 Task: Open a blank google sheet and write heading  Drive Sales. Add 10 people name  'Alexander Cooper, Victoria Hayes, Daniel Carter, Chloe Murphy, Christopher Ross, Natalie Price, Jack Peterson, Harper Foster, Joseph Gray, Lily Reed'Item code in between  1009-1200. Product range in between  1000-5000. Add Products   Keen Shoe, Lacoste Shoe, Merrell Shoe, Mizuno  Shoe, Onitsuka Tiger Shoe, Salomon Shoe, Sanuk Shoe, Saucony Shoe, Sperry Shoe, Superga Shoe.Choose quantity  3 to 10 commission 2 percent Total Add Amount. Save page  Drive Sales templetes   book
Action: Mouse moved to (299, 499)
Screenshot: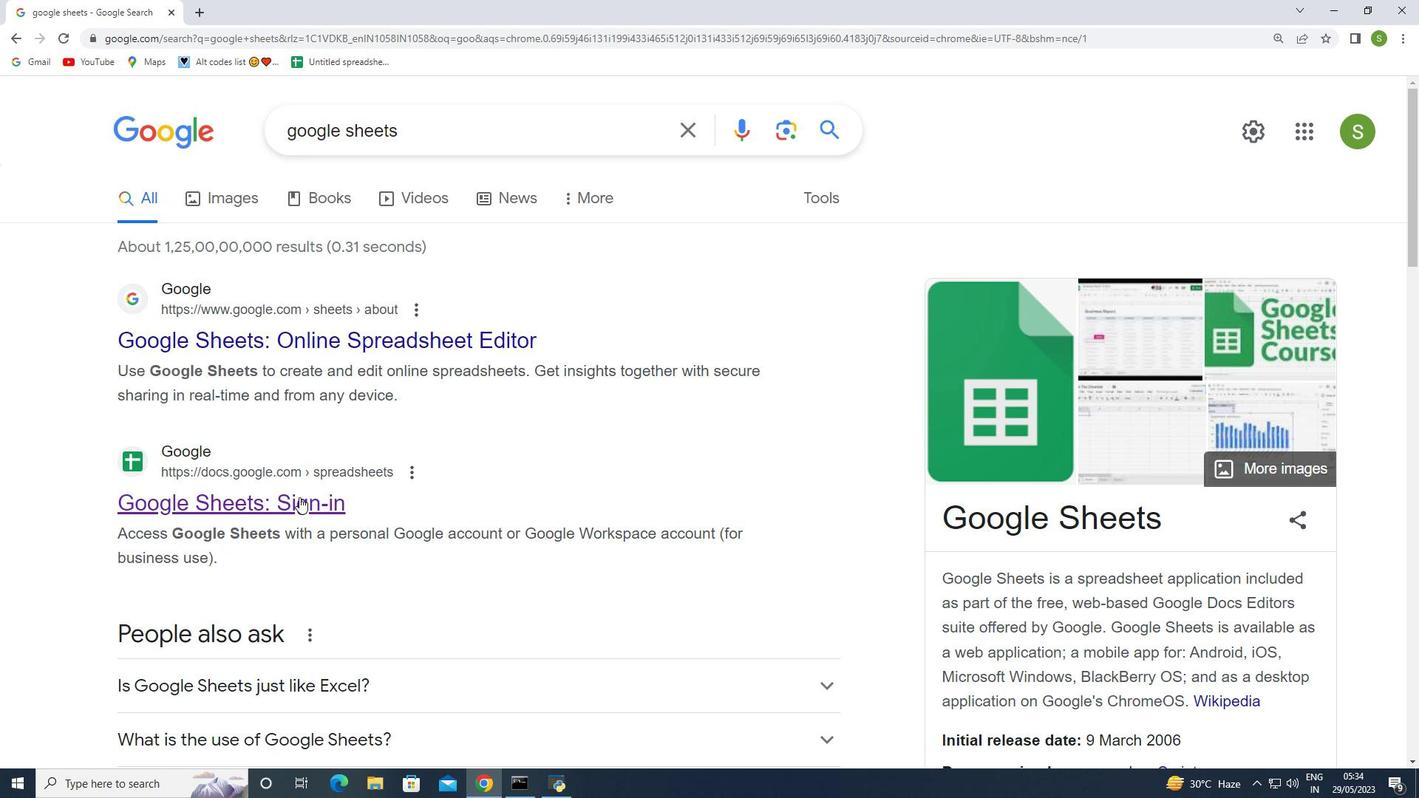 
Action: Mouse pressed left at (299, 499)
Screenshot: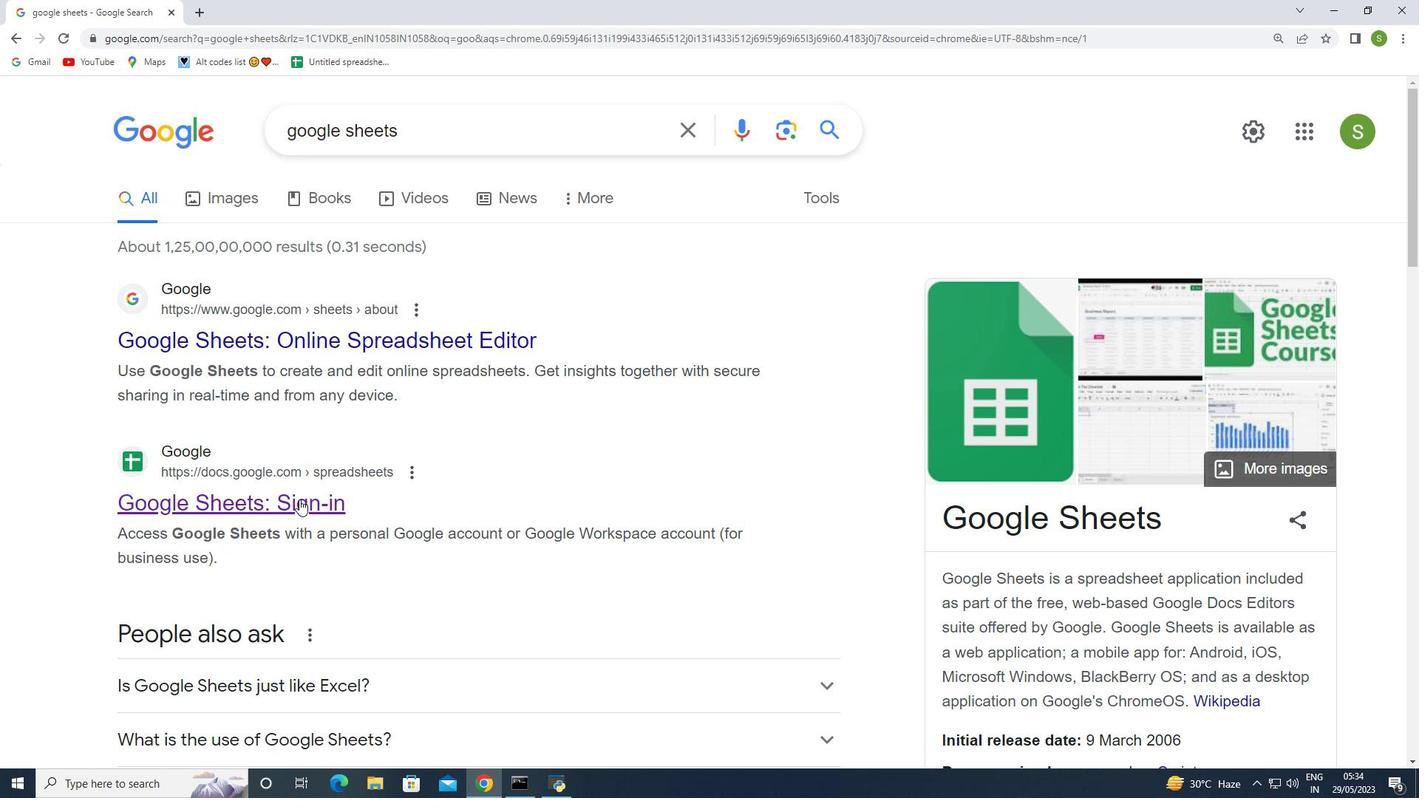 
Action: Mouse moved to (401, 147)
Screenshot: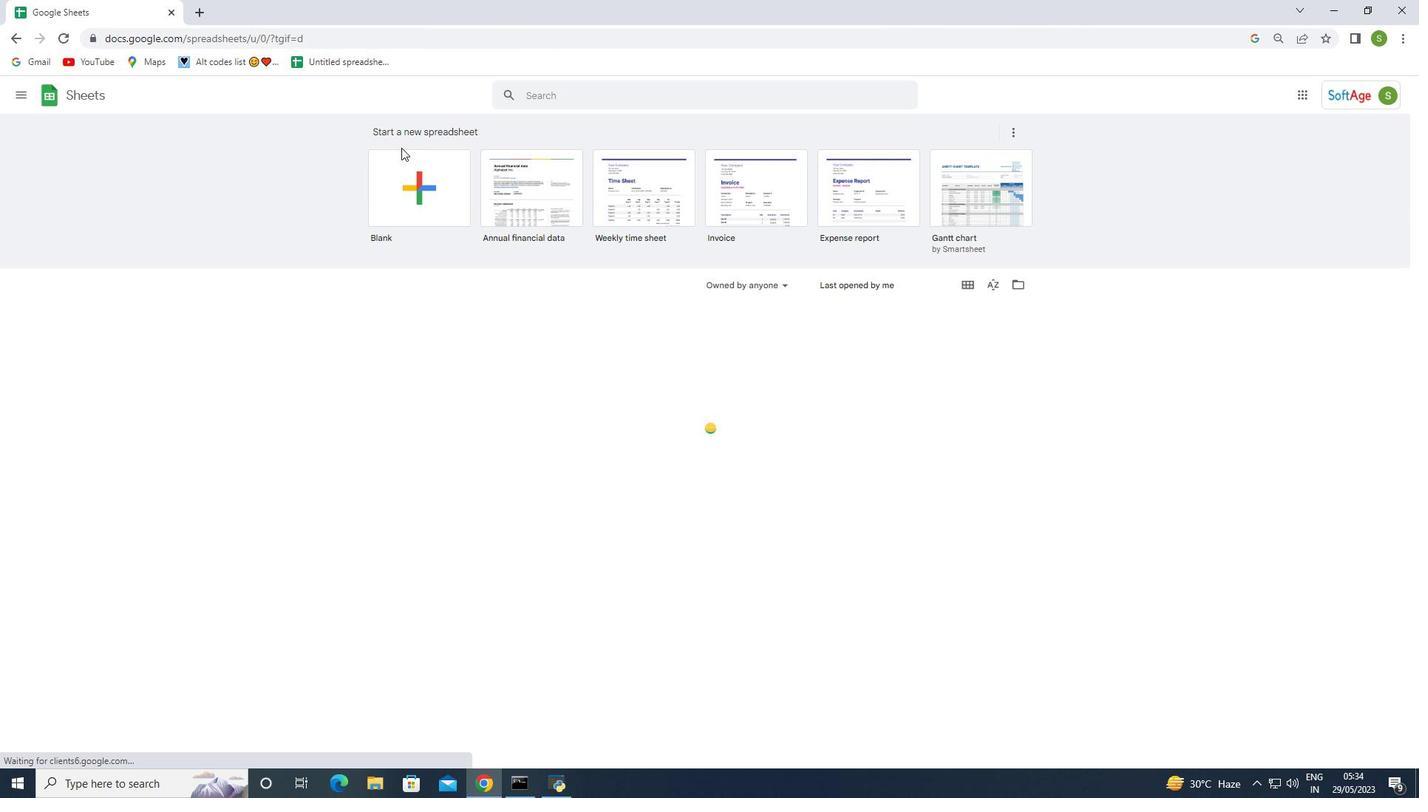 
Action: Mouse pressed left at (401, 147)
Screenshot: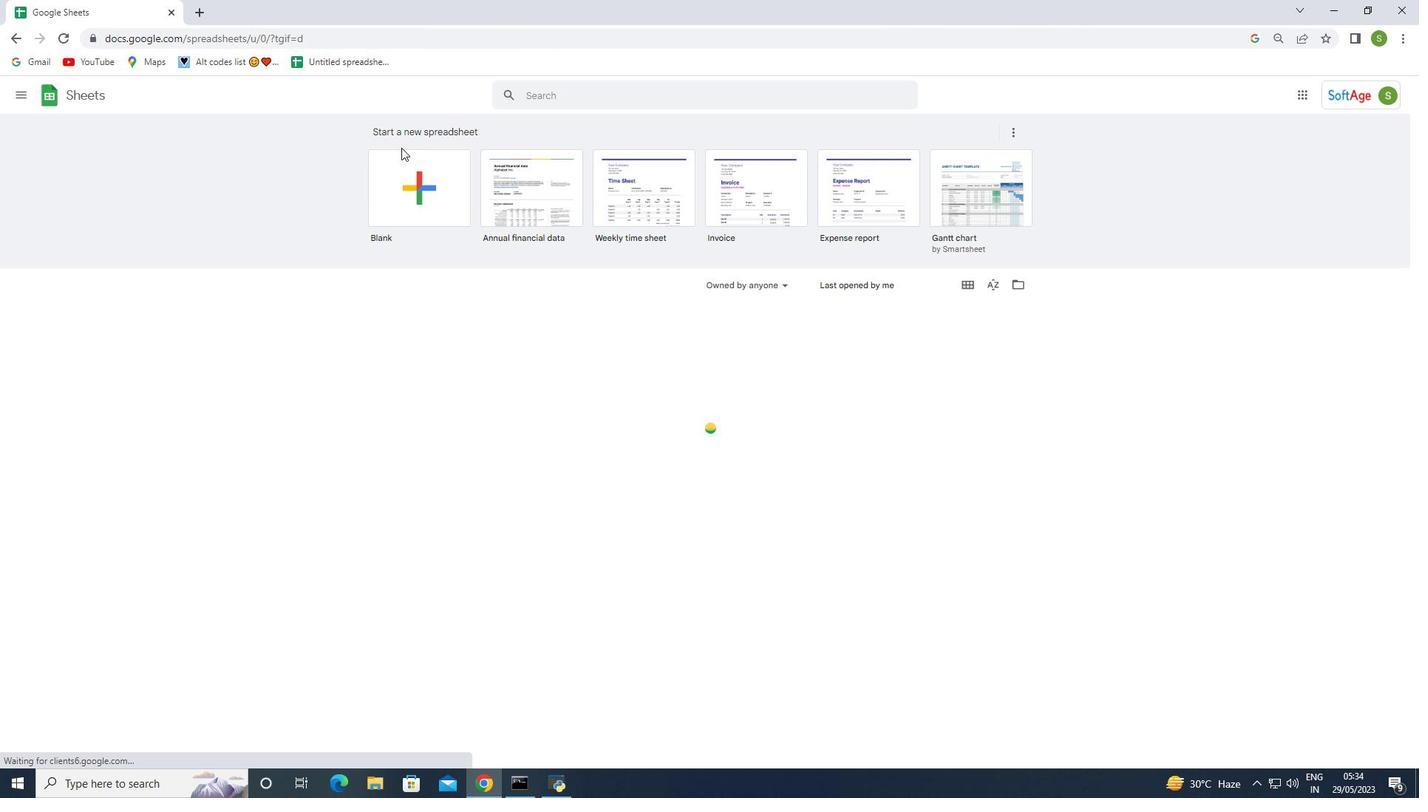 
Action: Mouse moved to (413, 198)
Screenshot: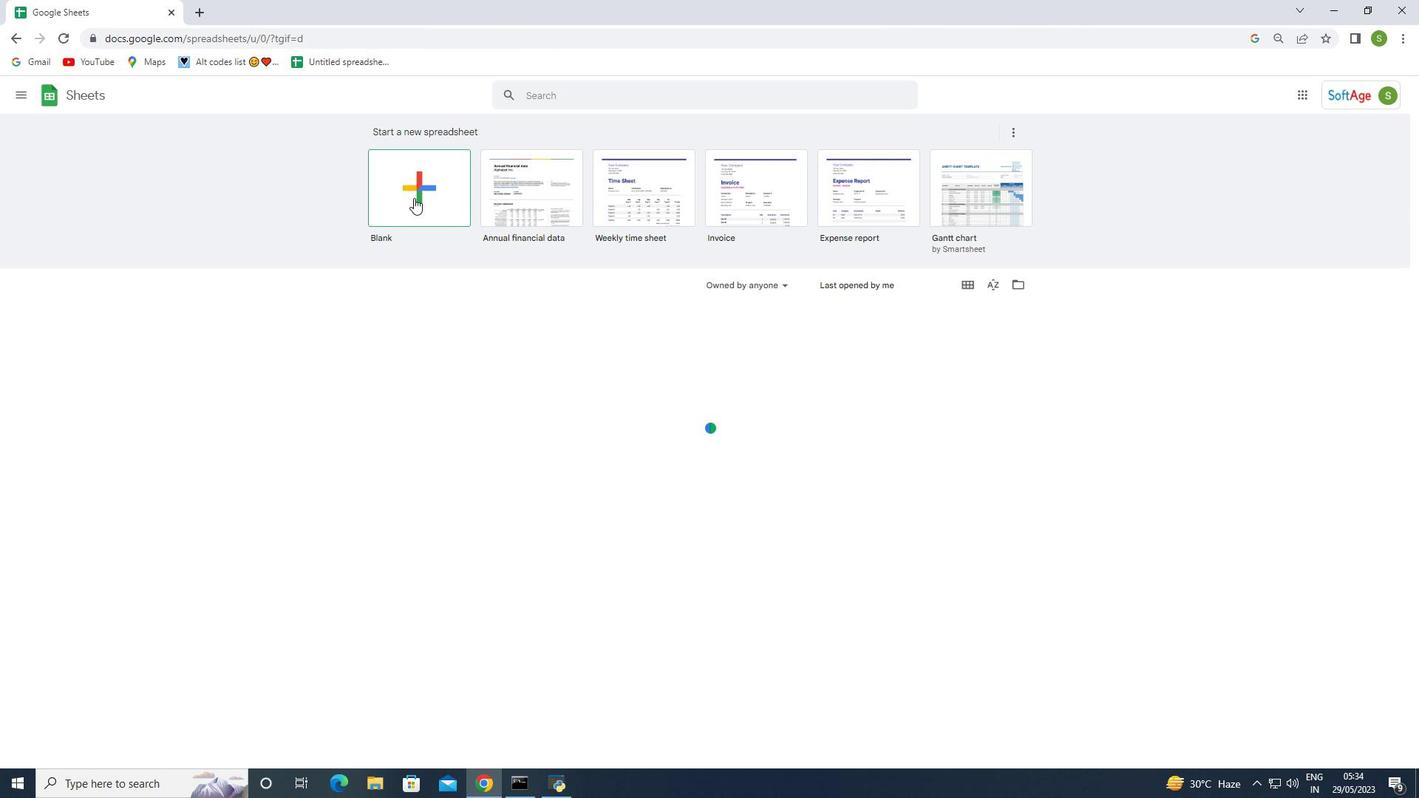 
Action: Mouse pressed left at (413, 198)
Screenshot: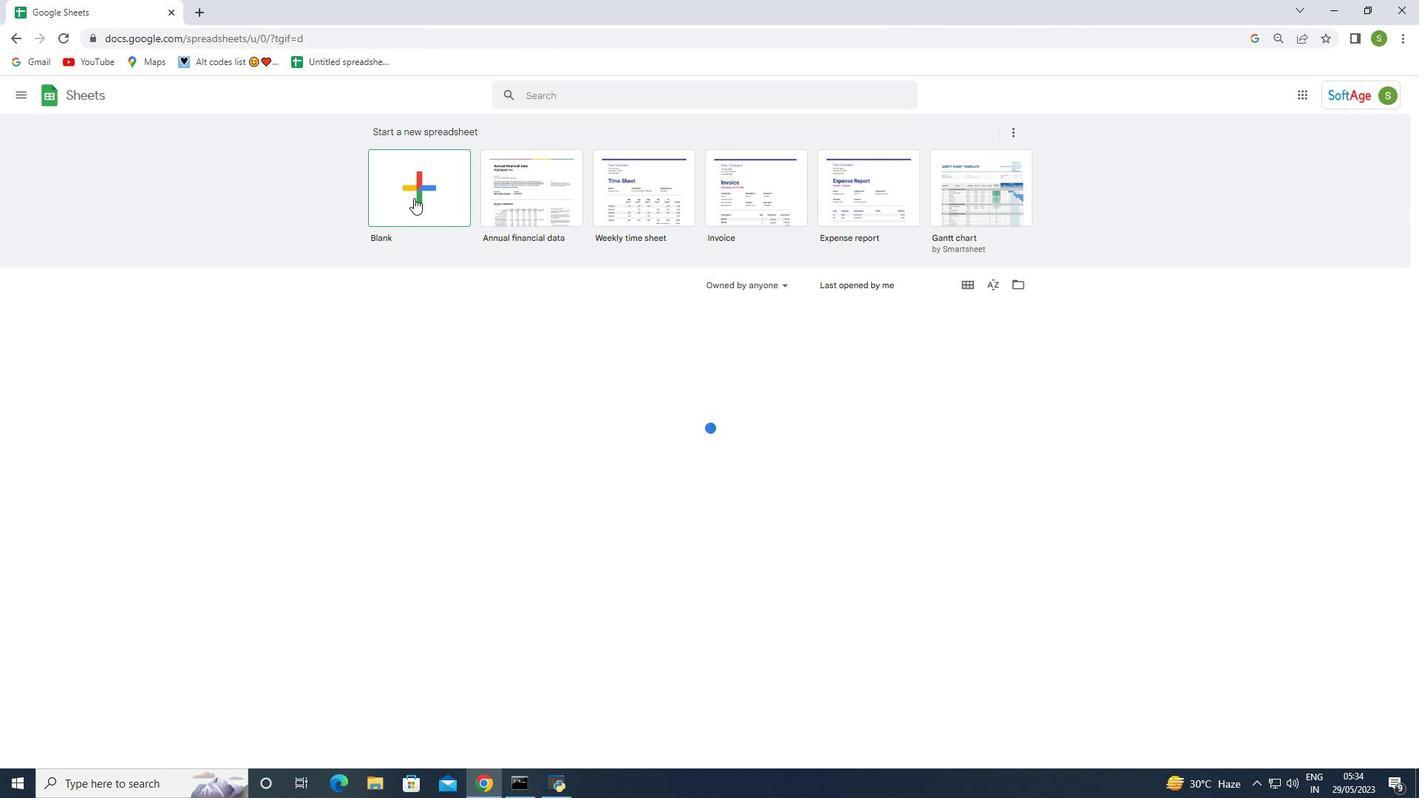 
Action: Mouse moved to (77, 168)
Screenshot: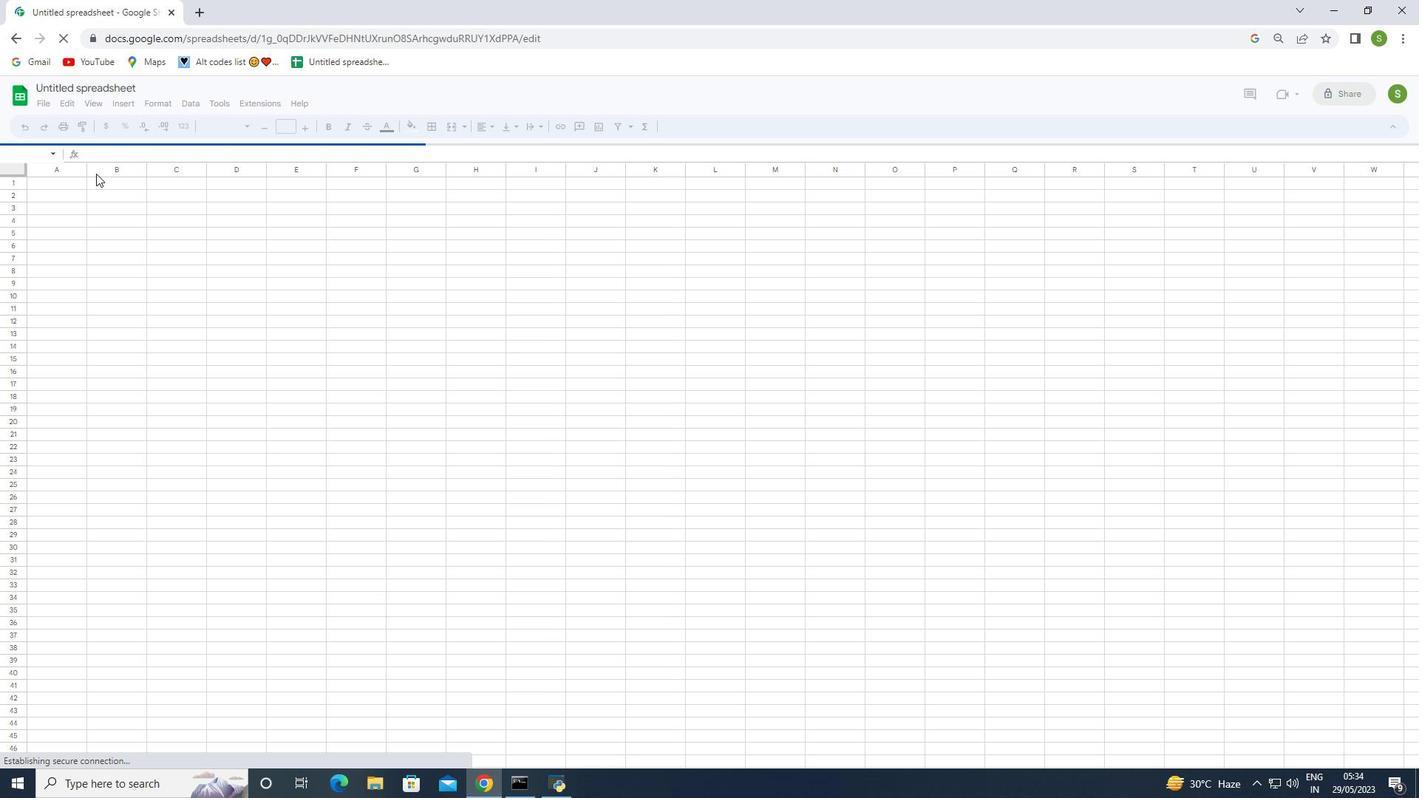 
Action: Mouse pressed left at (77, 168)
Screenshot: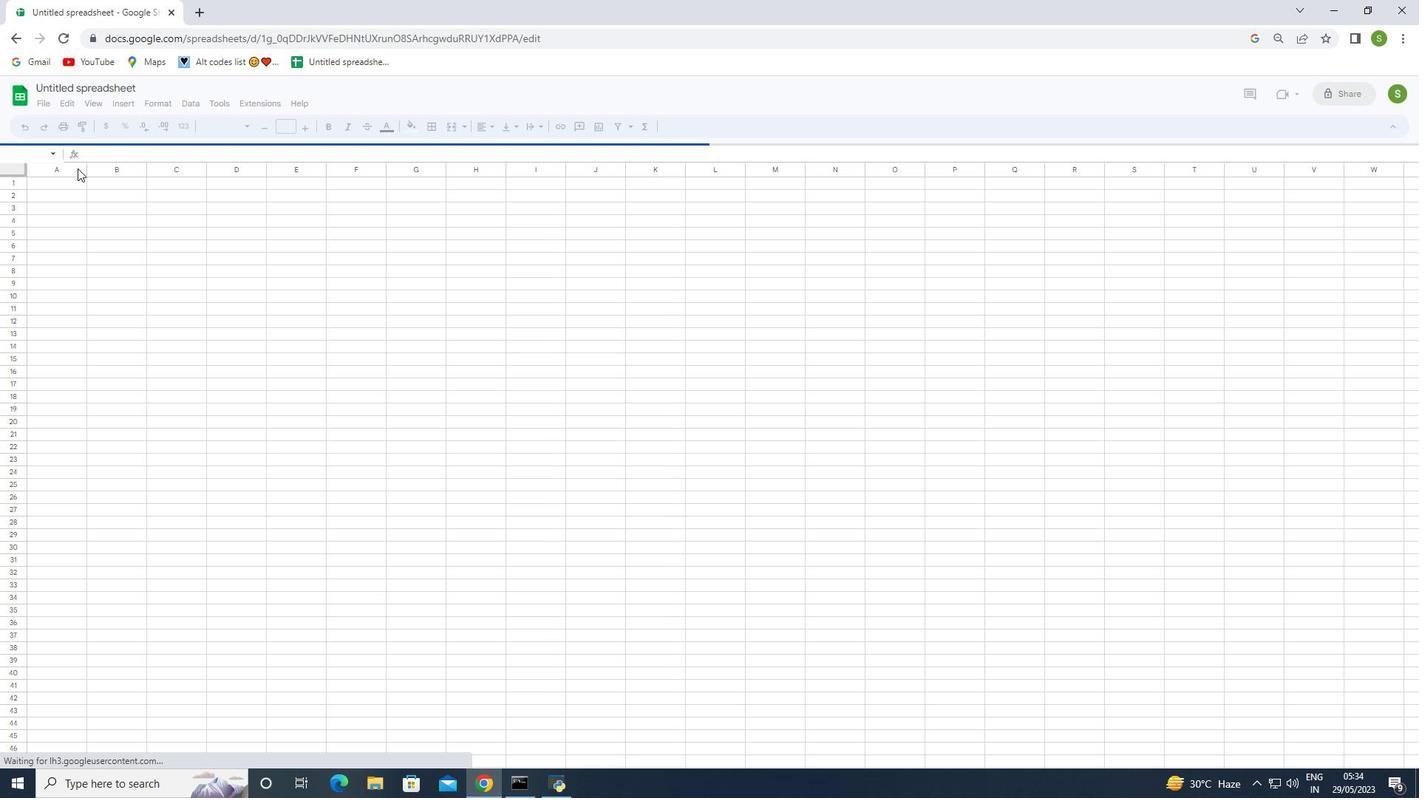 
Action: Mouse moved to (134, 229)
Screenshot: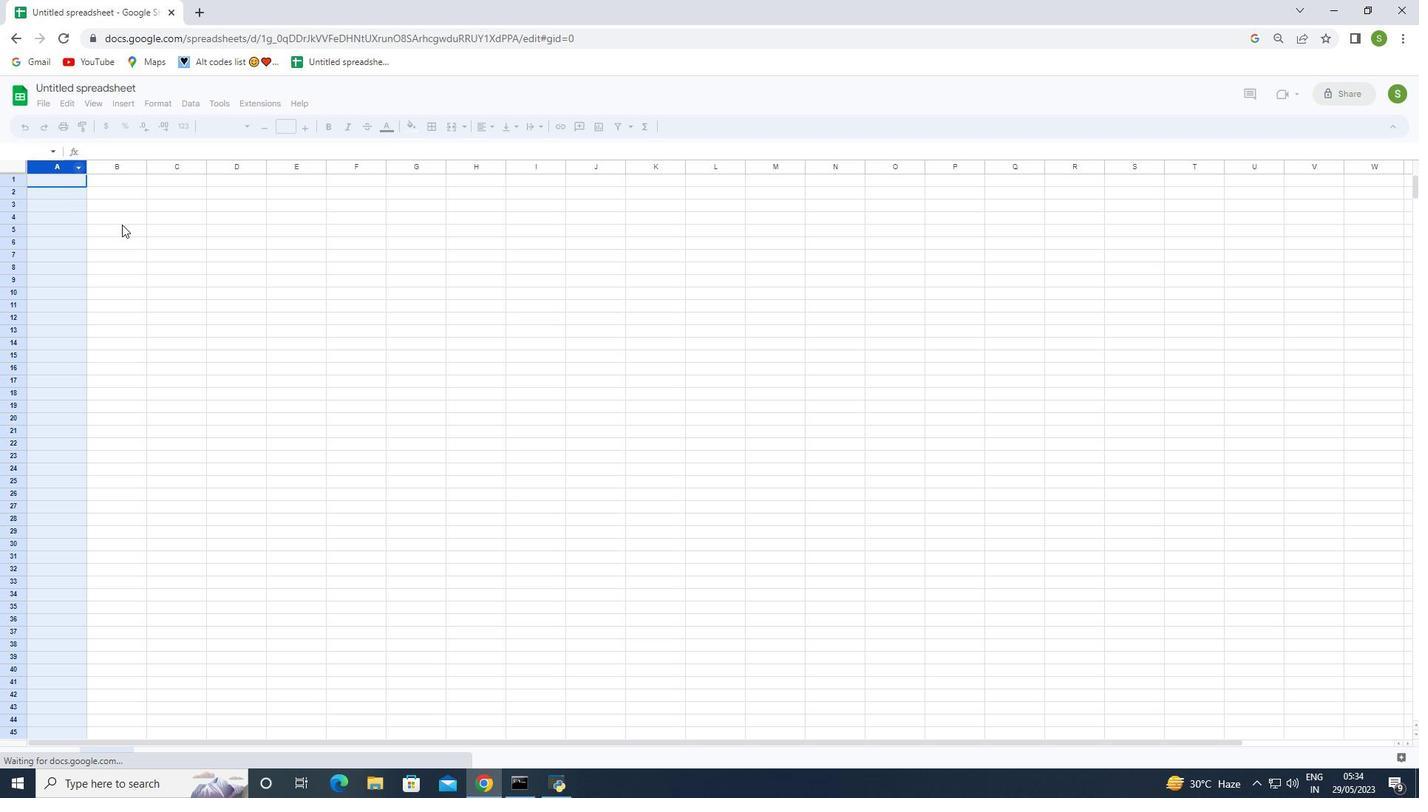 
Action: Mouse pressed left at (134, 229)
Screenshot: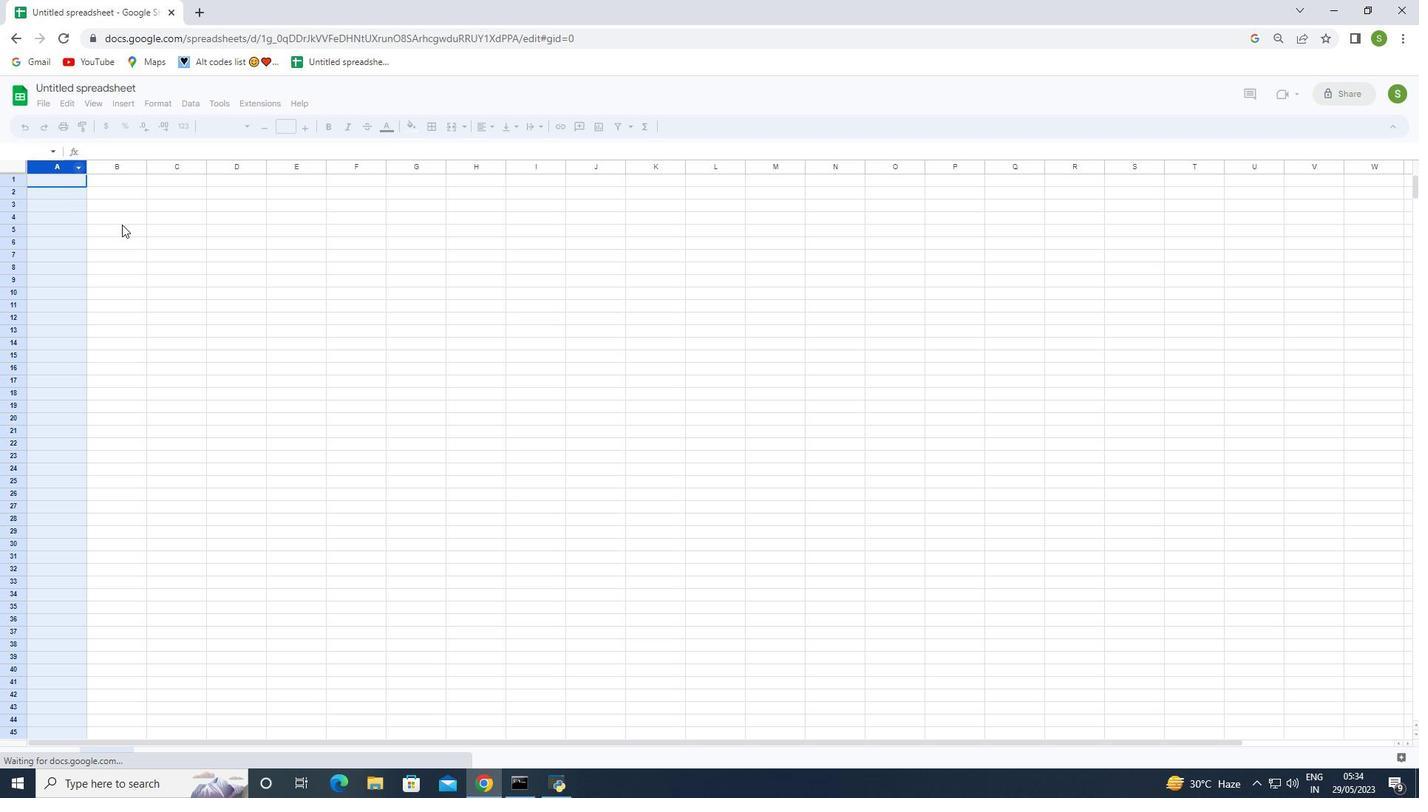 
Action: Mouse moved to (65, 182)
Screenshot: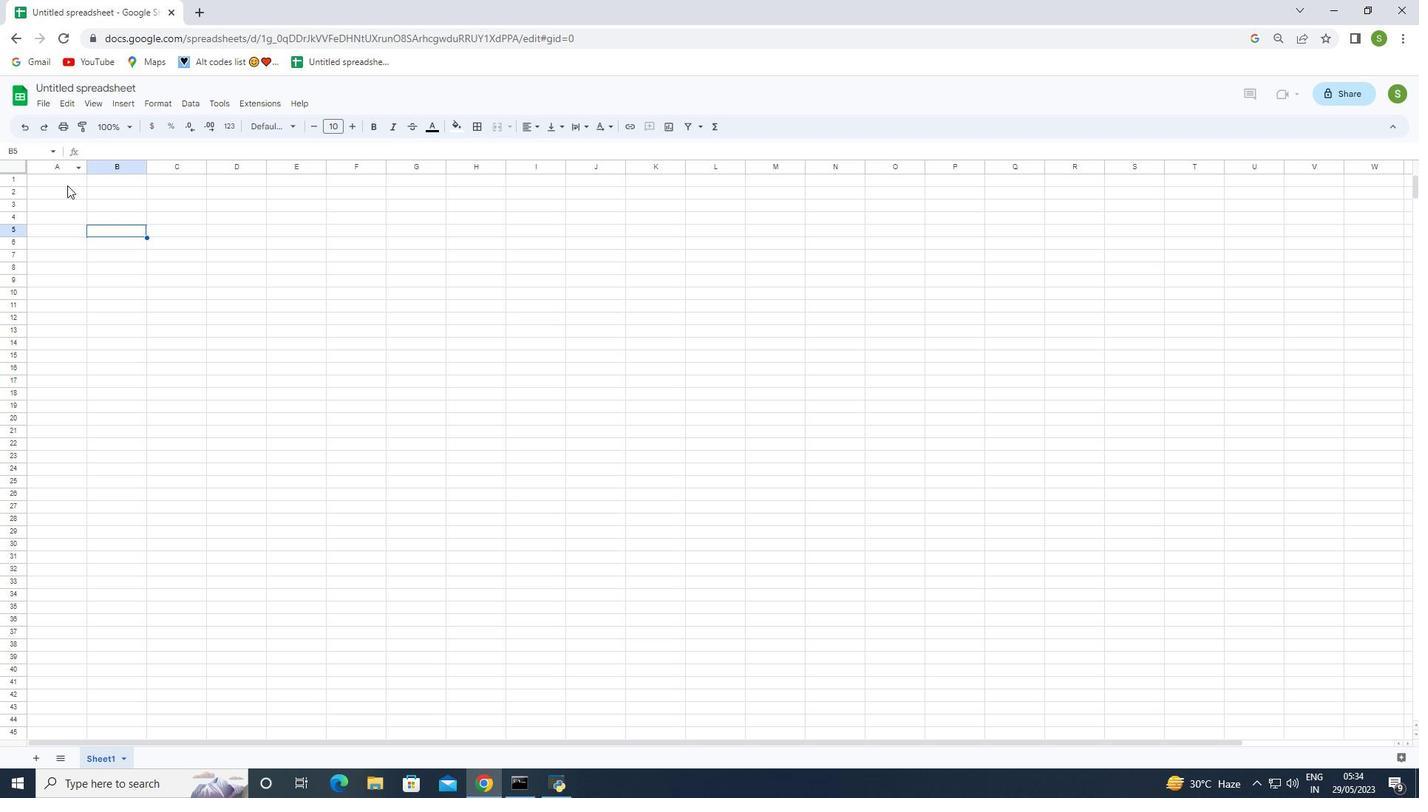 
Action: Mouse pressed left at (65, 182)
Screenshot: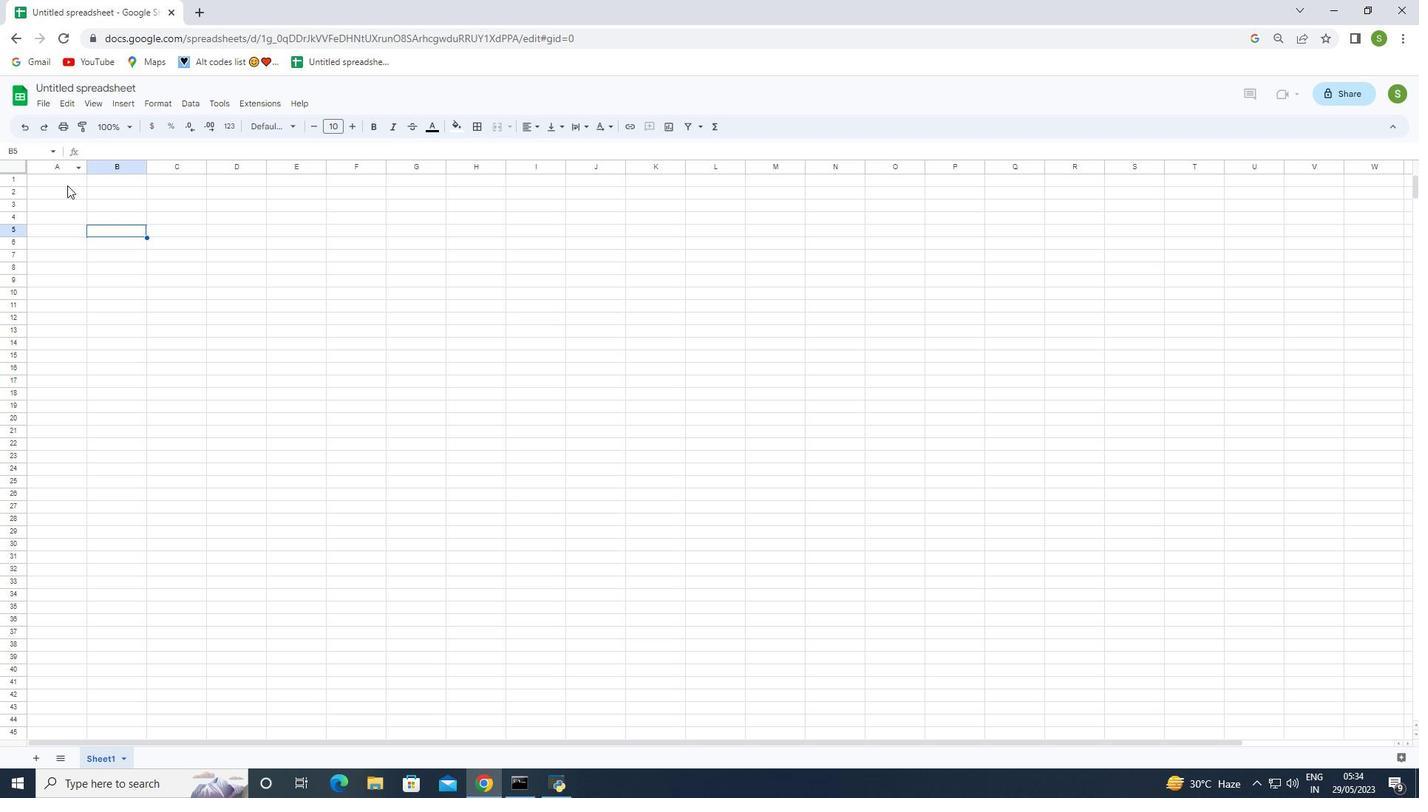 
Action: Mouse moved to (174, 311)
Screenshot: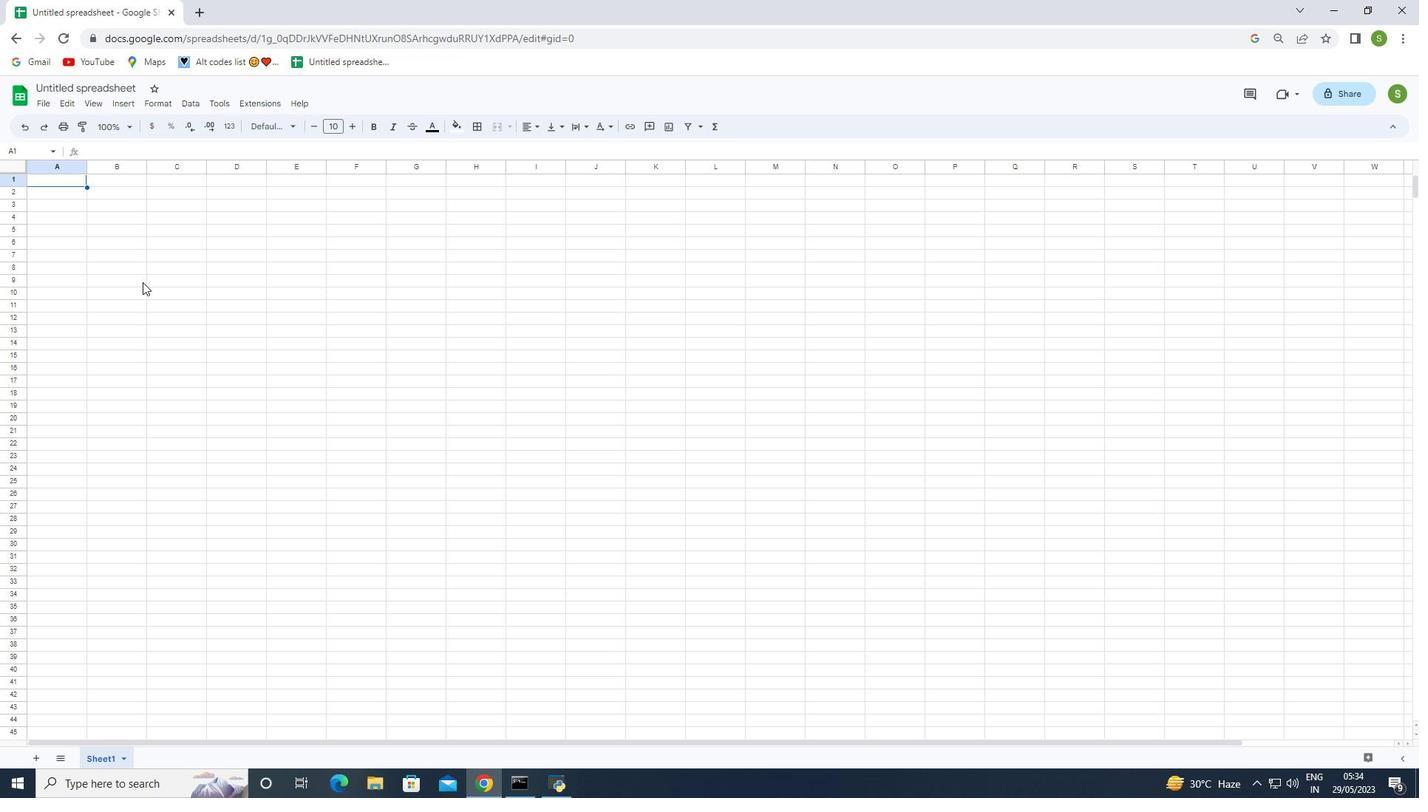 
Action: Mouse pressed left at (174, 311)
Screenshot: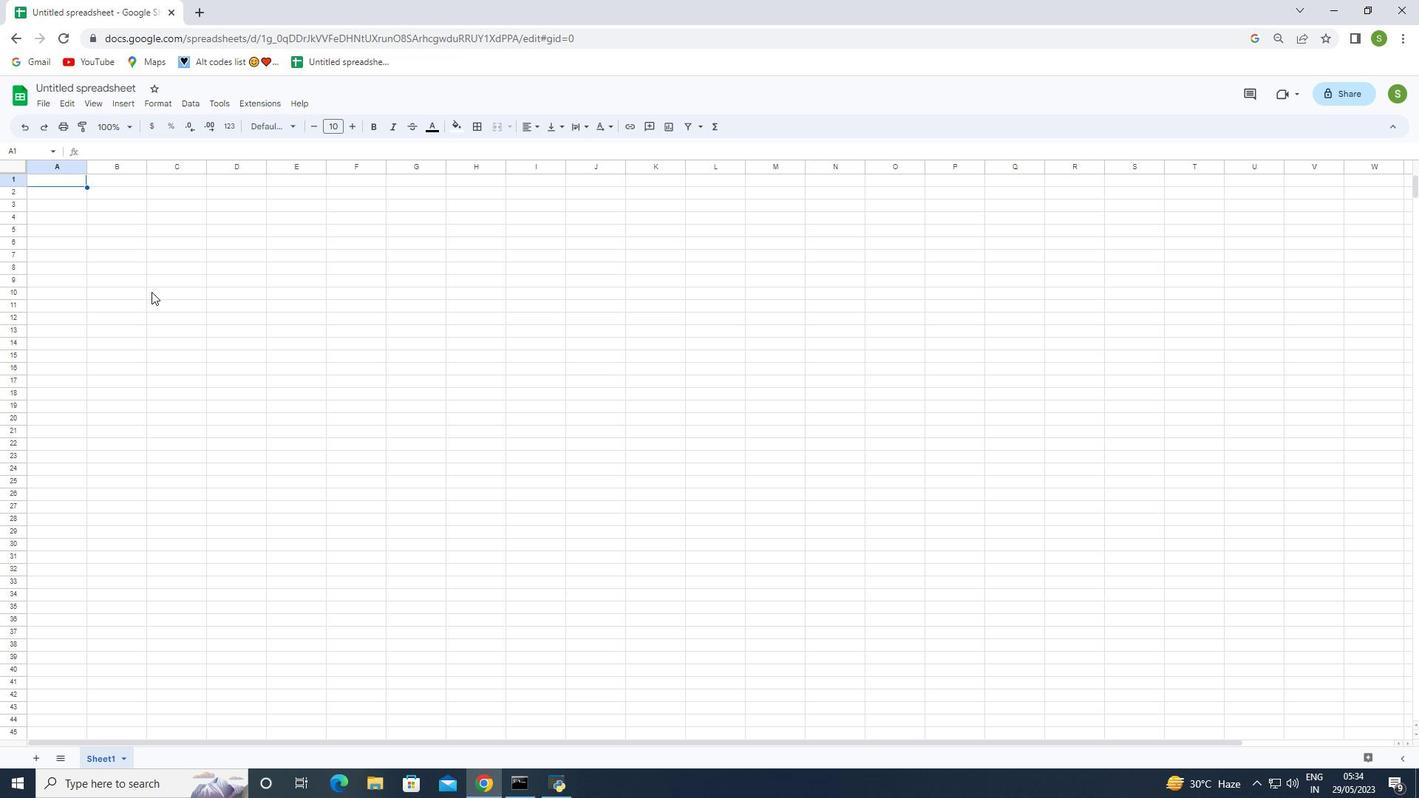 
Action: Mouse moved to (41, 179)
Screenshot: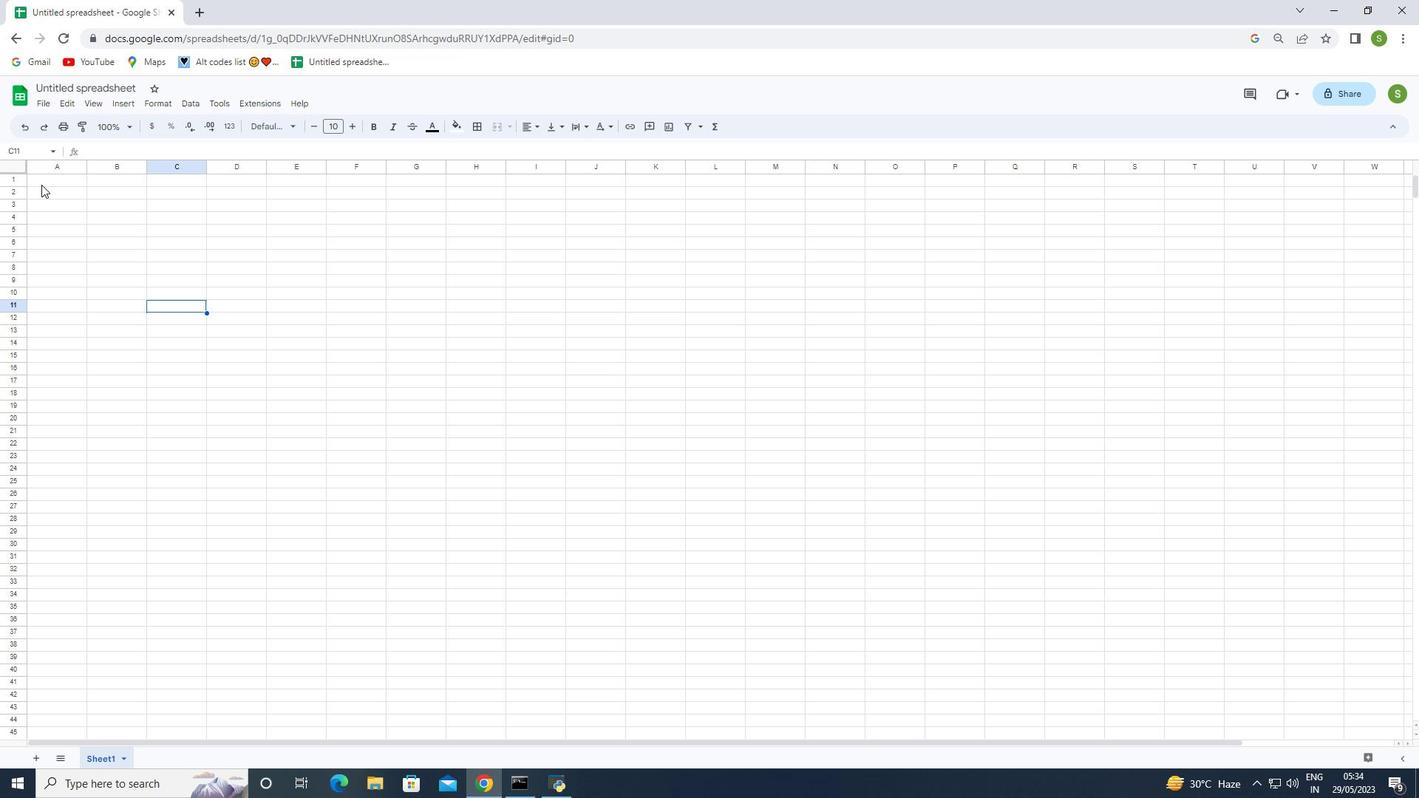 
Action: Mouse pressed left at (41, 179)
Screenshot: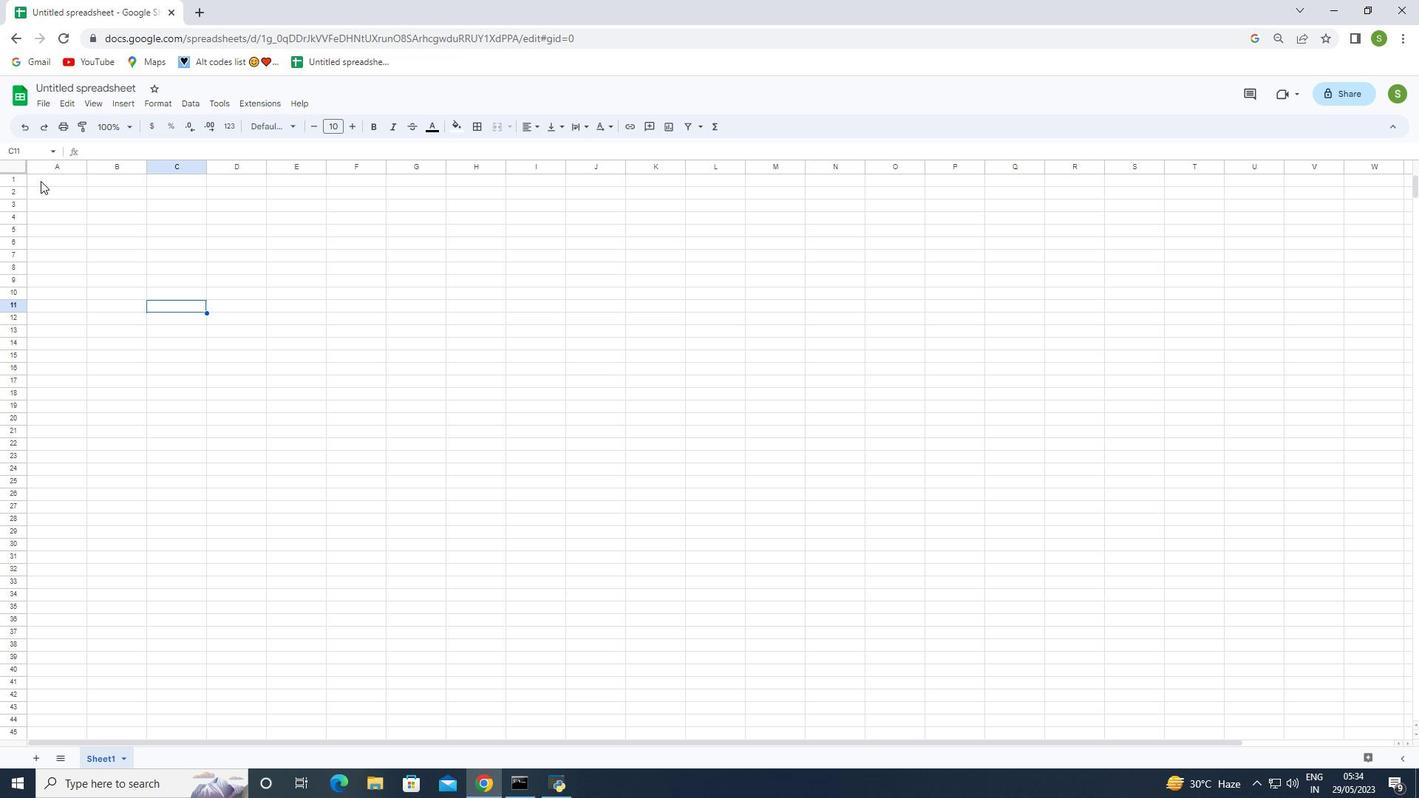 
Action: Key pressed <Key.shift><Key.shift><Key.shift>Drive<Key.space><Key.shift>Sales
Screenshot: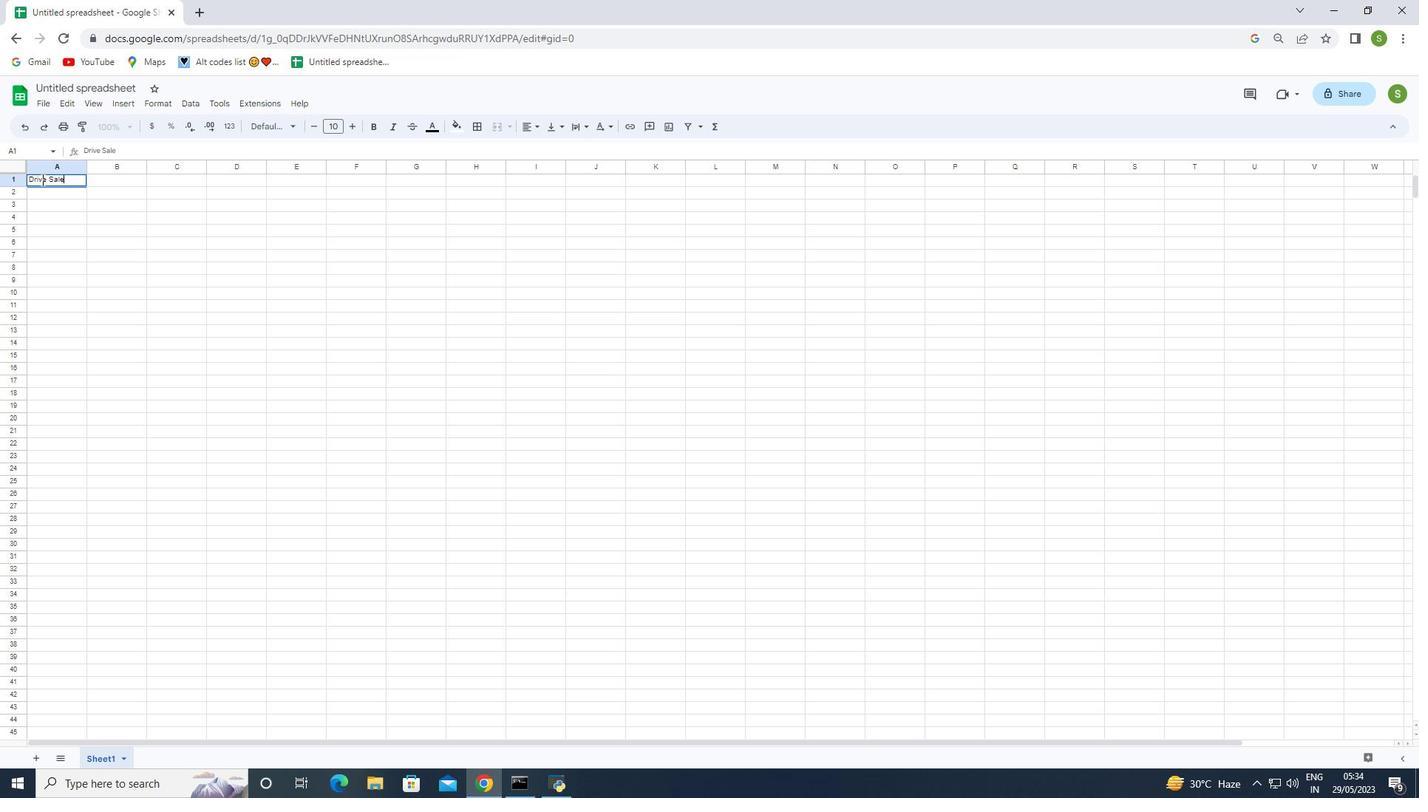 
Action: Mouse moved to (138, 231)
Screenshot: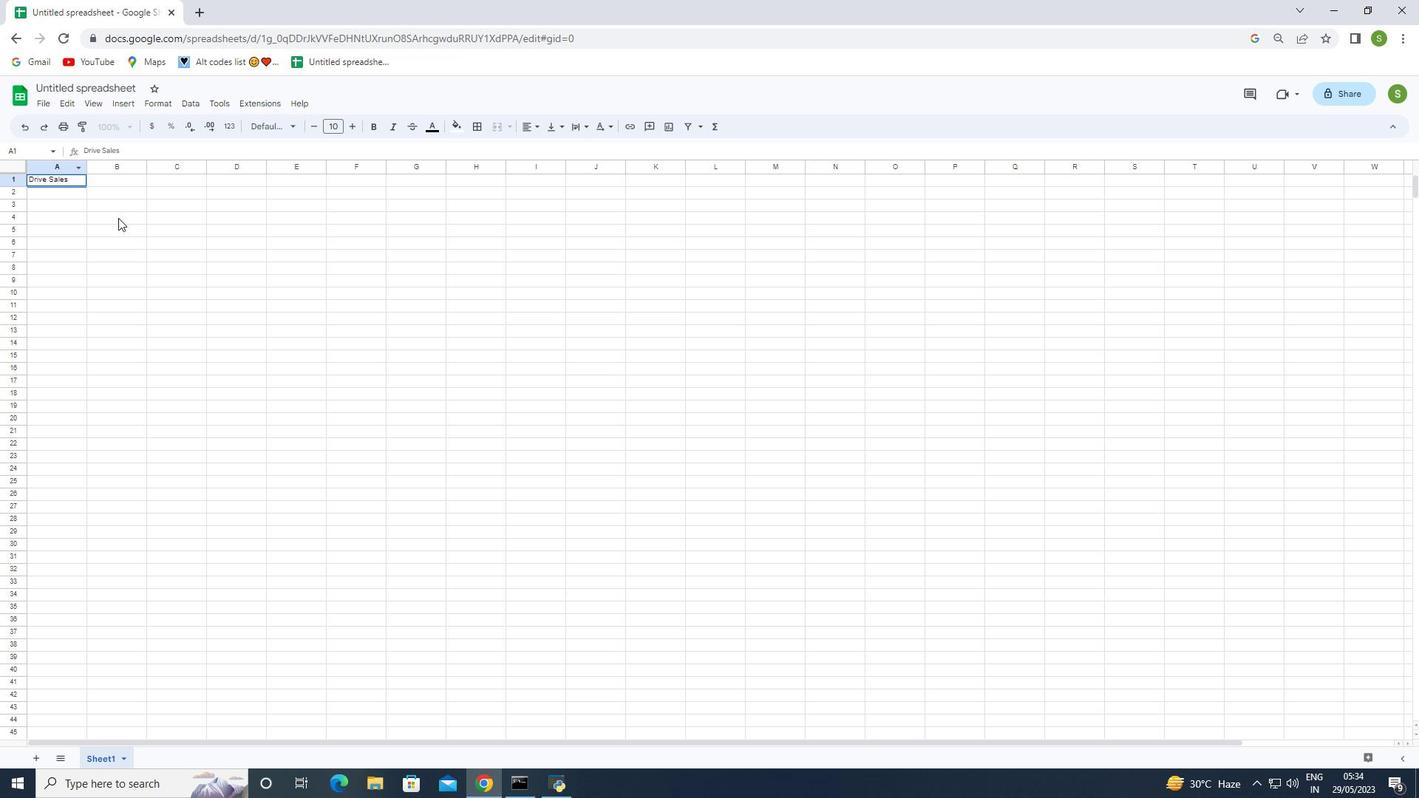 
Action: Mouse pressed left at (138, 231)
Screenshot: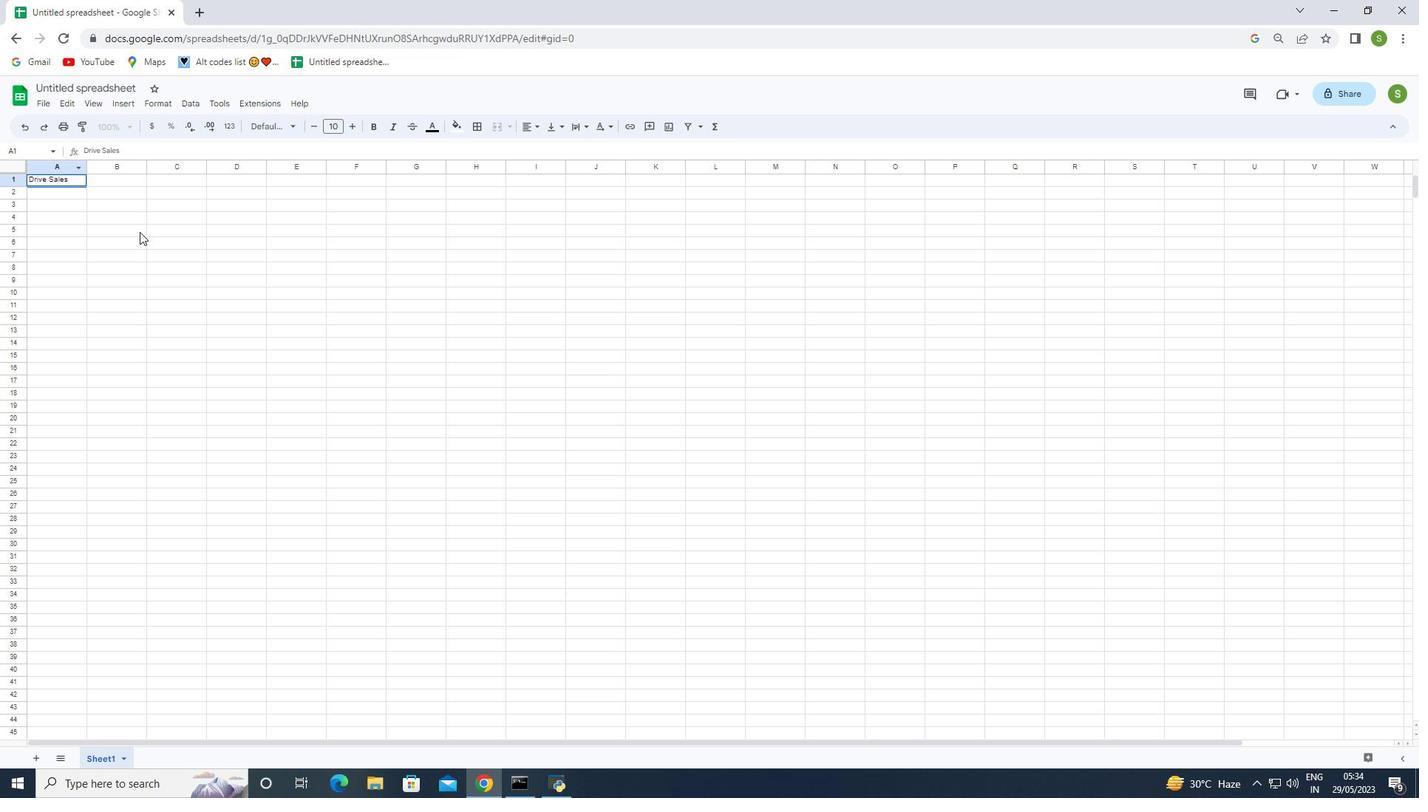 
Action: Mouse moved to (49, 196)
Screenshot: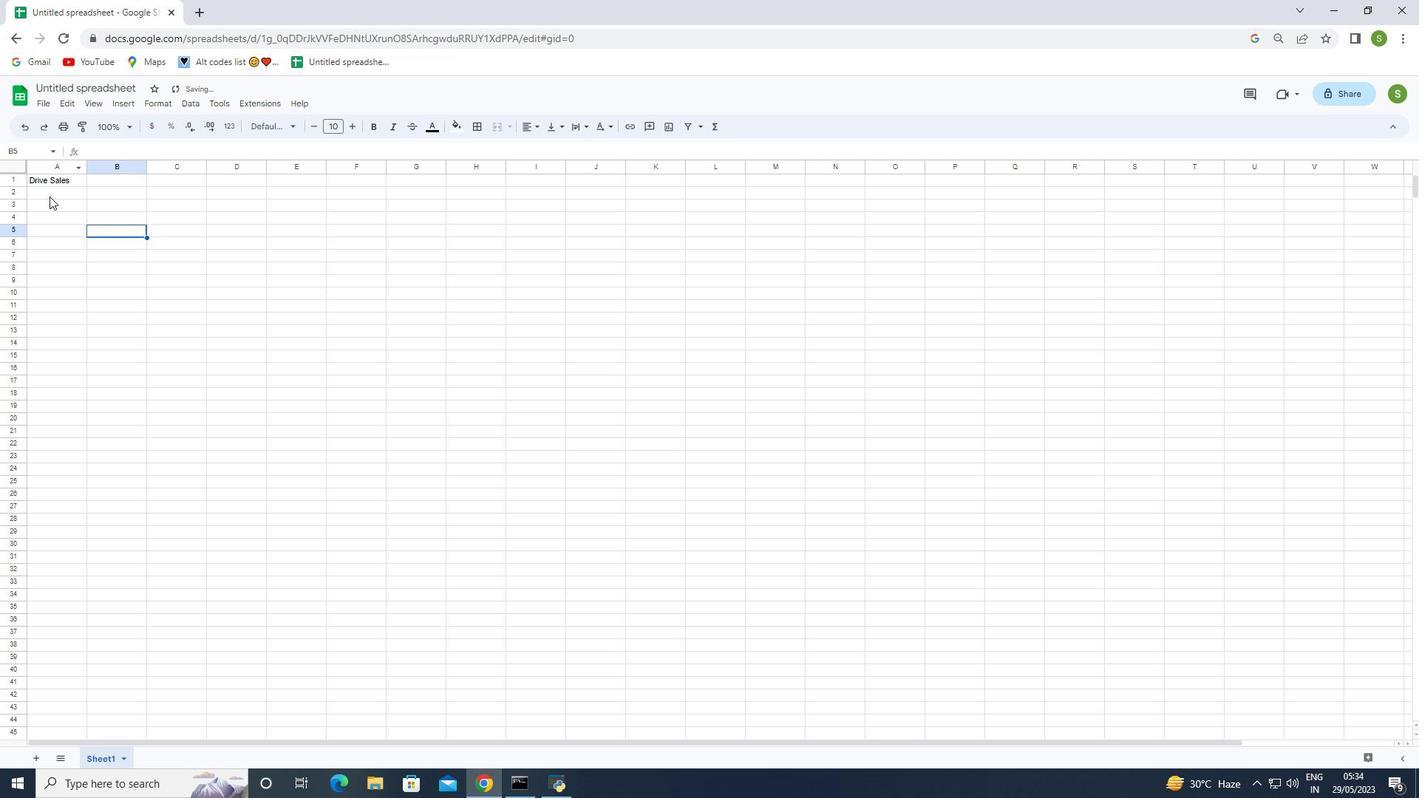 
Action: Mouse pressed left at (49, 196)
Screenshot: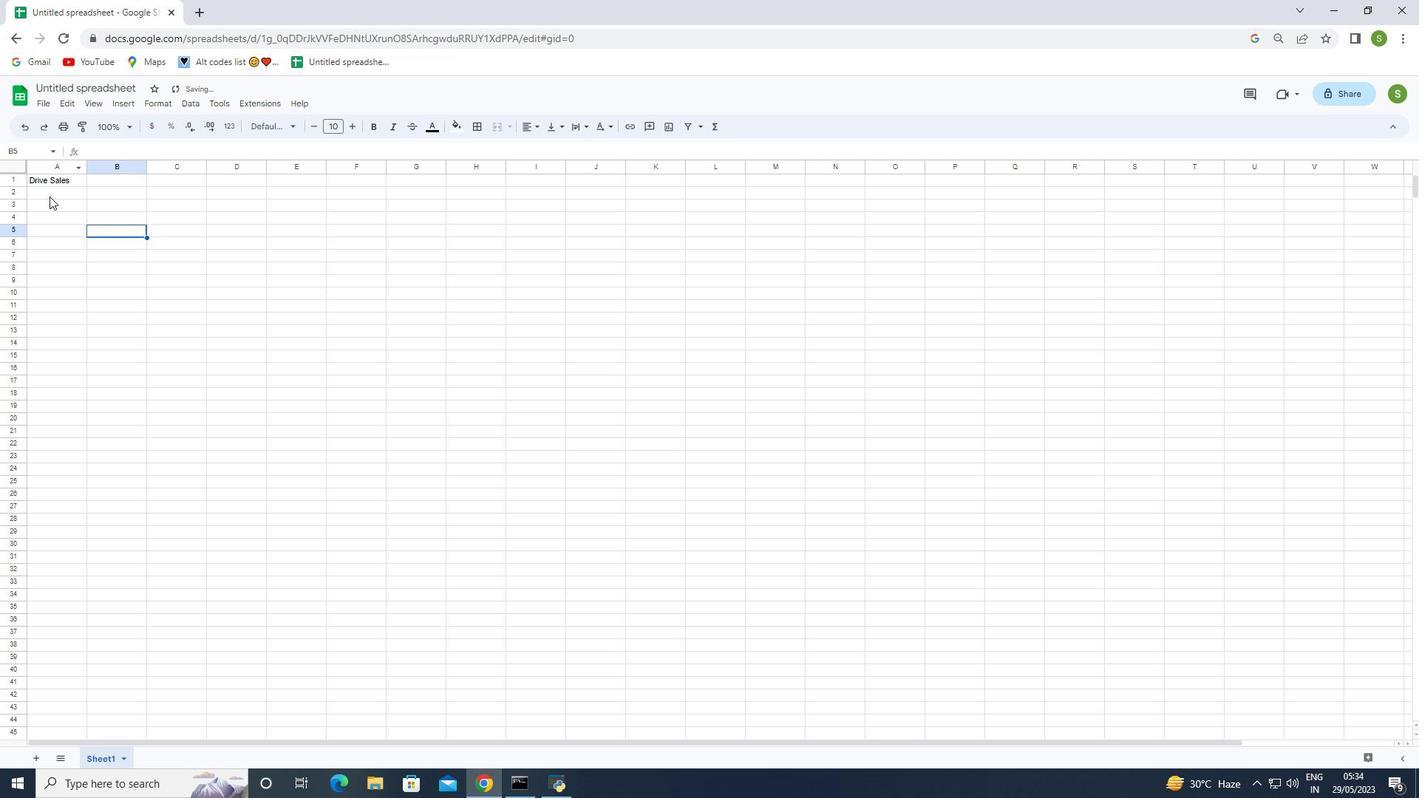 
Action: Mouse moved to (49, 195)
Screenshot: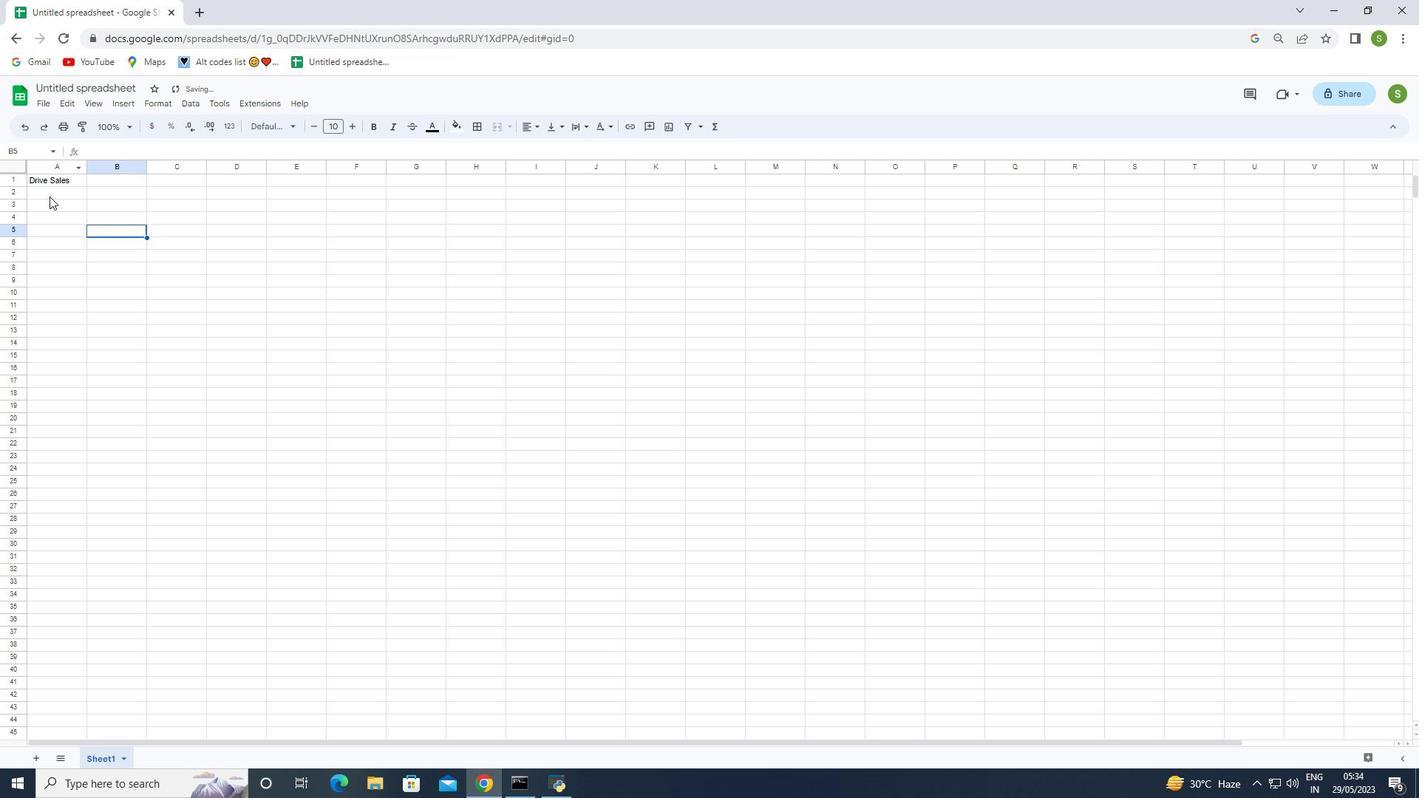 
Action: Key pressed <Key.shift>Name<Key.enter><Key.shift><Key.shift><Key.shift><Key.shift><Key.shift><Key.shift><Key.shift><Key.shift><Key.shift>Alexander<Key.space><Key.shift>Cooper<Key.enter><Key.shift>Victoria<Key.space><Key.shift><Key.shift><Key.shift><Key.shift><Key.shift><Key.shift><Key.shift><Key.shift><Key.shift><Key.shift><Key.shift><Key.shift><Key.shift><Key.shift><Key.shift><Key.shift><Key.shift><Key.shift><Key.shift><Key.shift><Key.shift><Key.shift><Key.shift><Key.shift><Key.shift><Key.shift><Key.shift><Key.shift><Key.shift><Key.shift><Key.shift><Key.shift><Key.shift>Hayes<Key.space><Key.enter><Key.shift><Key.shift><Key.shift><Key.shift><Key.shift><Key.shift><Key.shift><Key.shift><Key.shift><Key.shift><Key.shift><Key.shift><Key.shift><Key.shift><Key.shift><Key.shift><Key.shift><Key.shift><Key.shift><Key.shift><Key.shift>Daniel<Key.space><Key.shift>Carter<Key.enter><Key.shift><Key.shift><Key.shift><Key.shift><Key.shift><Key.shift><Key.shift>Chloe<Key.space><Key.shift>Muro<Key.backspace>phy<Key.enter><Key.shift><Key.shift><Key.shift><Key.shift><Key.shift><Key.shift><Key.shift><Key.shift><Key.shift><Key.shift>Cristopher<Key.space><Key.shift>Ross<Key.space><Key.shift><Key.shift><Key.shift><Key.shift><Key.shift><Key.shift><Key.shift><Key.enter><Key.shift>Natalie<Key.space><Key.shift>Price<Key.space><Key.enter><Key.shift>Jack<Key.space><Key.shift>Pete<Key.backspace>erson<Key.enter><Key.shift>Harper<Key.space><Key.shift>Foster<Key.enter><Key.space><Key.backspace><Key.shift>Joseph<Key.space><Key.shift>Gray<Key.enter><Key.shift>Liy<Key.backspace>ly<Key.space><Key.shift><Key.shift><Key.shift><Key.shift><Key.shift><Key.shift><Key.shift><Key.shift><Key.shift><Key.shift><Key.shift><Key.shift><Key.shift><Key.shift><Key.shift><Key.shift><Key.shift><Key.shift><Key.shift>Reed<Key.enter>
Screenshot: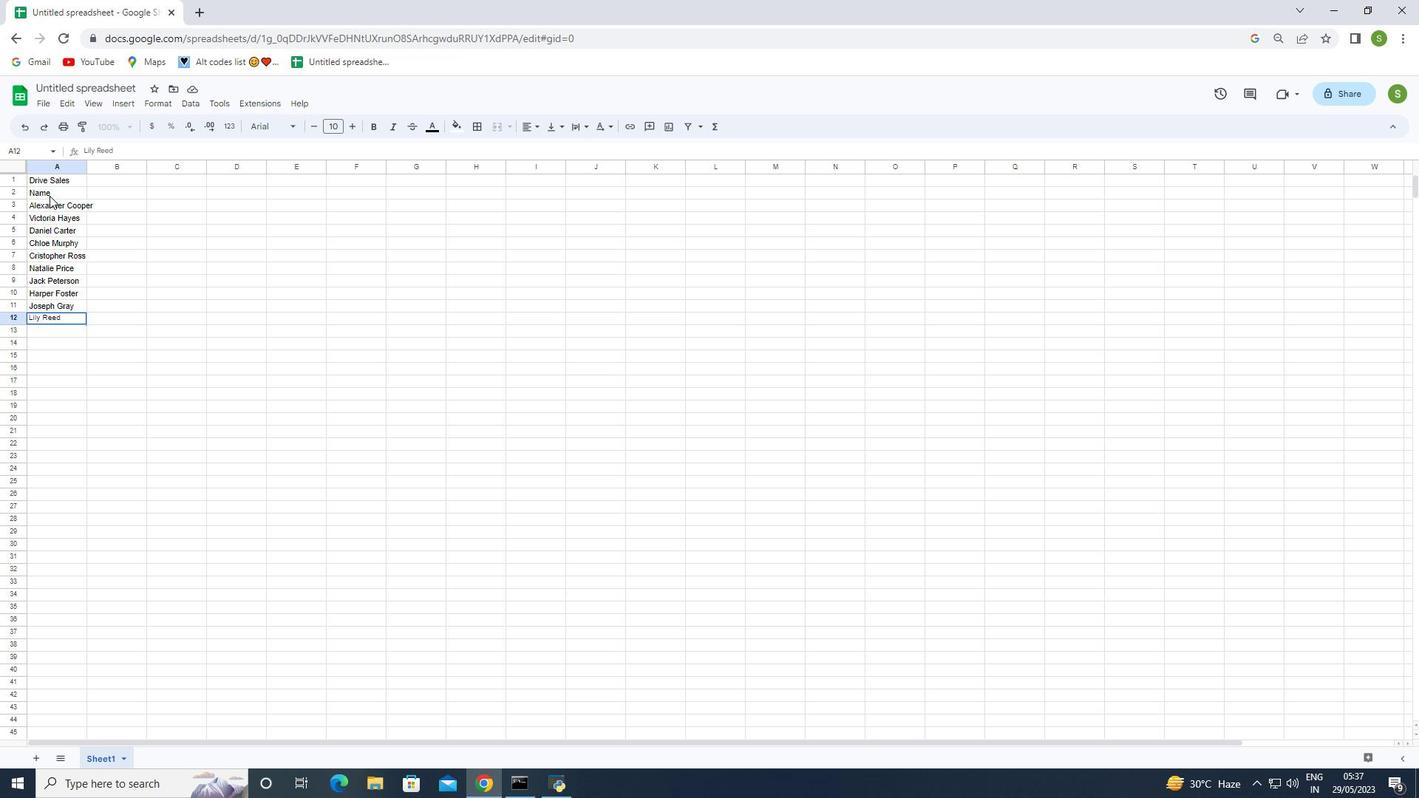 
Action: Mouse moved to (111, 189)
Screenshot: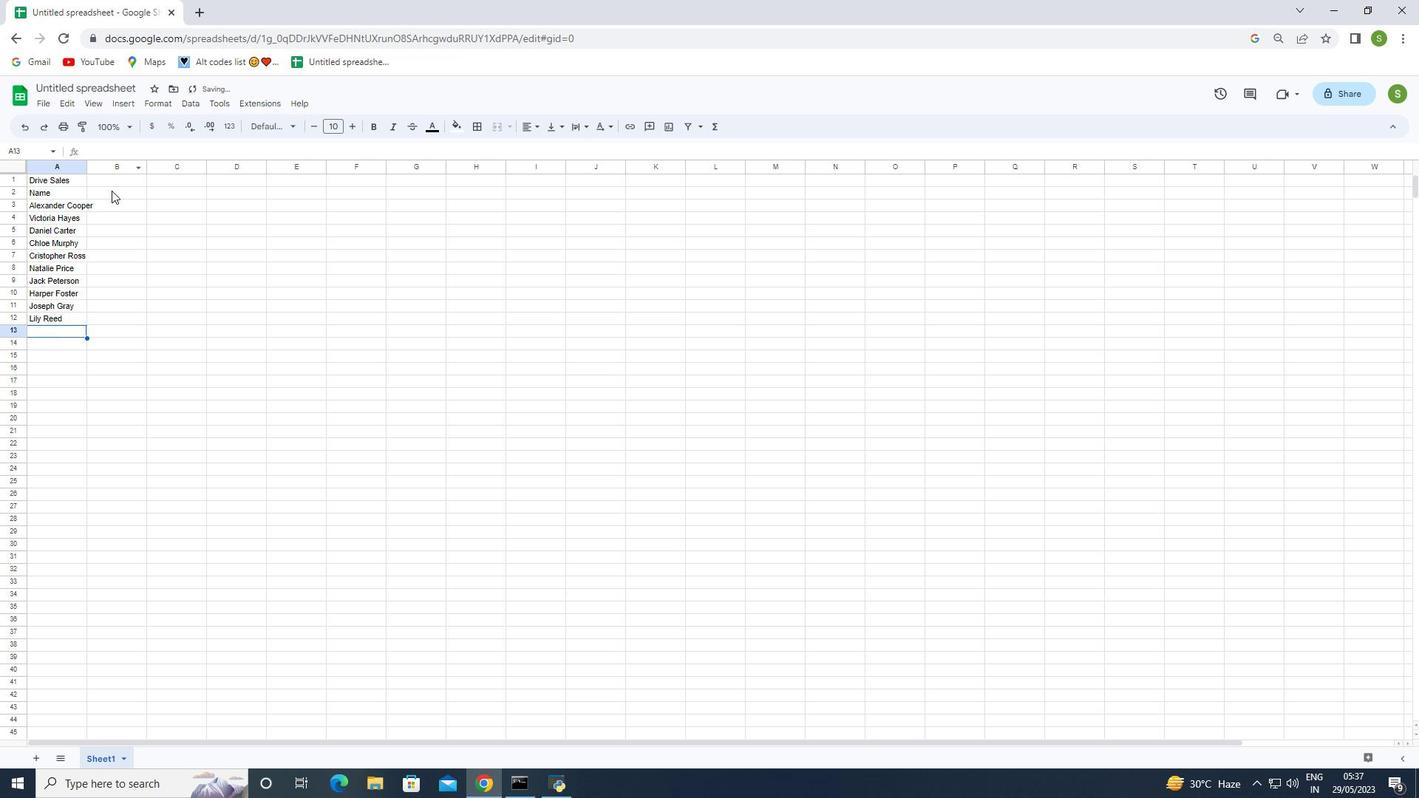 
Action: Mouse pressed left at (111, 189)
Screenshot: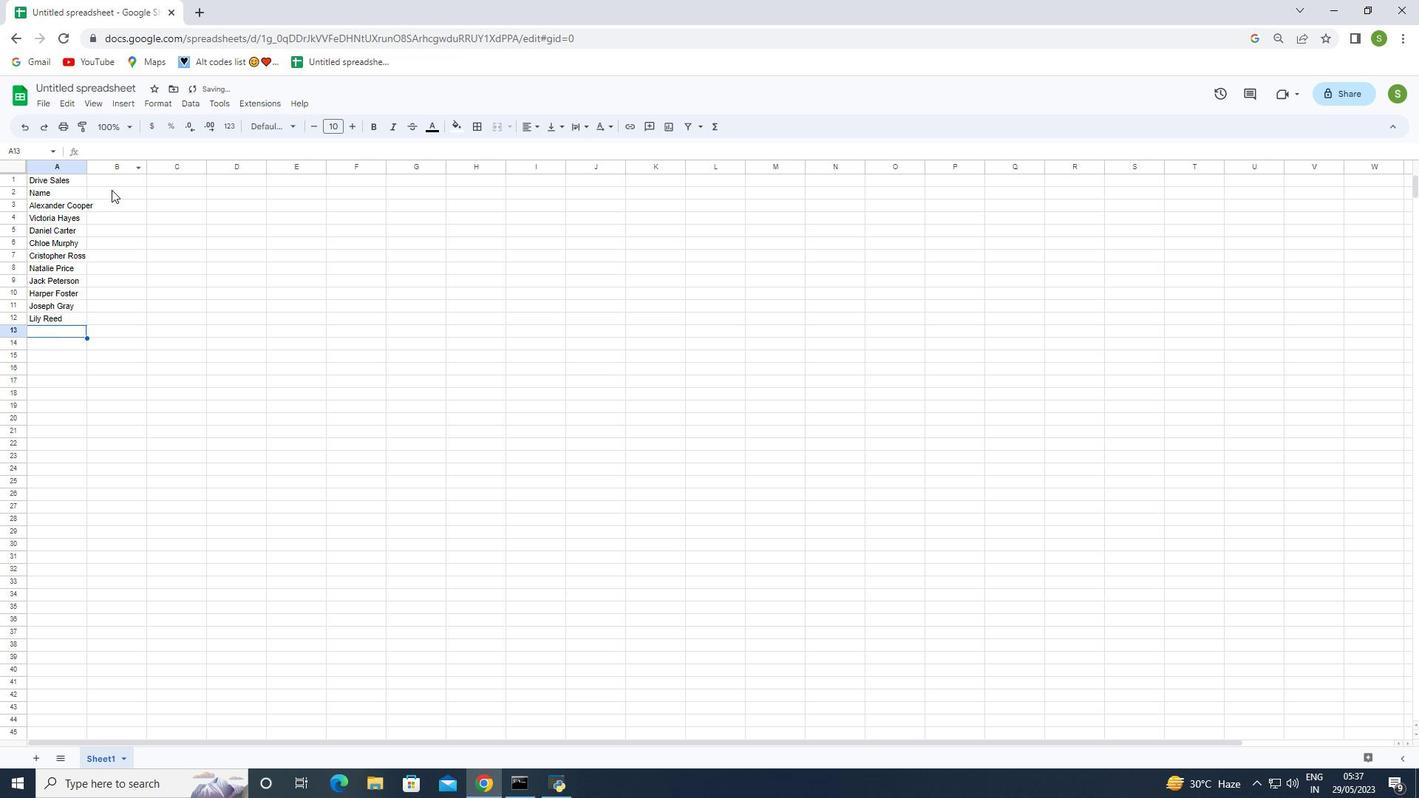 
Action: Key pressed <Key.shift><Key.shift>Item<Key.space><Key.shift><Key.shift><Key.shift>Code<Key.backspace><Key.backspace><Key.backspace><Key.backspace>code<Key.enter>1009<Key.enter>100<Key.backspace>20<Key.enter>11000<Key.enter>1101<Key.enter>1150<Key.enter>1050<Key.backspace><Key.backspace>500<Key.backspace>0
Screenshot: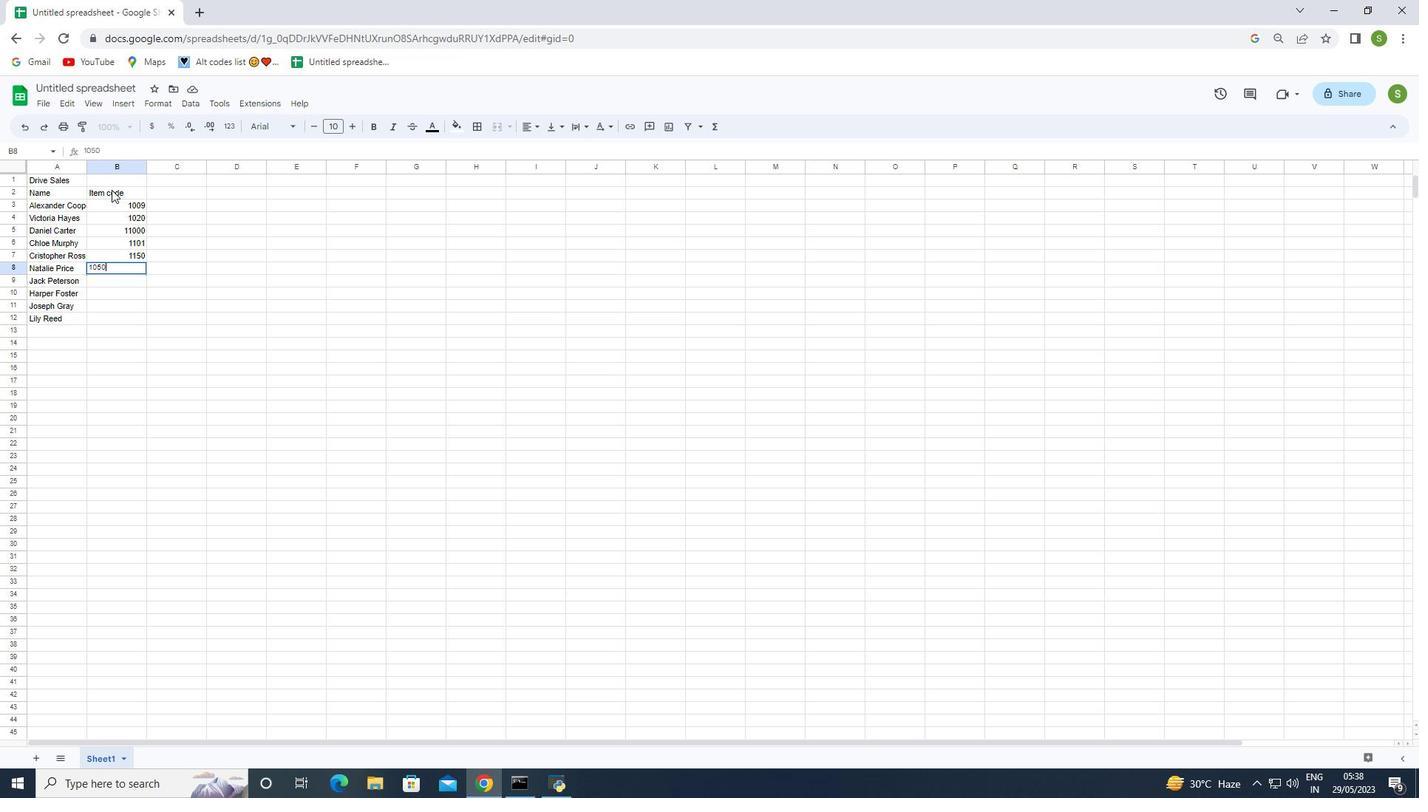 
Action: Mouse moved to (135, 259)
Screenshot: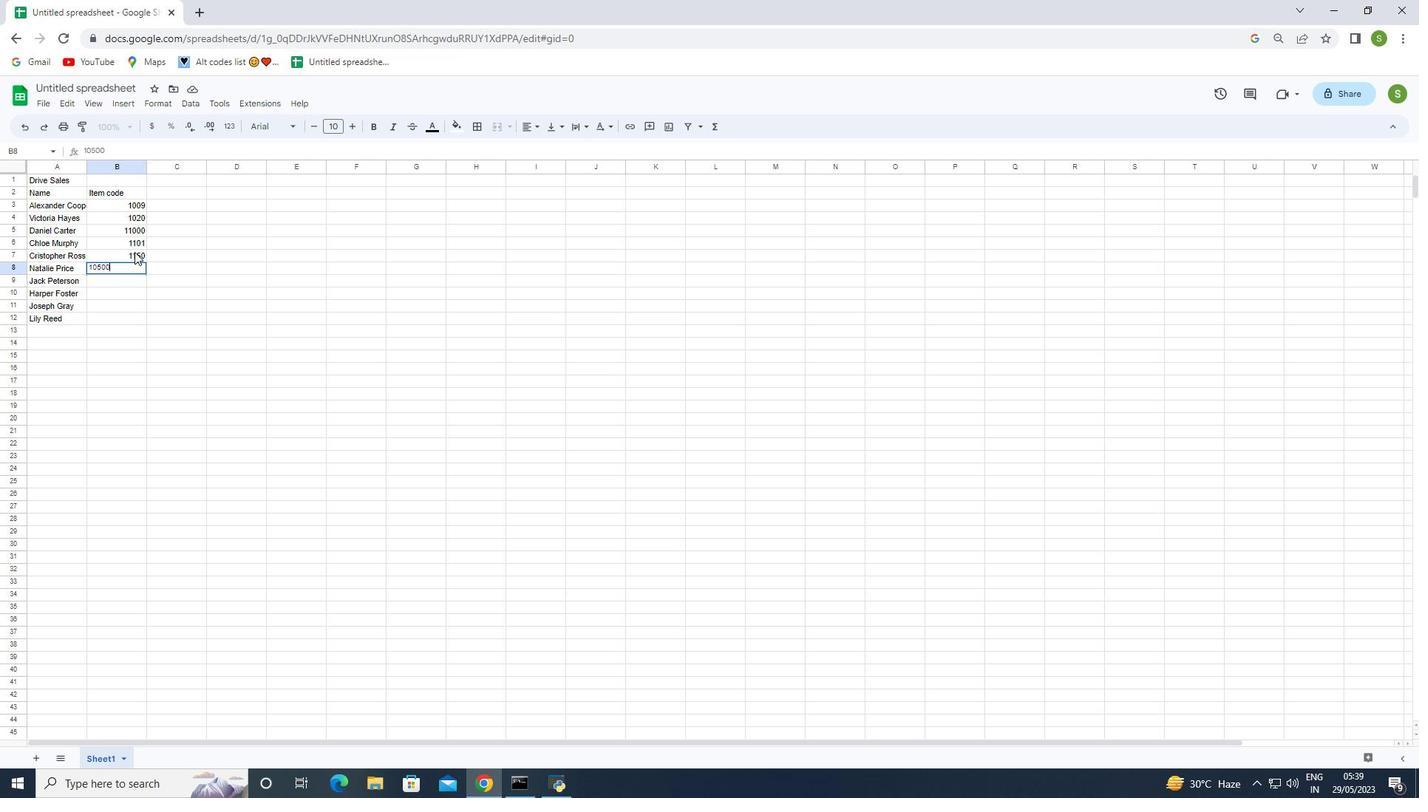 
Action: Mouse pressed left at (135, 259)
Screenshot: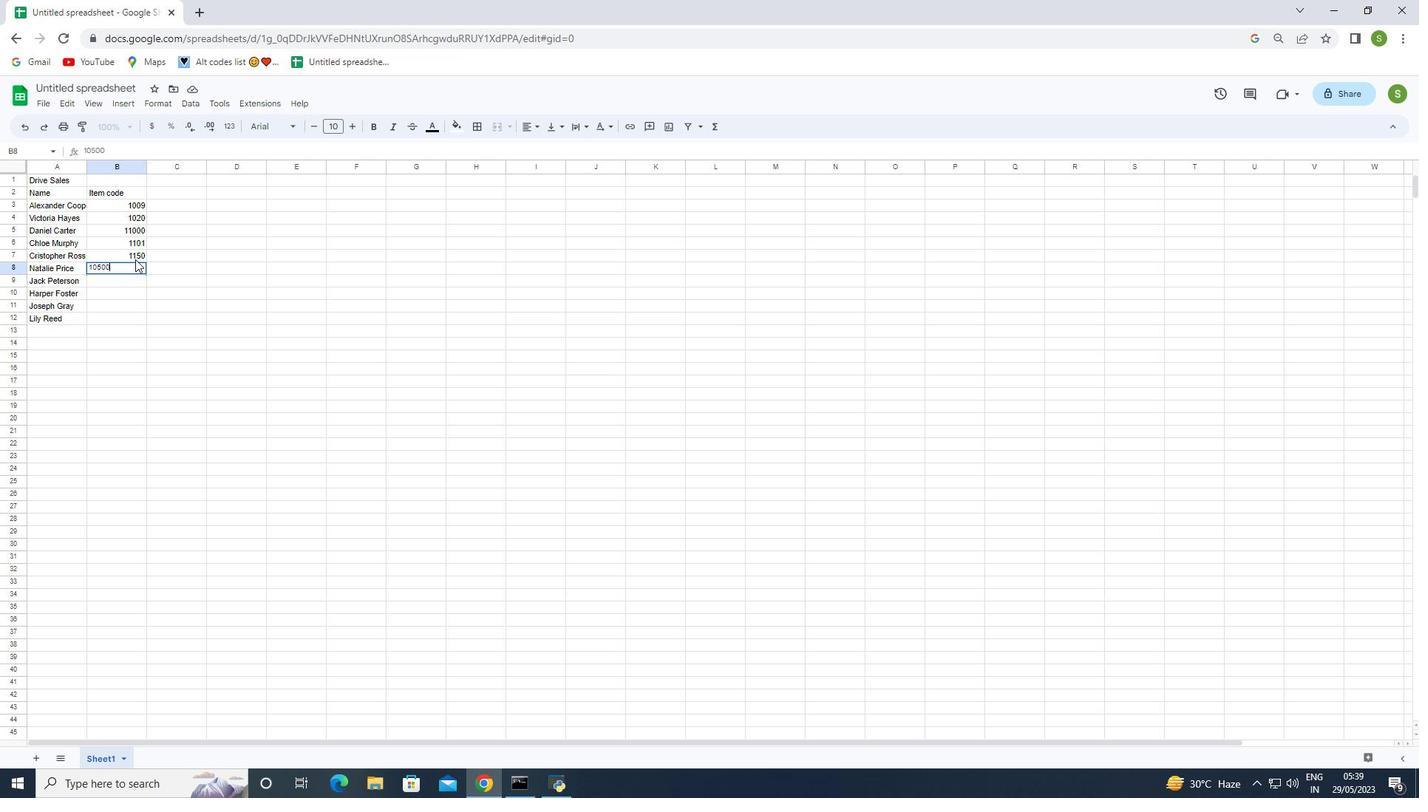 
Action: Mouse moved to (135, 255)
Screenshot: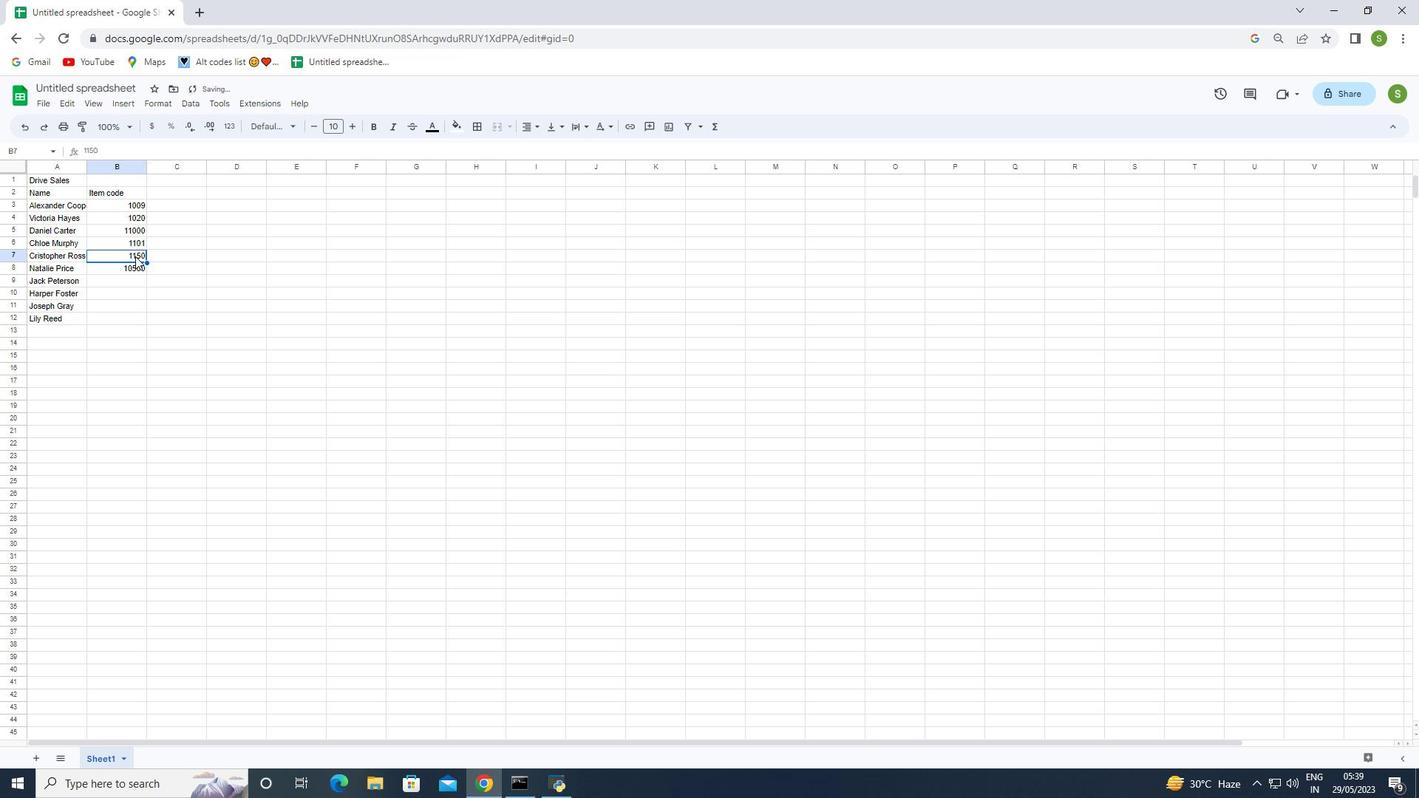 
Action: Mouse pressed left at (135, 255)
Screenshot: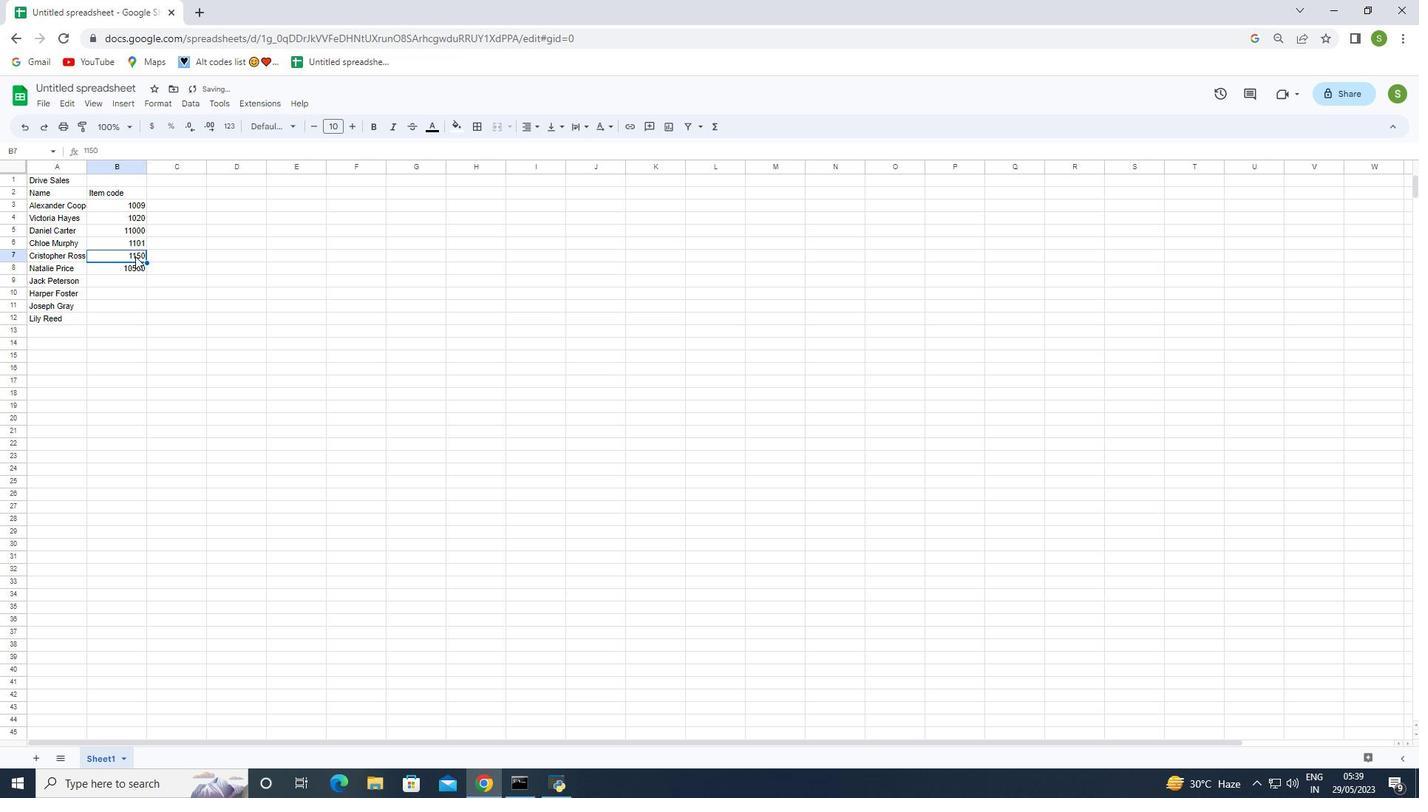 
Action: Mouse pressed left at (135, 255)
Screenshot: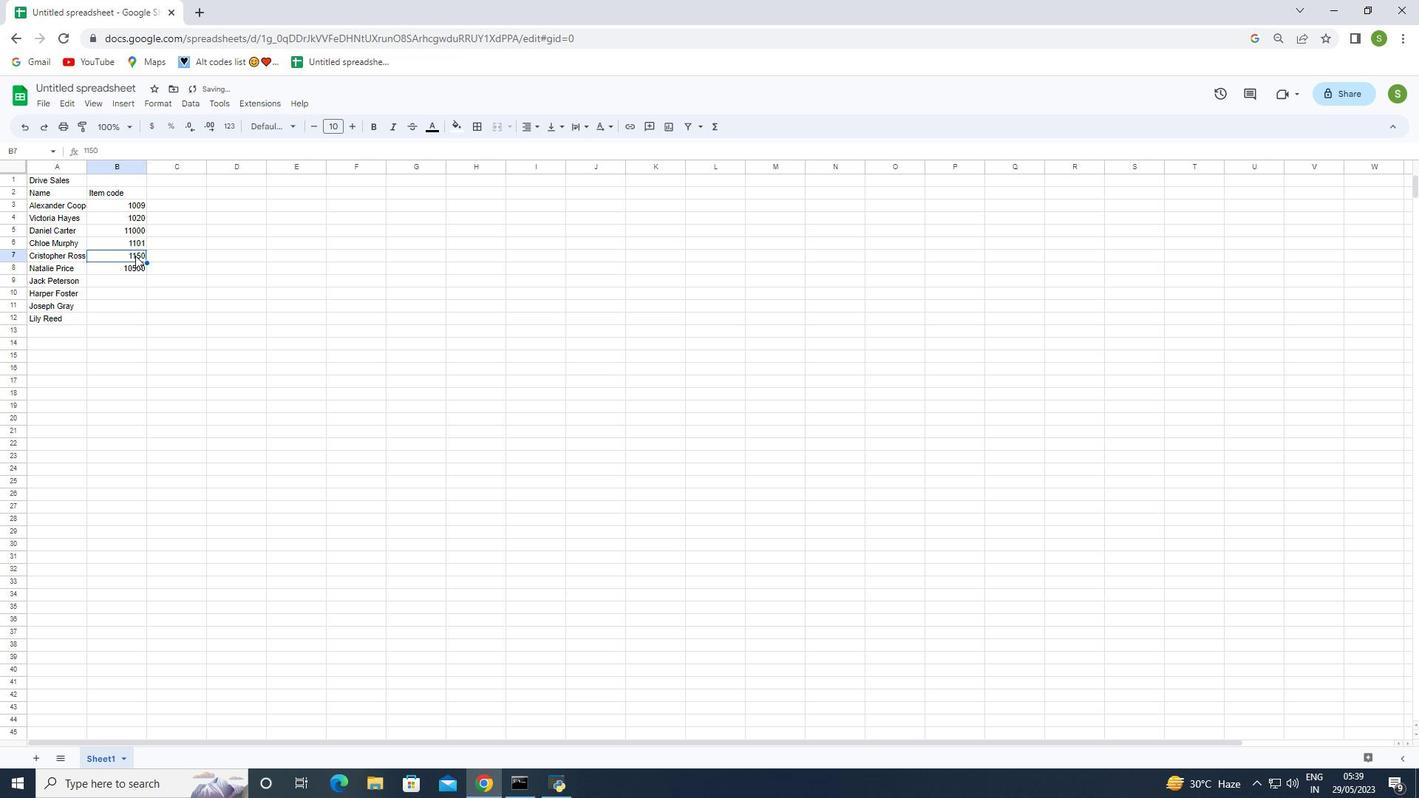 
Action: Mouse moved to (136, 254)
Screenshot: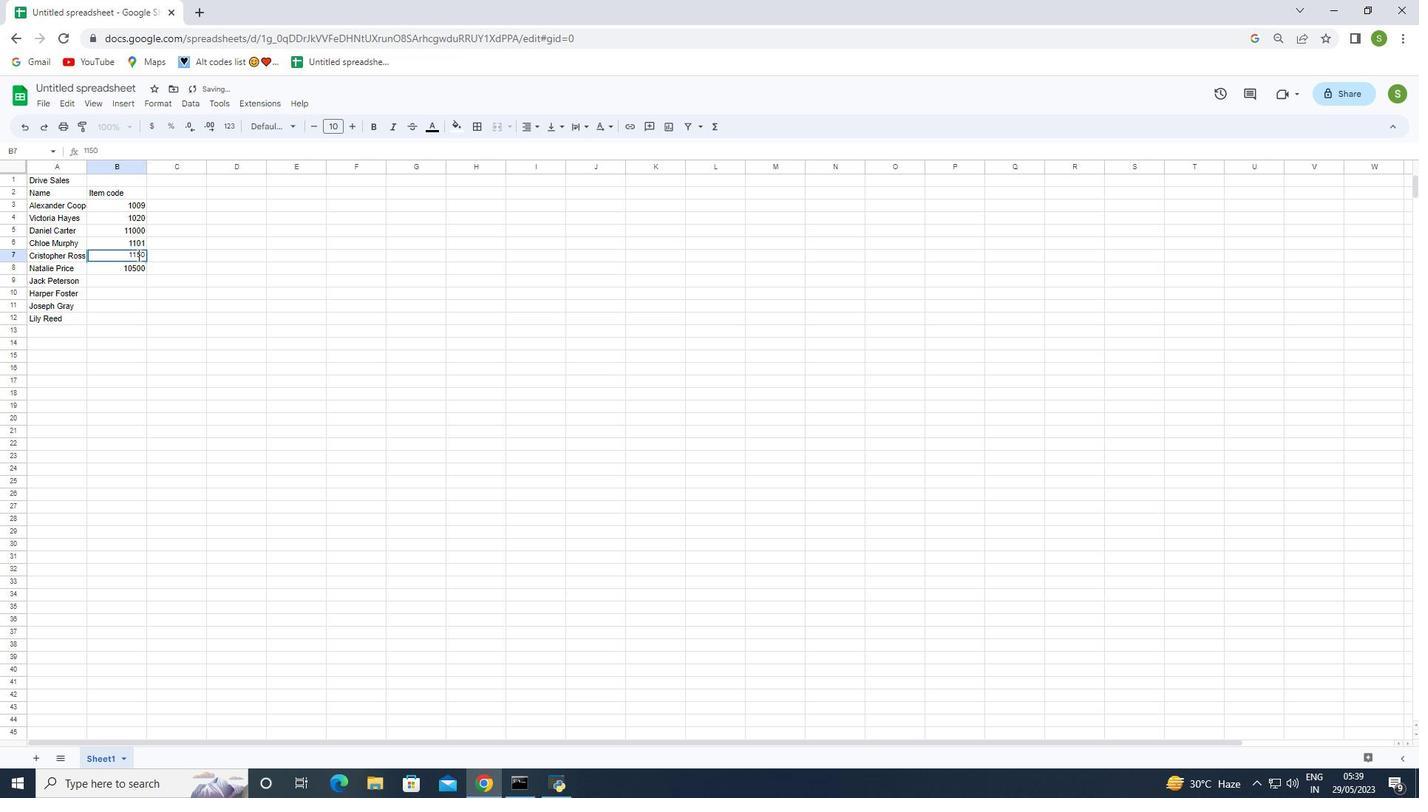 
Action: Mouse pressed left at (136, 254)
Screenshot: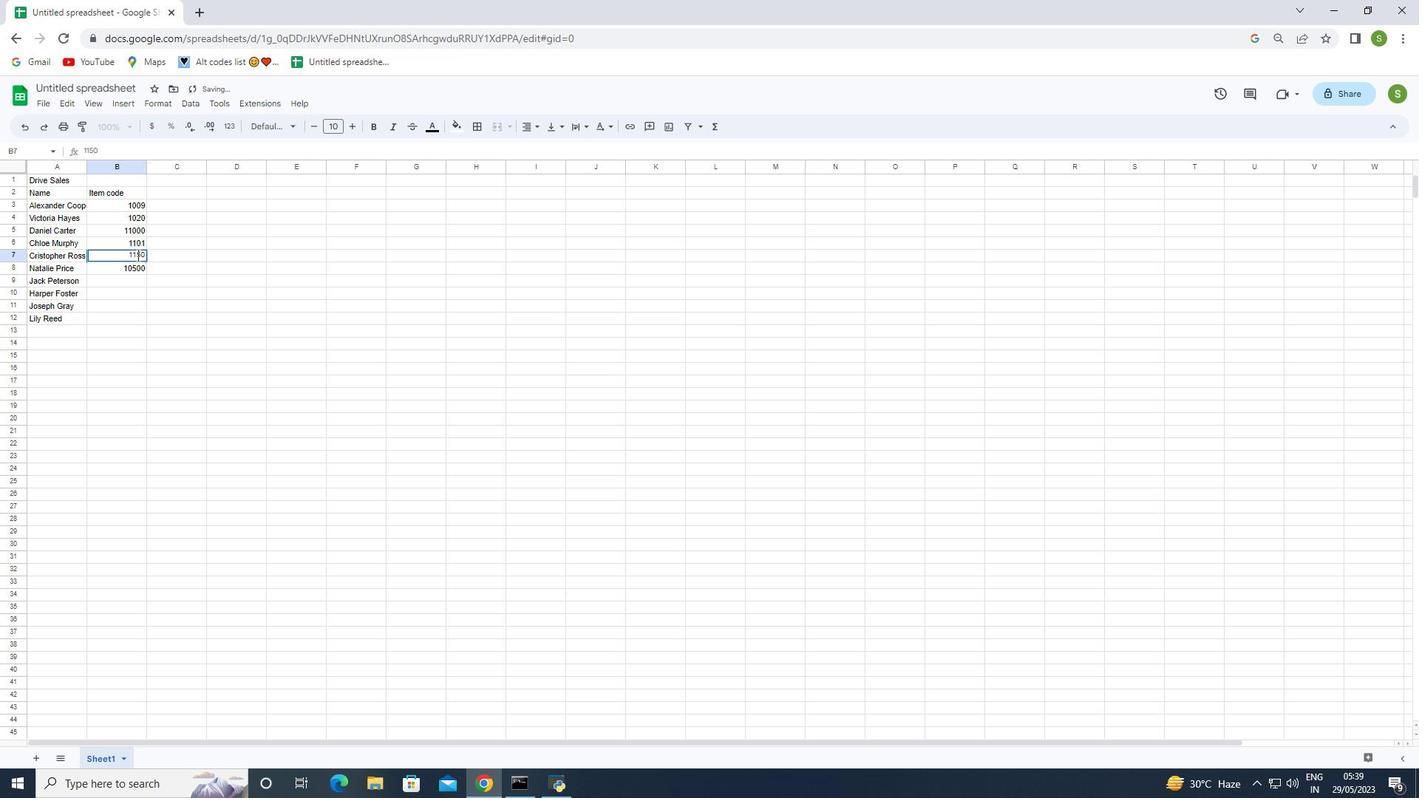 
Action: Mouse moved to (136, 307)
Screenshot: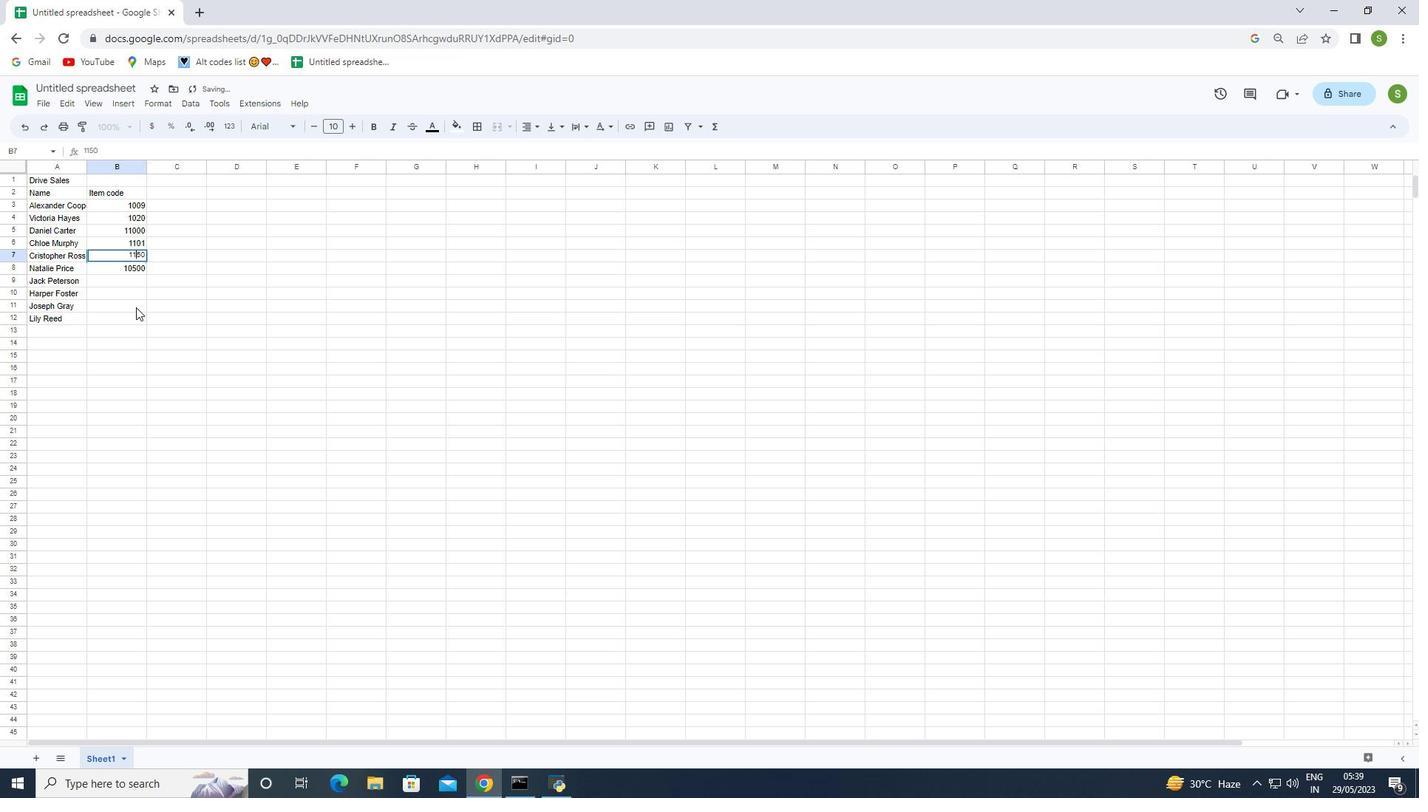 
Action: Key pressed 0
Screenshot: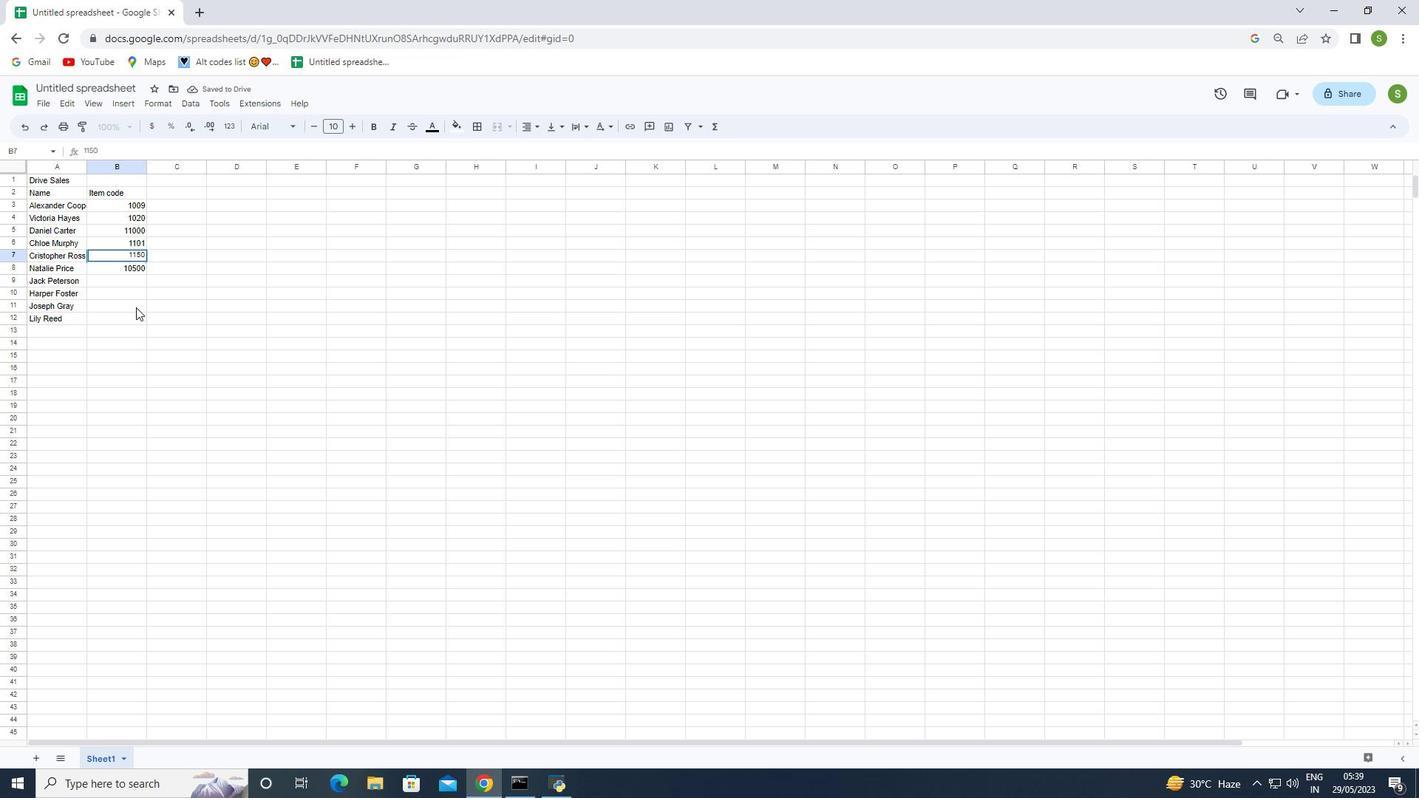 
Action: Mouse moved to (150, 317)
Screenshot: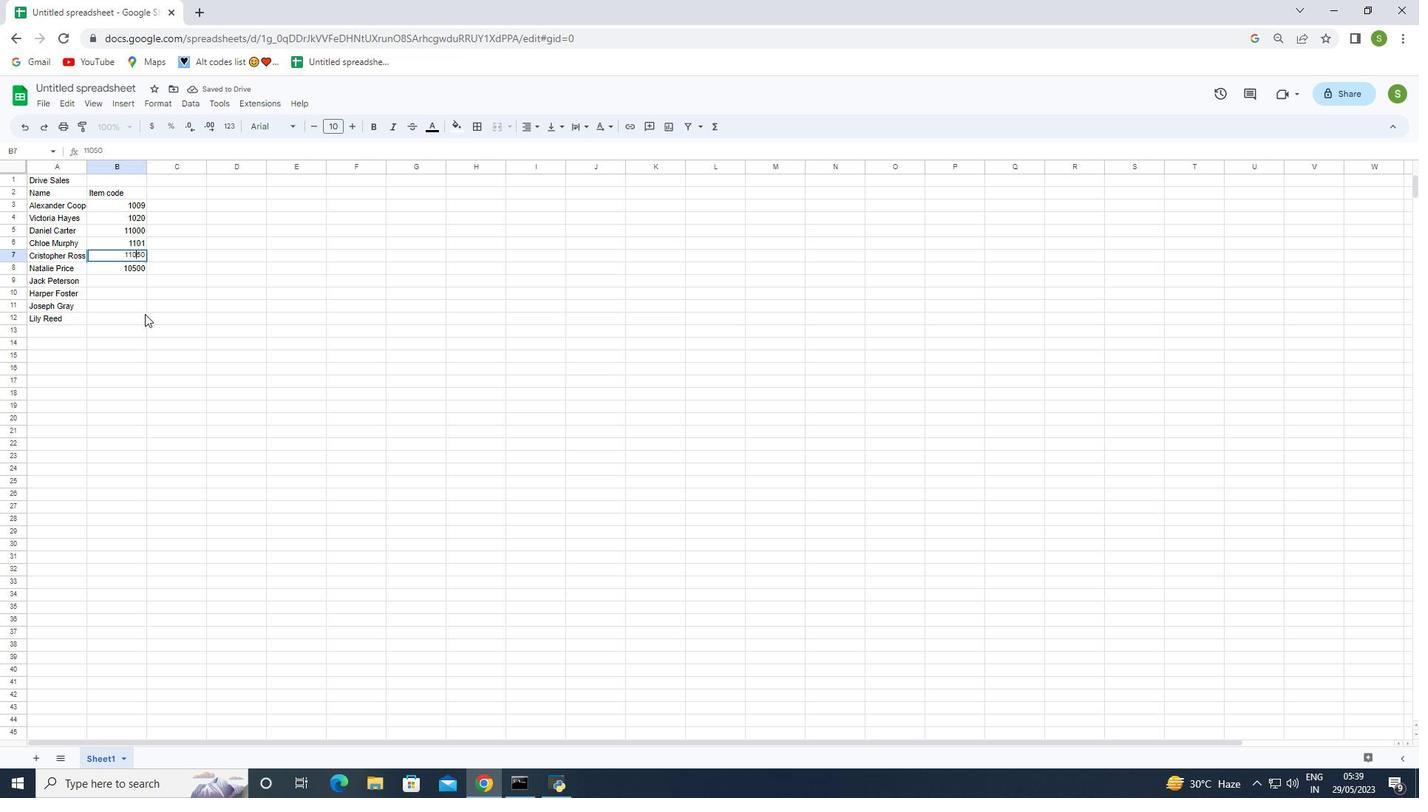 
Action: Mouse pressed left at (150, 317)
Screenshot: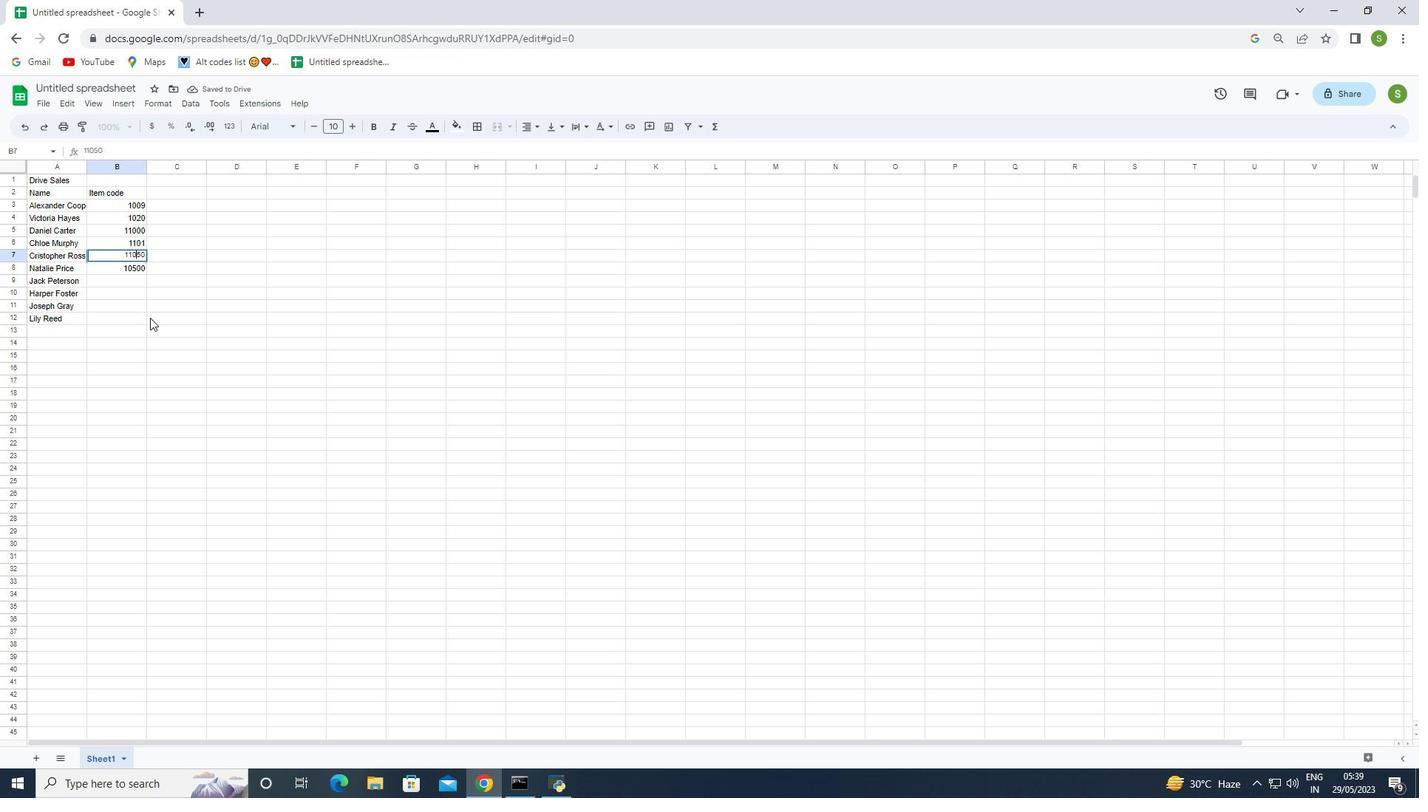 
Action: Mouse moved to (135, 243)
Screenshot: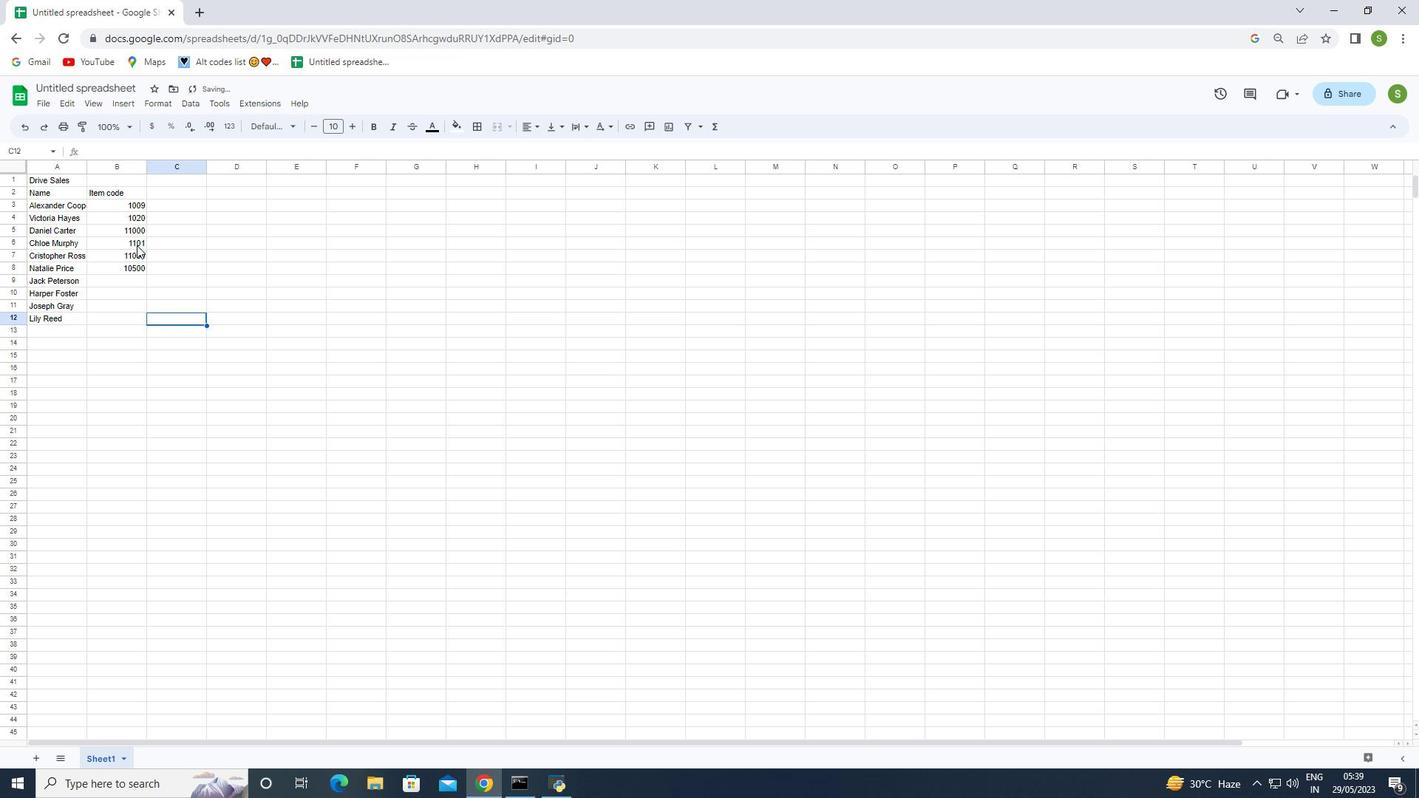 
Action: Mouse pressed left at (135, 243)
Screenshot: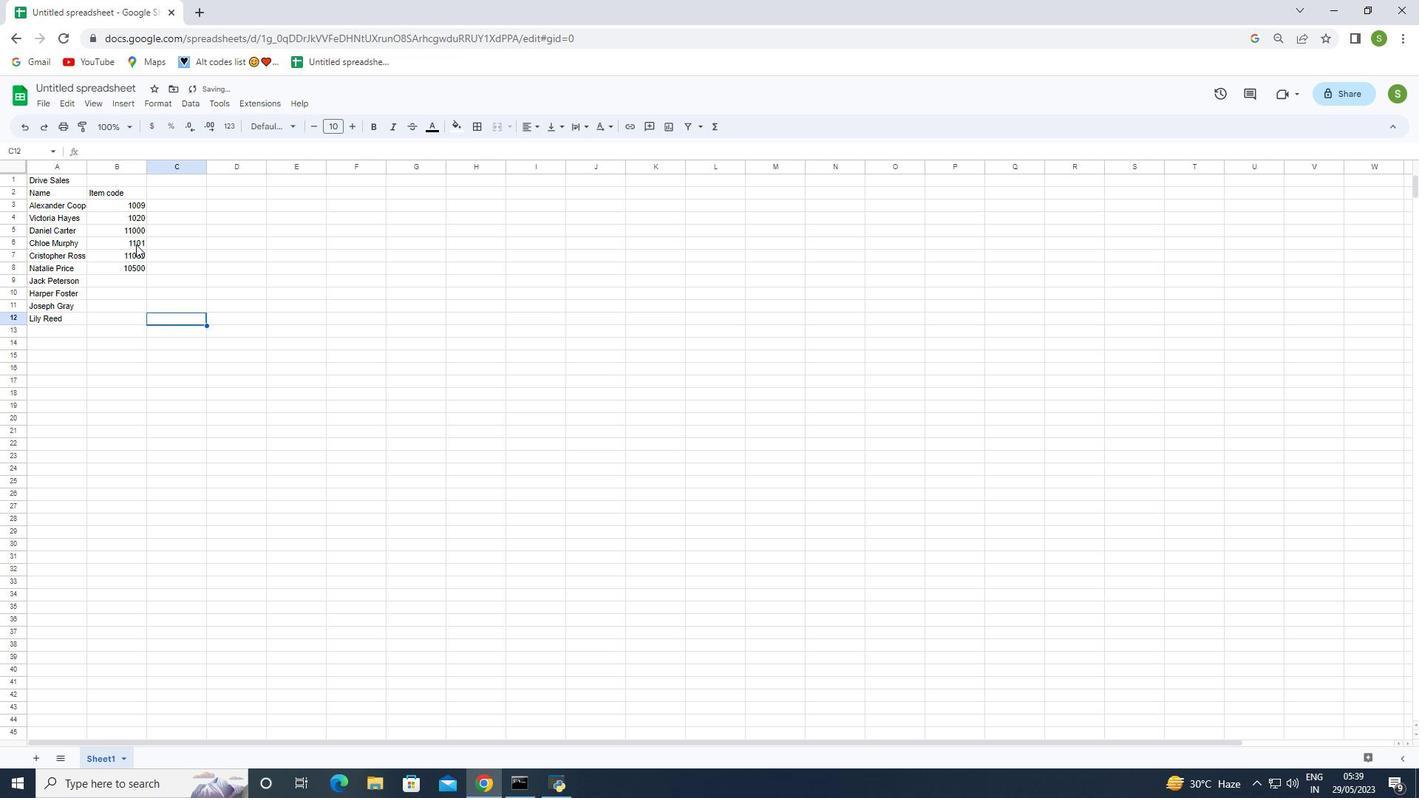 
Action: Mouse moved to (138, 250)
Screenshot: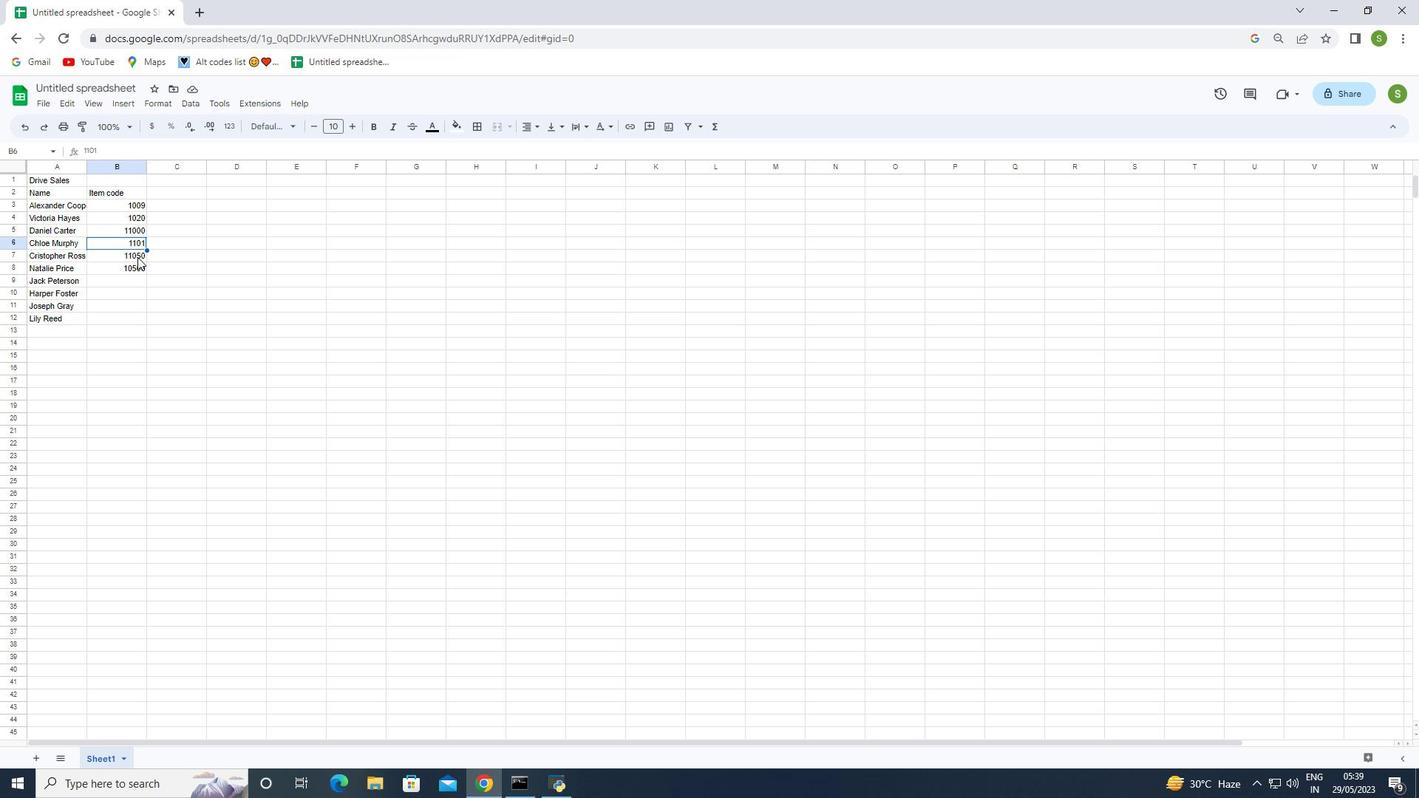 
Action: Mouse pressed left at (138, 250)
Screenshot: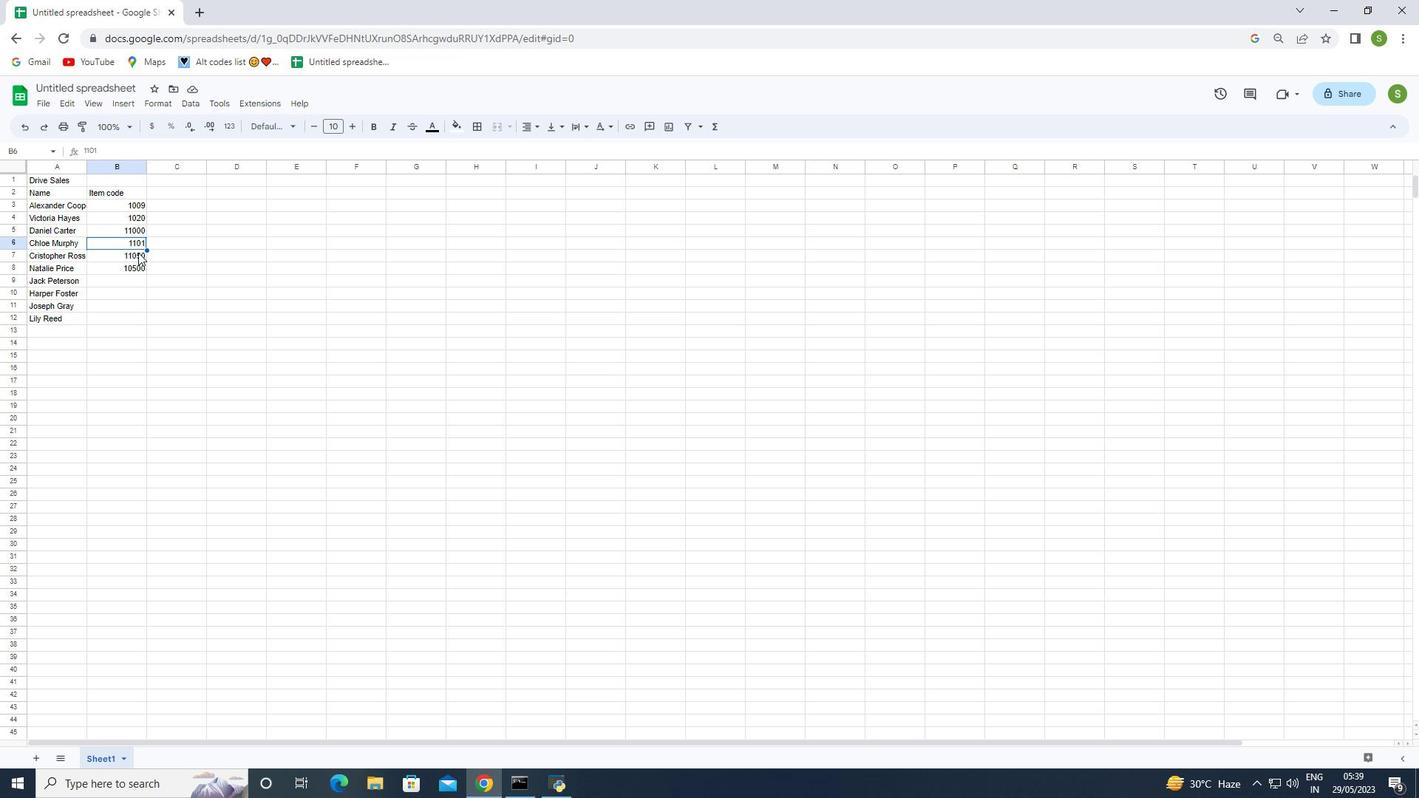 
Action: Mouse moved to (136, 257)
Screenshot: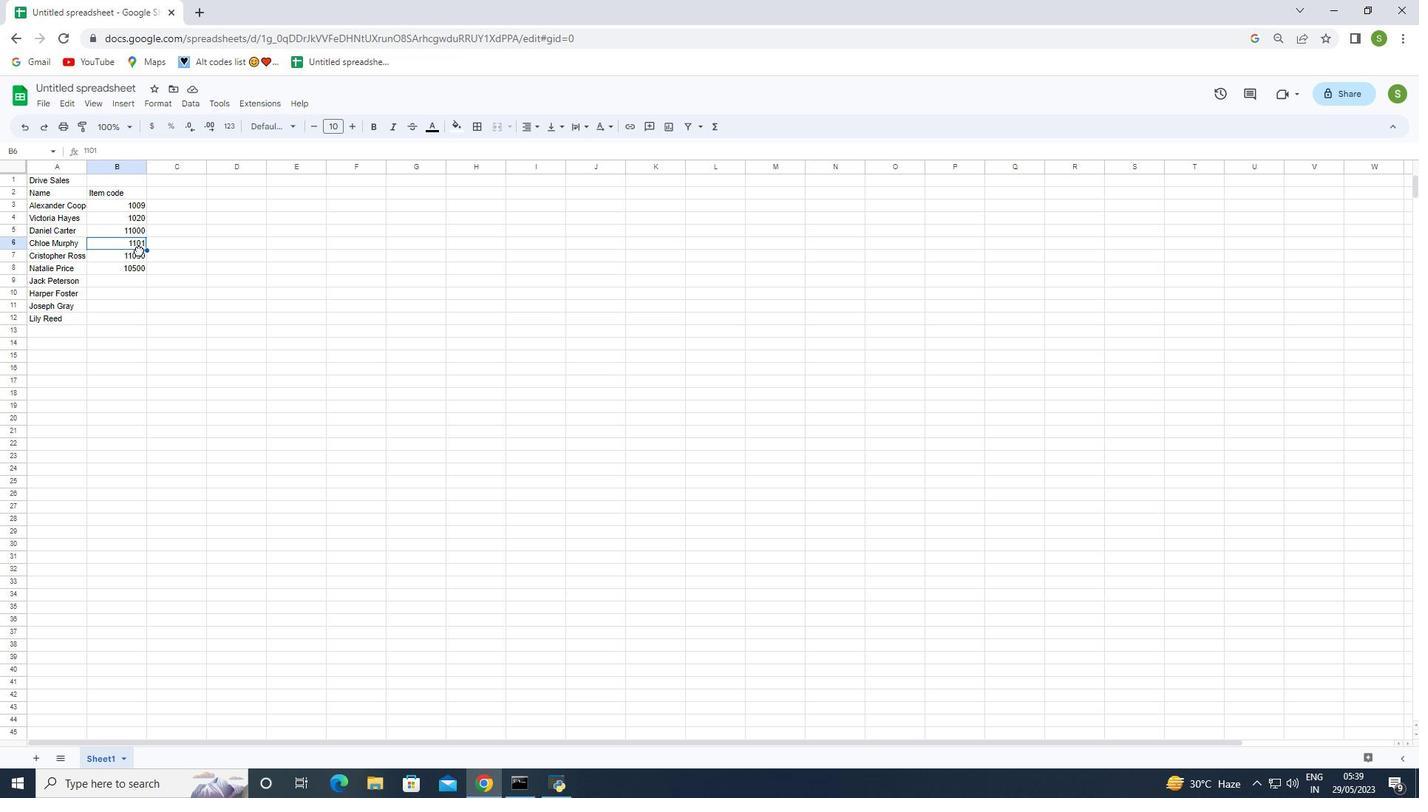 
Action: Mouse pressed left at (136, 257)
Screenshot: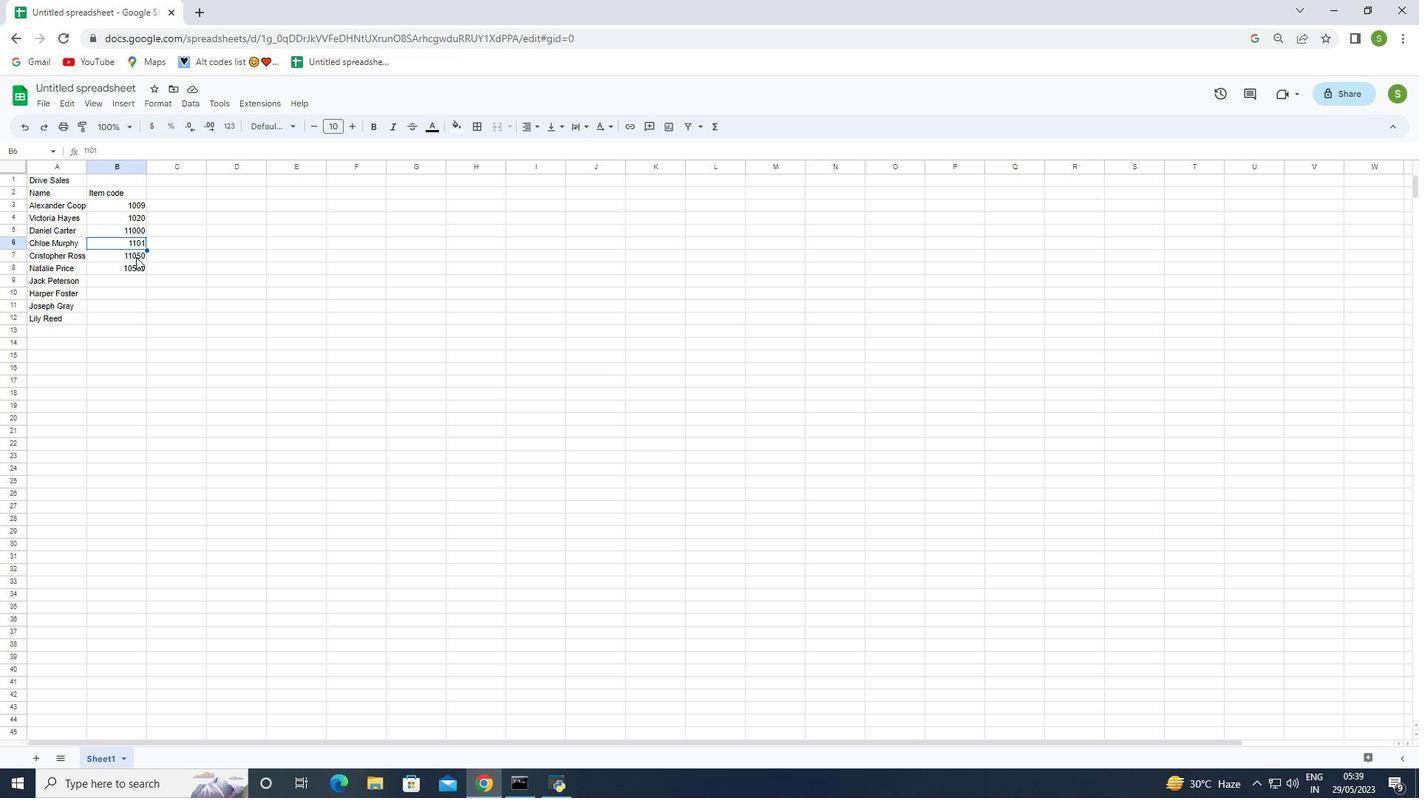 
Action: Mouse pressed left at (136, 257)
Screenshot: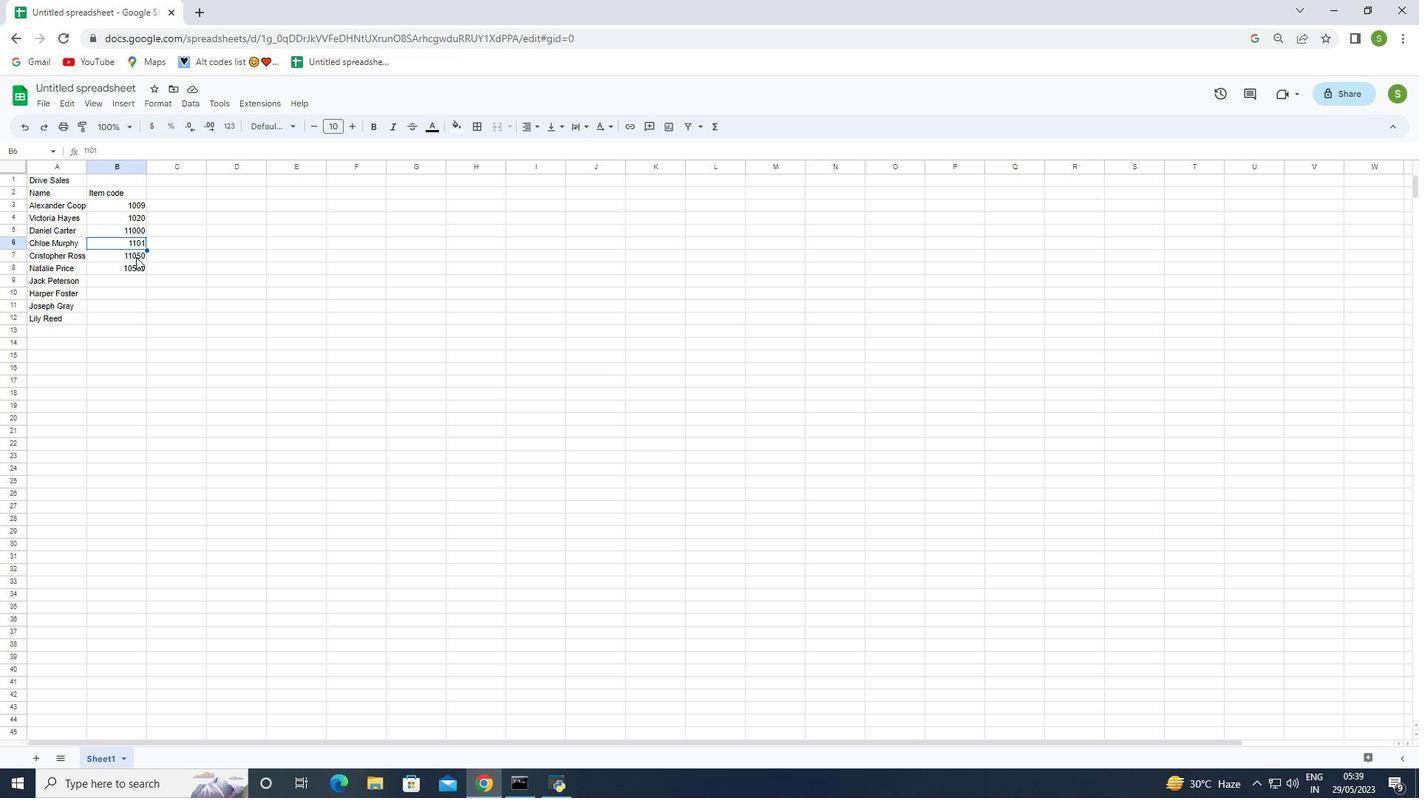 
Action: Mouse moved to (134, 257)
Screenshot: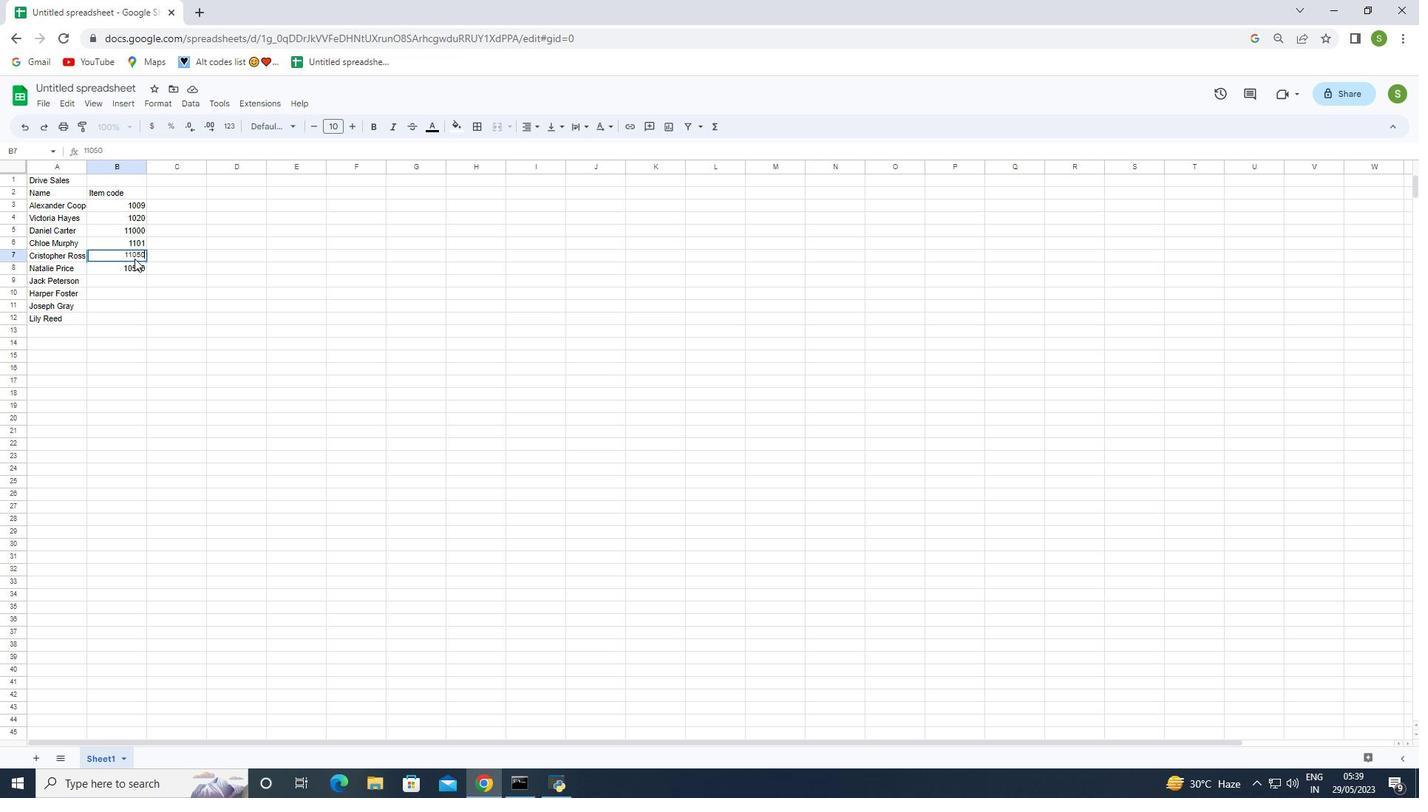 
Action: Mouse pressed left at (134, 257)
Screenshot: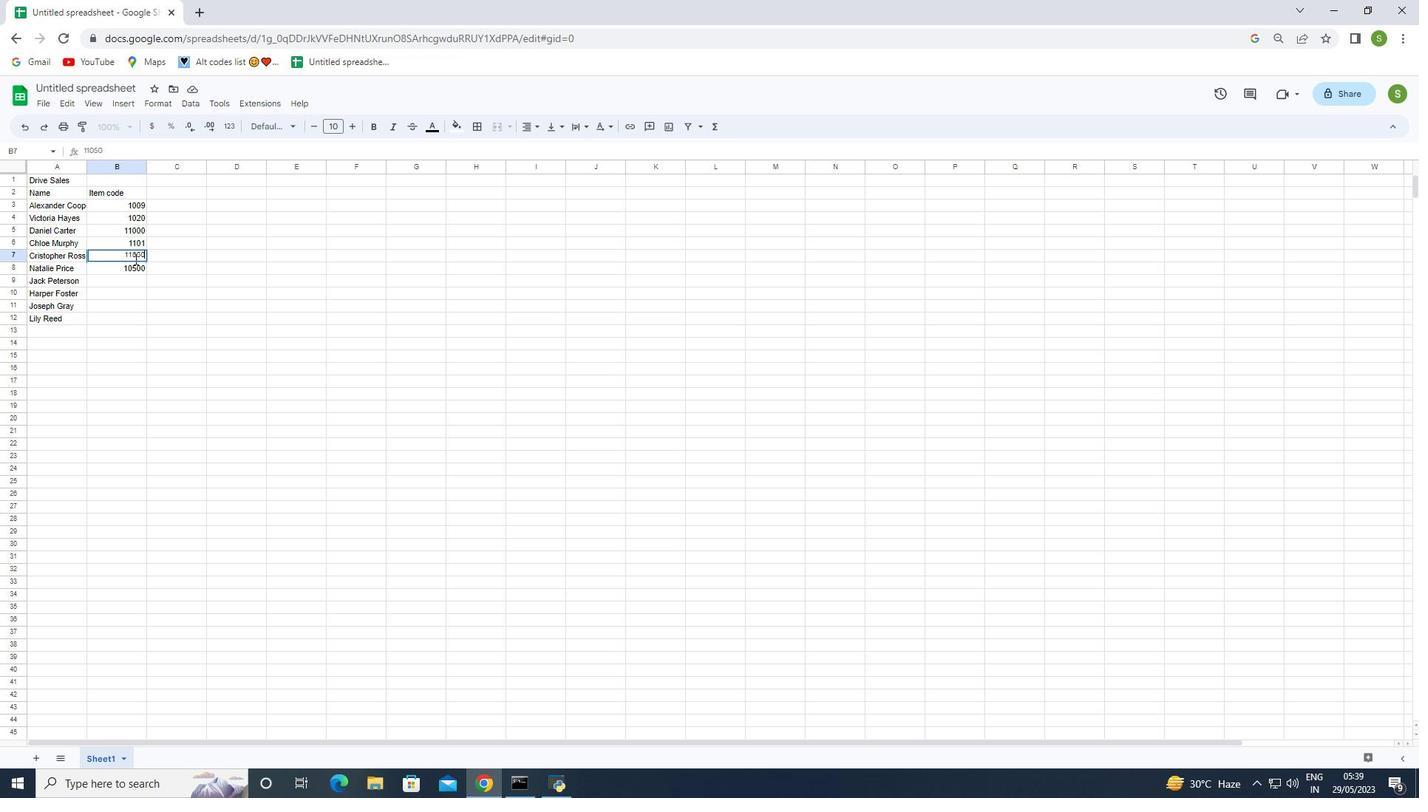 
Action: Mouse pressed left at (134, 257)
Screenshot: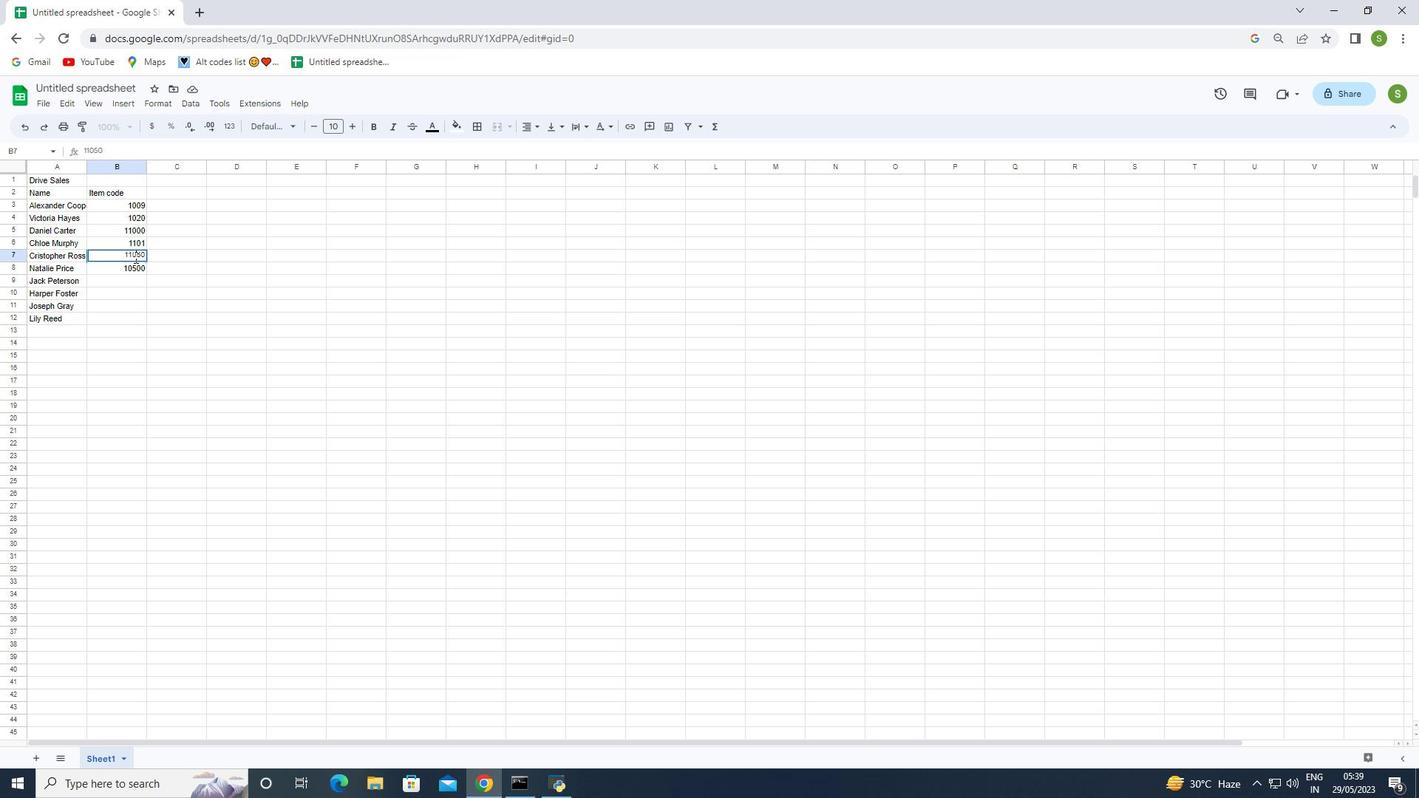 
Action: Mouse moved to (138, 260)
Screenshot: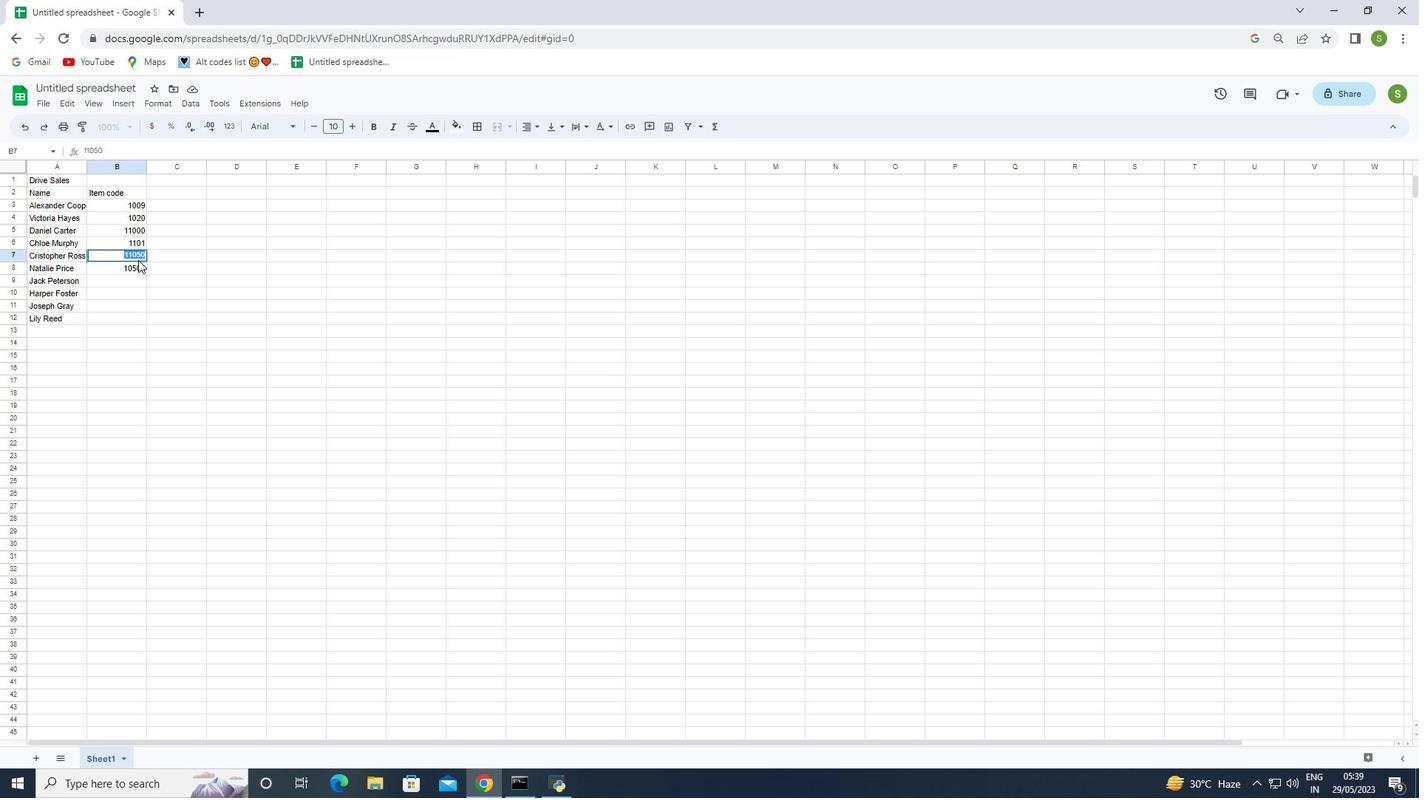 
Action: Key pressed <Key.backspace>11050
Screenshot: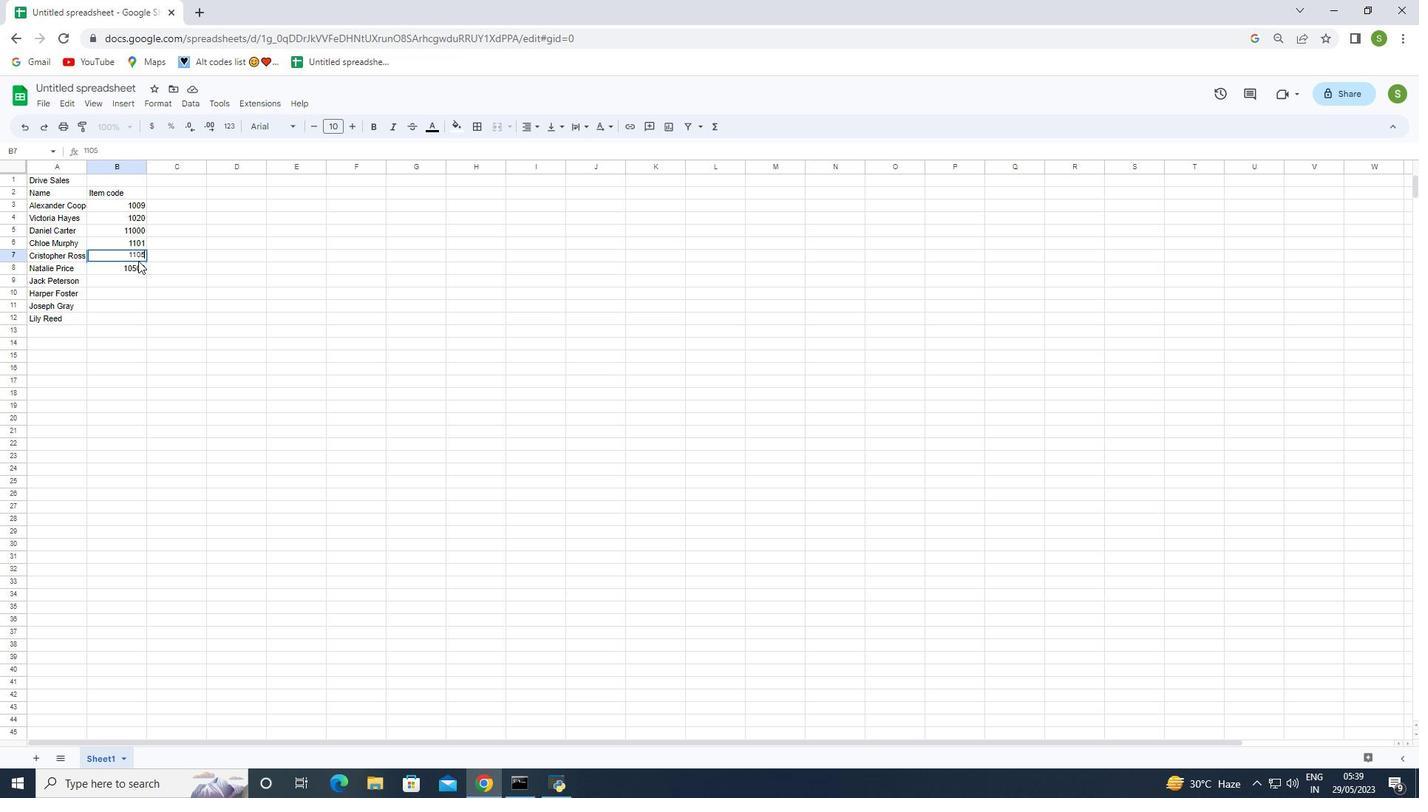 
Action: Mouse moved to (127, 254)
Screenshot: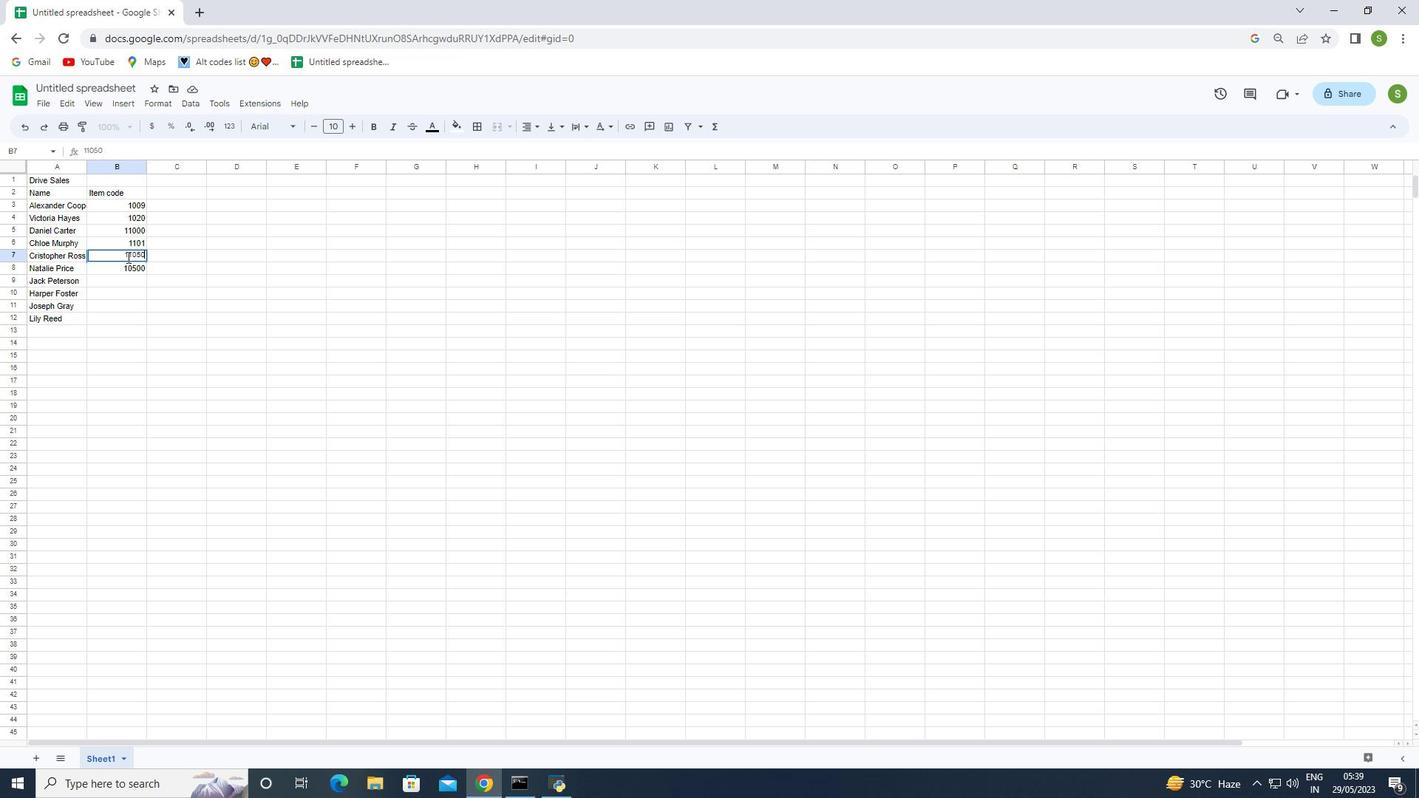 
Action: Mouse pressed left at (127, 254)
Screenshot: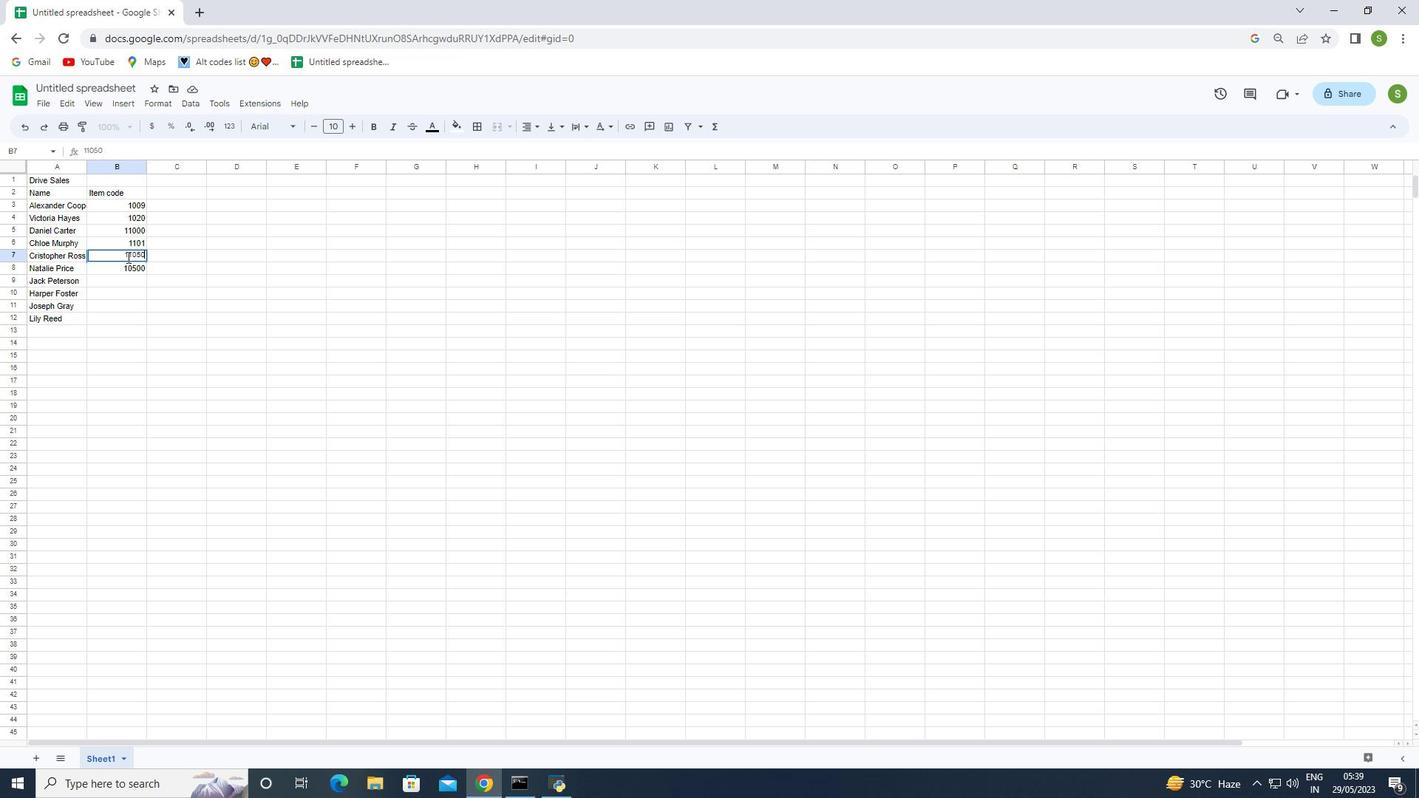 
Action: Mouse moved to (145, 285)
Screenshot: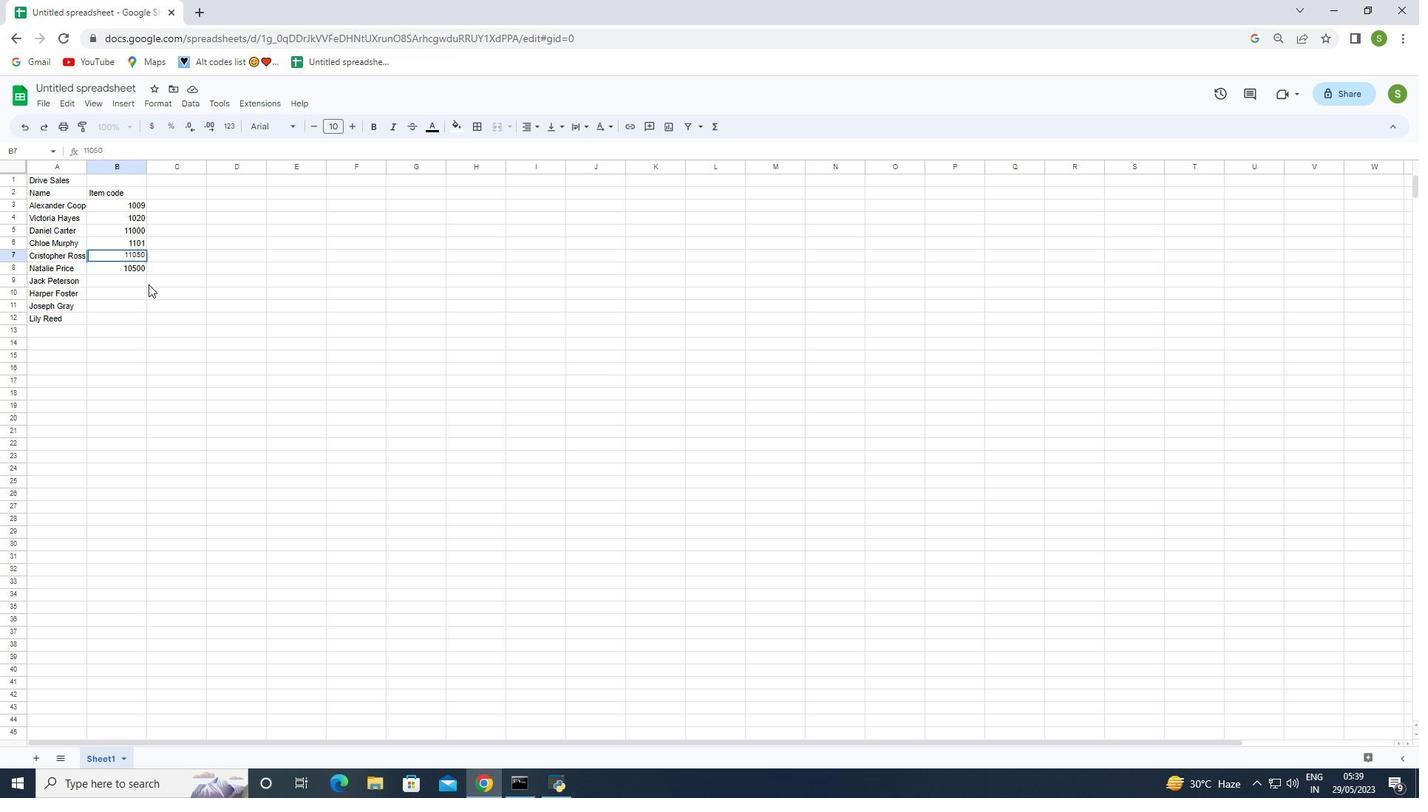 
Action: Key pressed <Key.backspace>
Screenshot: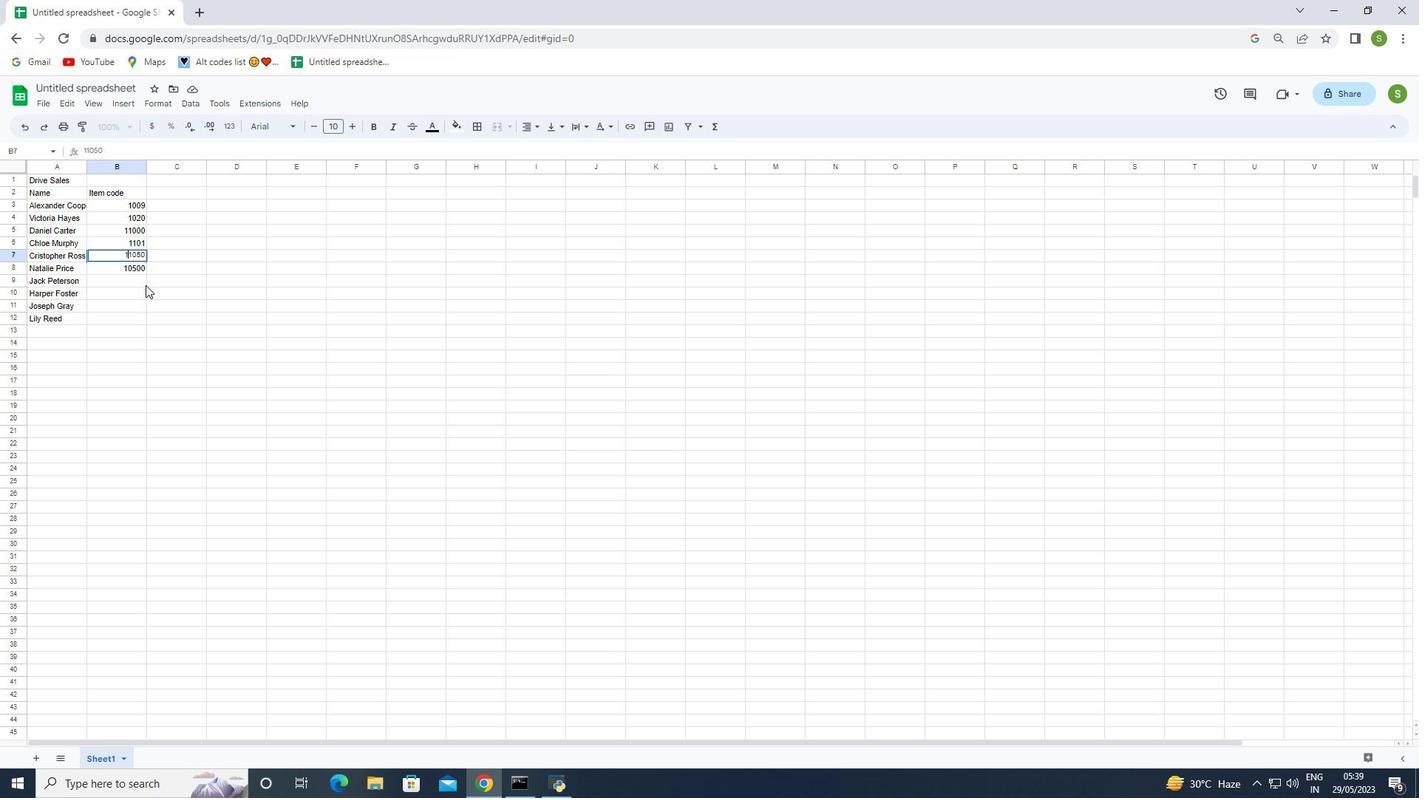 
Action: Mouse moved to (196, 357)
Screenshot: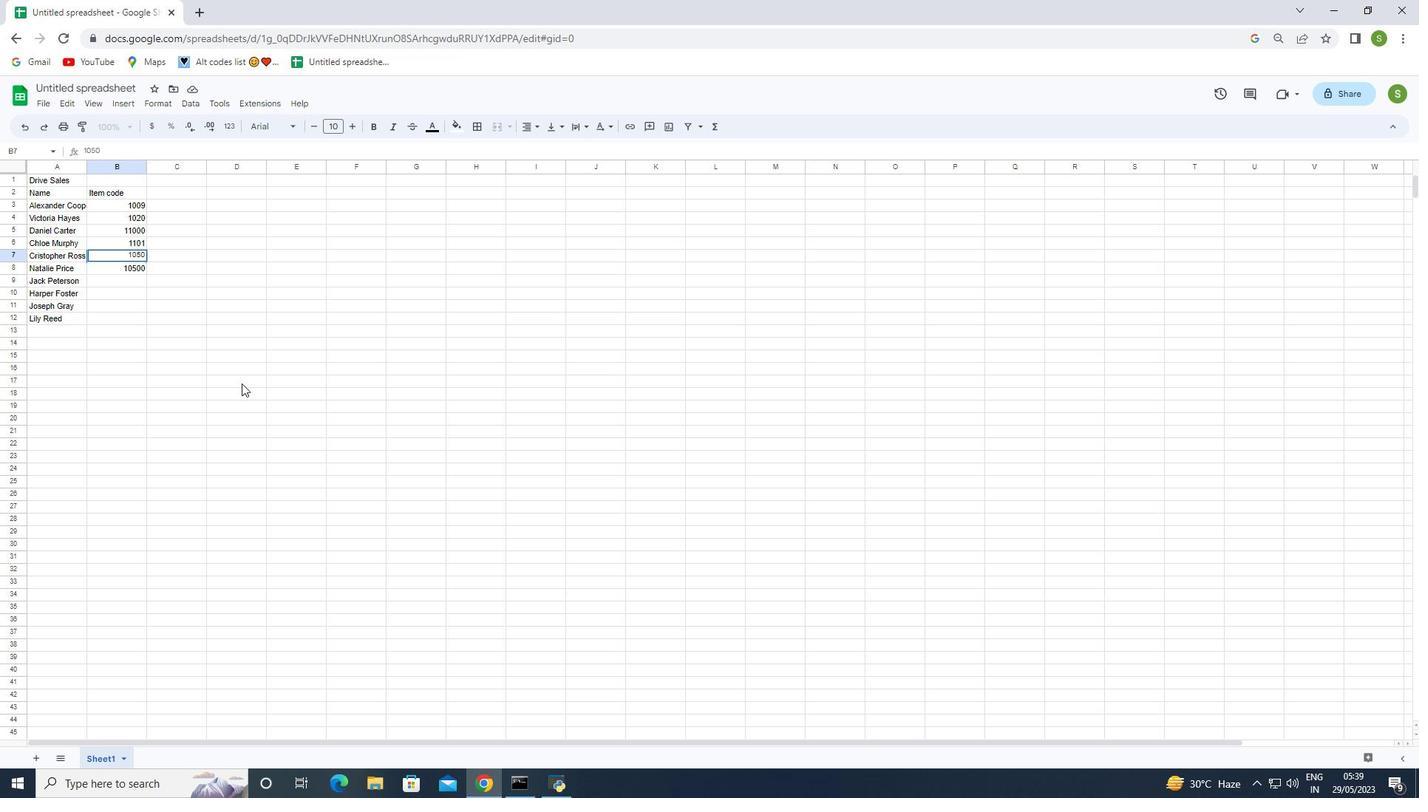 
Action: Mouse pressed left at (196, 357)
Screenshot: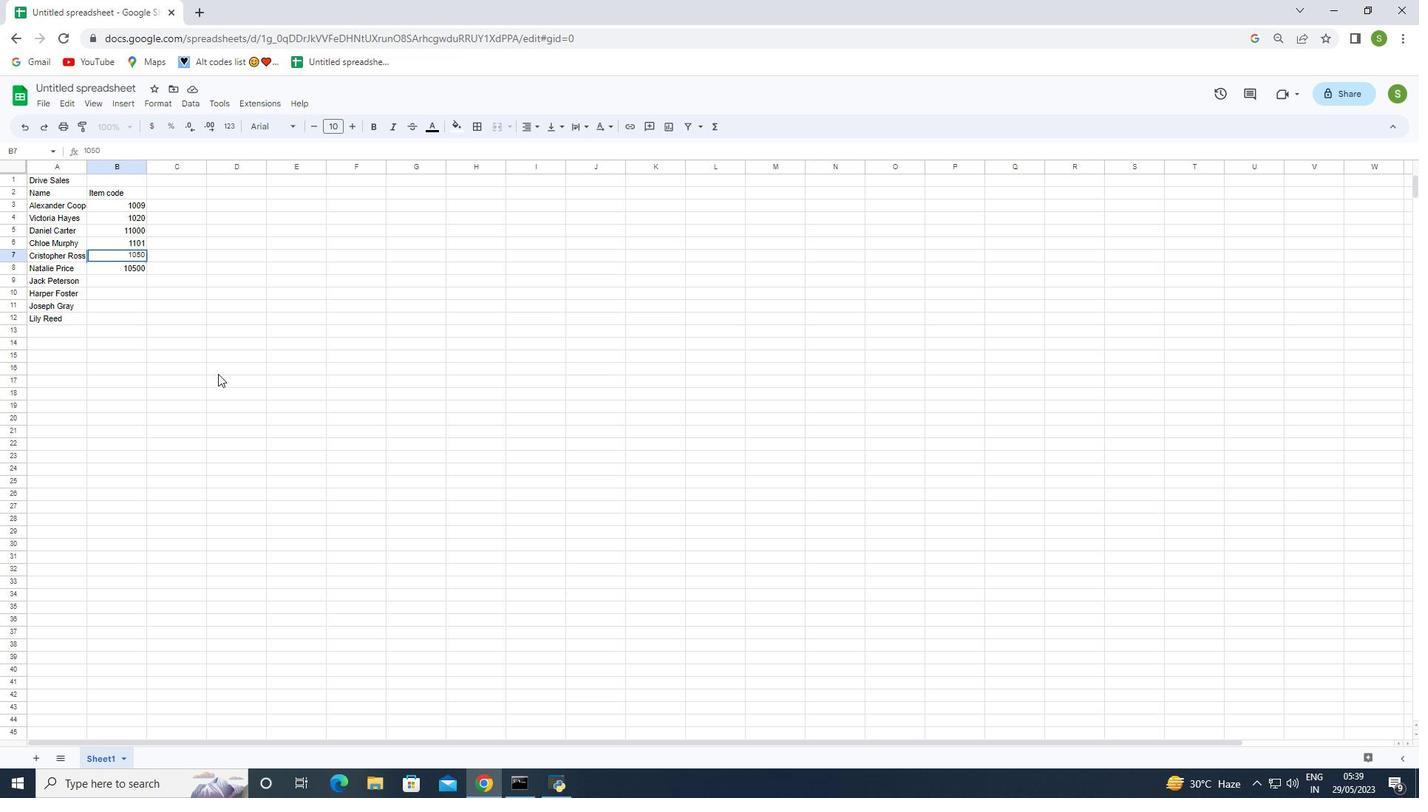 
Action: Mouse moved to (136, 231)
Screenshot: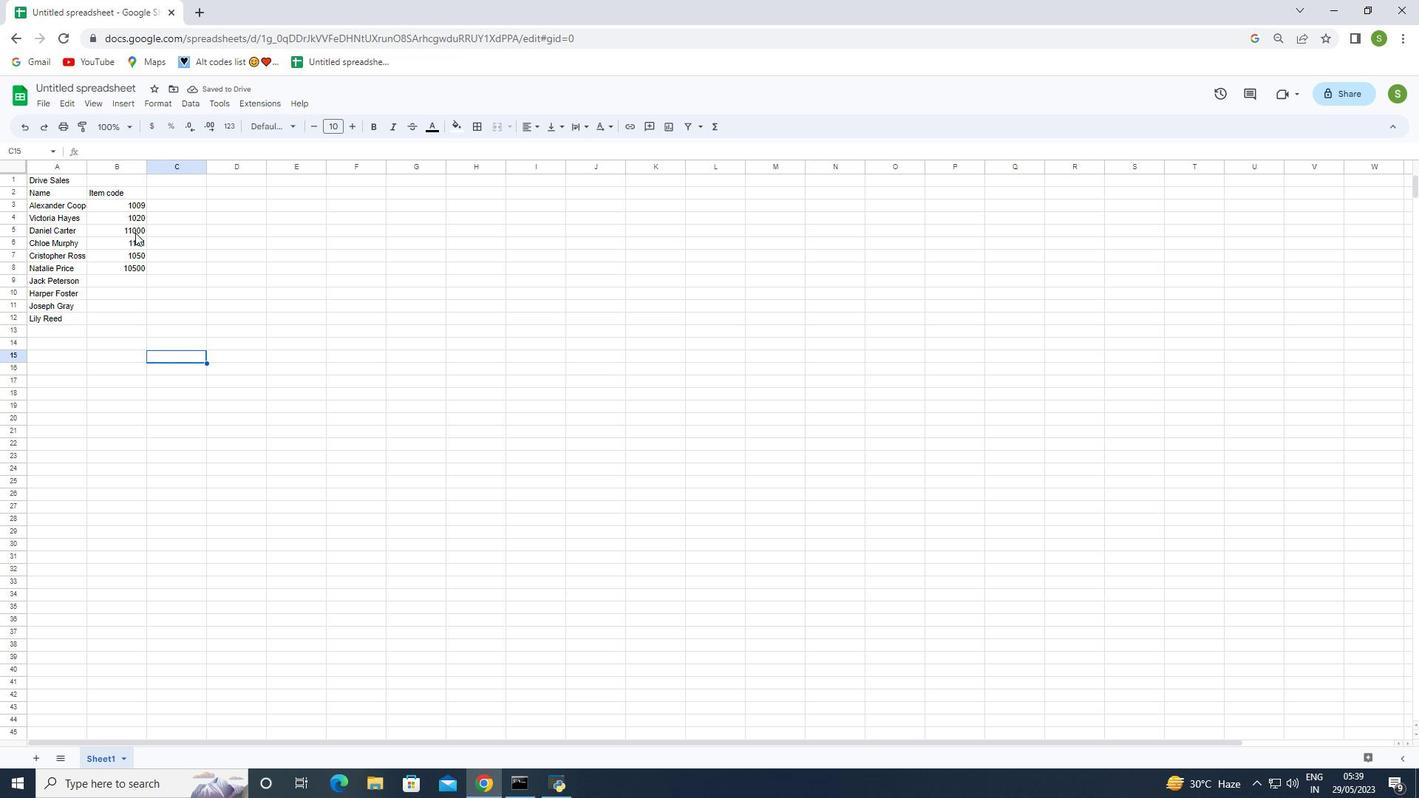 
Action: Mouse pressed left at (136, 231)
Screenshot: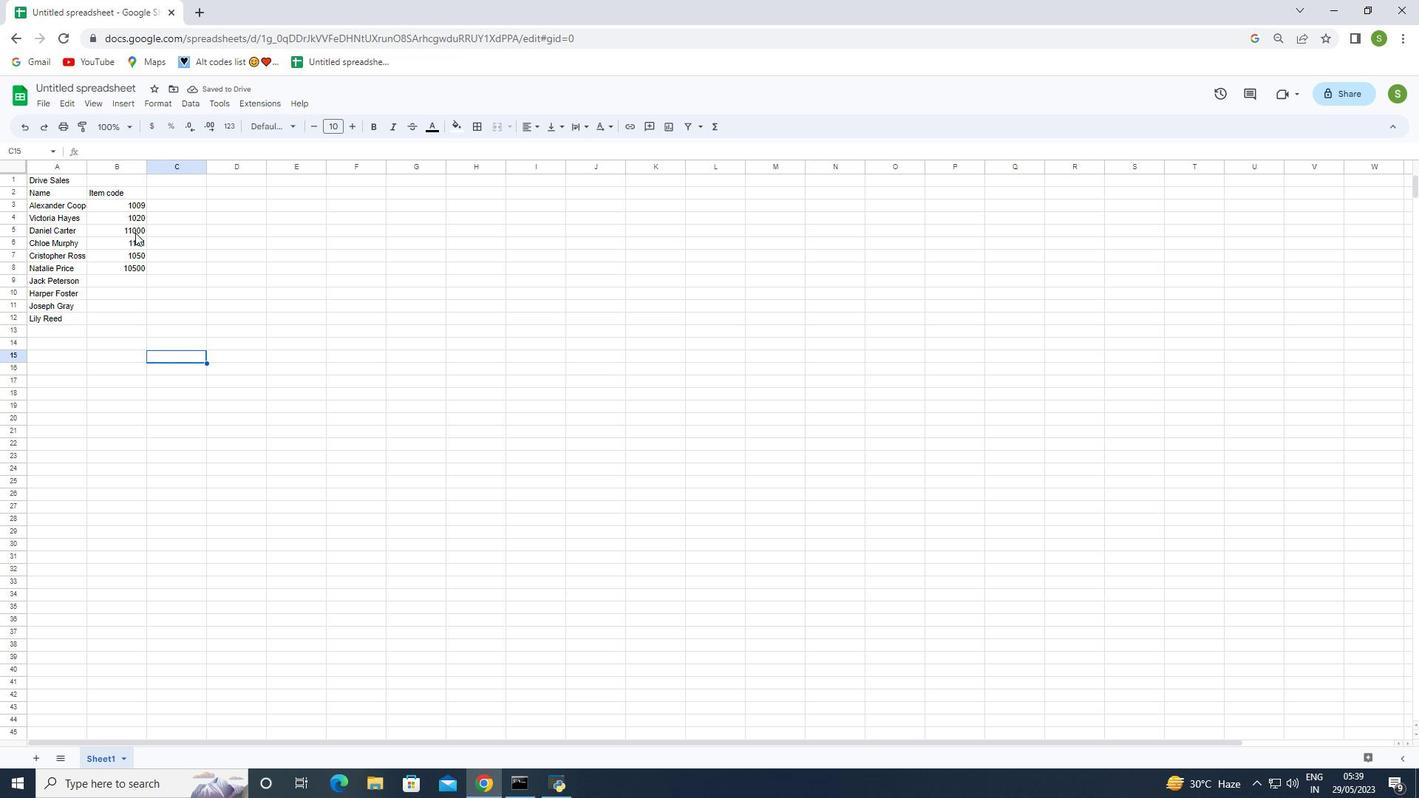 
Action: Mouse pressed left at (136, 231)
Screenshot: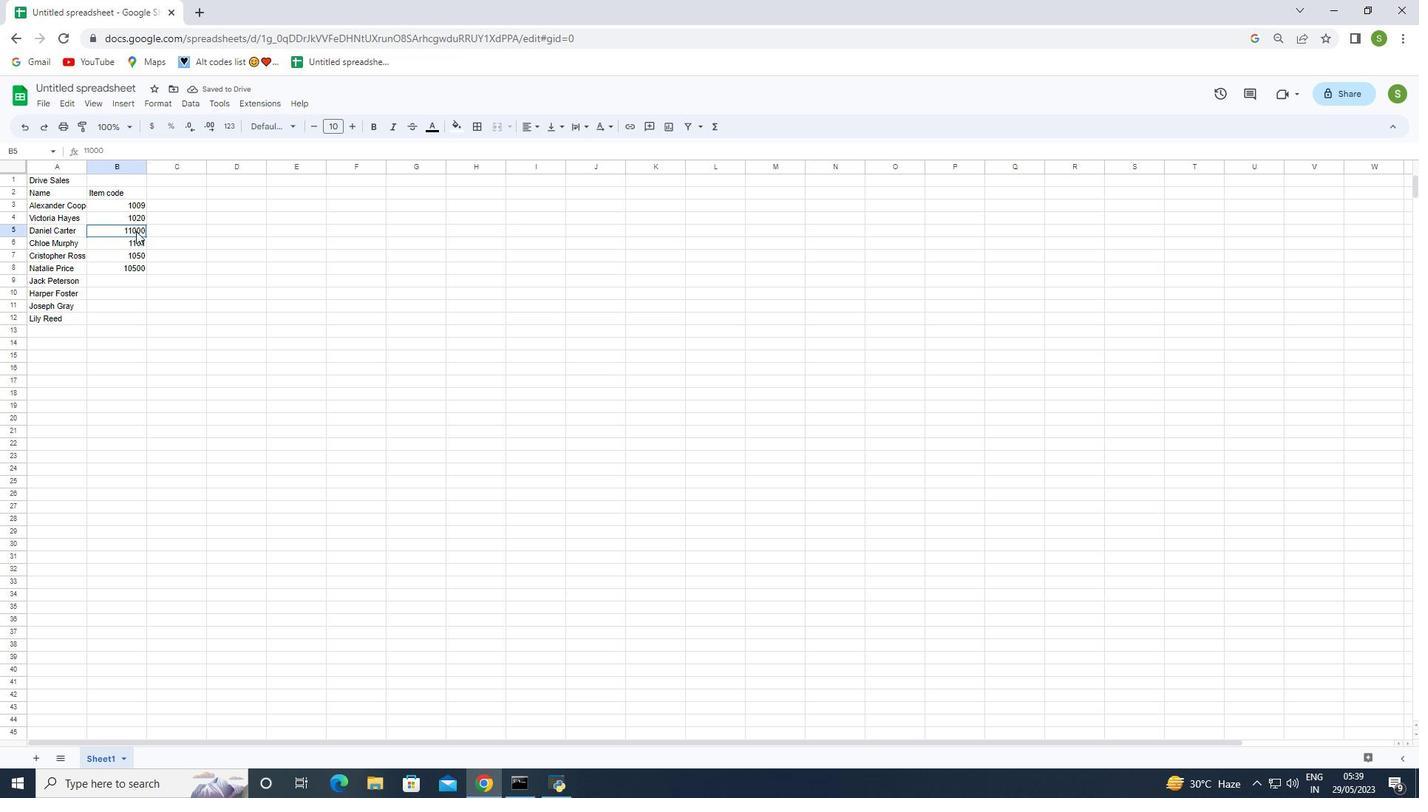 
Action: Mouse moved to (172, 263)
Screenshot: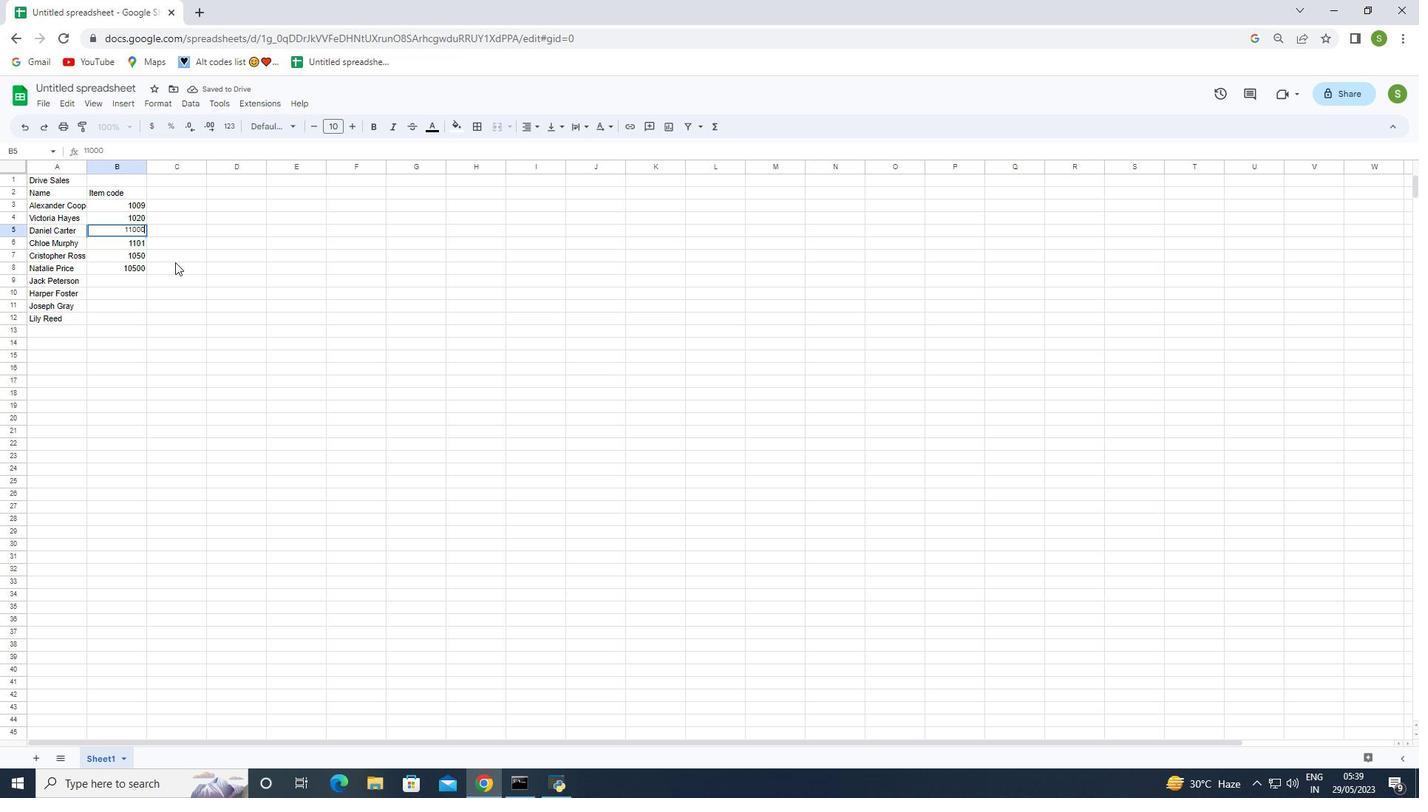 
Action: Key pressed <Key.backspace>
Screenshot: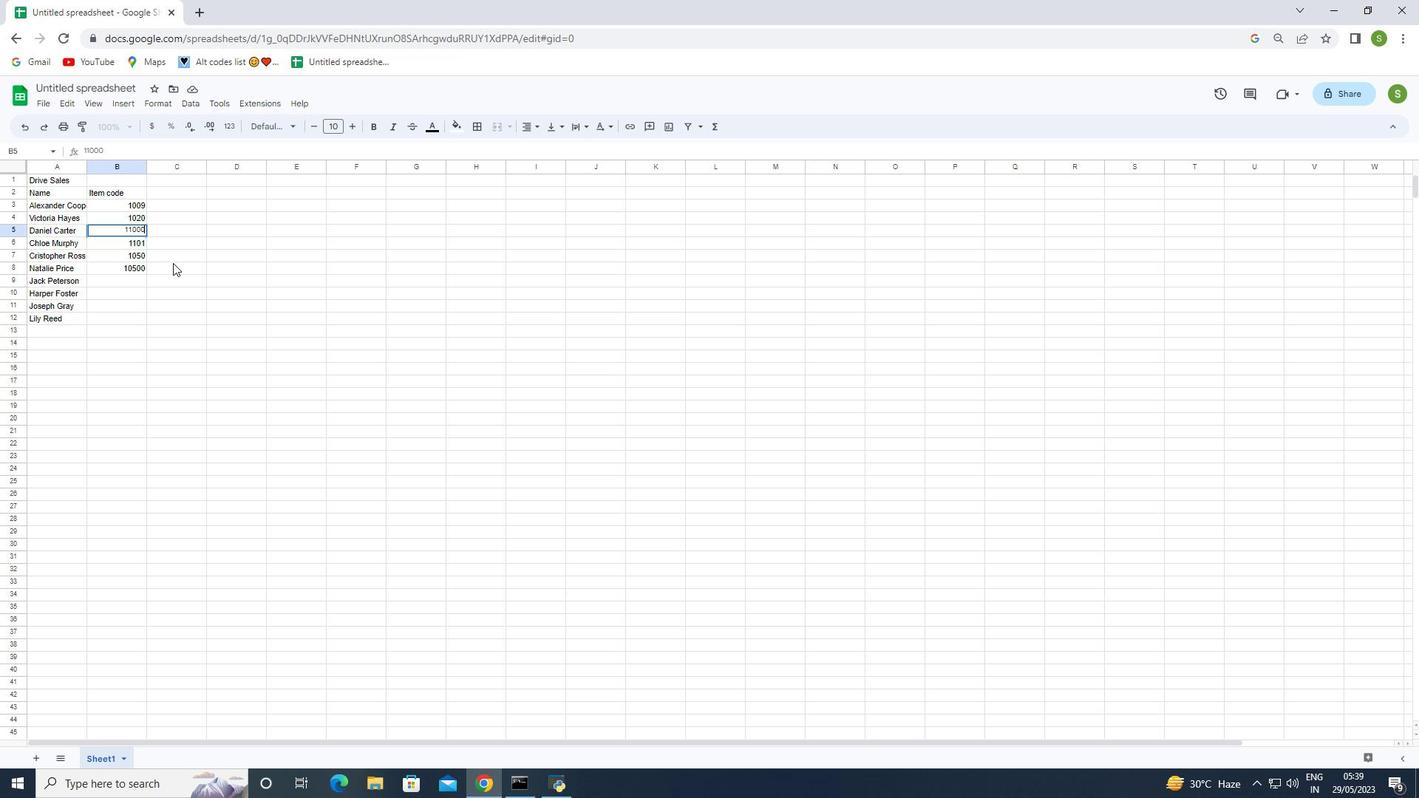 
Action: Mouse moved to (196, 348)
Screenshot: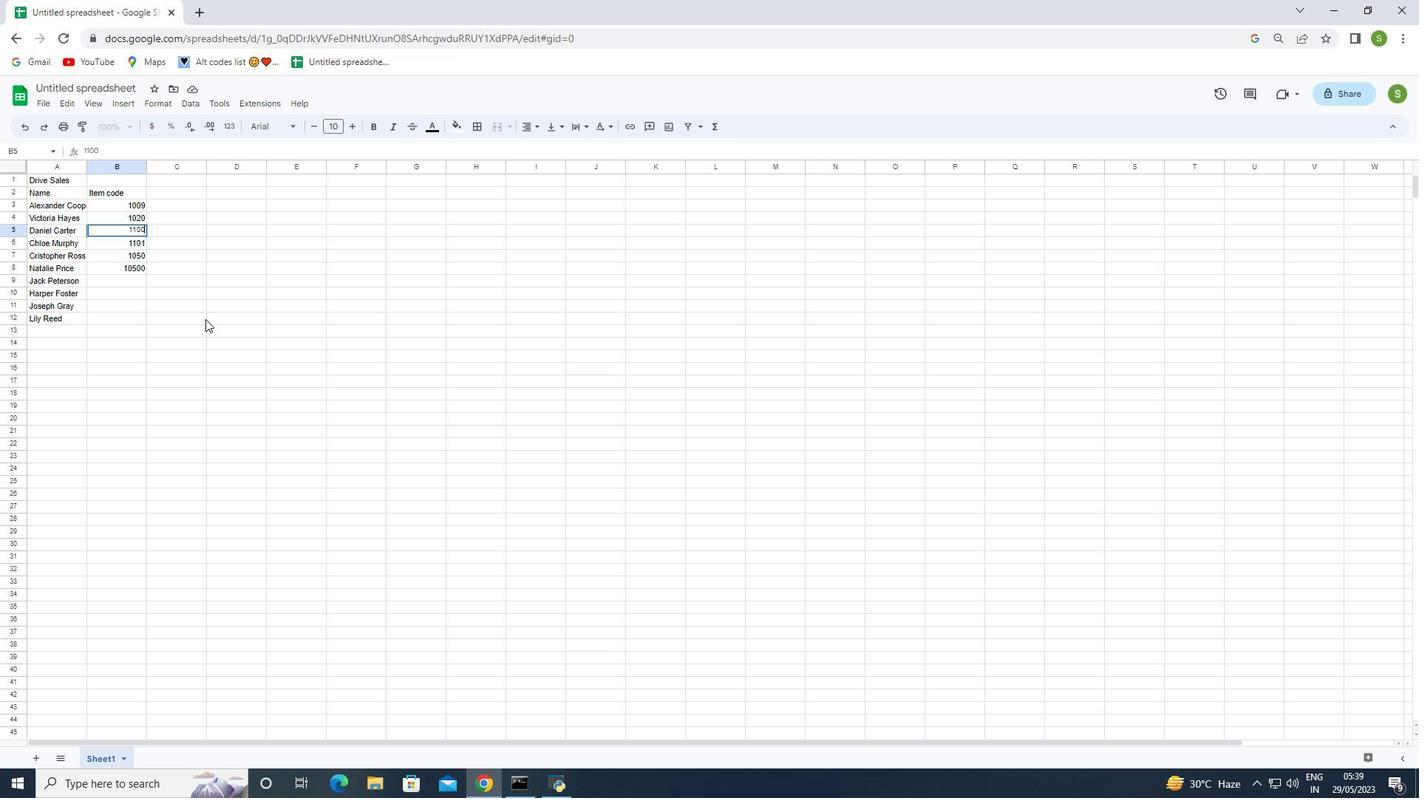 
Action: Mouse pressed left at (196, 348)
Screenshot: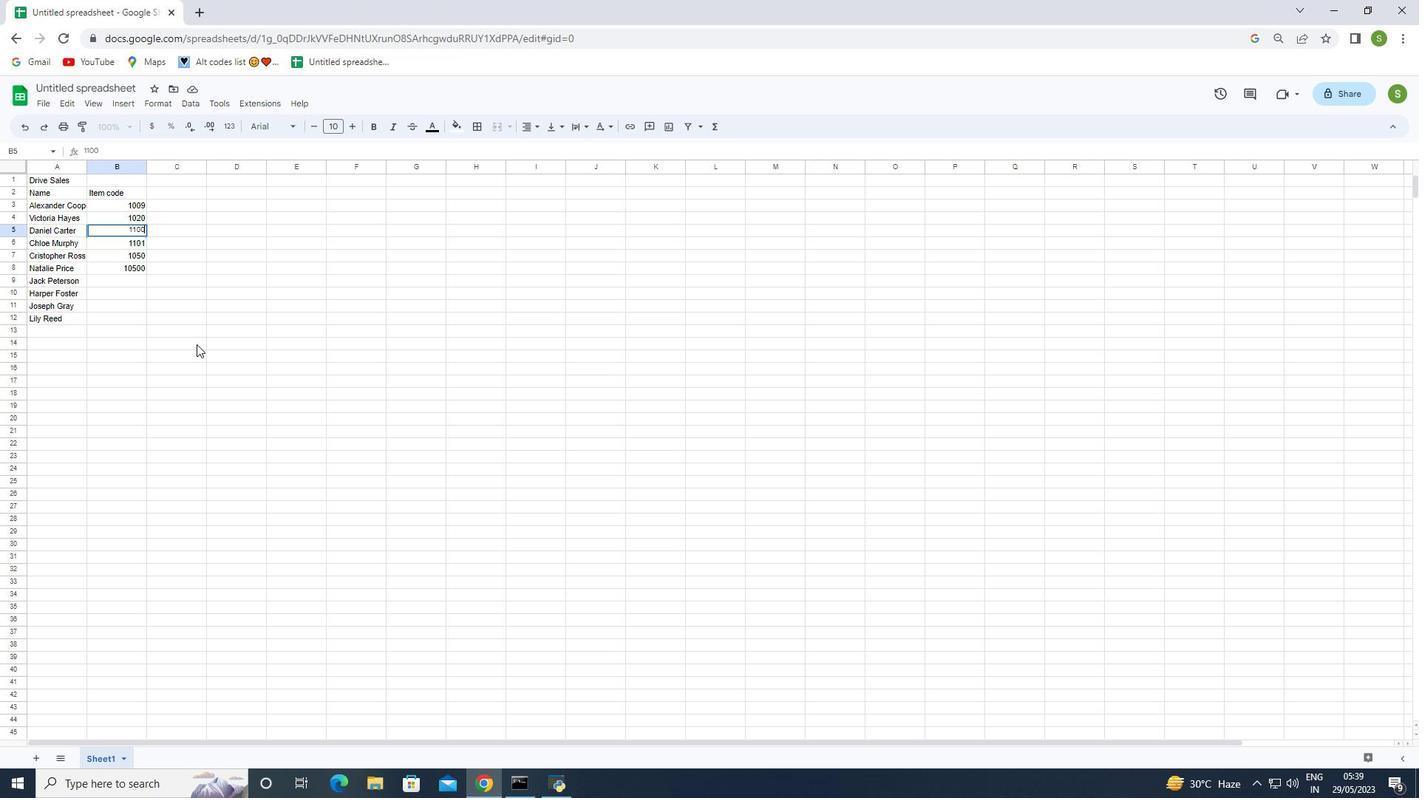 
Action: Mouse moved to (136, 268)
Screenshot: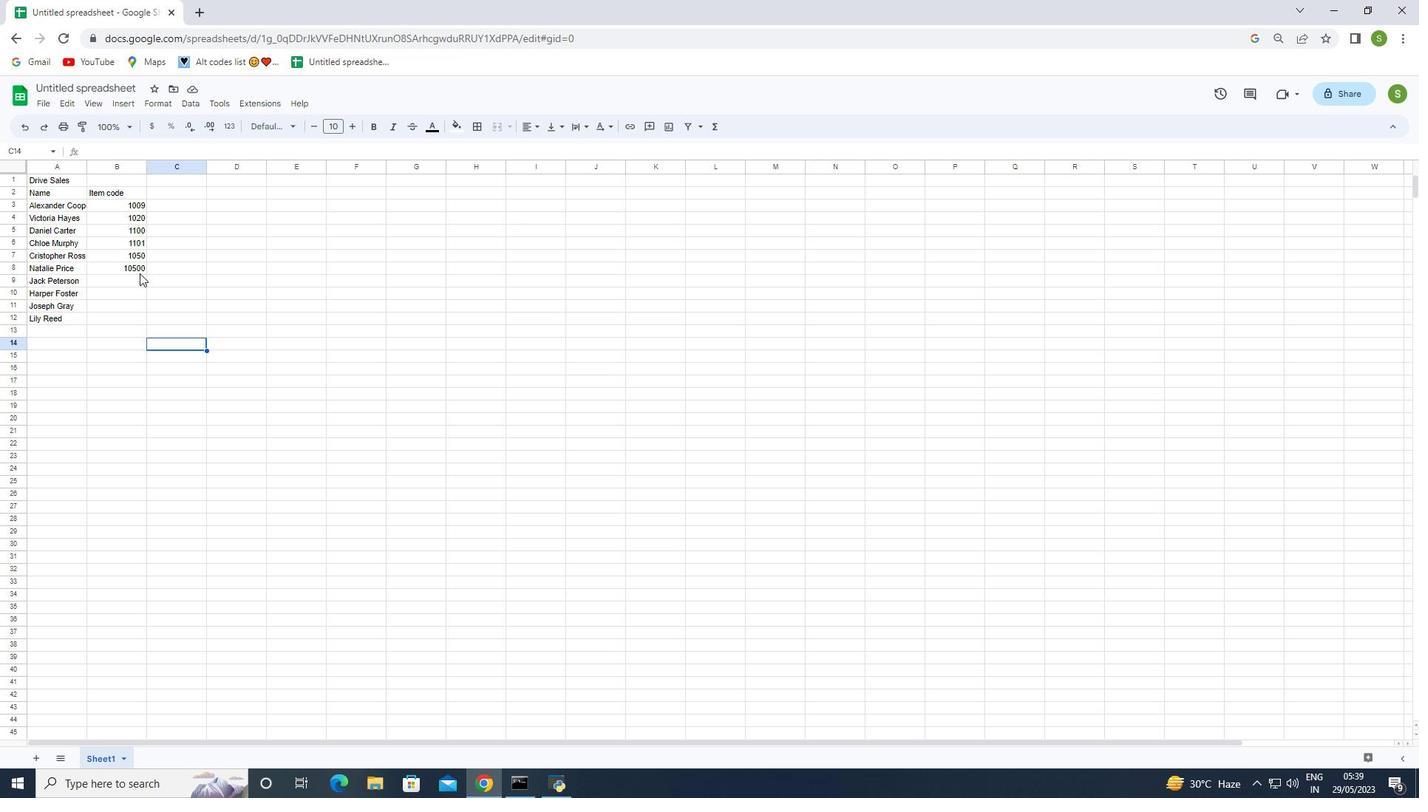 
Action: Mouse pressed left at (136, 268)
Screenshot: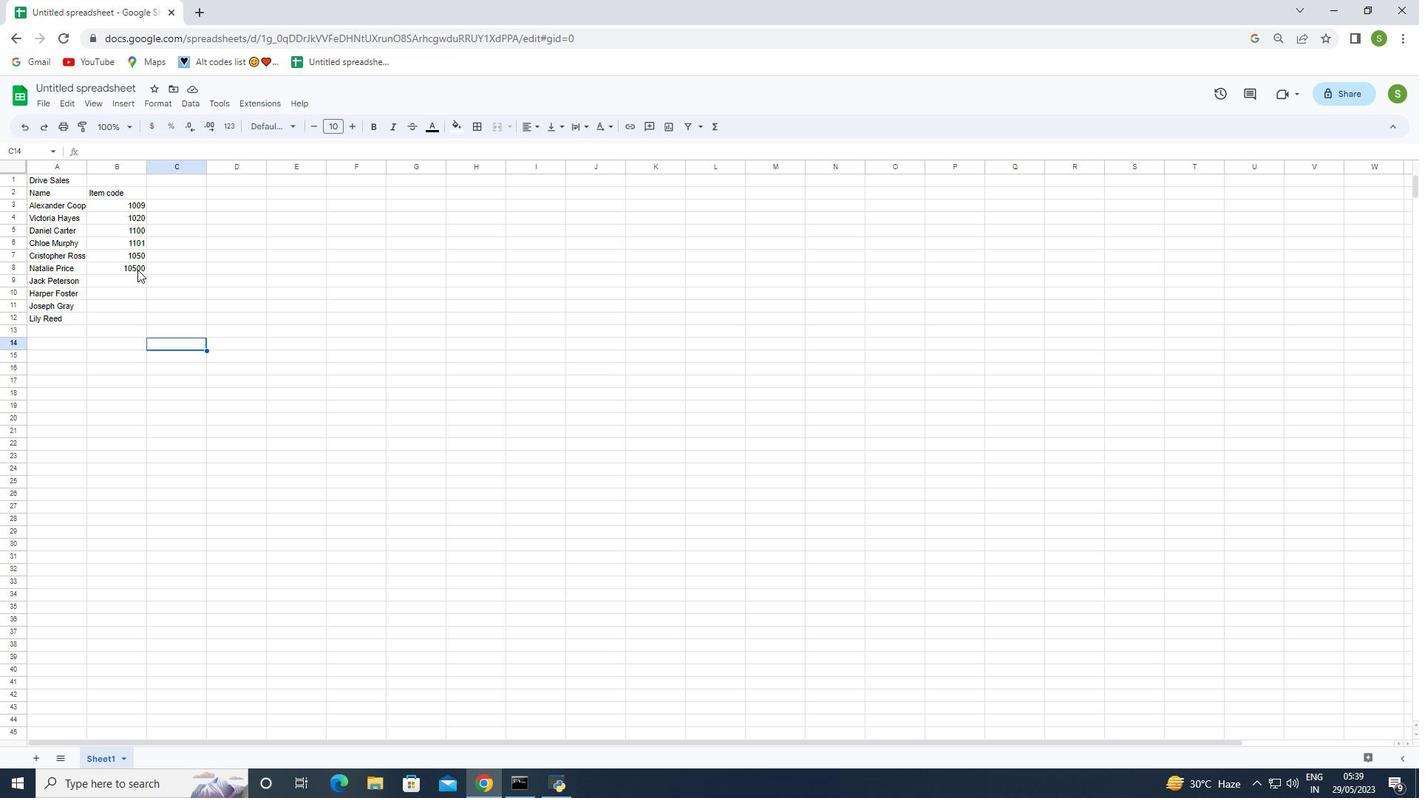 
Action: Mouse moved to (137, 268)
Screenshot: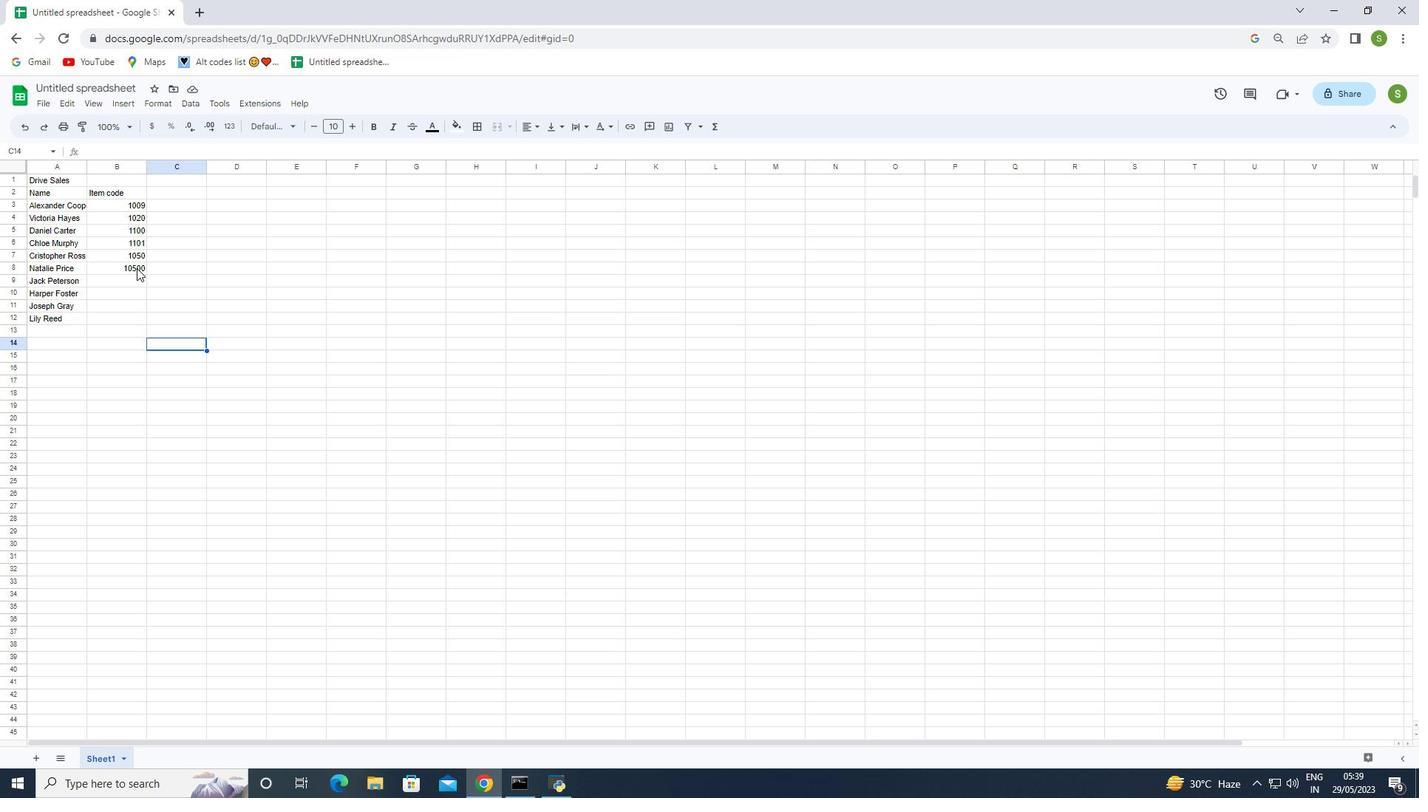 
Action: Mouse pressed left at (137, 268)
Screenshot: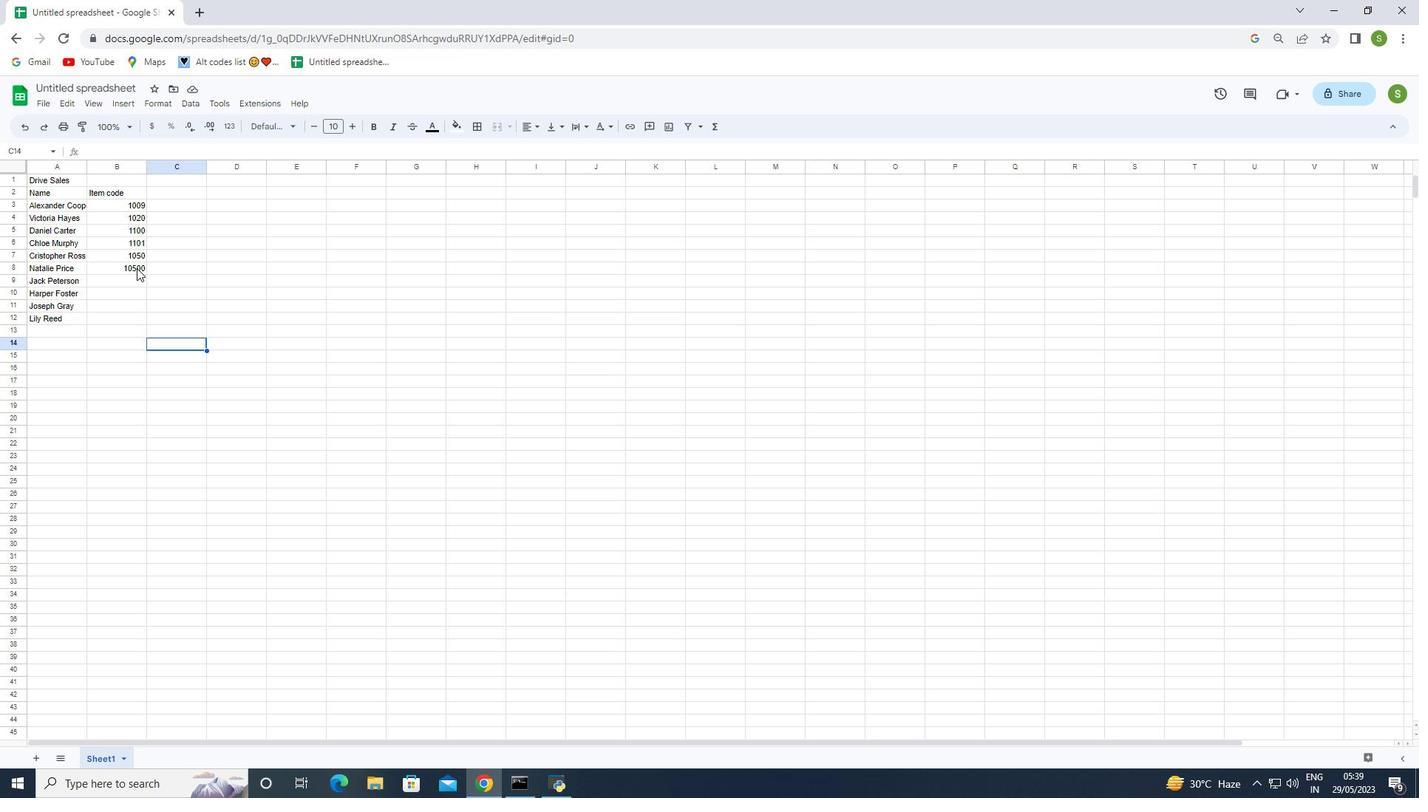 
Action: Mouse moved to (138, 264)
Screenshot: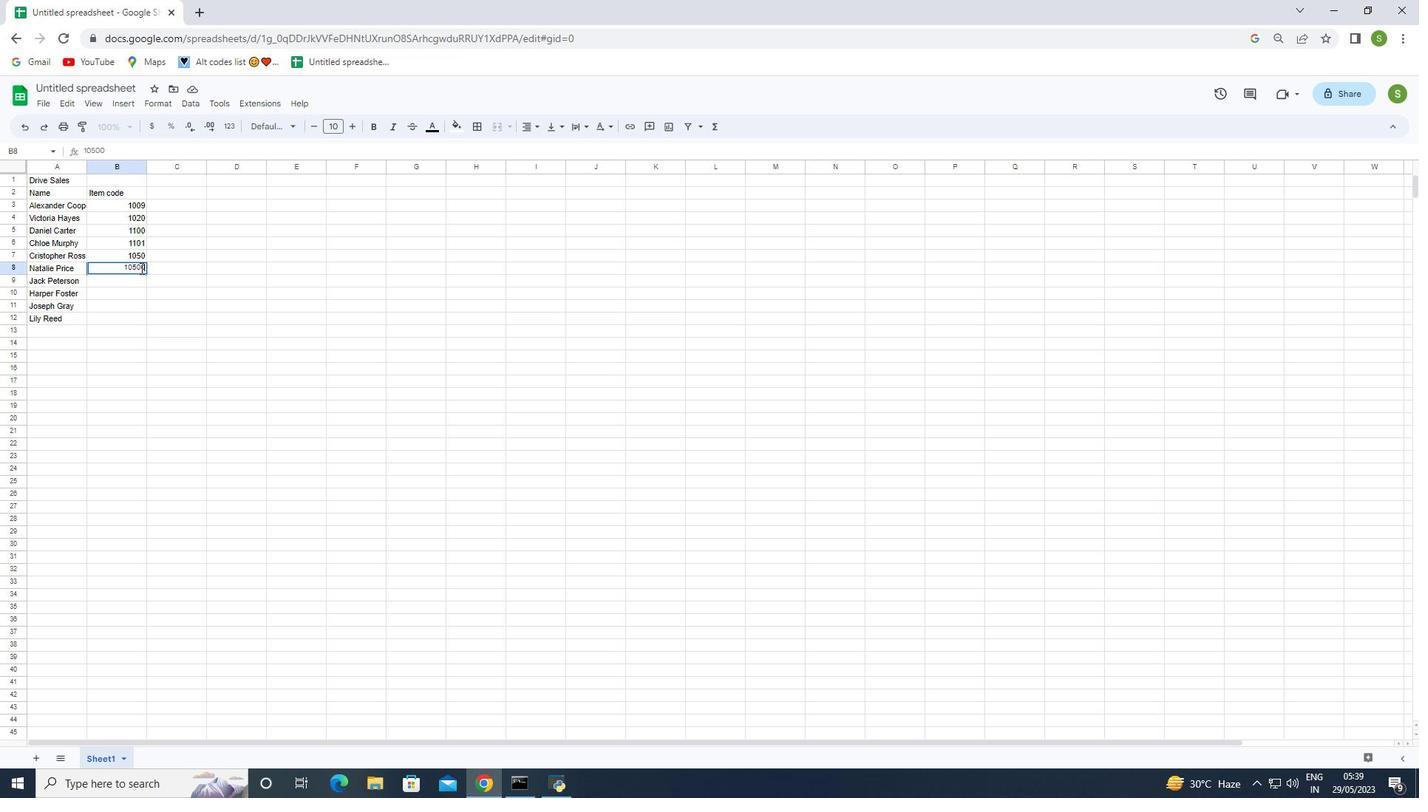 
Action: Mouse pressed left at (138, 264)
Screenshot: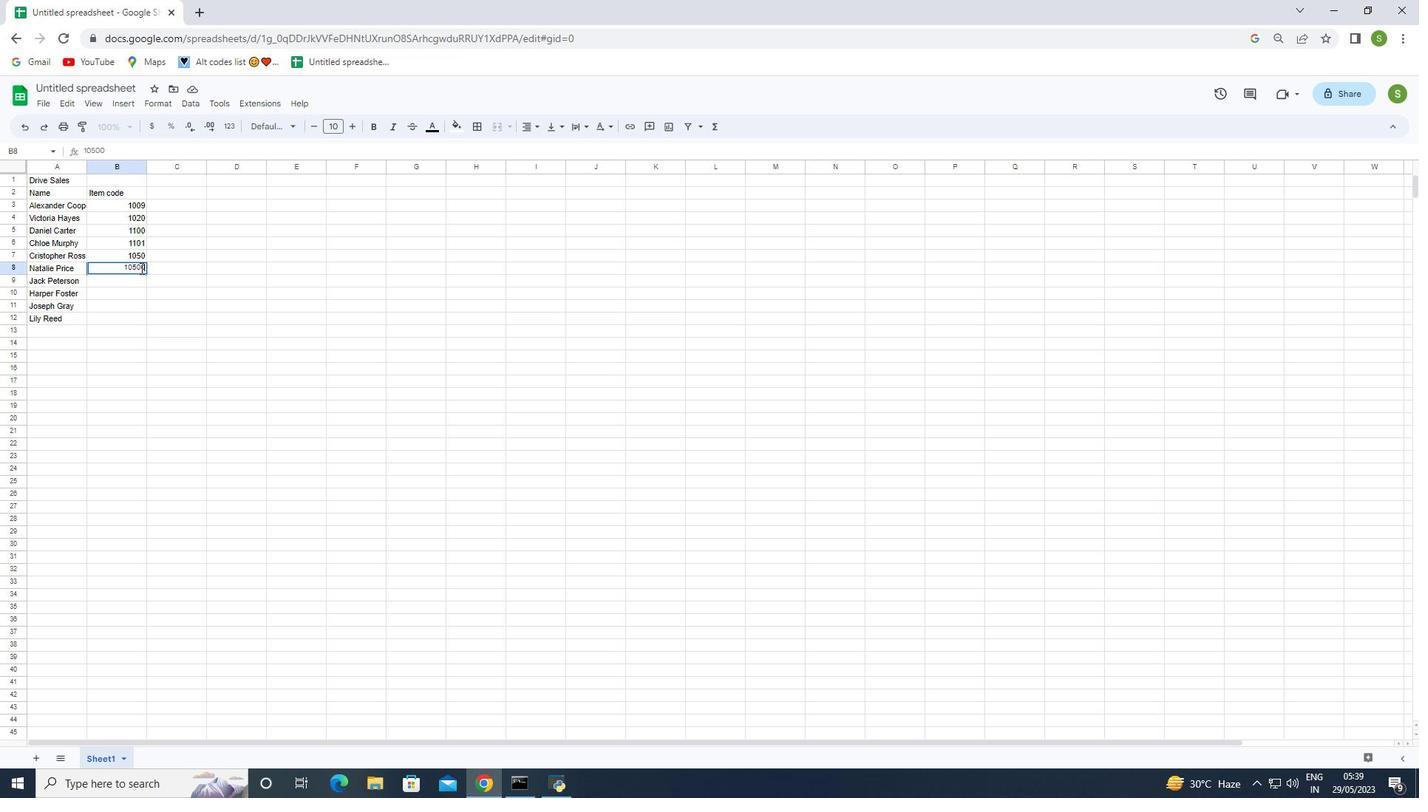 
Action: Mouse moved to (155, 269)
Screenshot: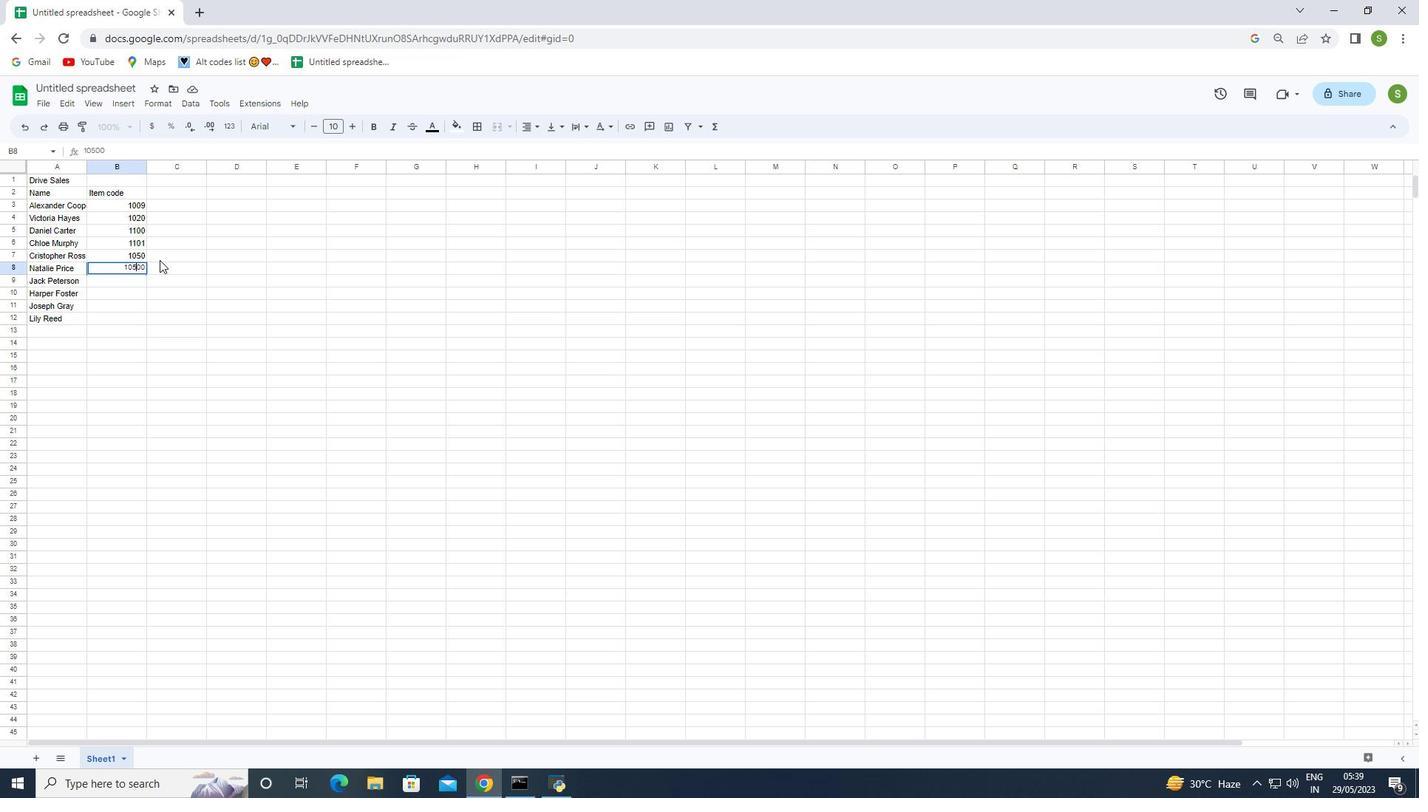 
Action: Key pressed <Key.backspace>
Screenshot: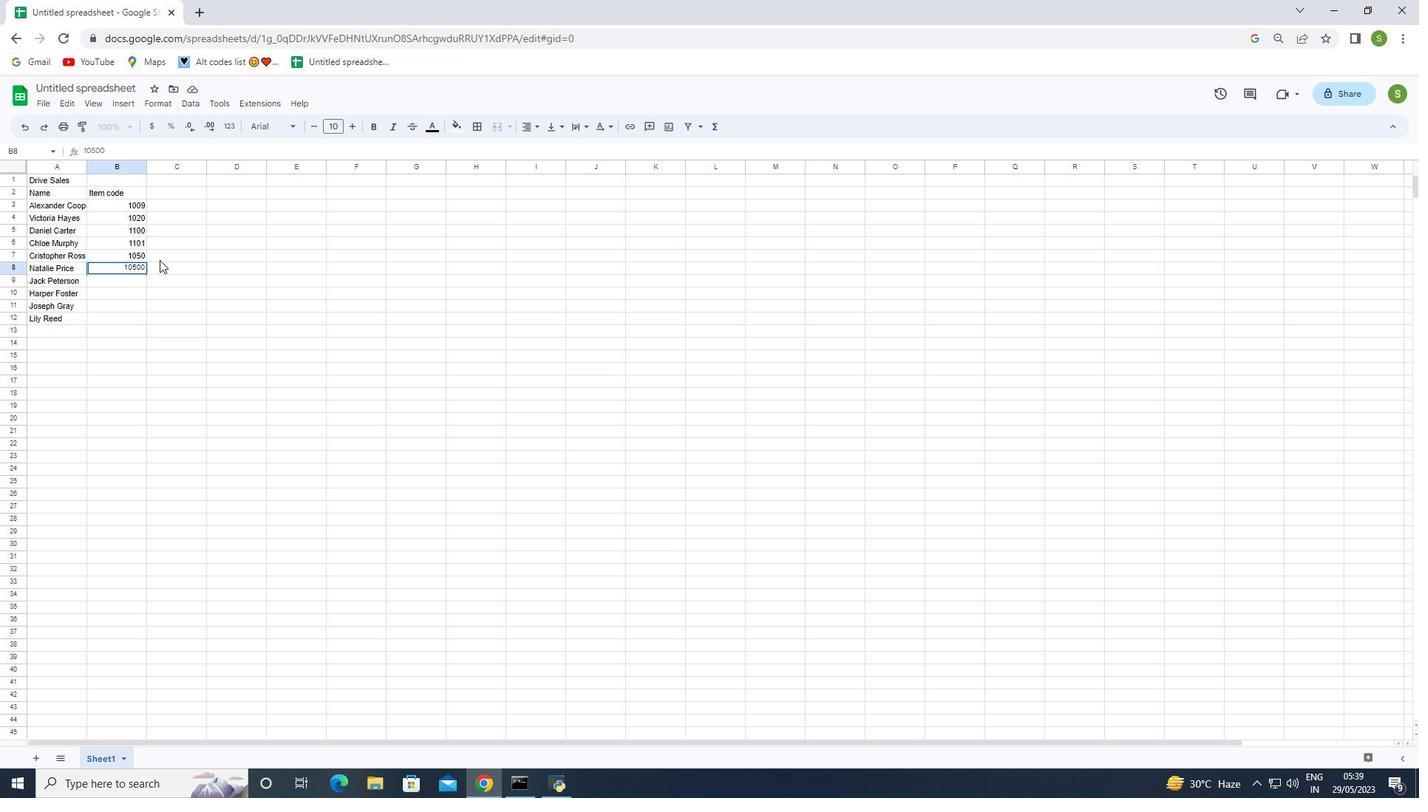 
Action: Mouse moved to (154, 285)
Screenshot: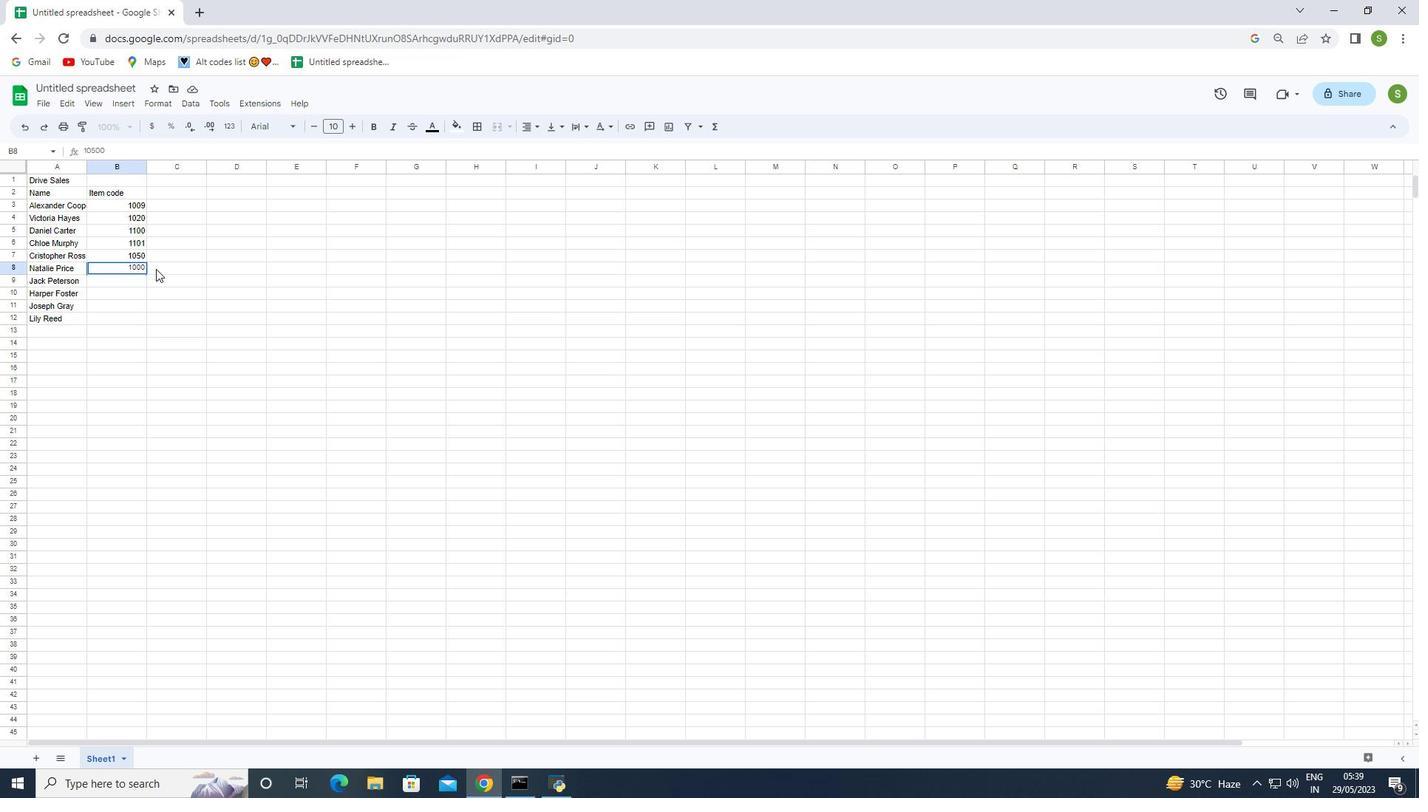 
Action: Key pressed <Key.backspace>
Screenshot: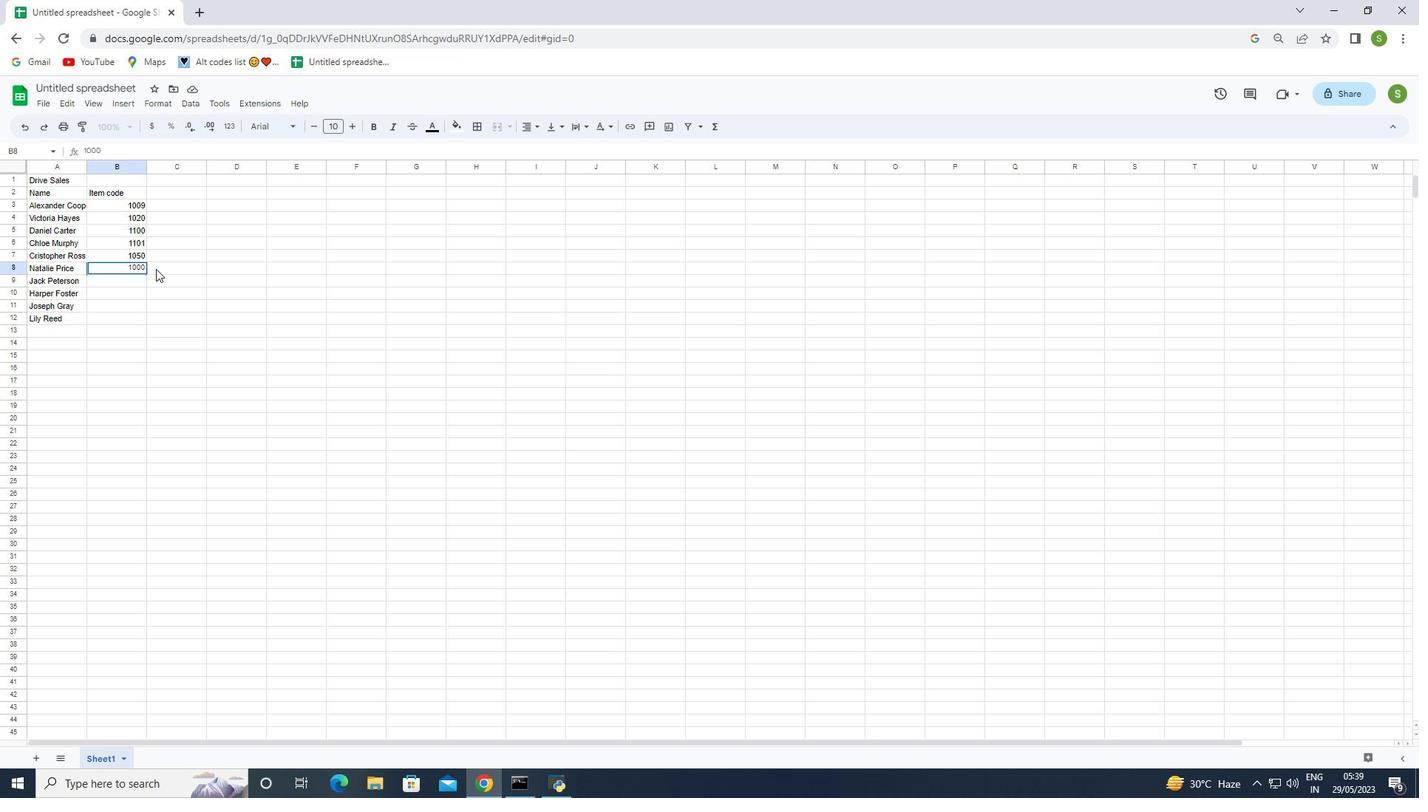 
Action: Mouse moved to (137, 269)
Screenshot: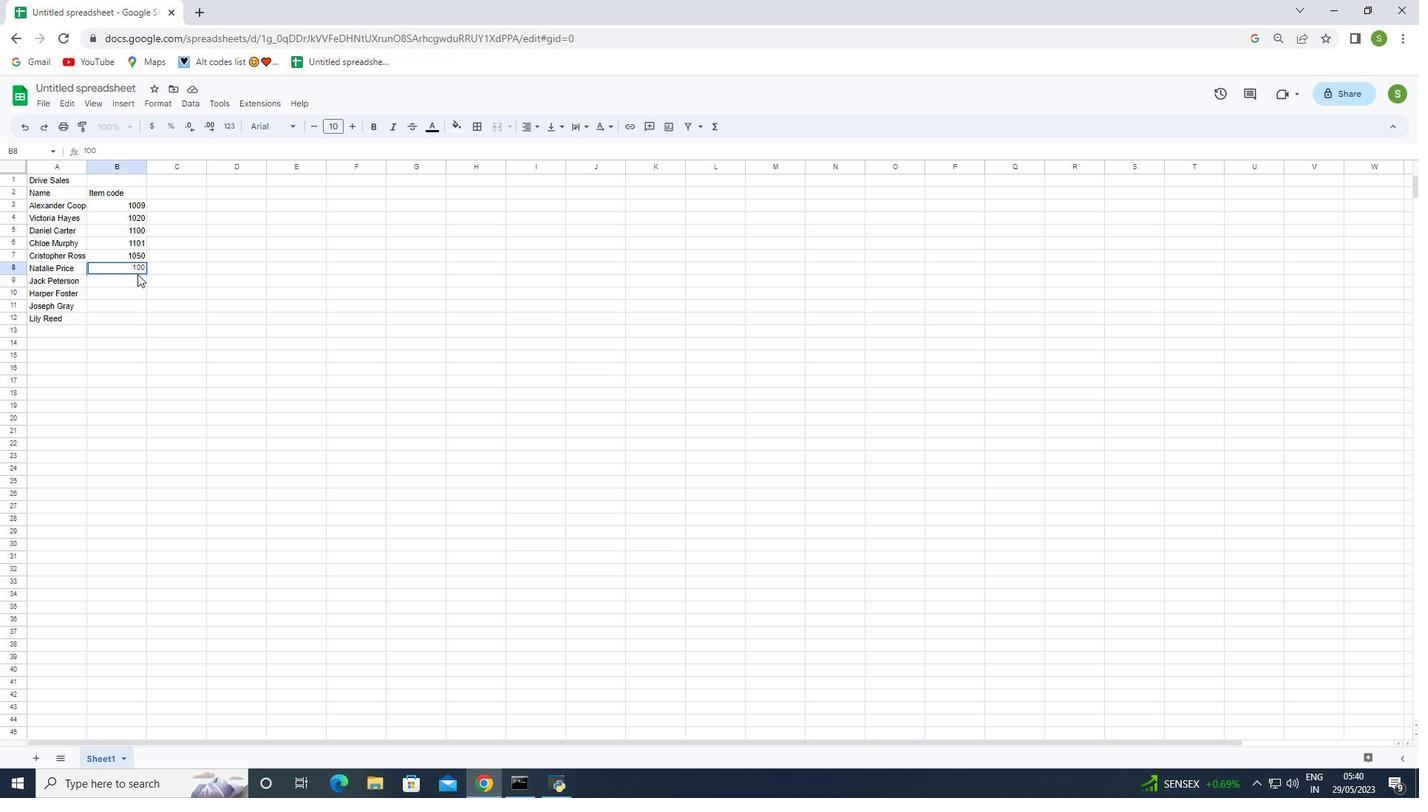
Action: Key pressed 5
Screenshot: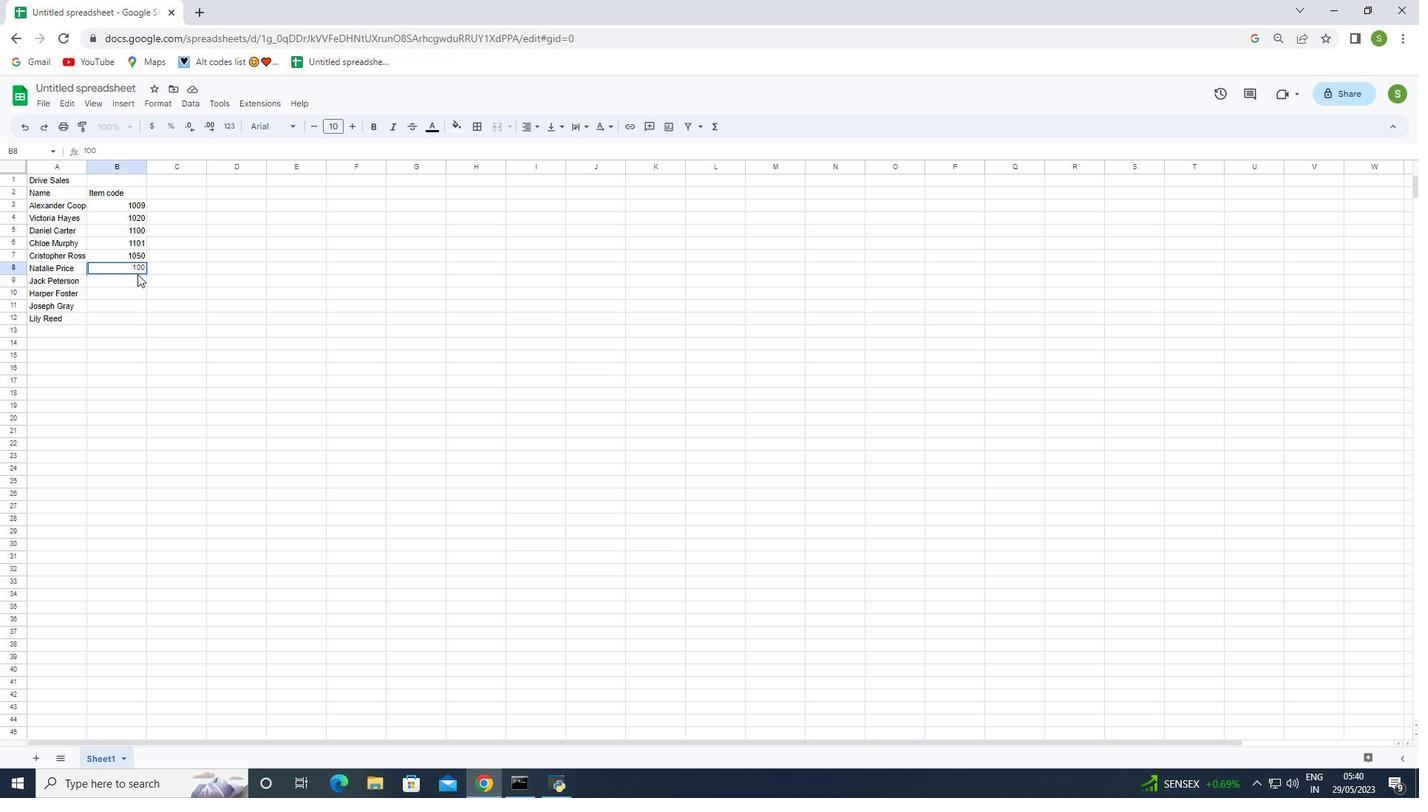 
Action: Mouse moved to (152, 391)
Screenshot: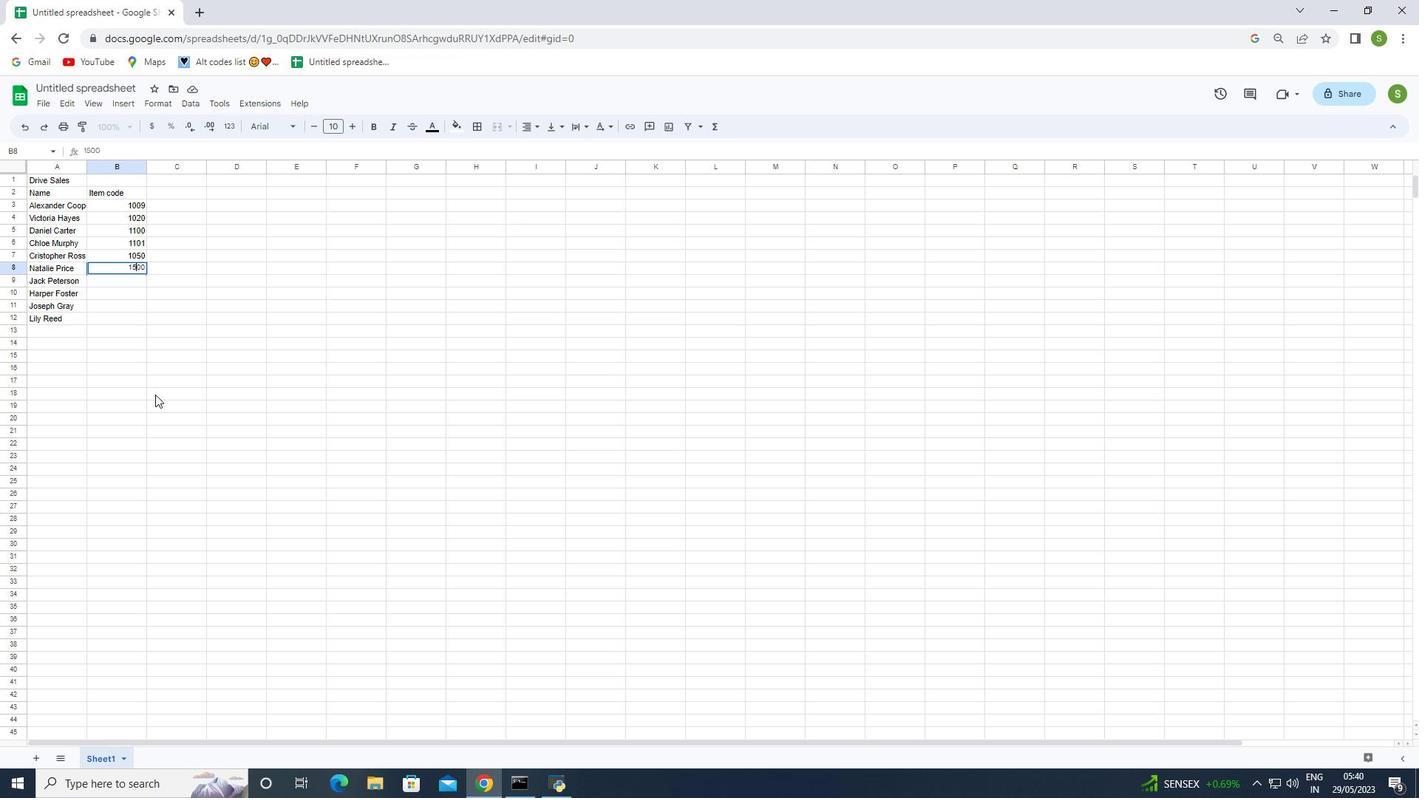 
Action: Mouse pressed left at (152, 391)
Screenshot: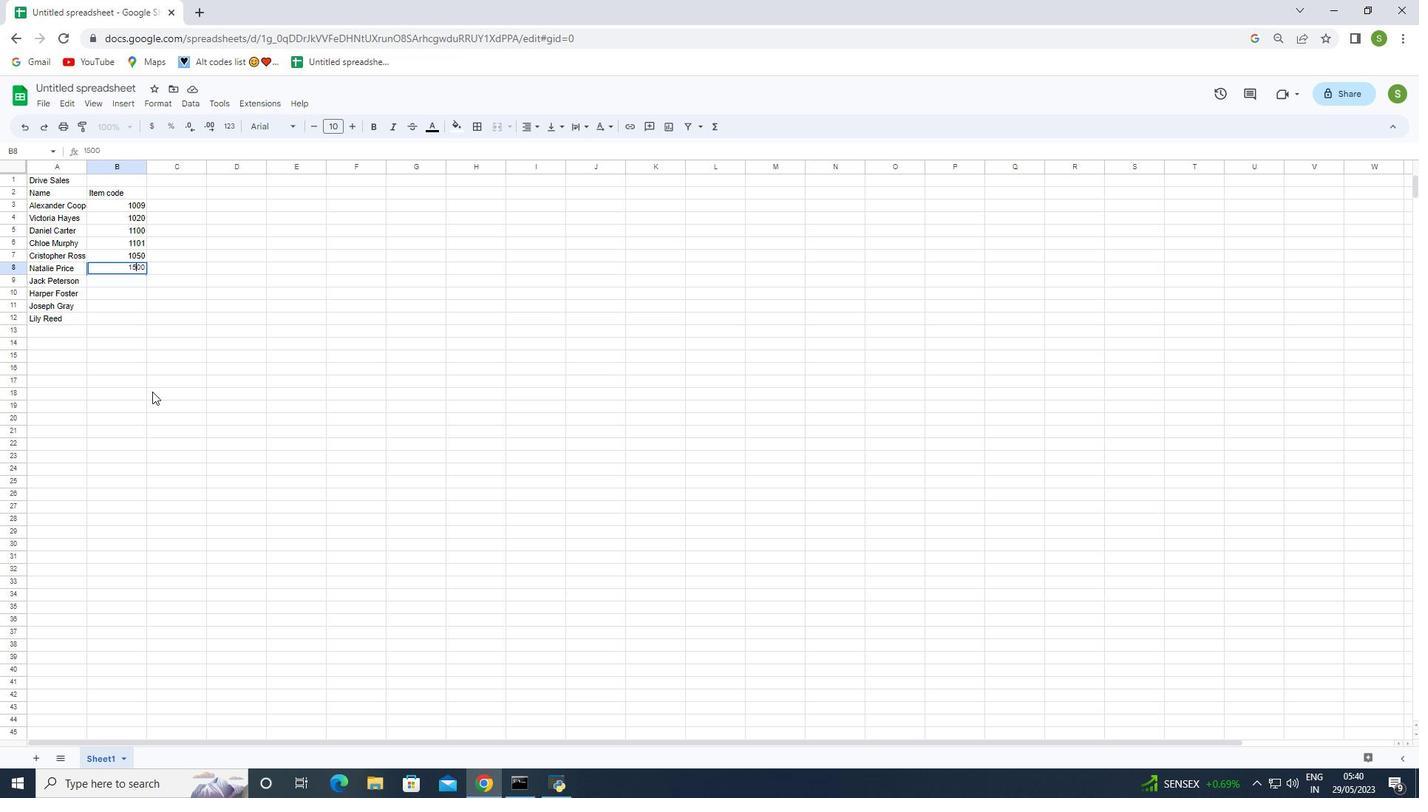 
Action: Mouse moved to (136, 270)
Screenshot: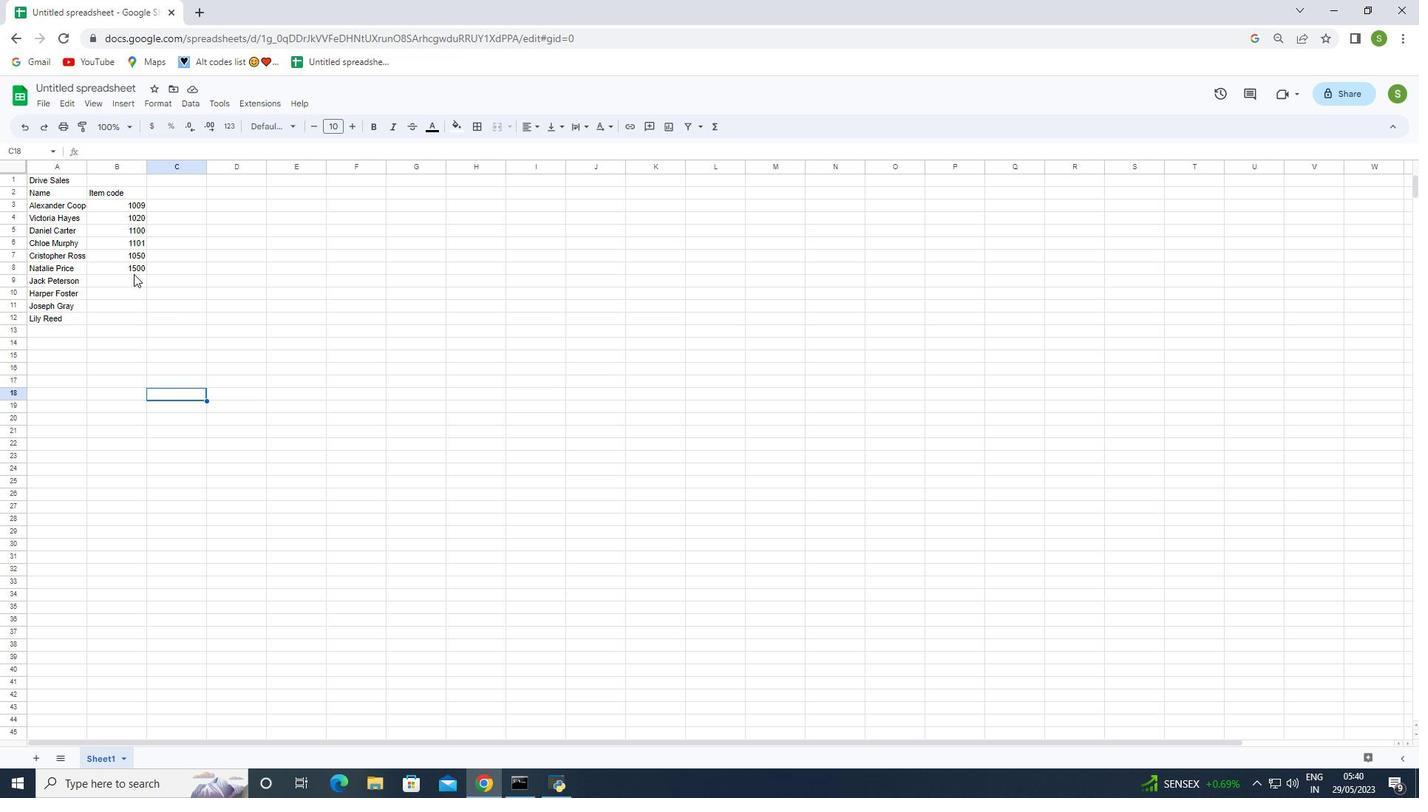 
Action: Mouse pressed left at (136, 270)
Screenshot: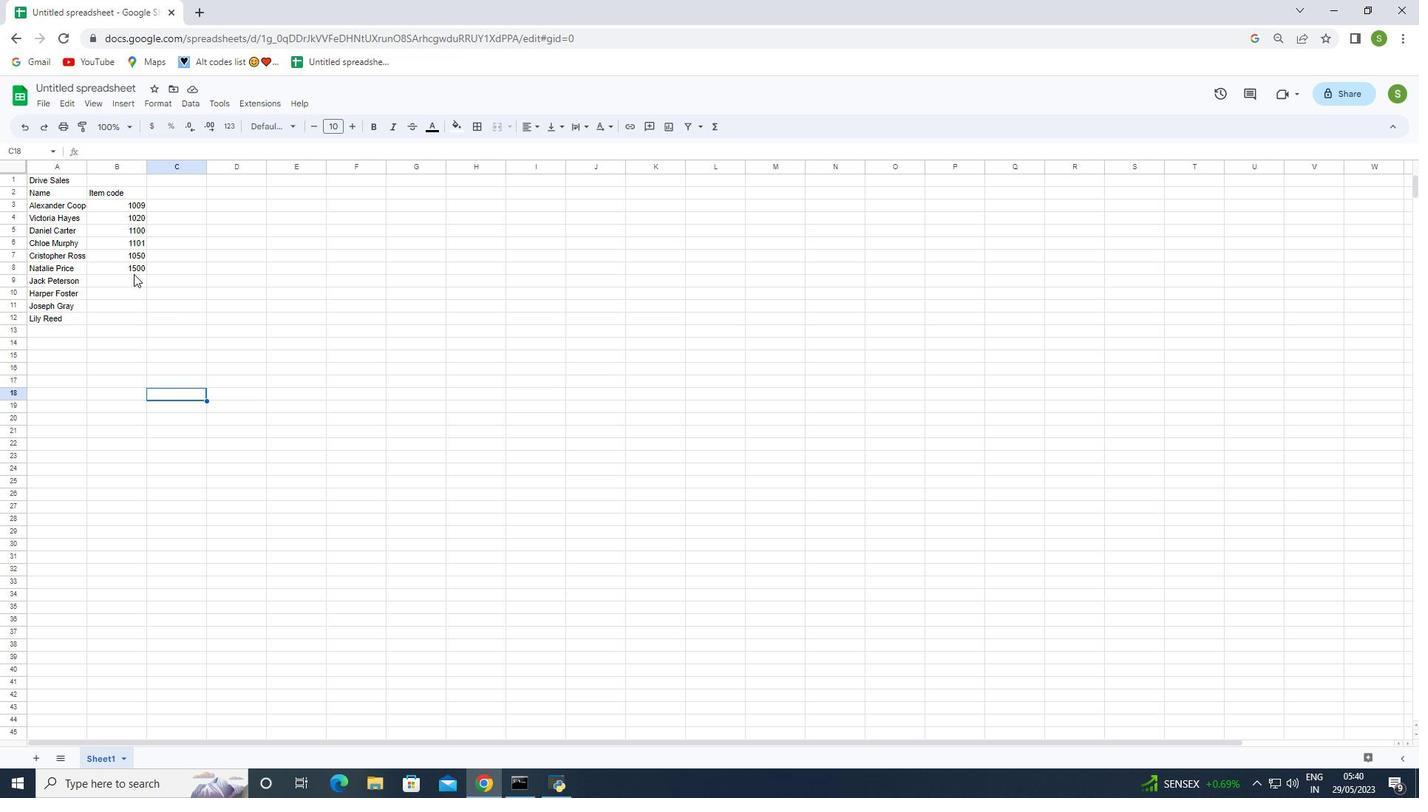 
Action: Mouse moved to (136, 266)
Screenshot: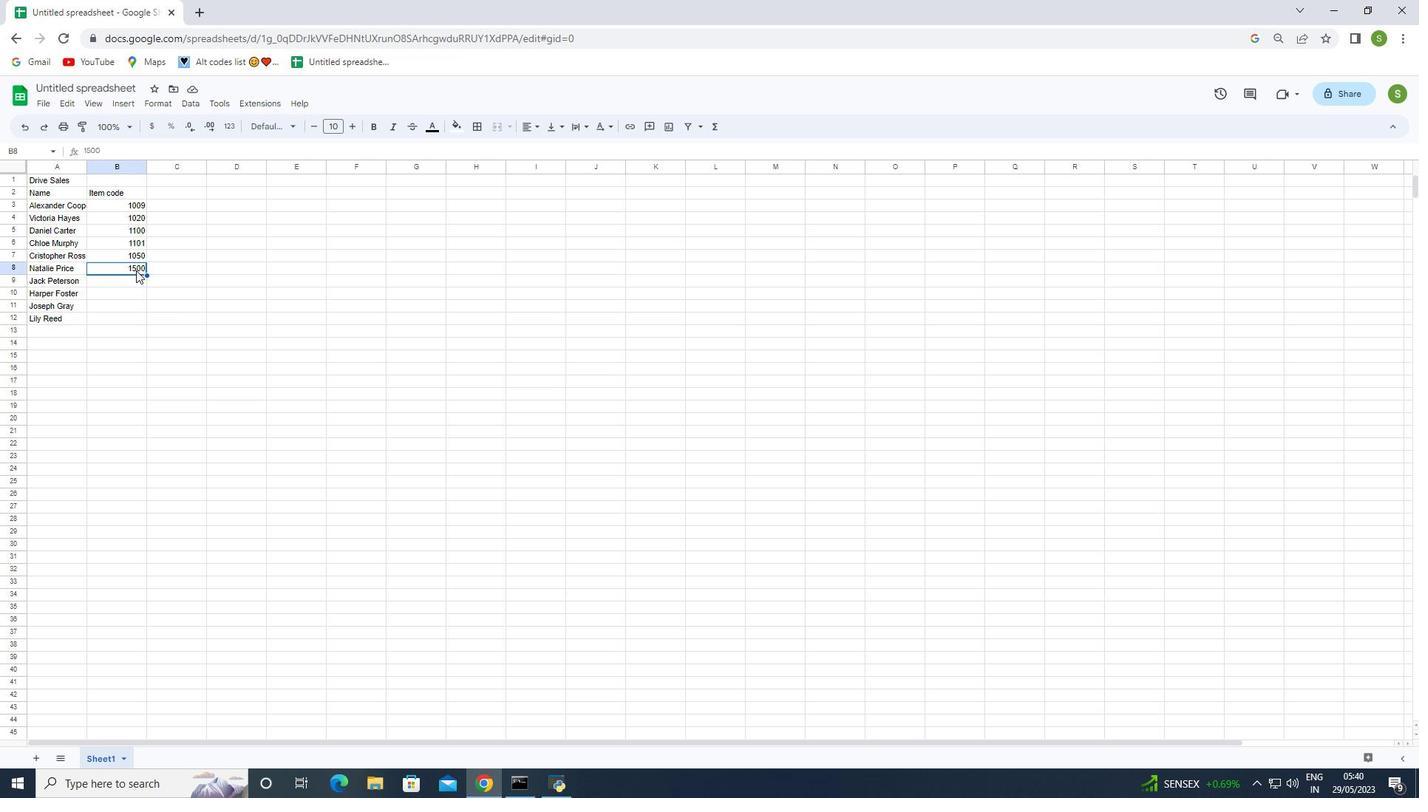 
Action: Mouse pressed left at (136, 266)
Screenshot: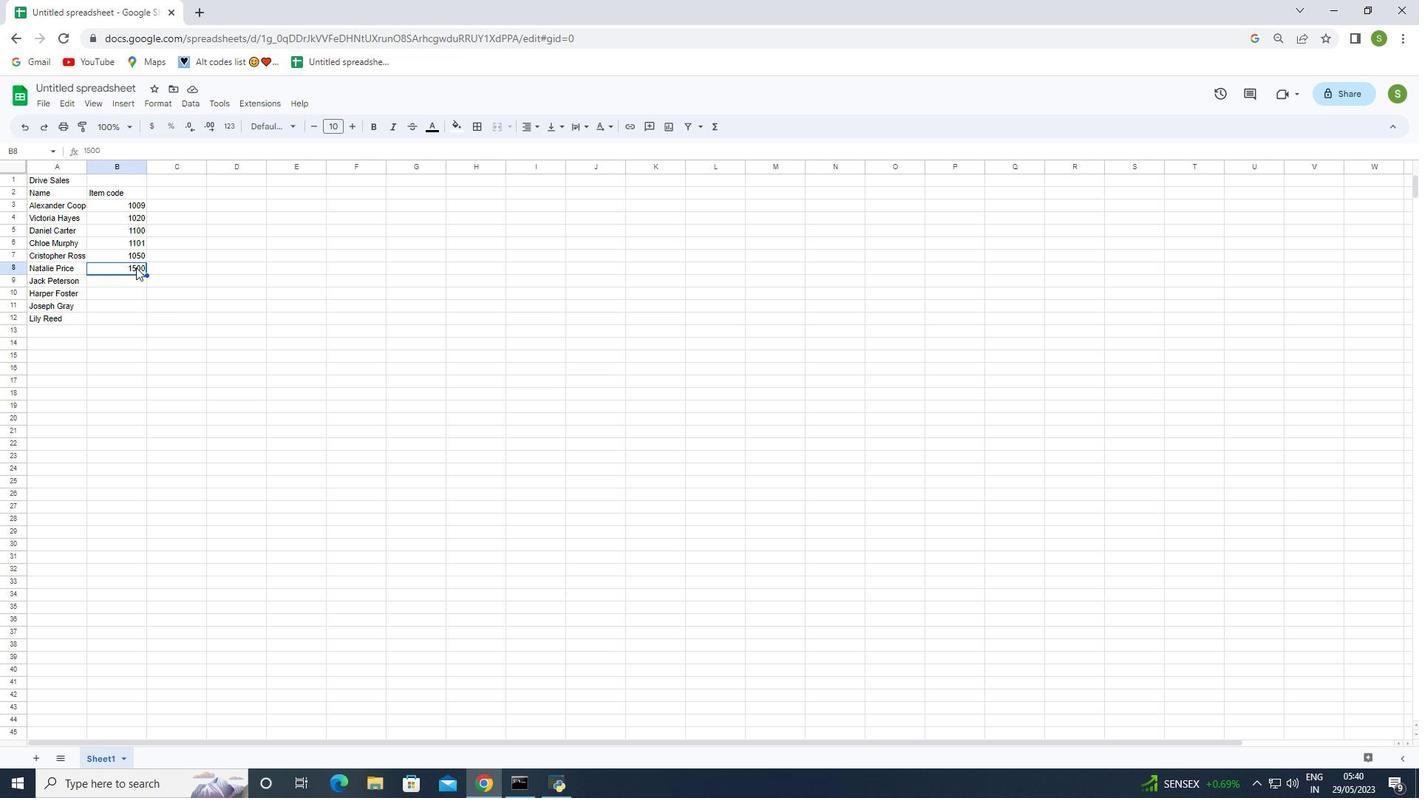 
Action: Mouse moved to (153, 314)
Screenshot: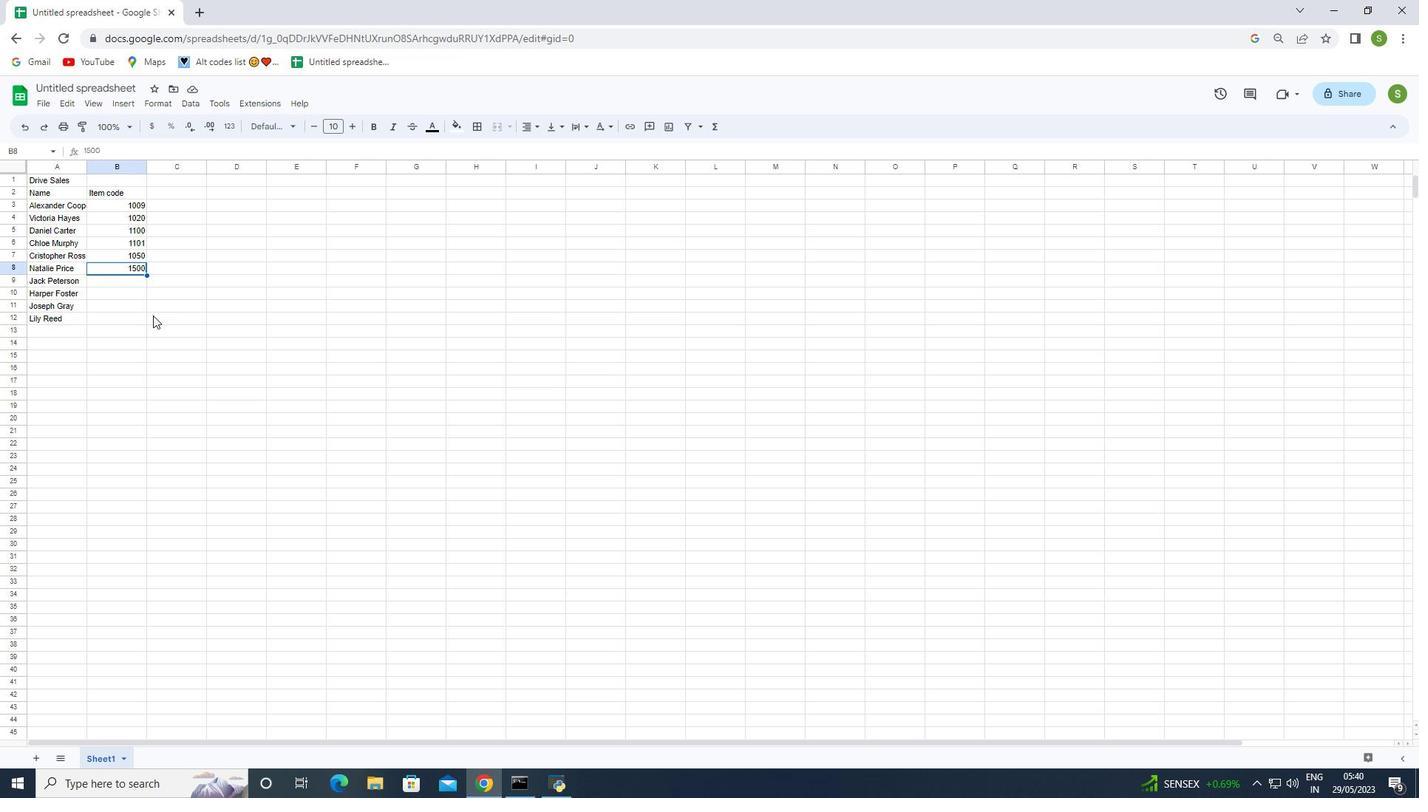 
Action: Mouse pressed left at (153, 314)
Screenshot: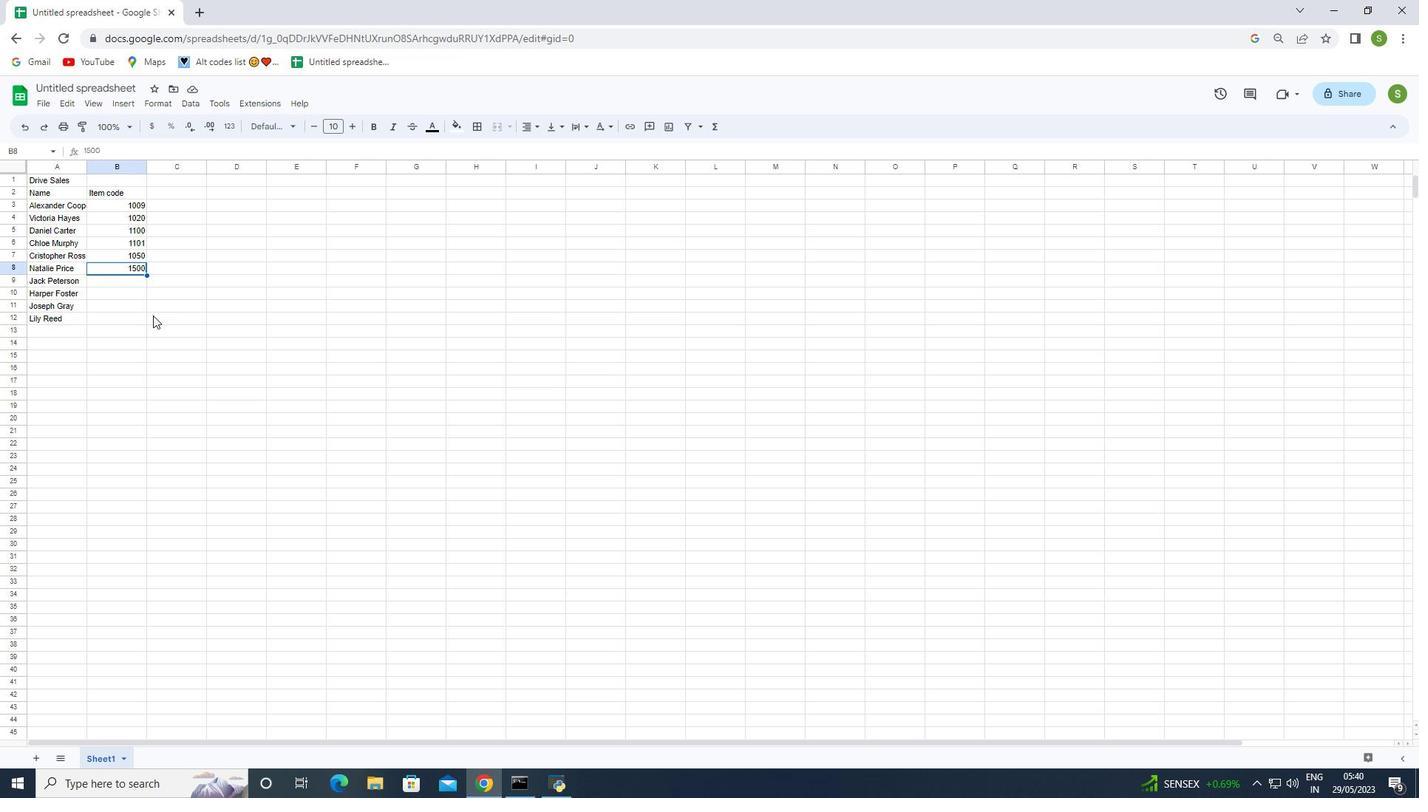 
Action: Mouse moved to (138, 269)
Screenshot: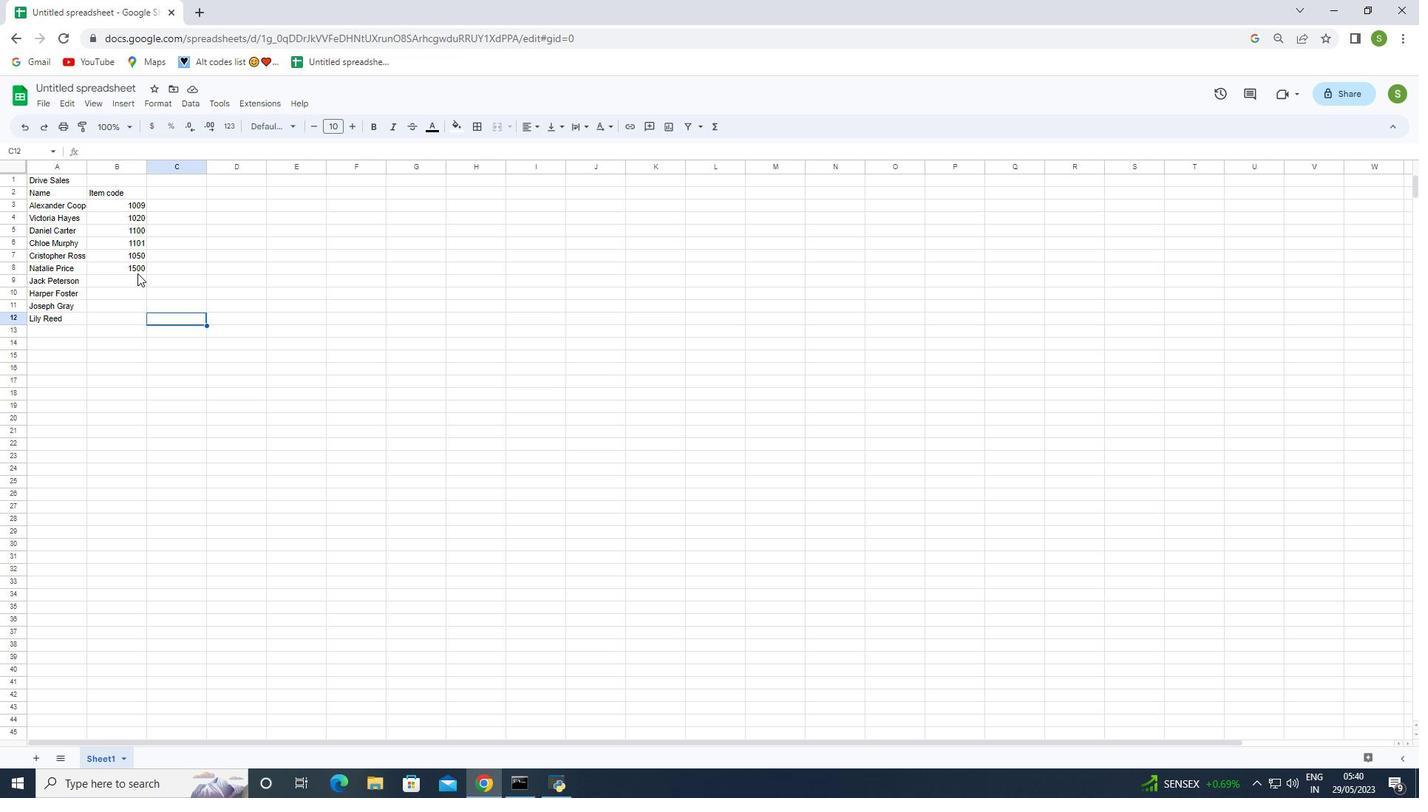 
Action: Mouse pressed left at (138, 269)
Screenshot: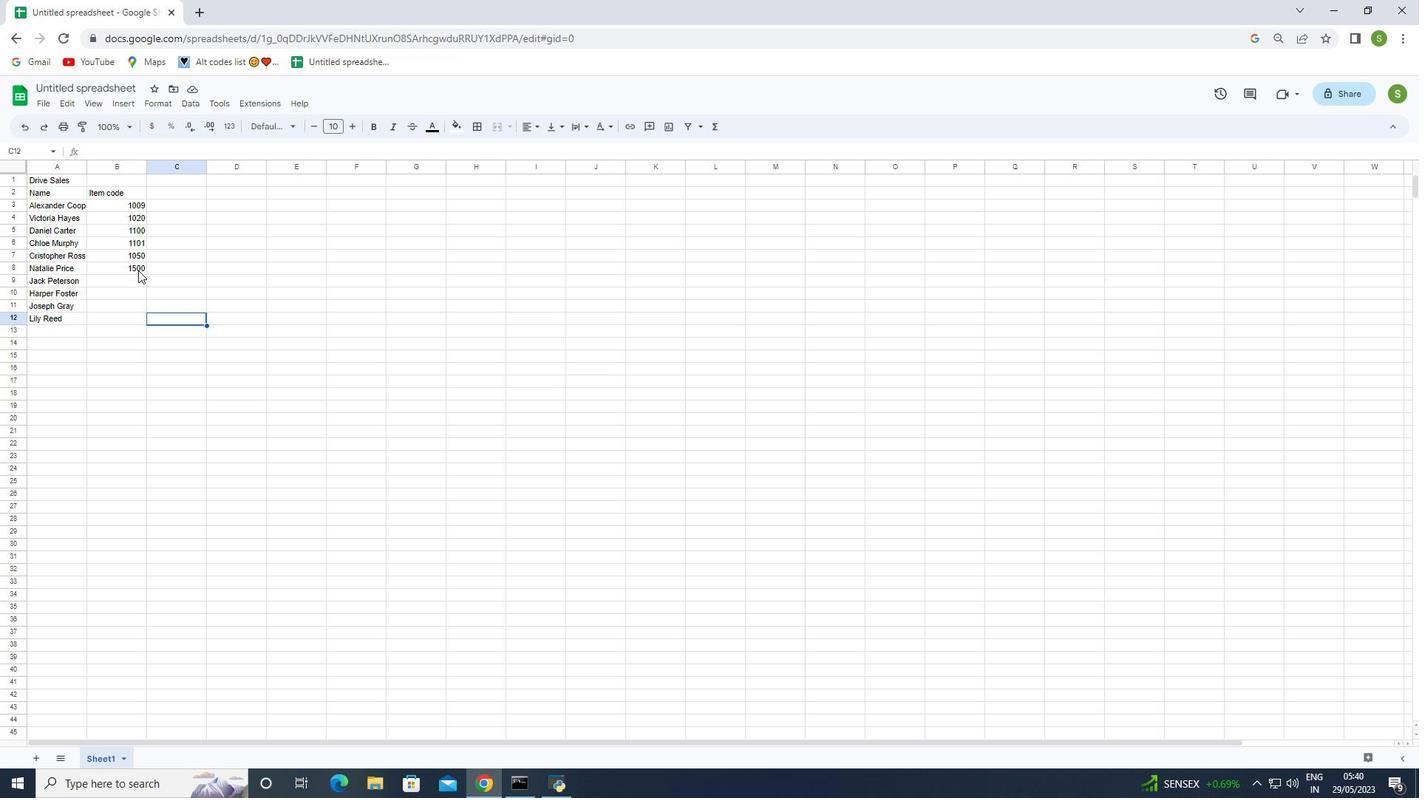 
Action: Mouse moved to (140, 289)
Screenshot: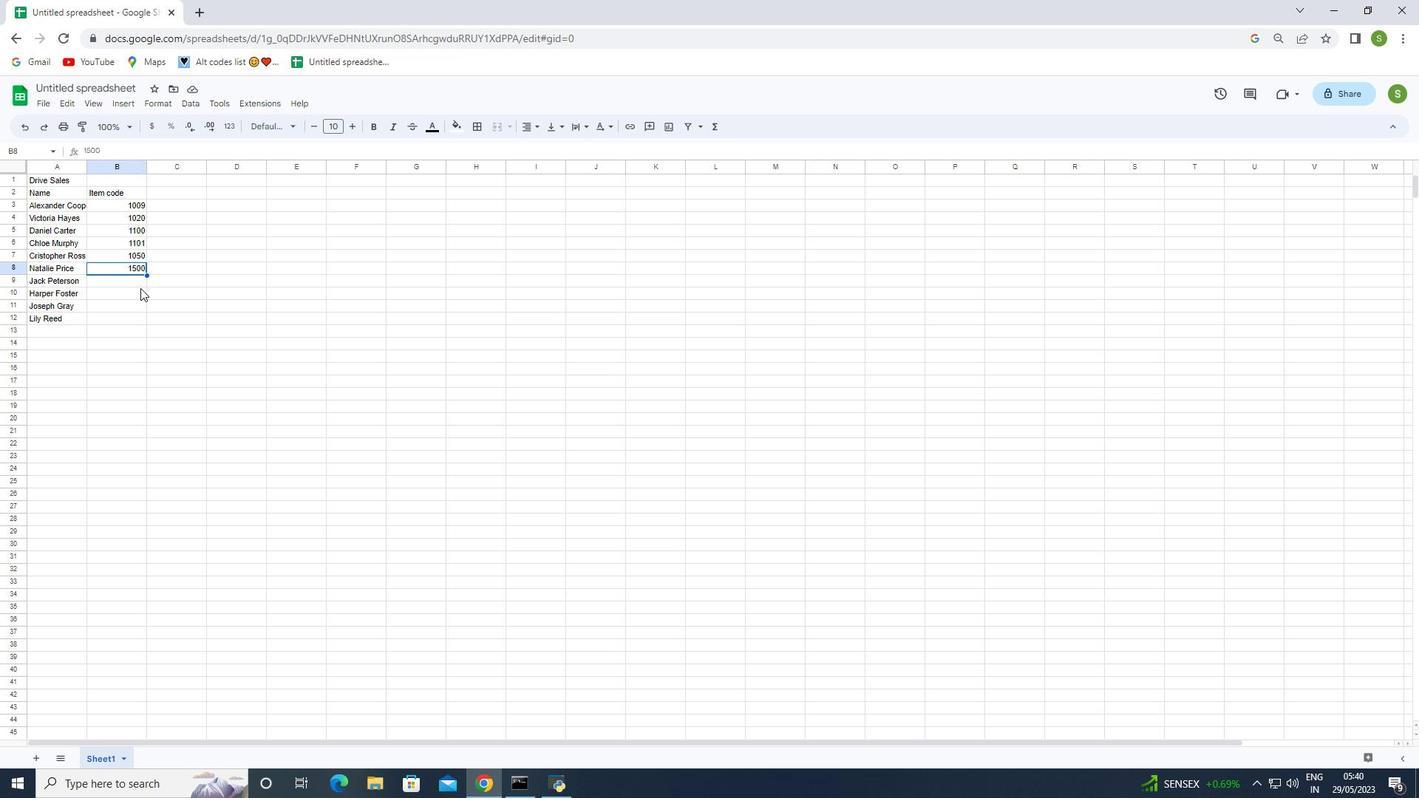 
Action: Mouse pressed left at (140, 289)
Screenshot: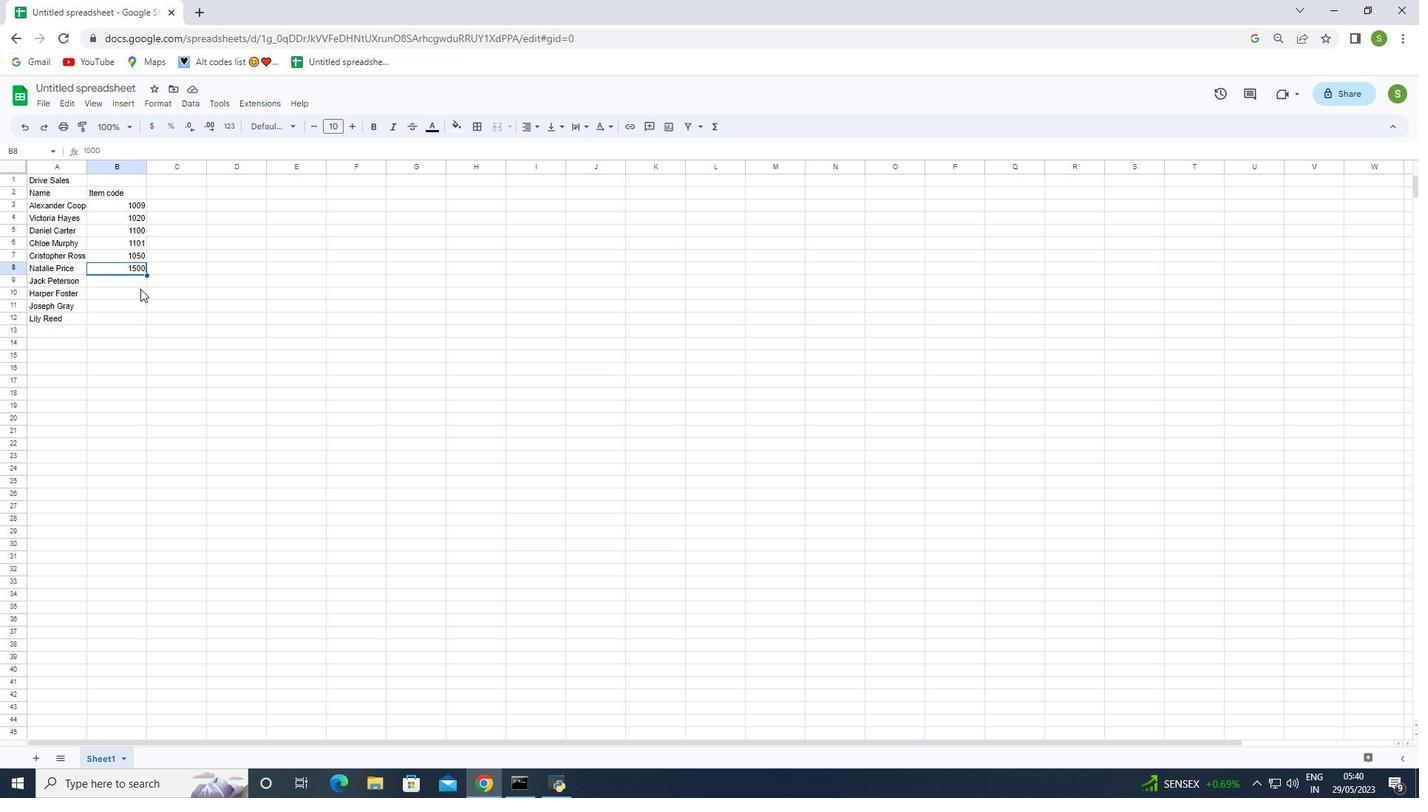
Action: Mouse moved to (130, 284)
Screenshot: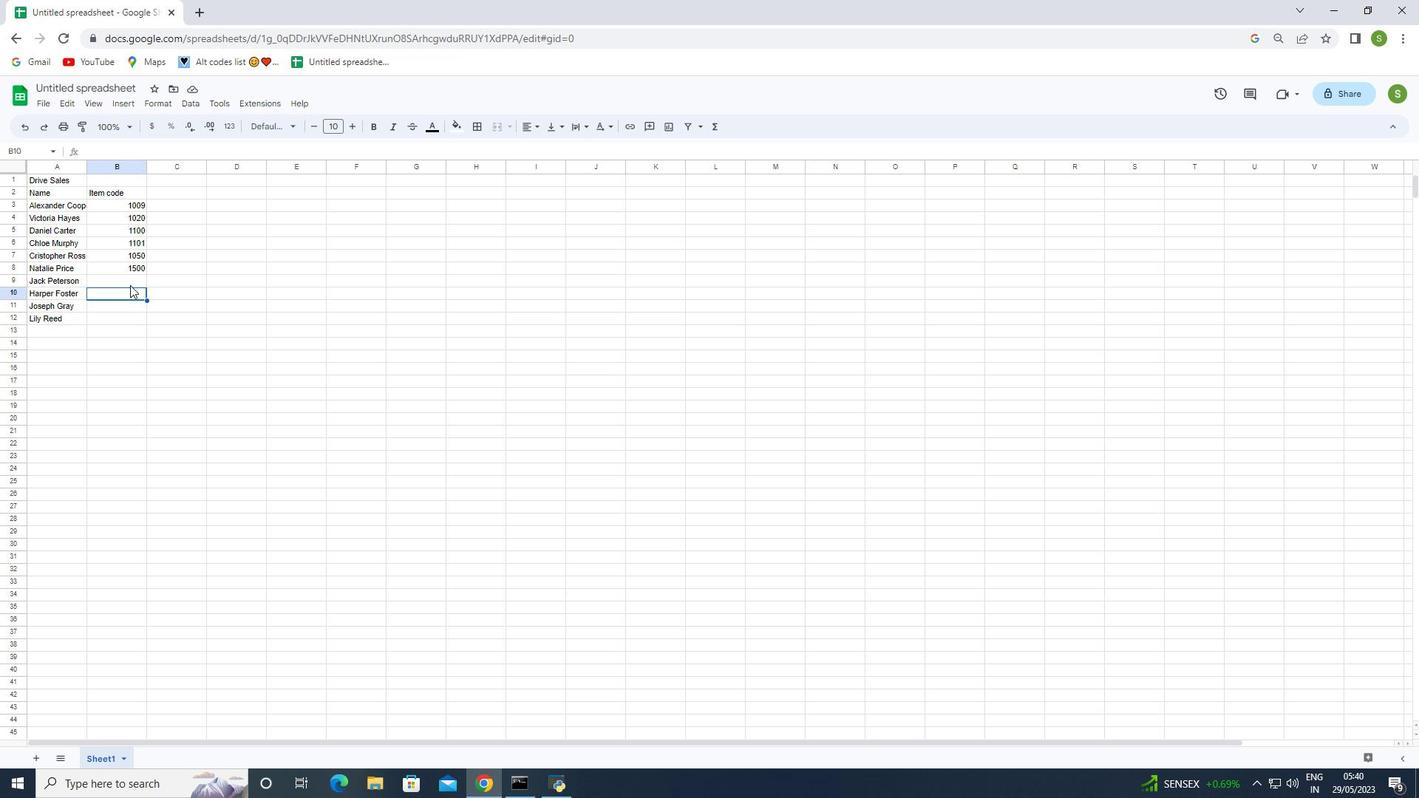 
Action: Mouse pressed left at (130, 284)
Screenshot: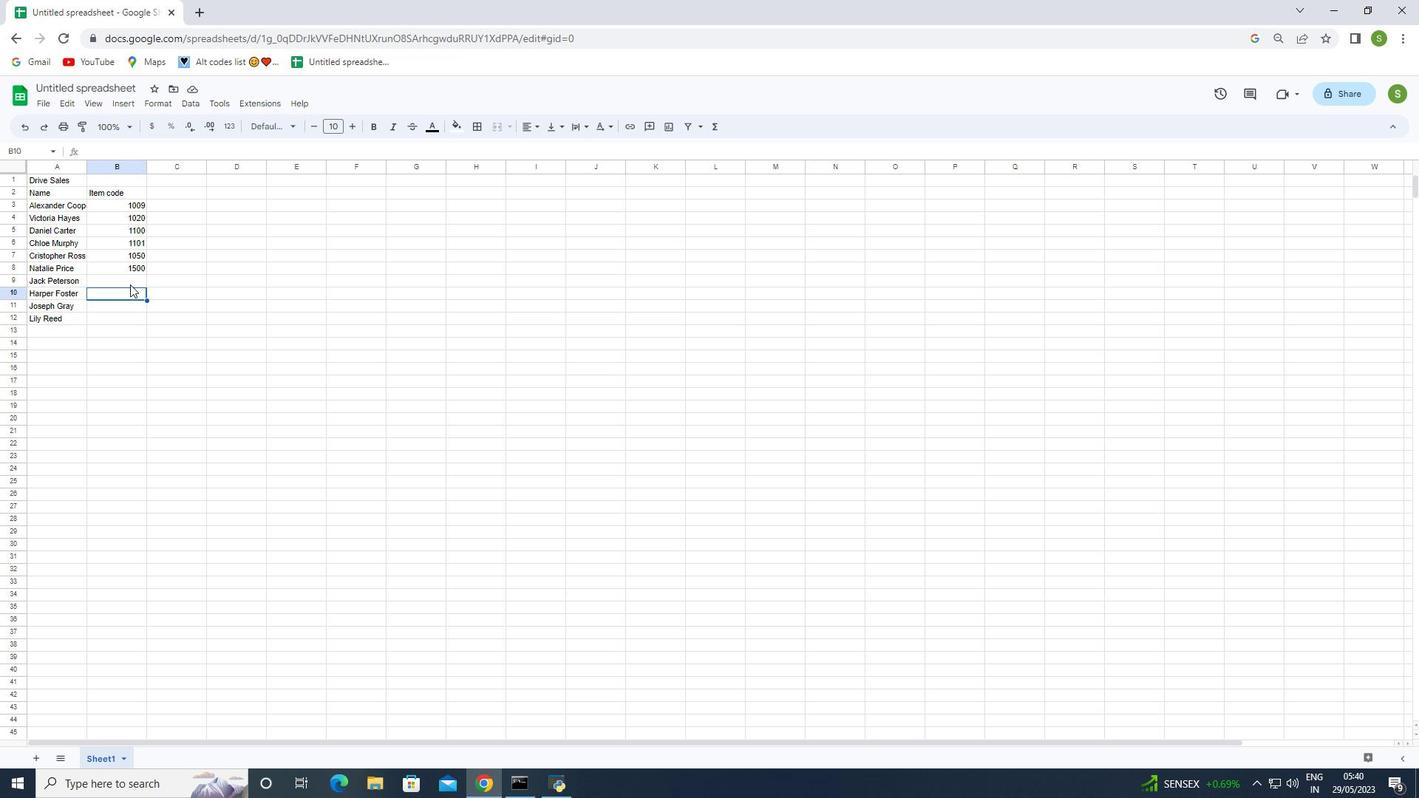 
Action: Mouse moved to (138, 204)
Screenshot: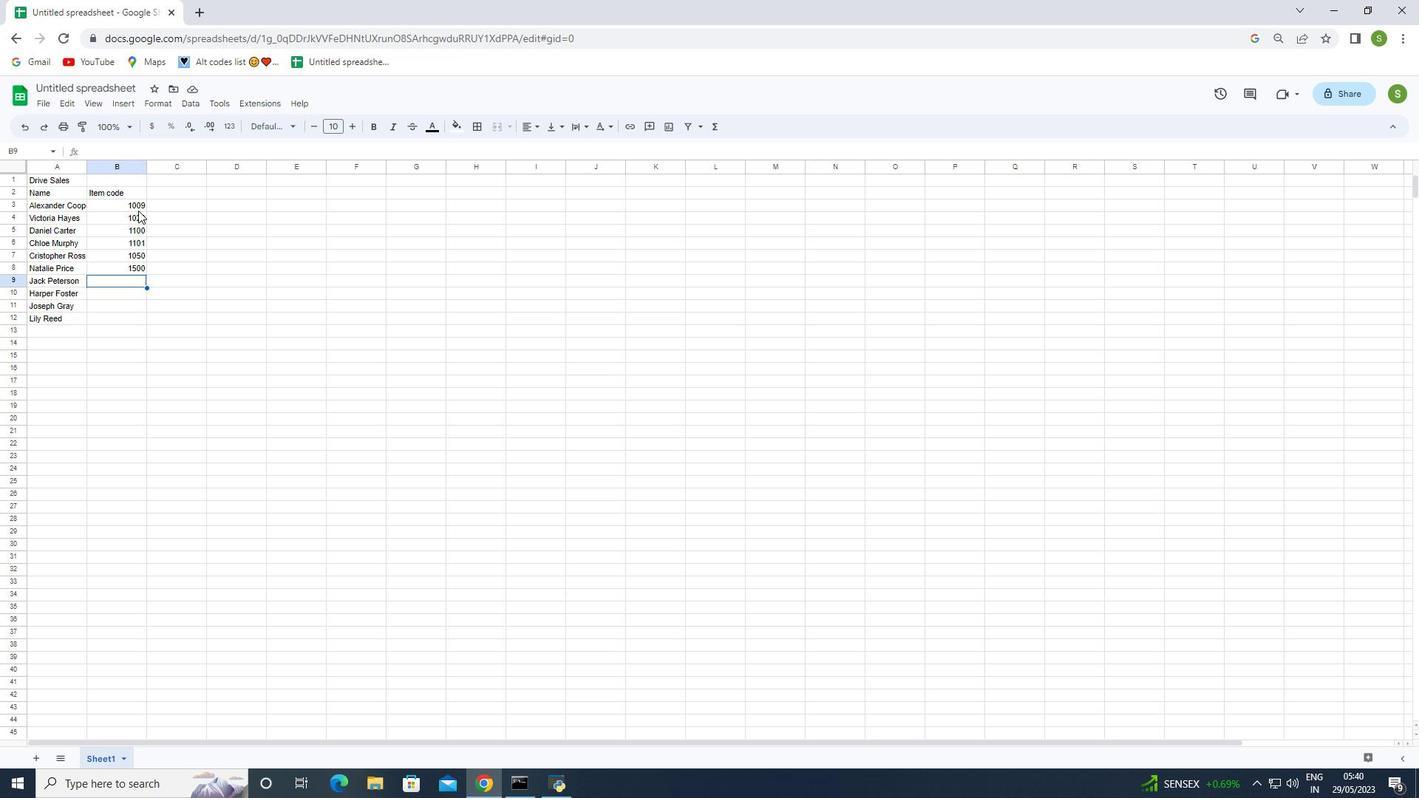 
Action: Mouse pressed left at (138, 204)
Screenshot: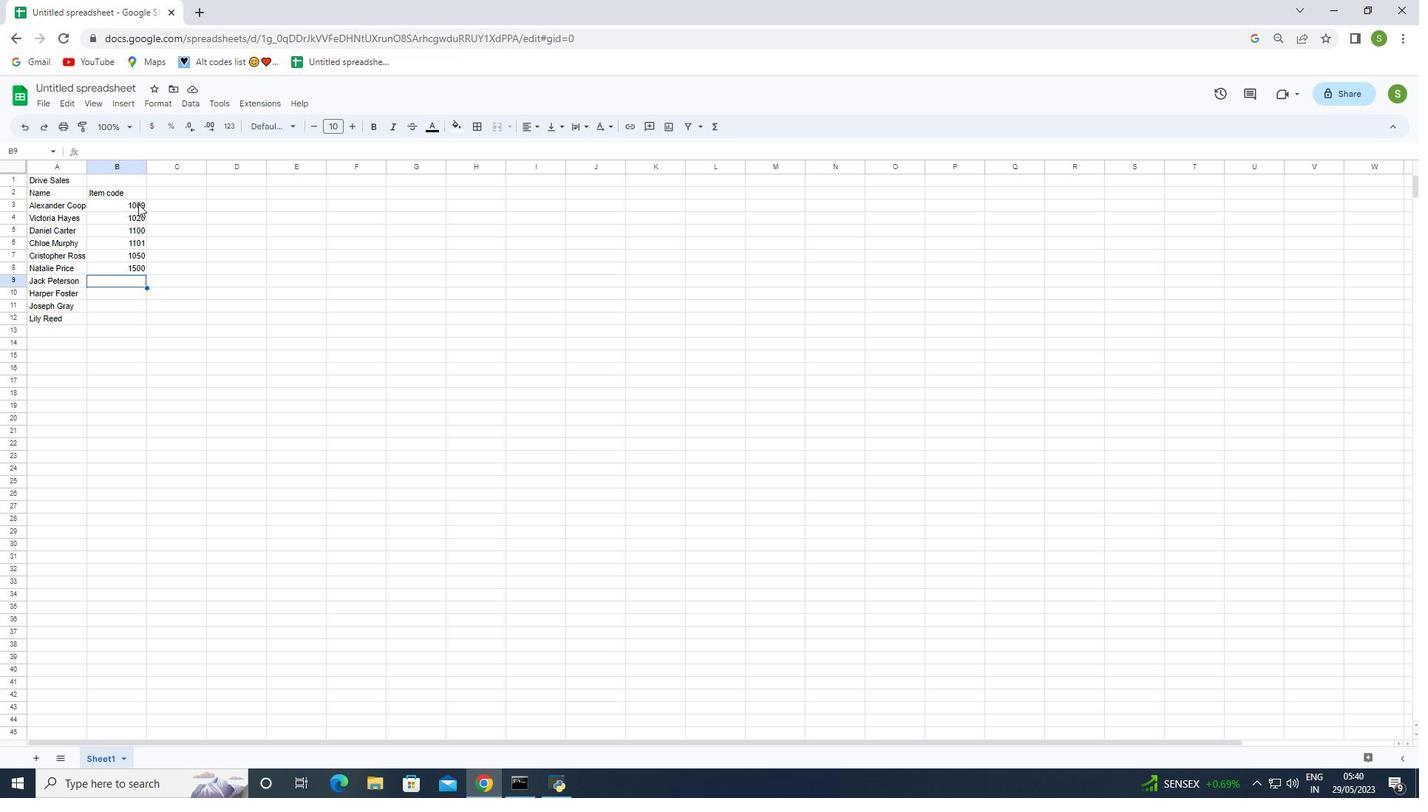 
Action: Mouse moved to (156, 319)
Screenshot: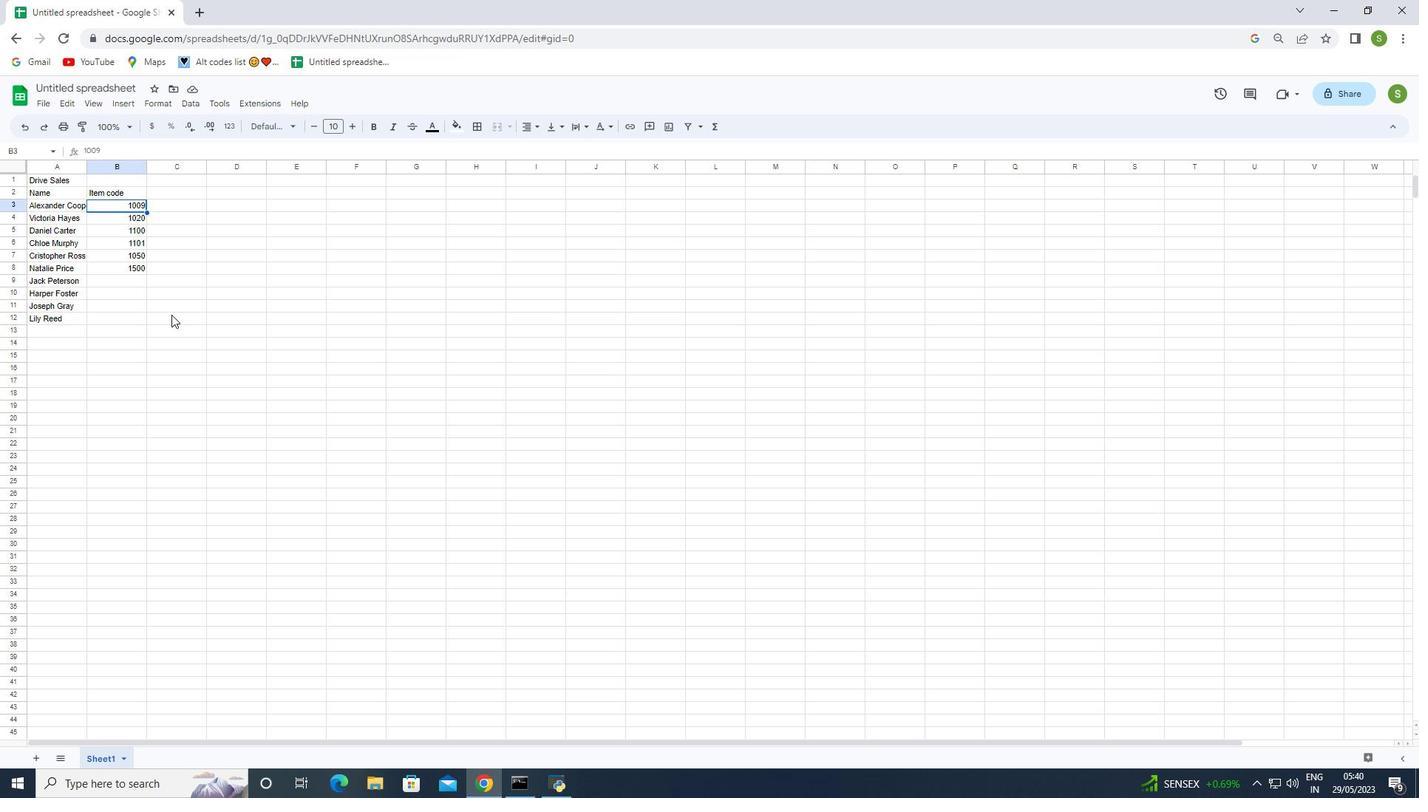 
Action: Mouse pressed left at (156, 319)
Screenshot: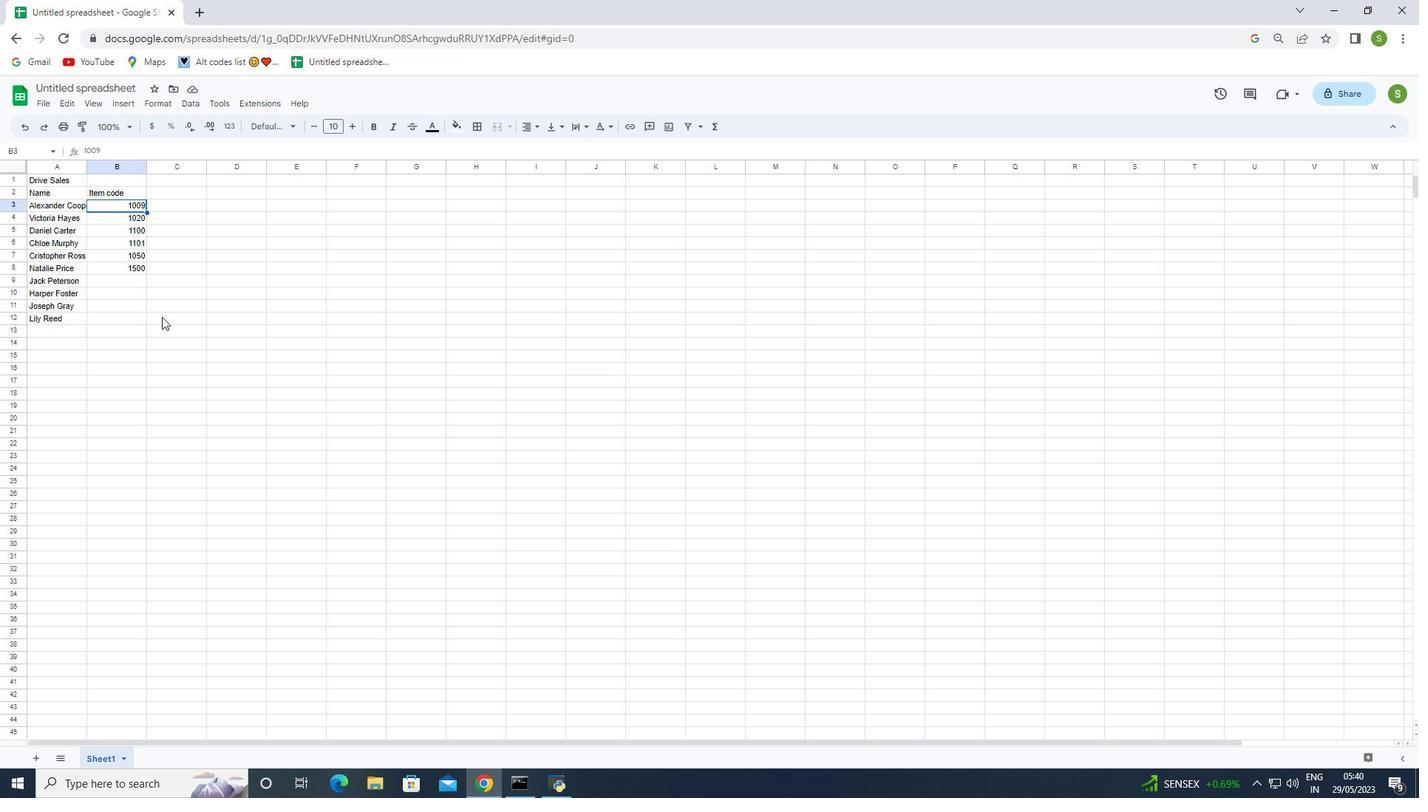 
Action: Mouse moved to (135, 278)
Screenshot: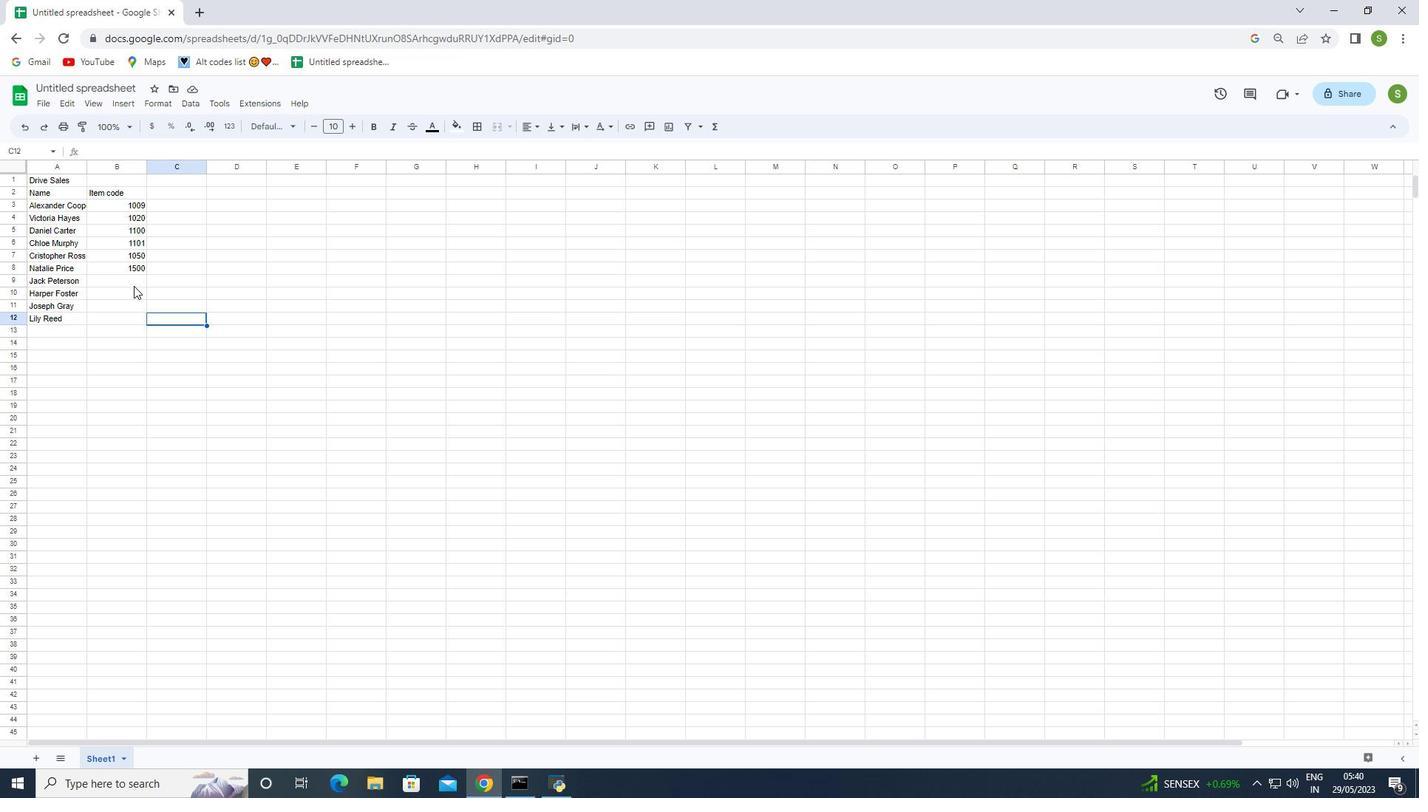 
Action: Mouse pressed left at (135, 278)
Screenshot: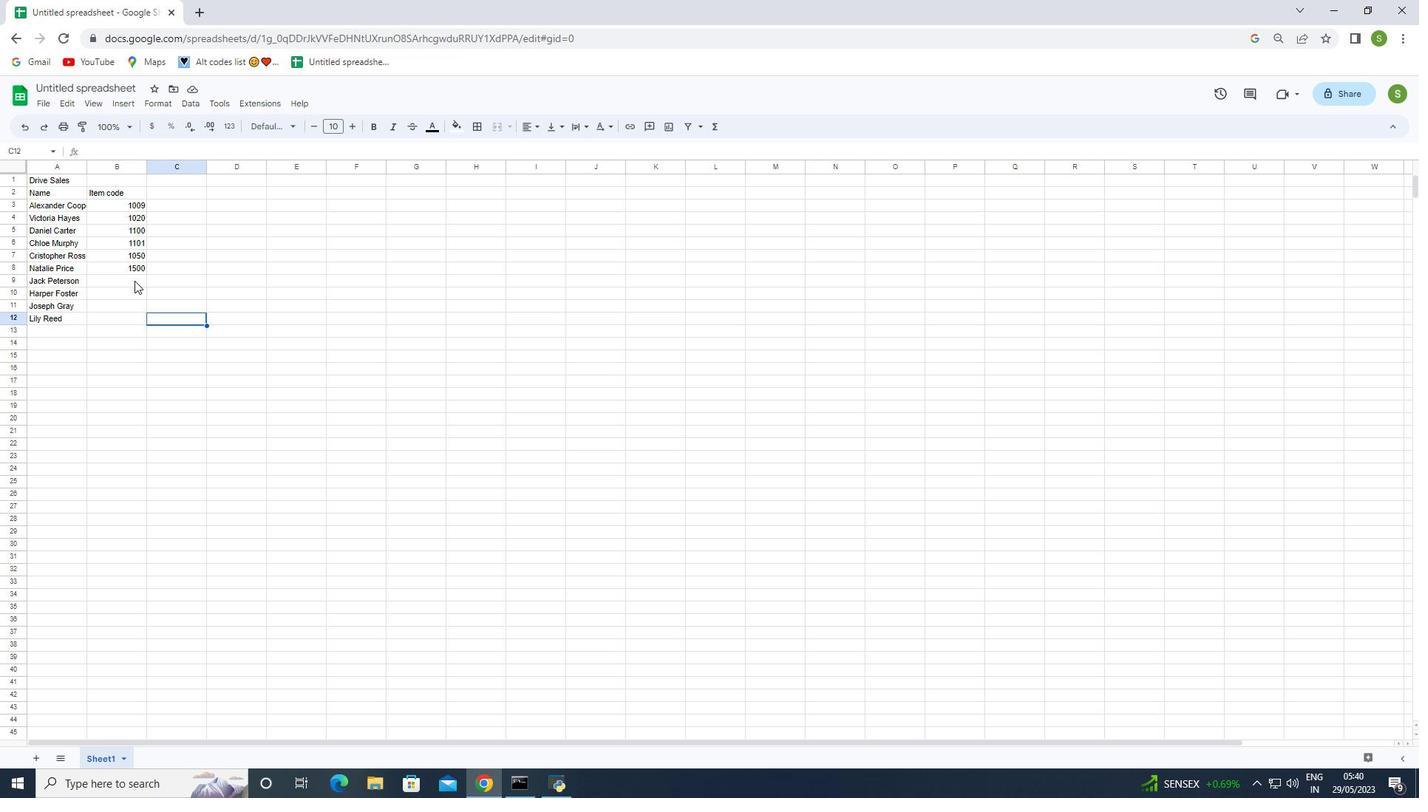 
Action: Mouse moved to (130, 278)
Screenshot: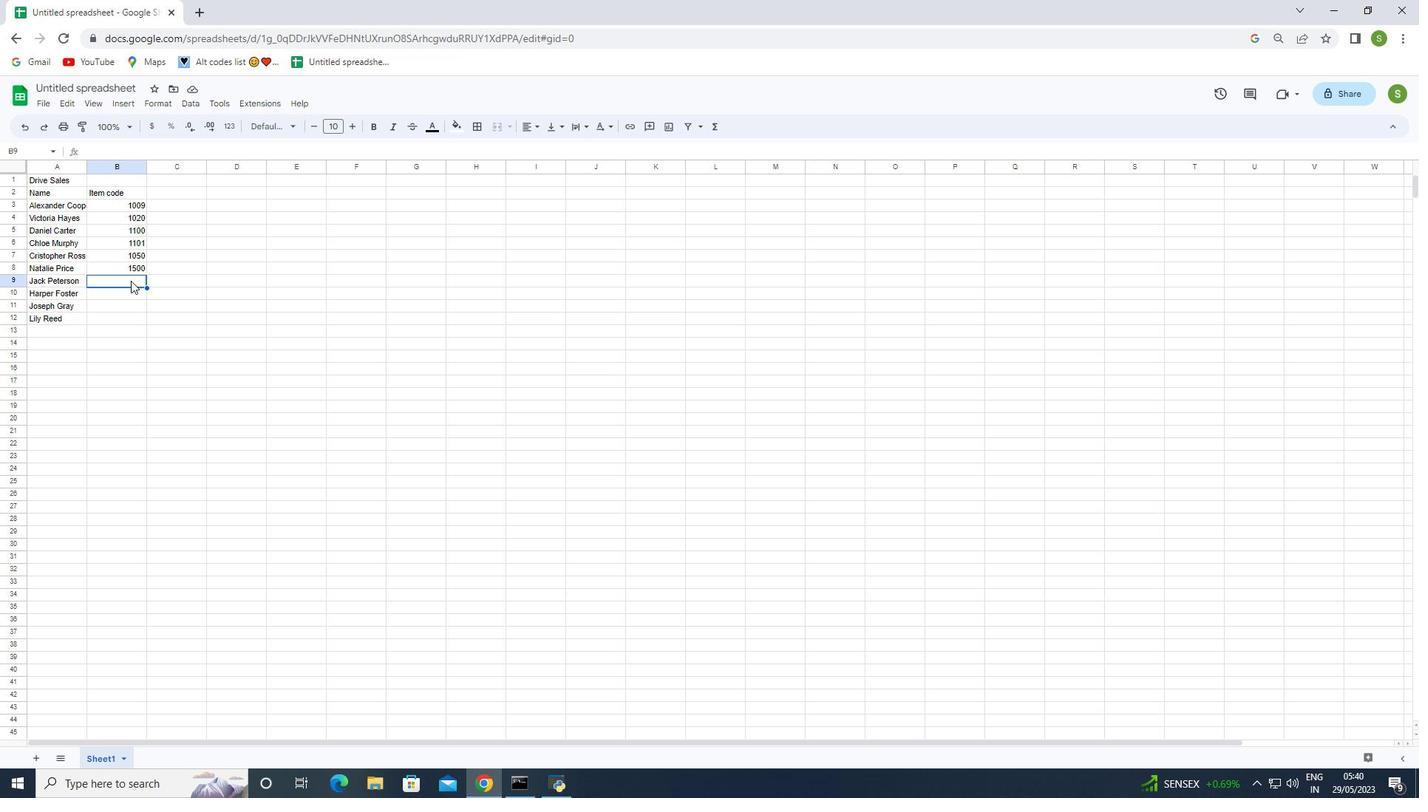 
Action: Mouse pressed left at (130, 278)
Screenshot: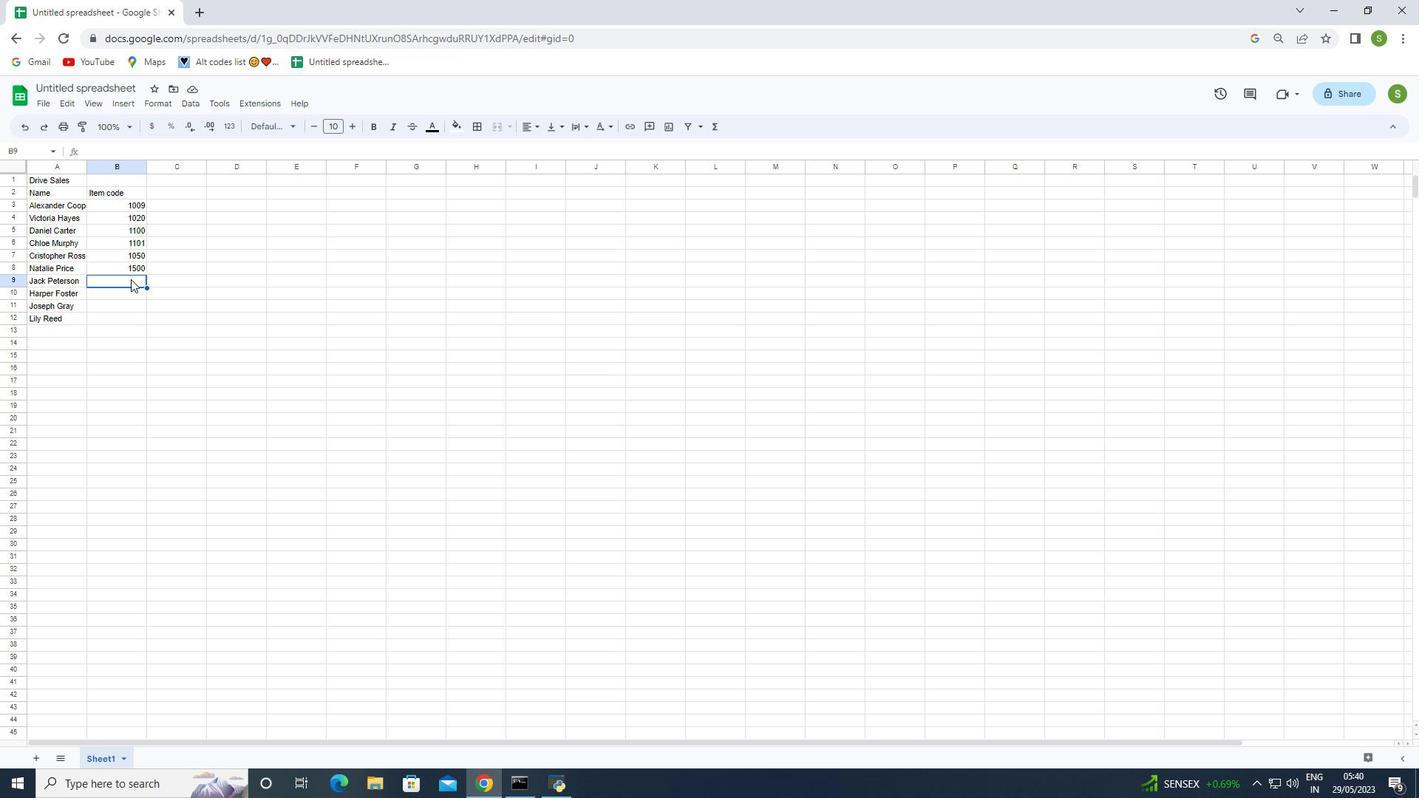 
Action: Mouse moved to (132, 272)
Screenshot: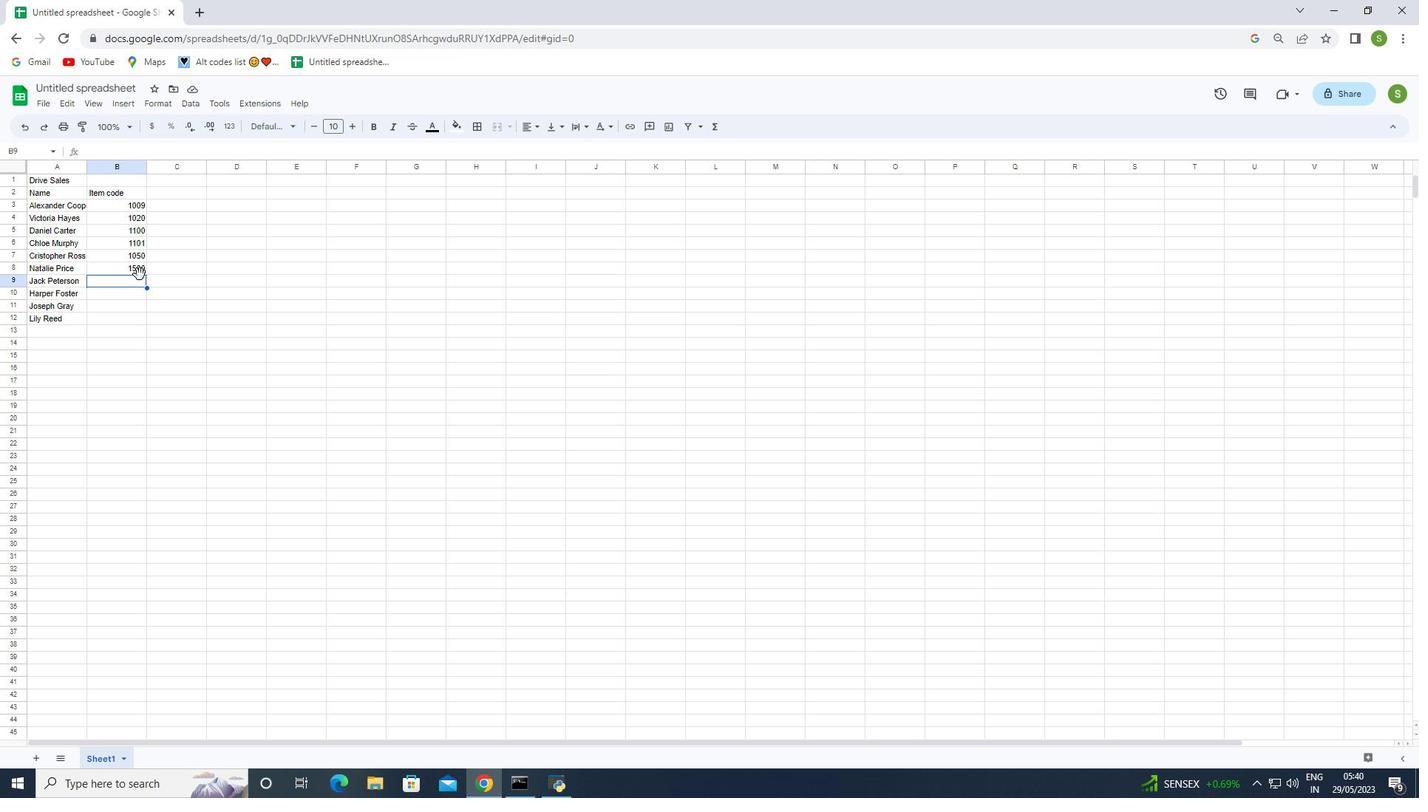 
Action: Mouse pressed left at (132, 272)
Screenshot: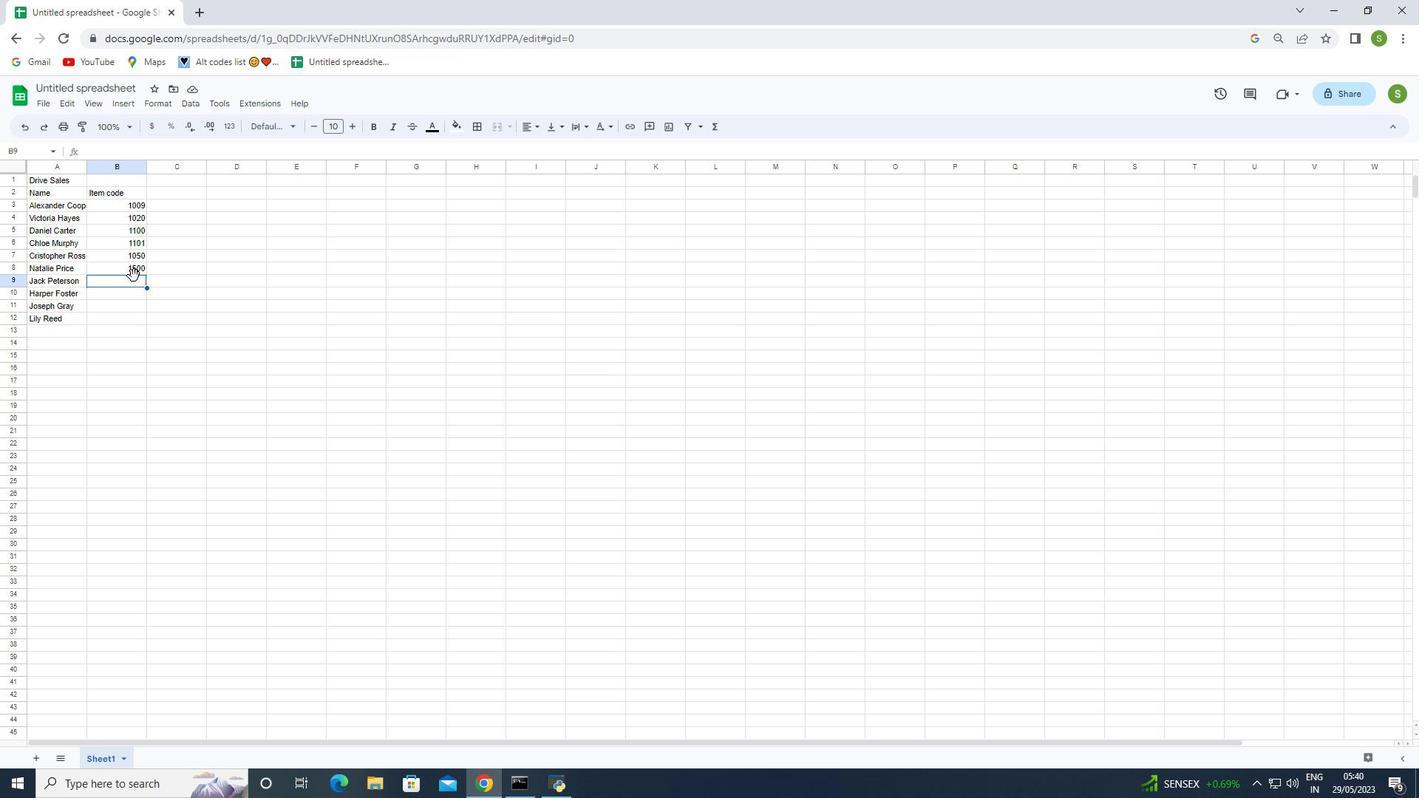
Action: Mouse pressed left at (132, 272)
Screenshot: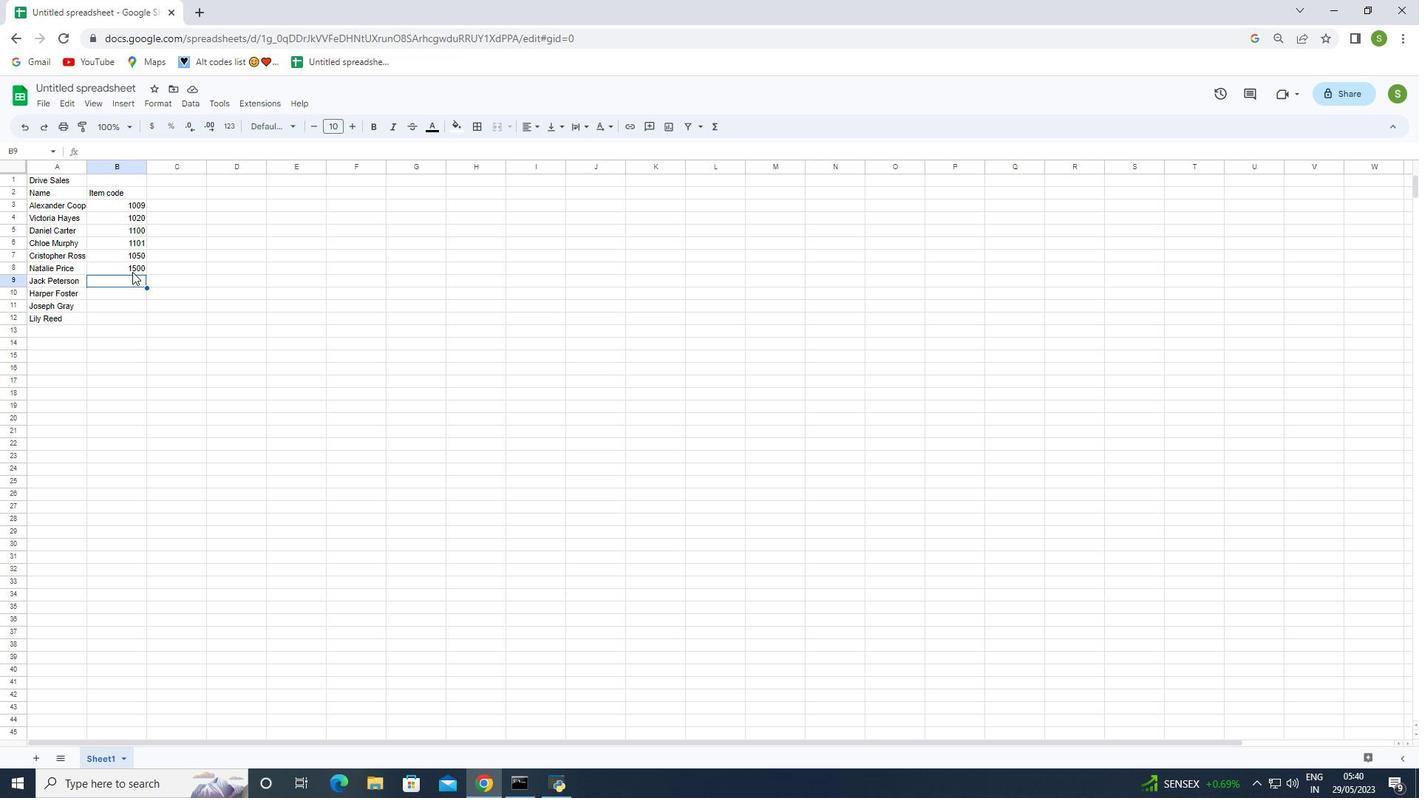 
Action: Mouse moved to (131, 270)
Screenshot: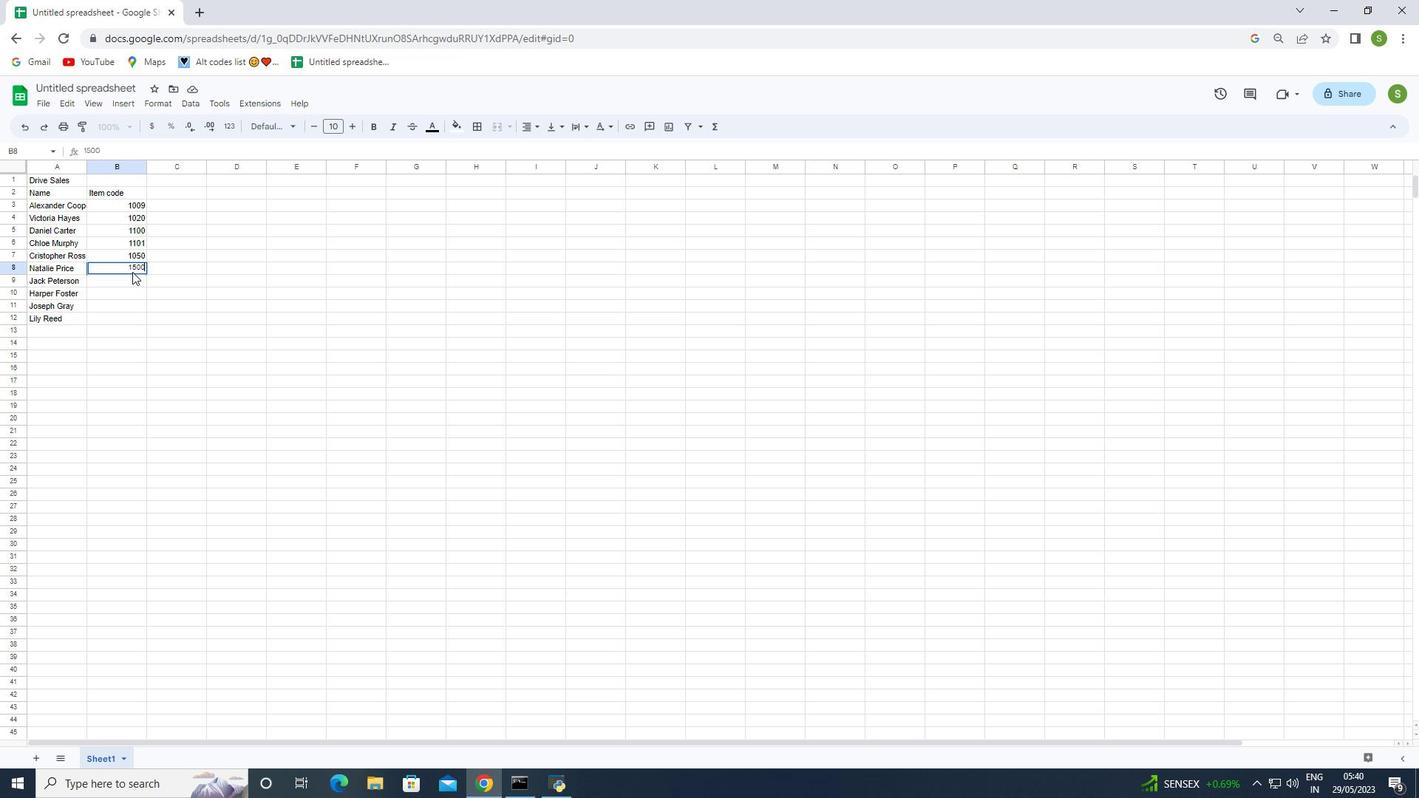 
Action: Mouse pressed left at (131, 270)
Screenshot: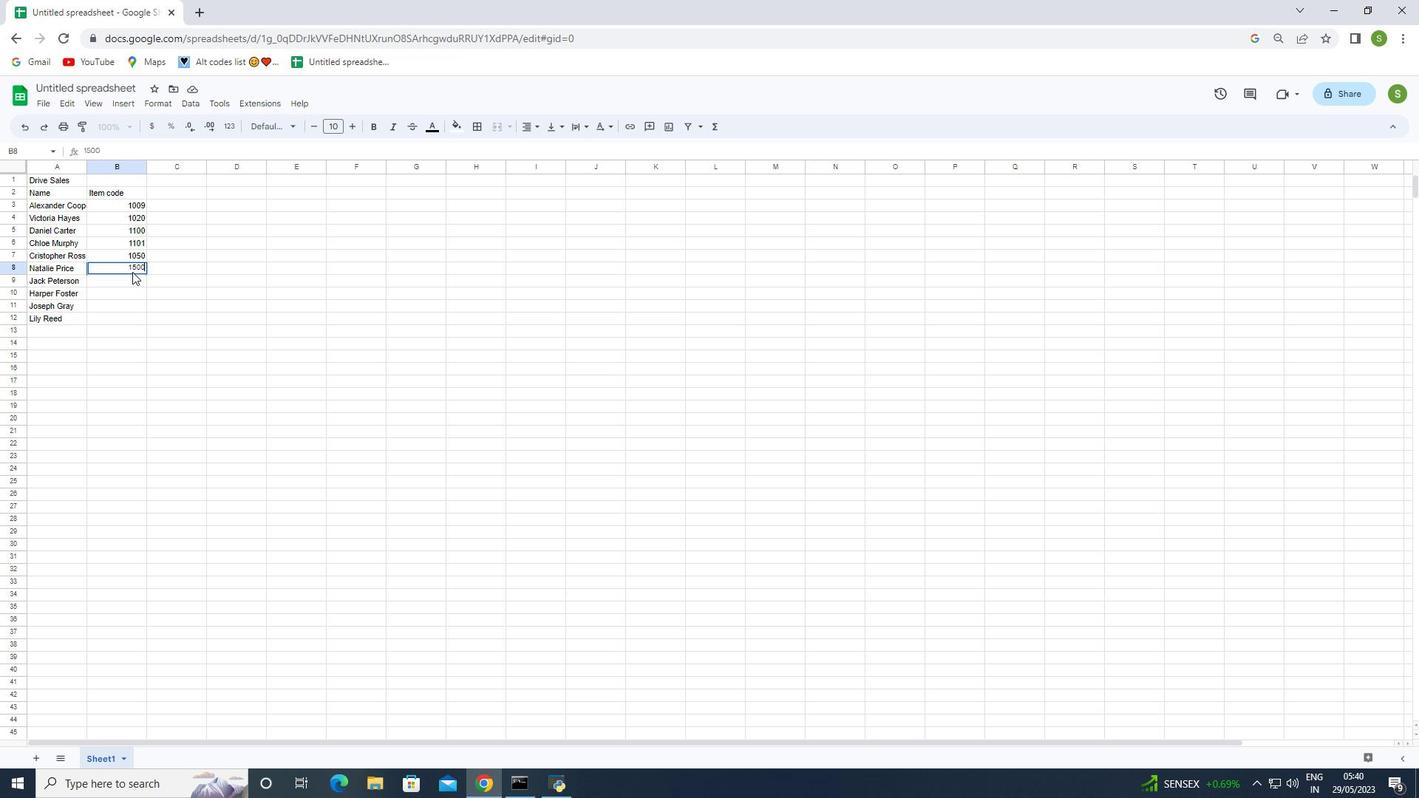 
Action: Mouse pressed left at (131, 270)
Screenshot: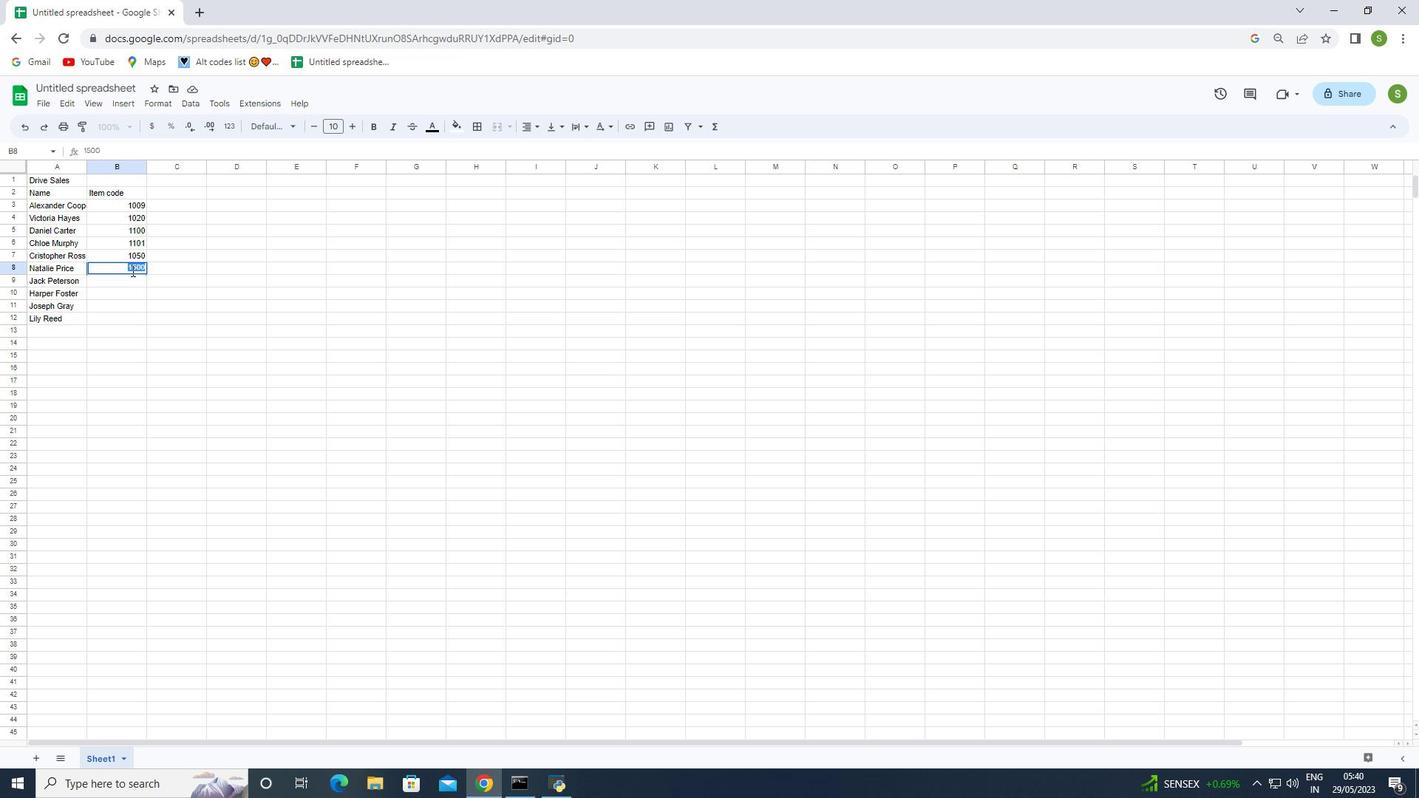 
Action: Mouse moved to (144, 279)
Screenshot: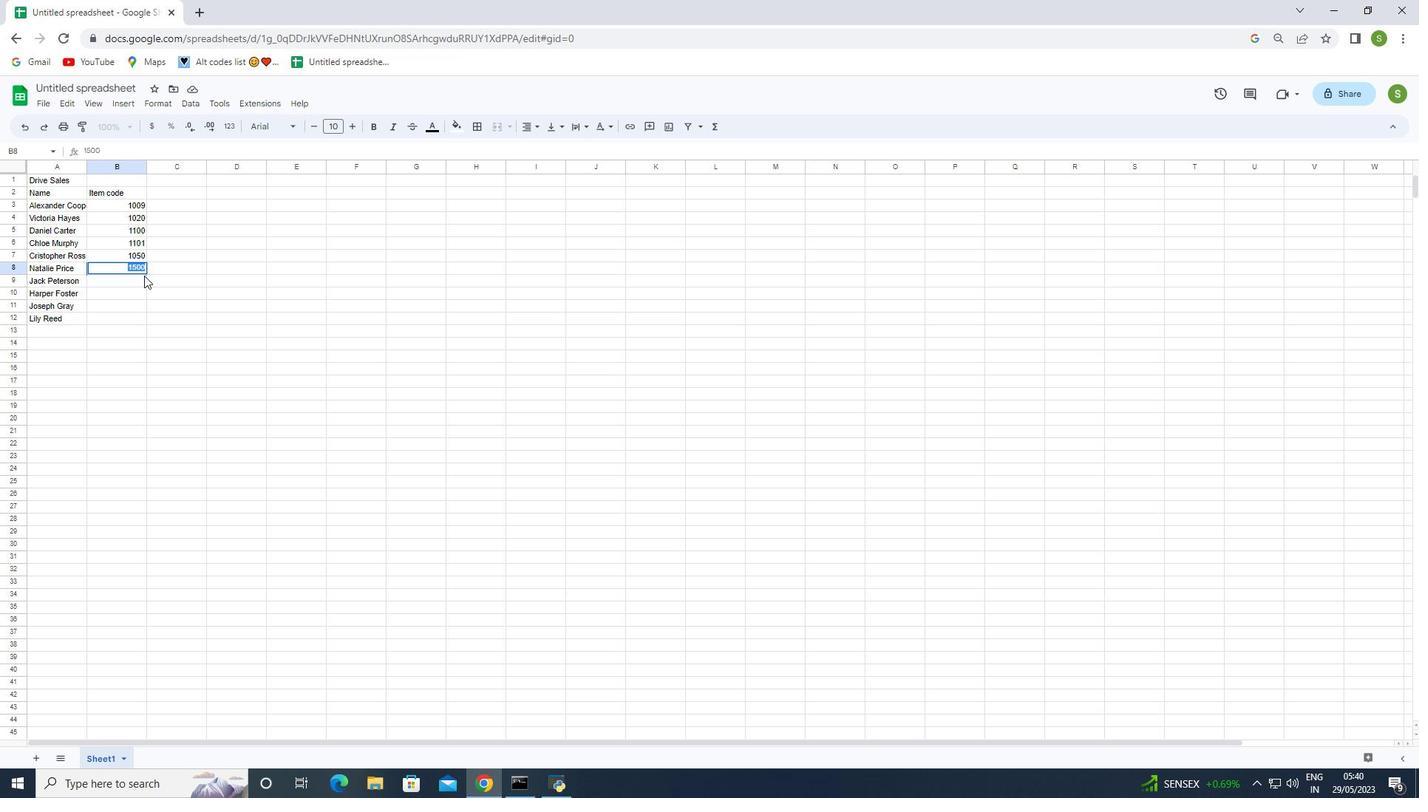 
Action: Key pressed <Key.backspace>
Screenshot: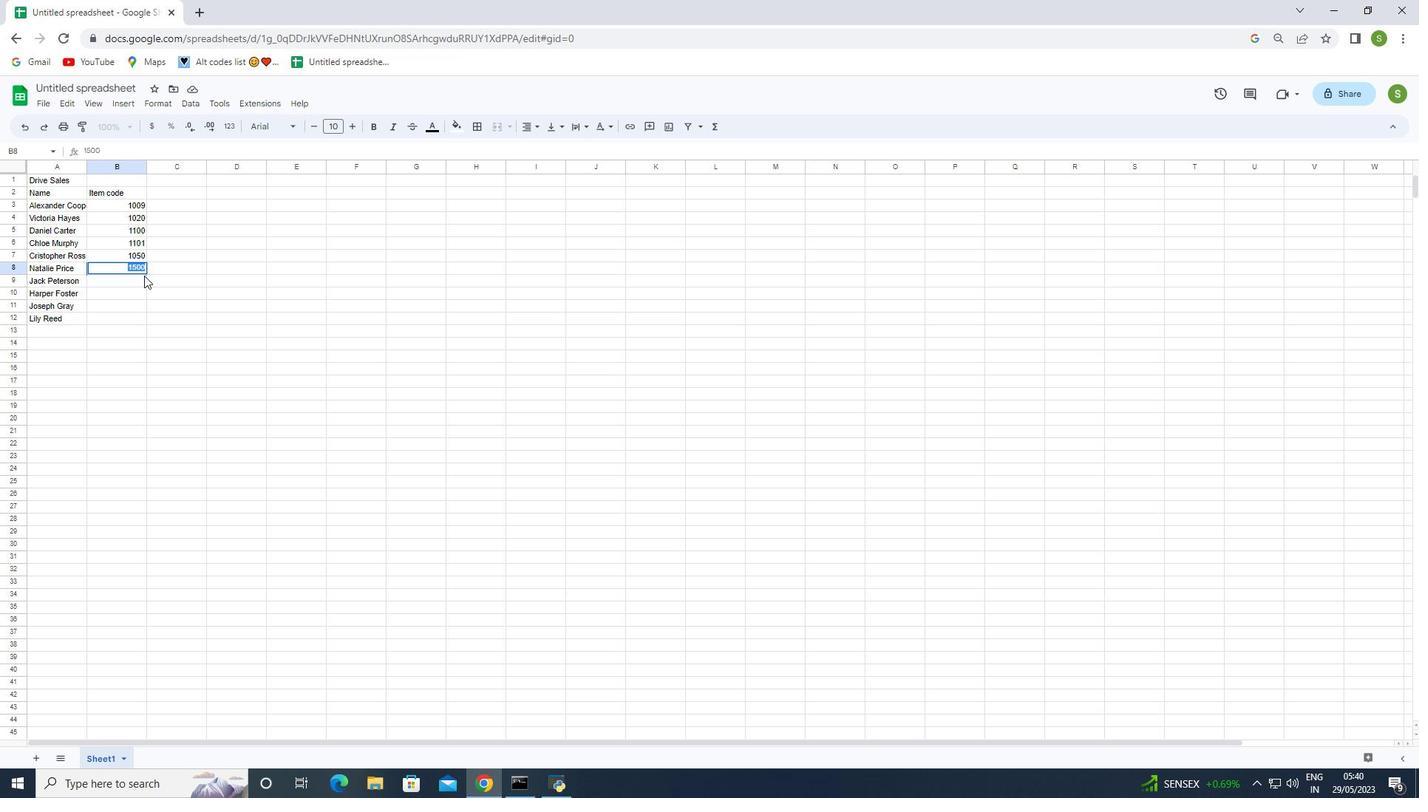 
Action: Mouse moved to (144, 282)
Screenshot: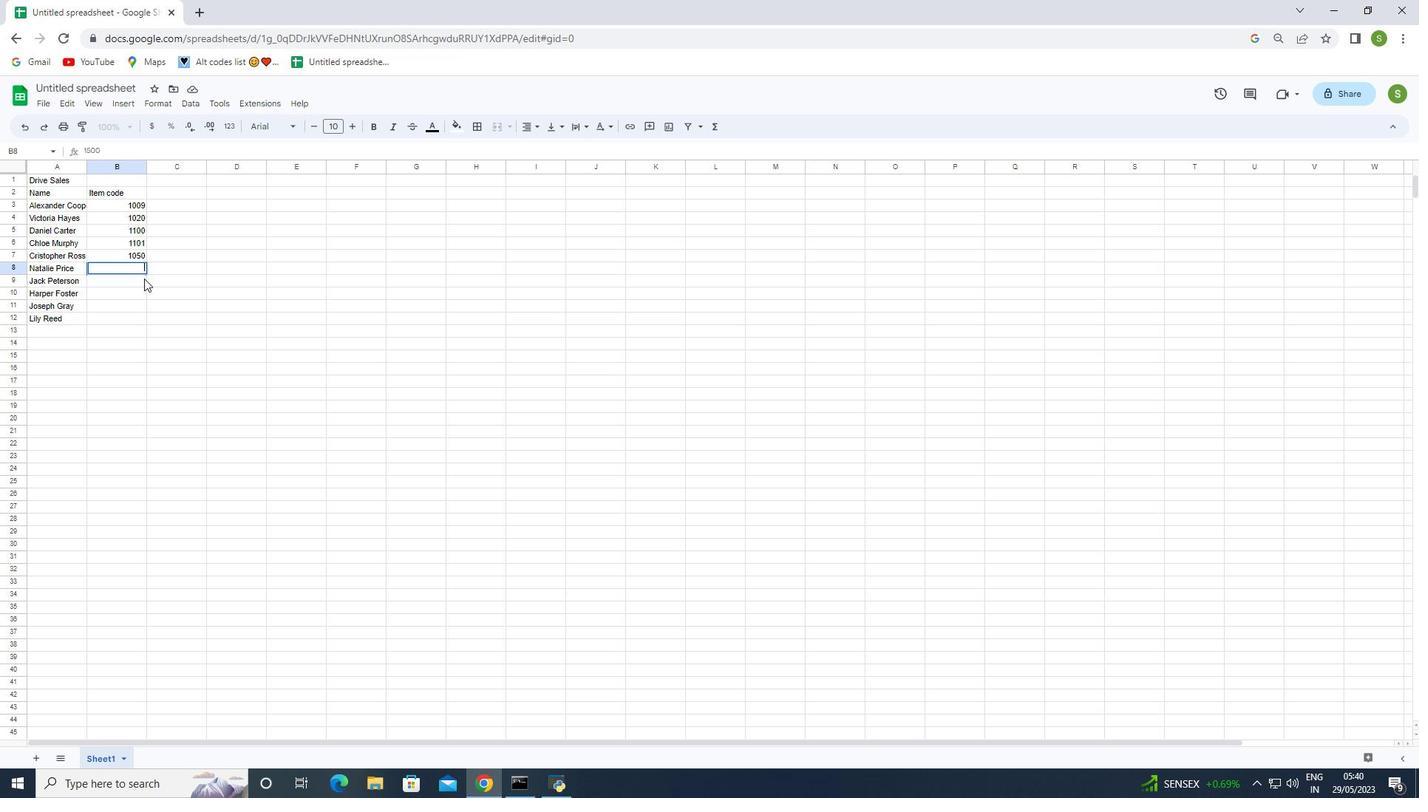 
Action: Key pressed 1
Screenshot: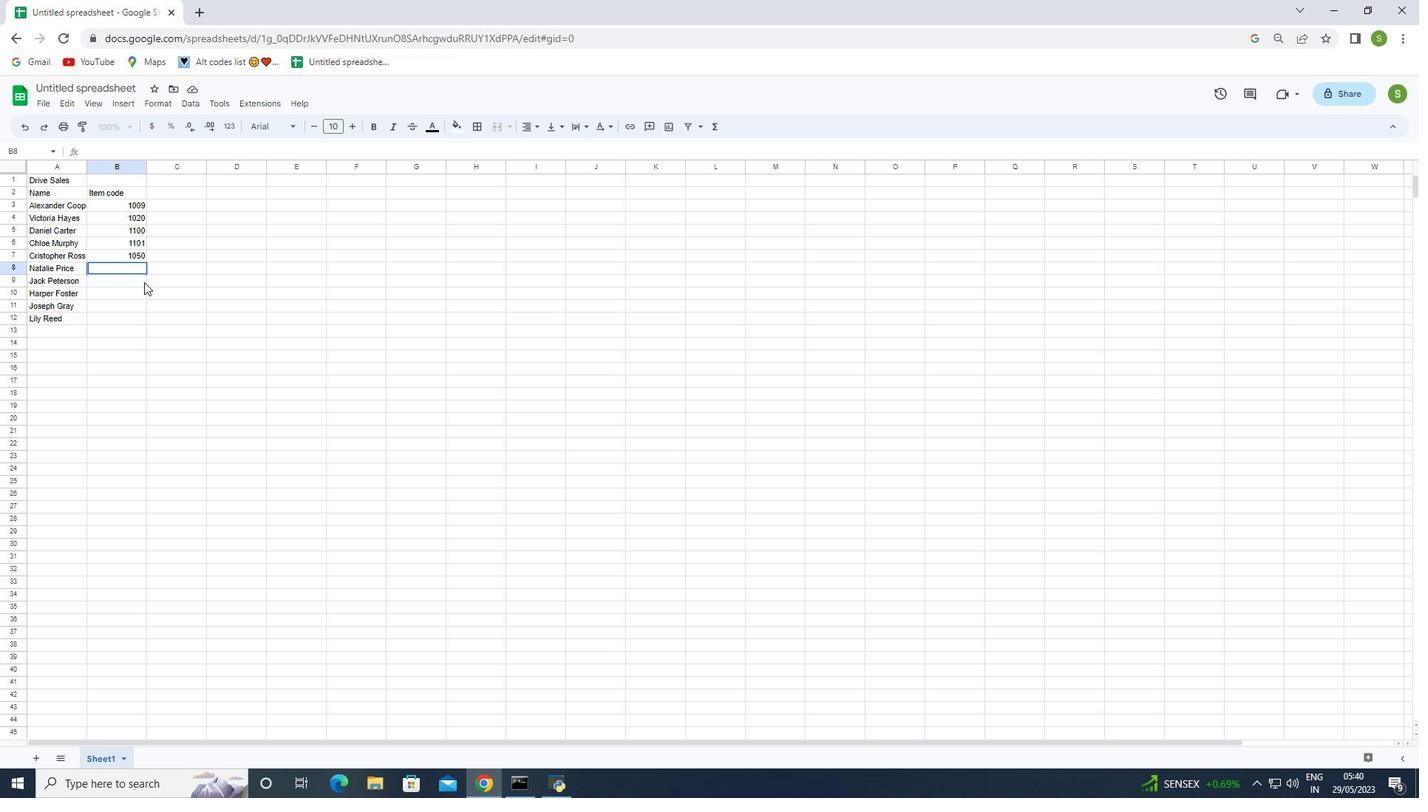 
Action: Mouse moved to (148, 289)
Screenshot: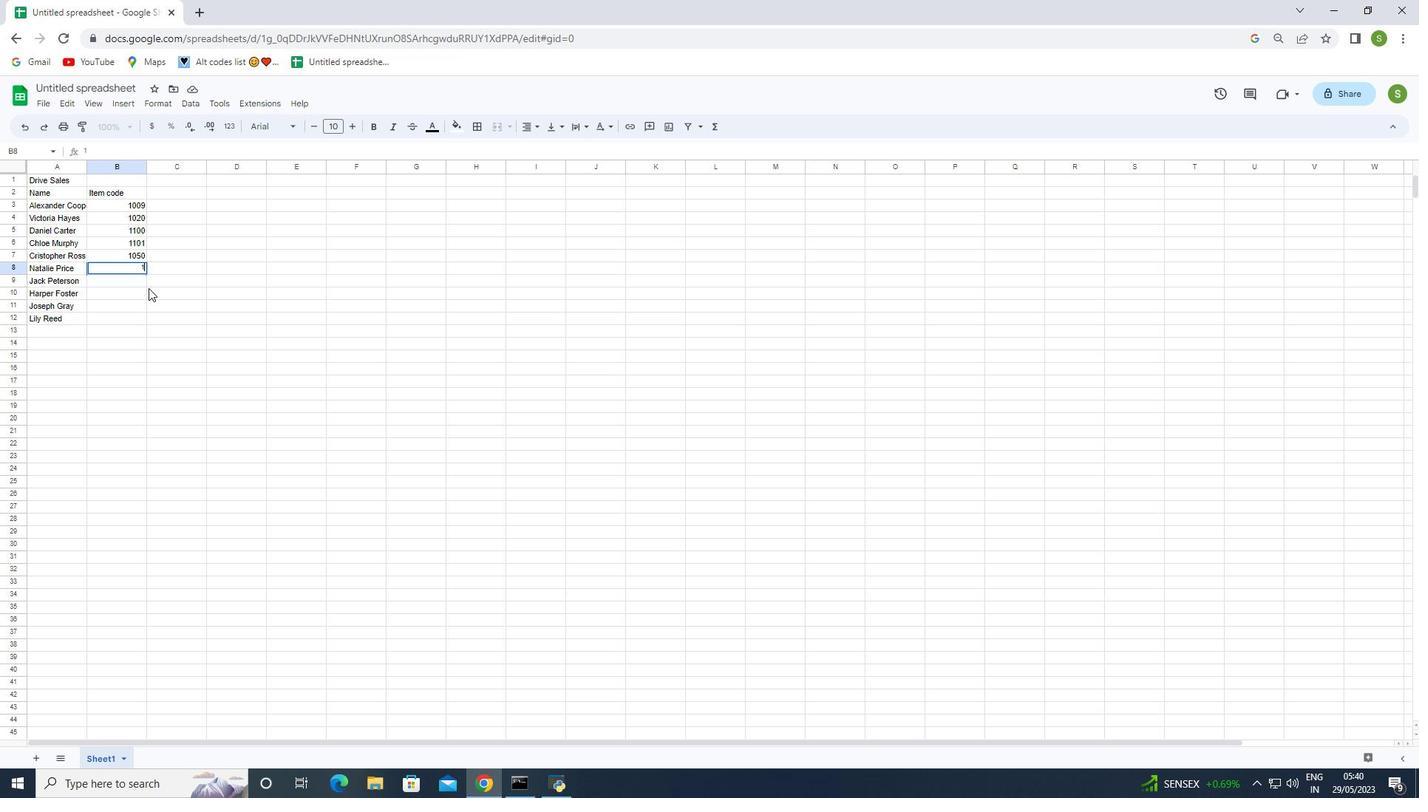 
Action: Key pressed 199
Screenshot: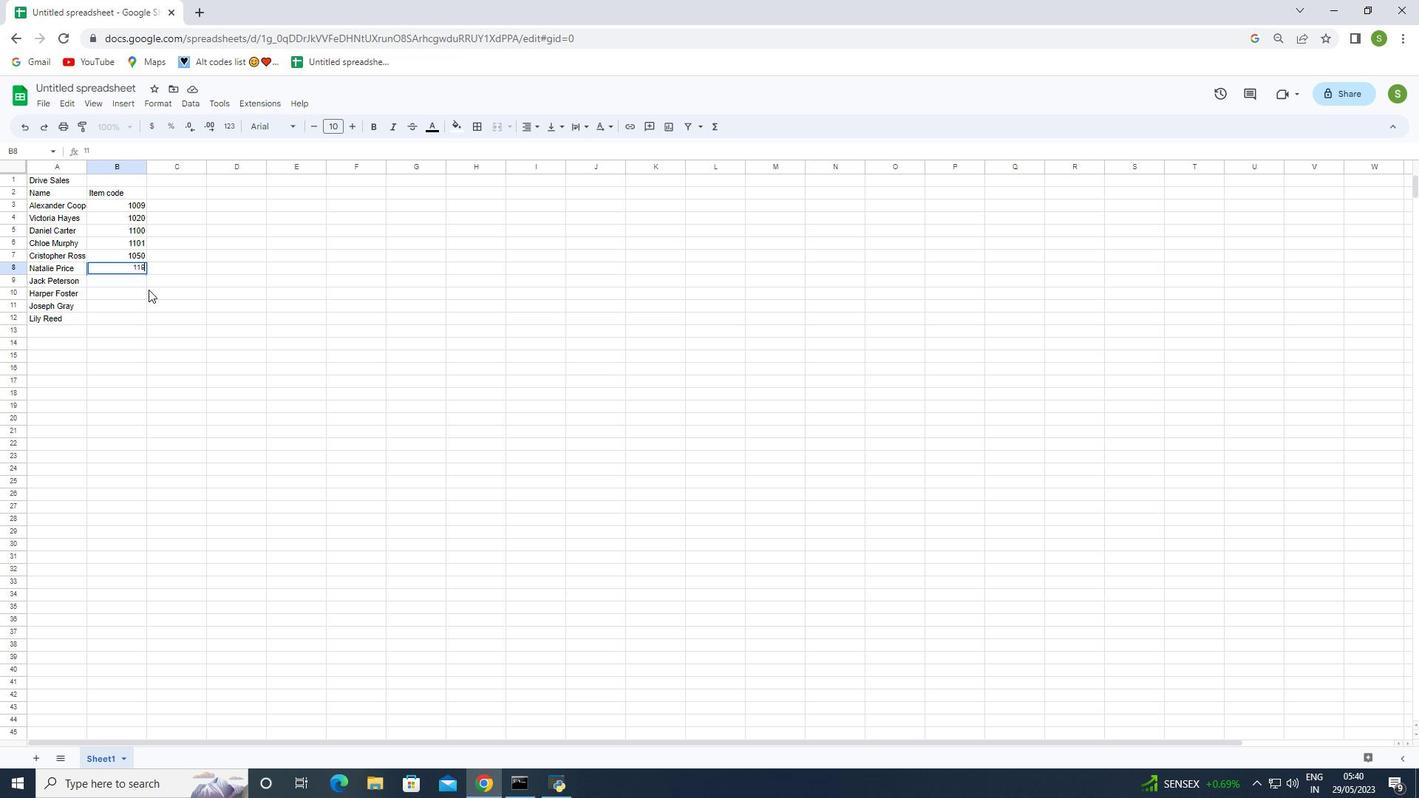 
Action: Mouse moved to (143, 305)
Screenshot: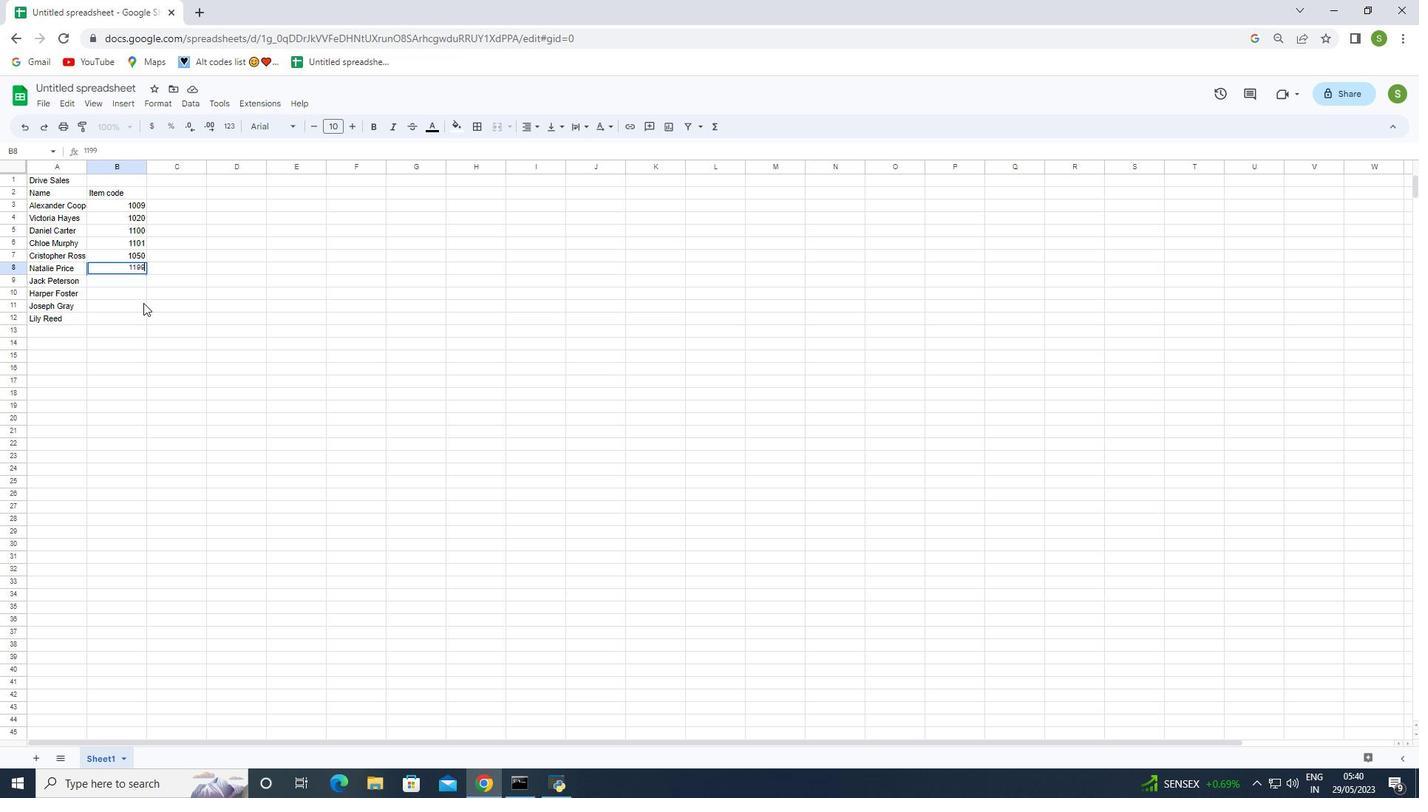 
Action: Mouse pressed left at (143, 305)
Screenshot: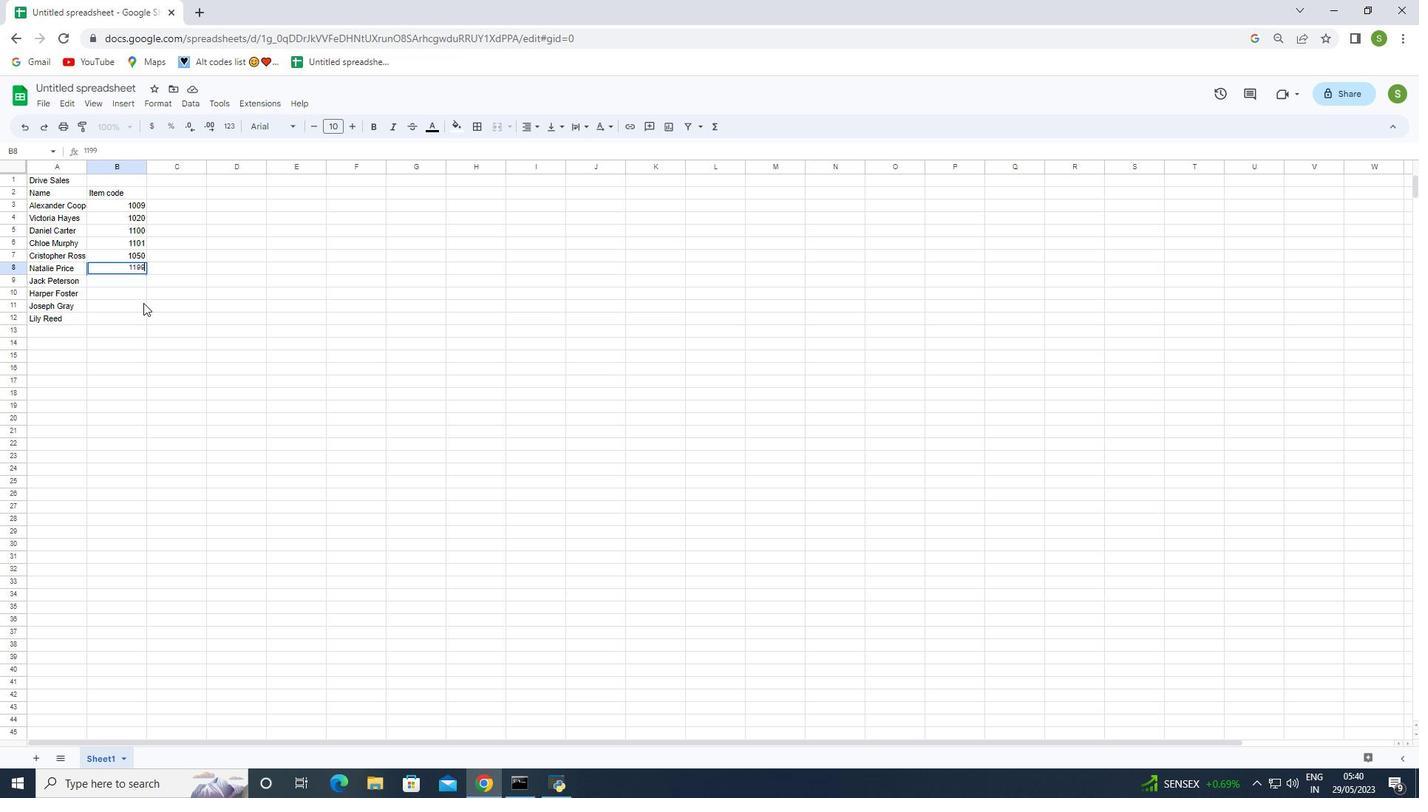 
Action: Mouse moved to (130, 283)
Screenshot: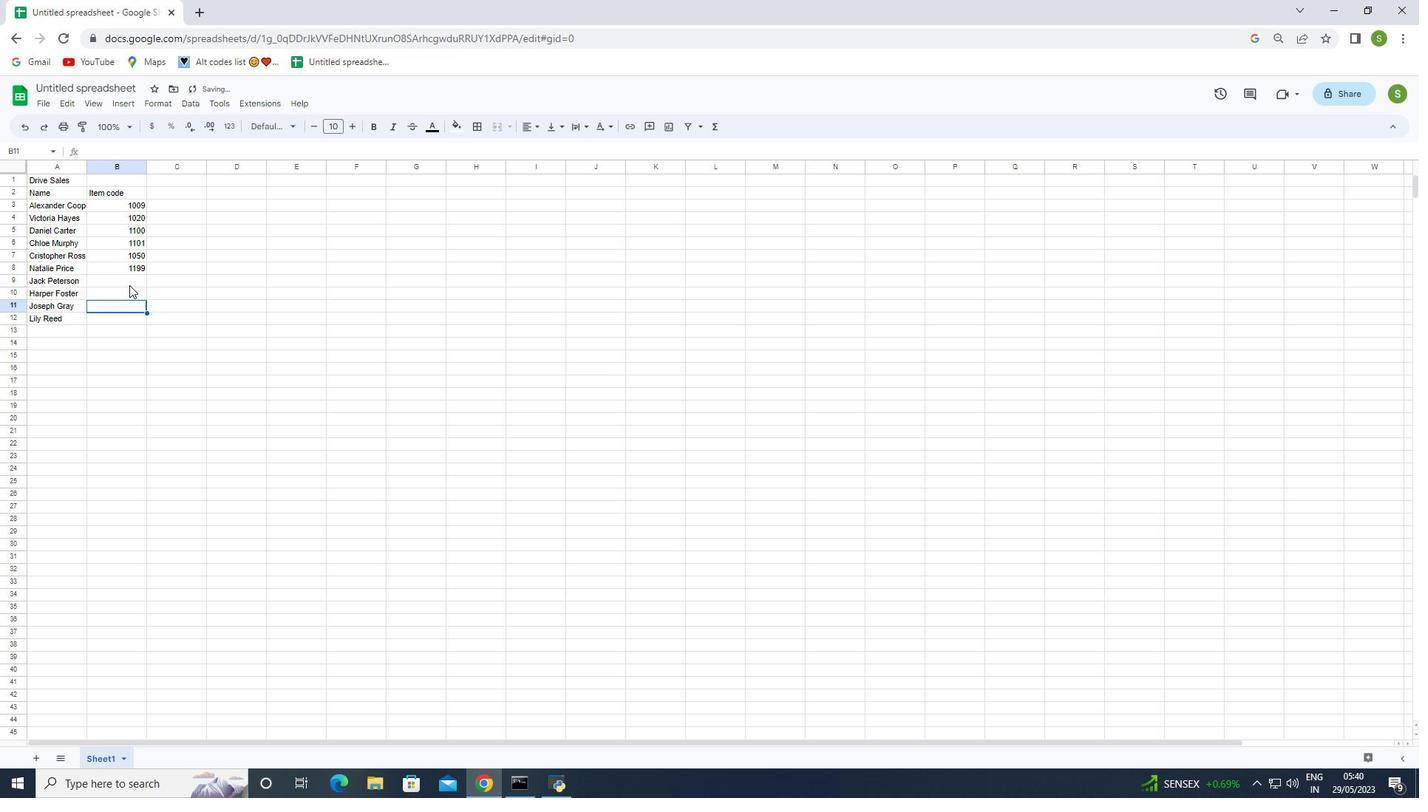 
Action: Mouse pressed left at (130, 283)
Screenshot: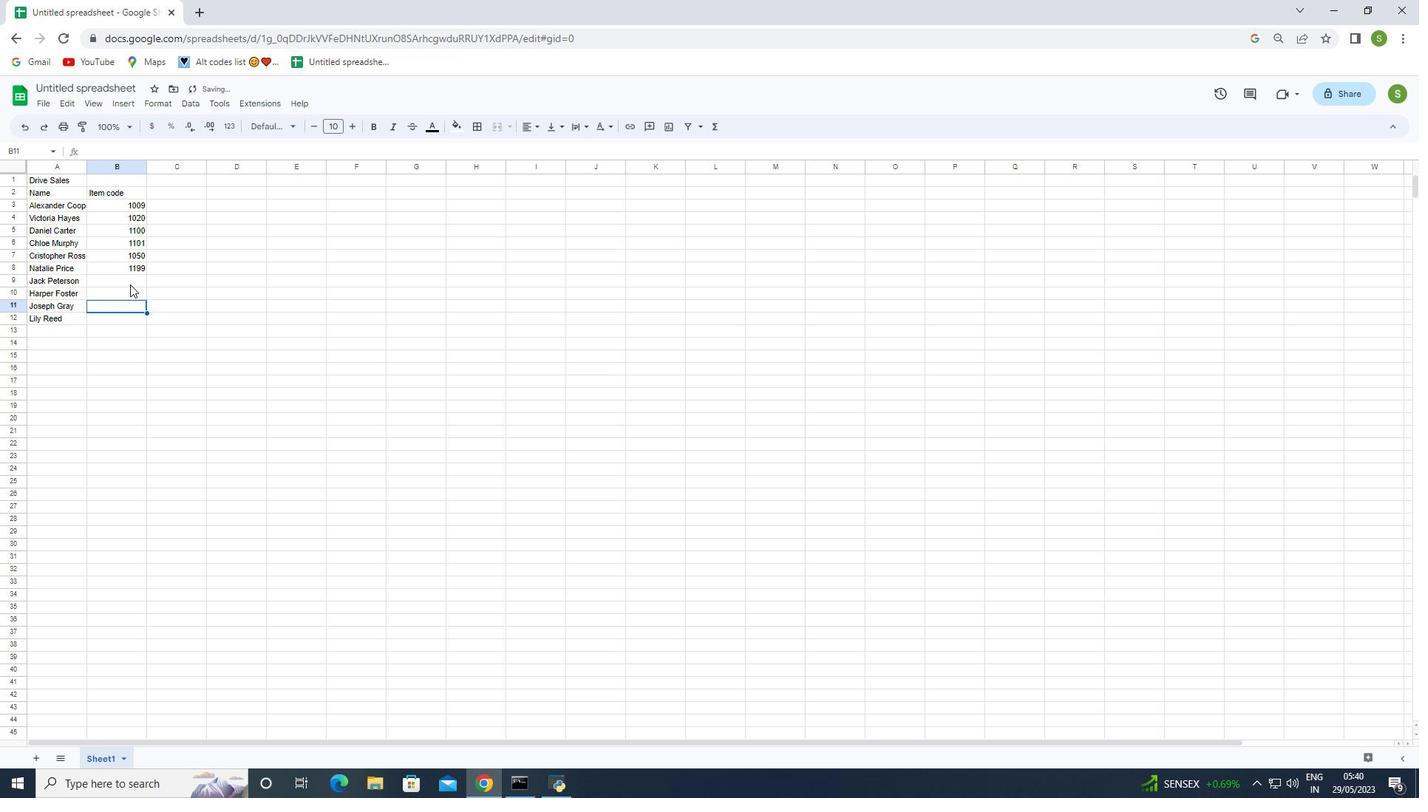 
Action: Mouse moved to (133, 334)
Screenshot: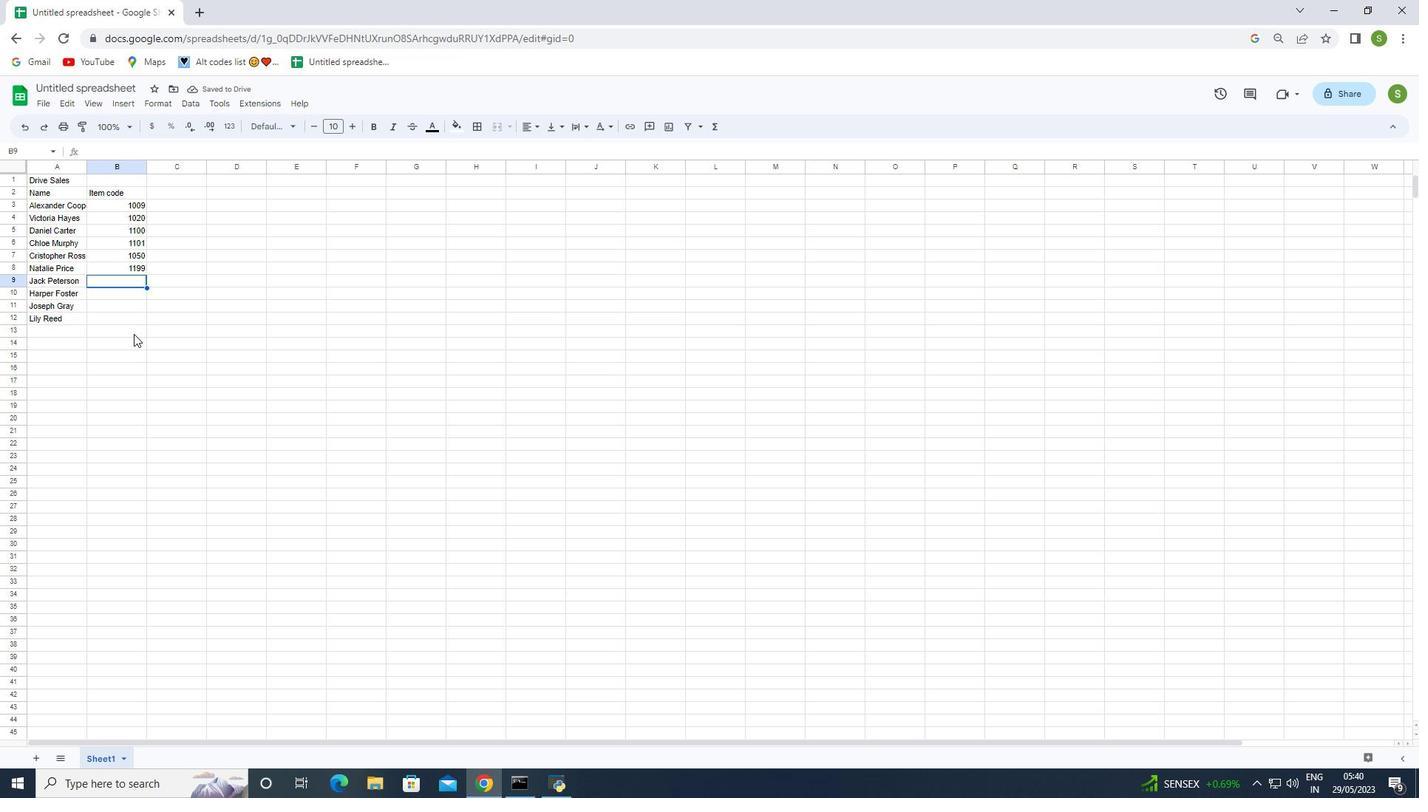 
Action: Key pressed 1
Screenshot: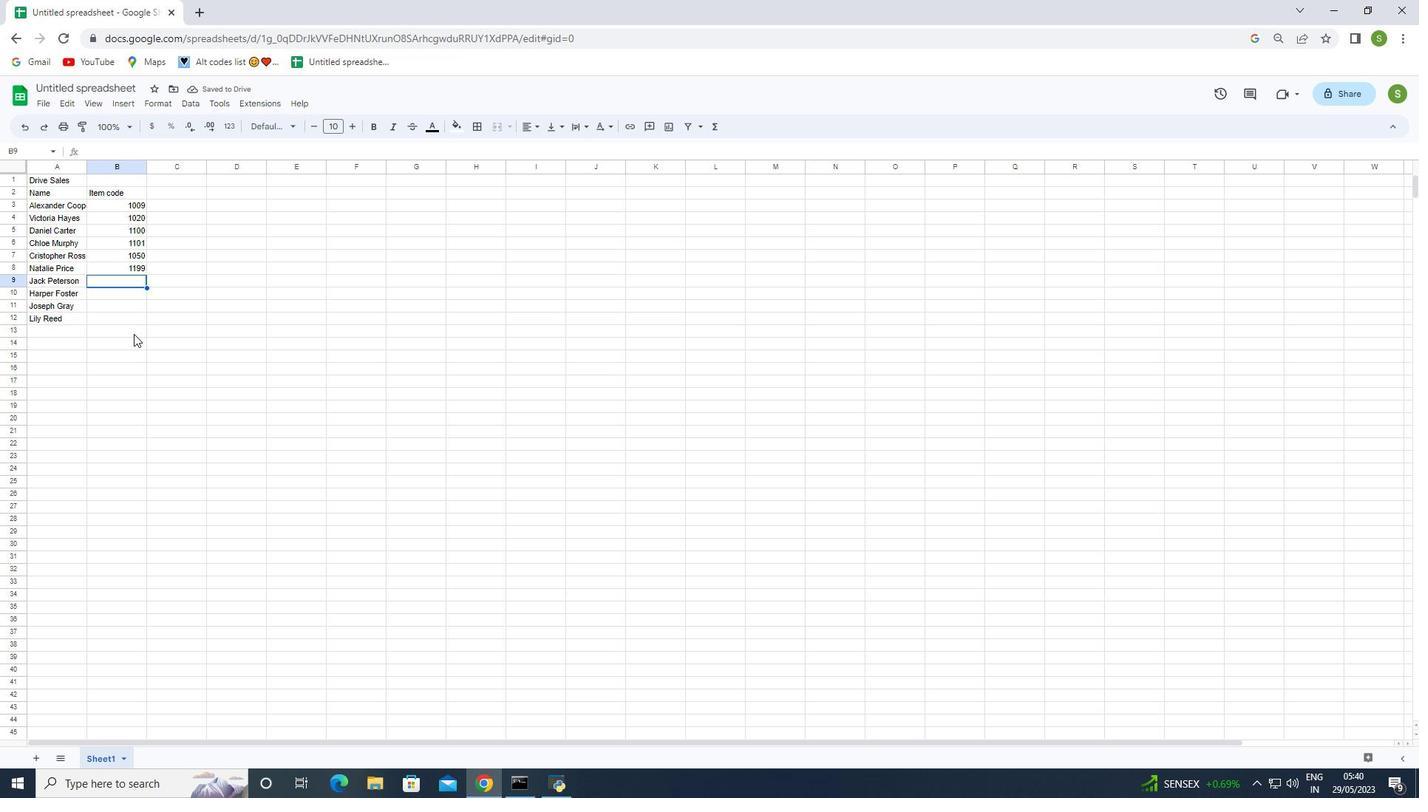 
Action: Mouse moved to (133, 334)
Screenshot: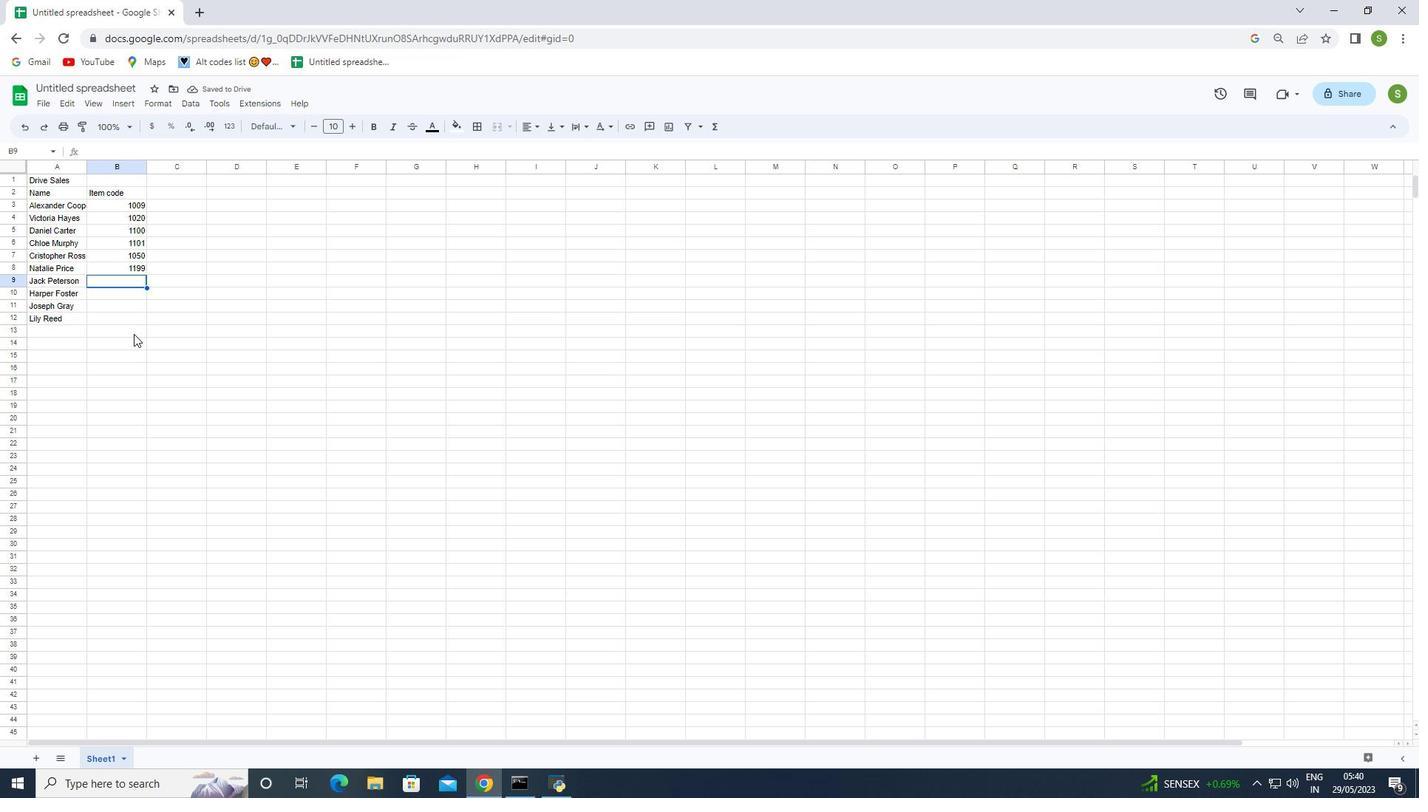 
Action: Key pressed 045<Key.enter>1066<Key.enter>1170
Screenshot: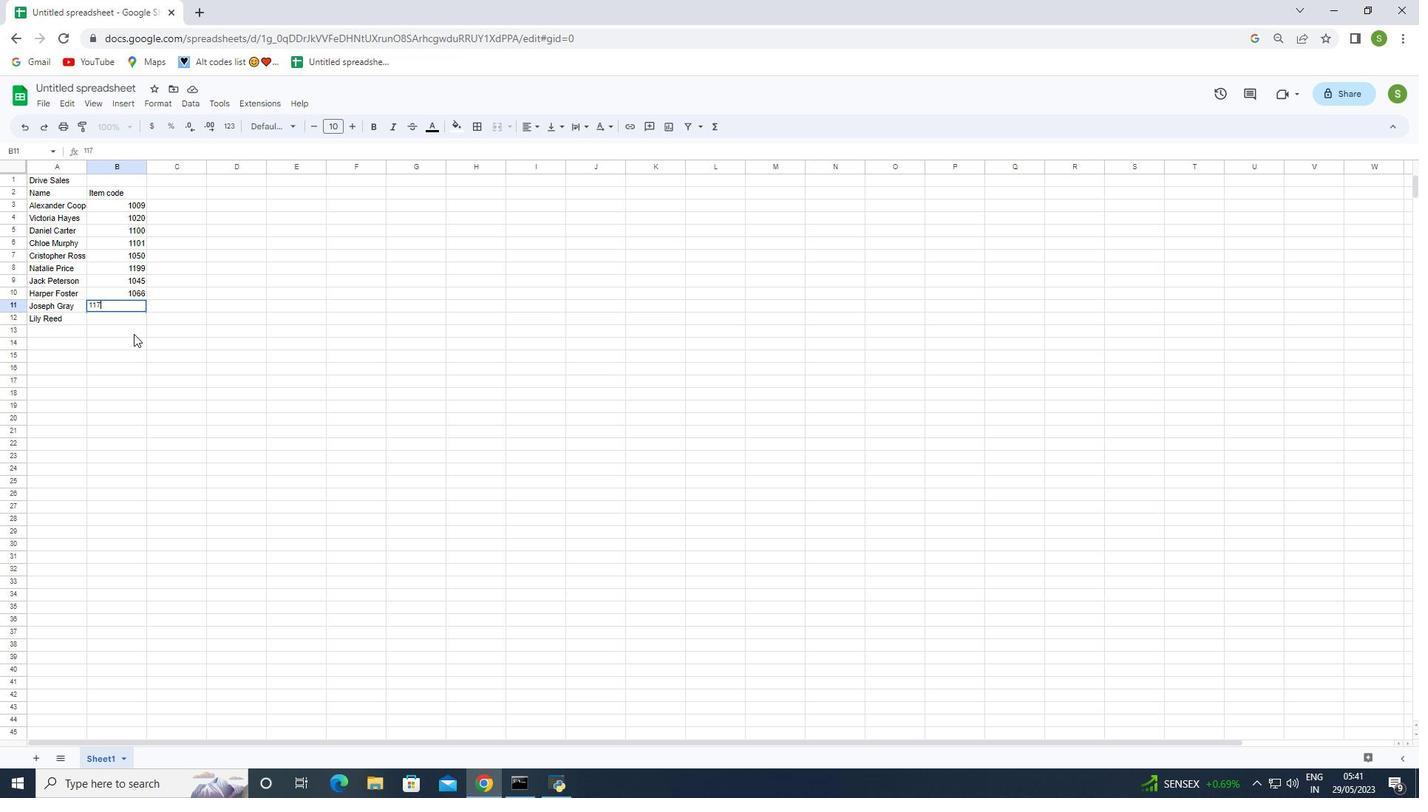 
Action: Mouse moved to (129, 318)
Screenshot: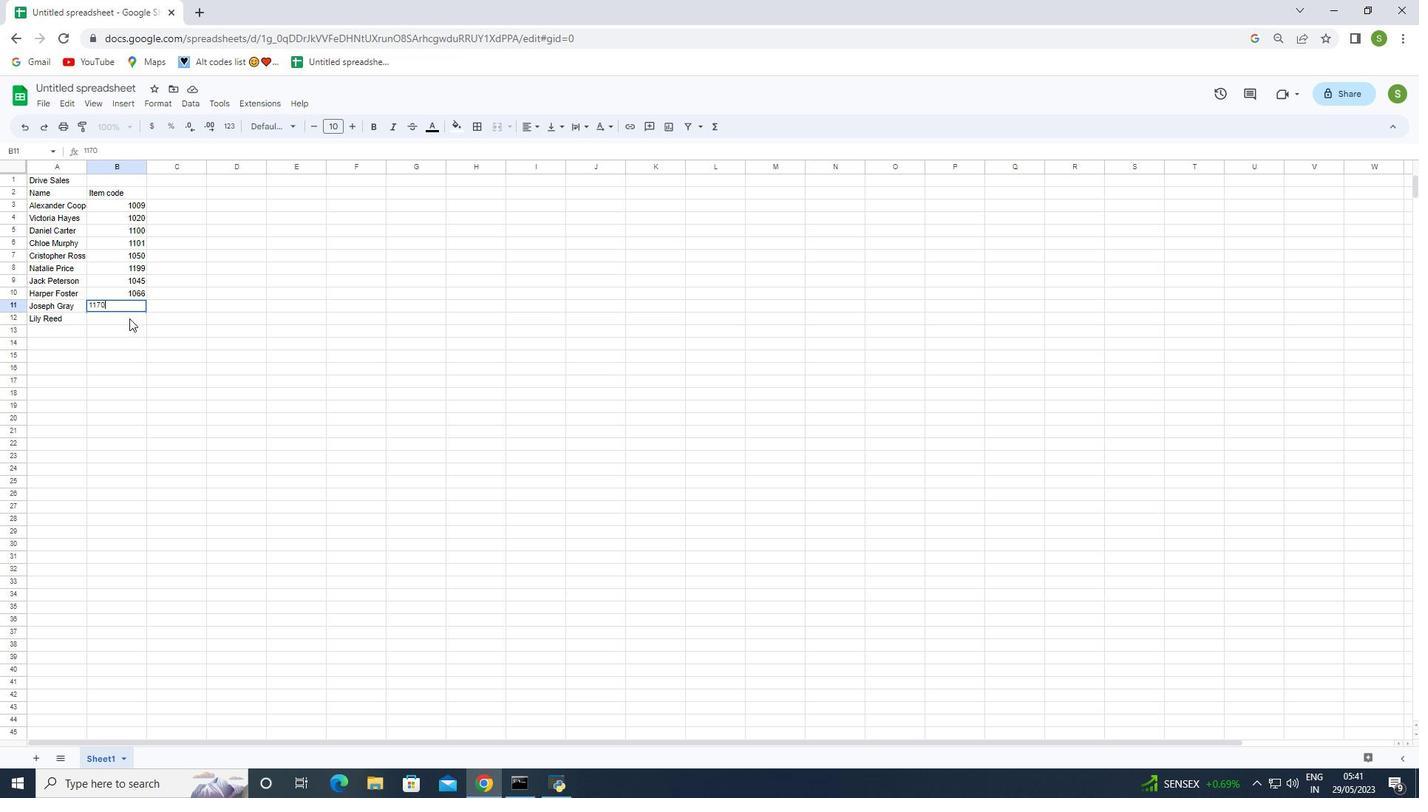 
Action: Mouse pressed left at (129, 318)
Screenshot: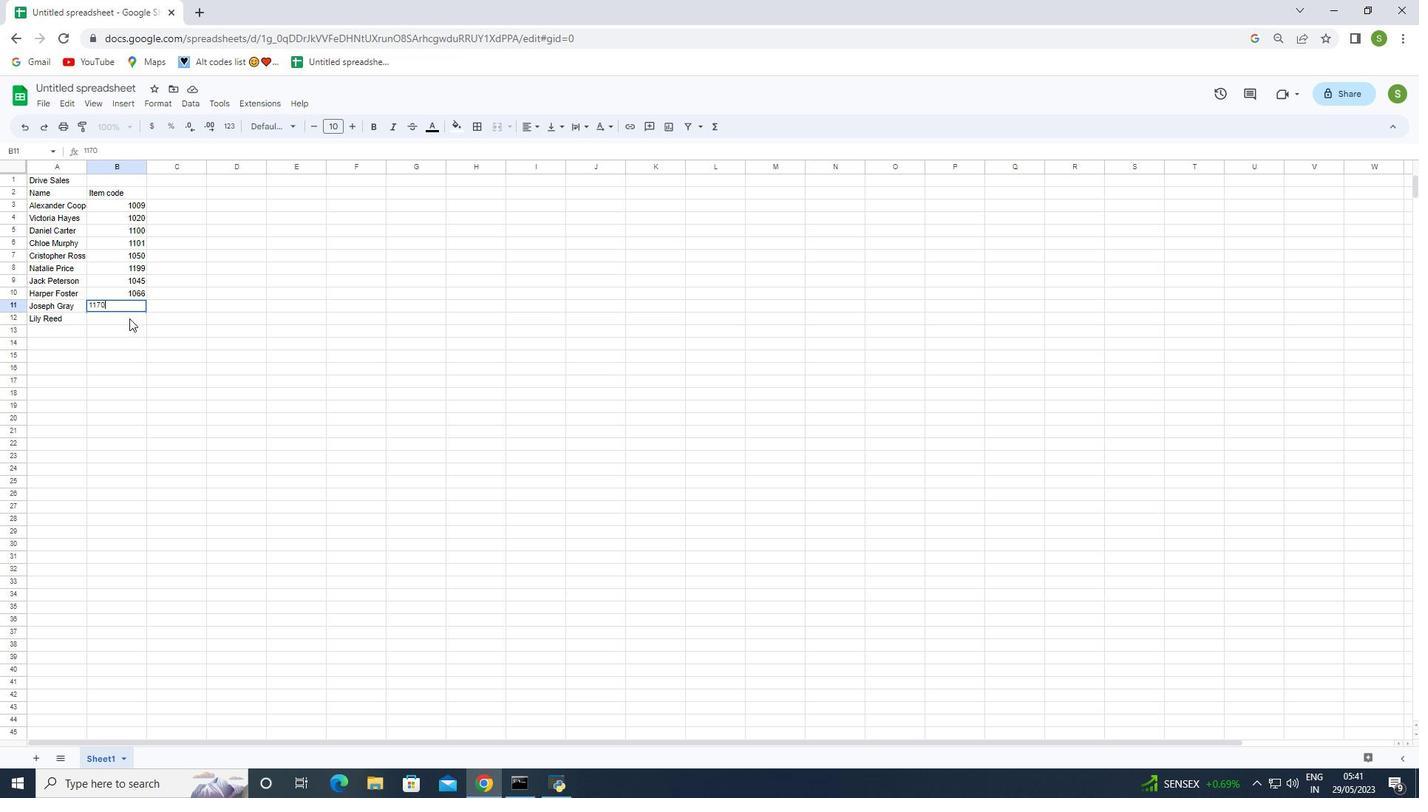 
Action: Mouse moved to (130, 314)
Screenshot: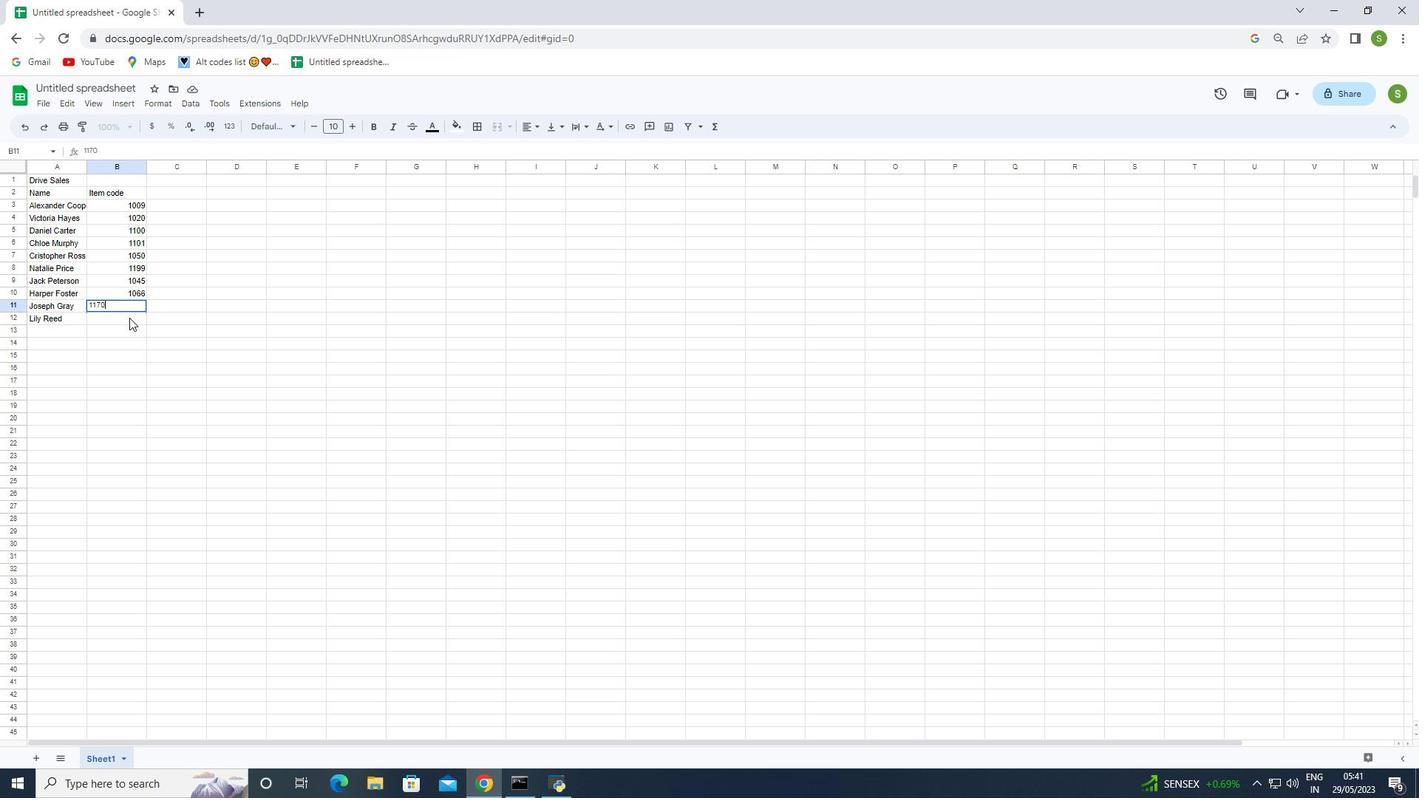 
Action: Key pressed 1090
Screenshot: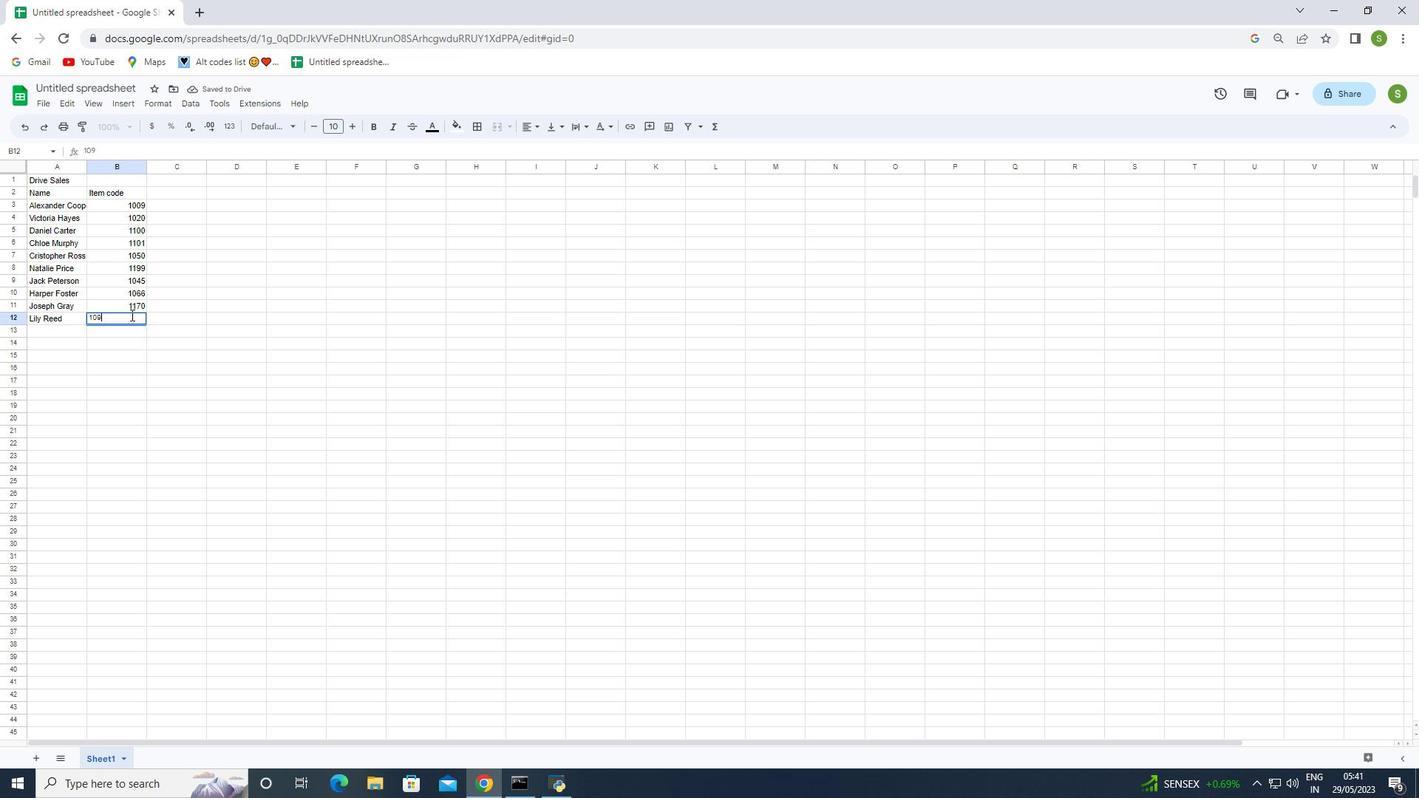 
Action: Mouse moved to (150, 418)
Screenshot: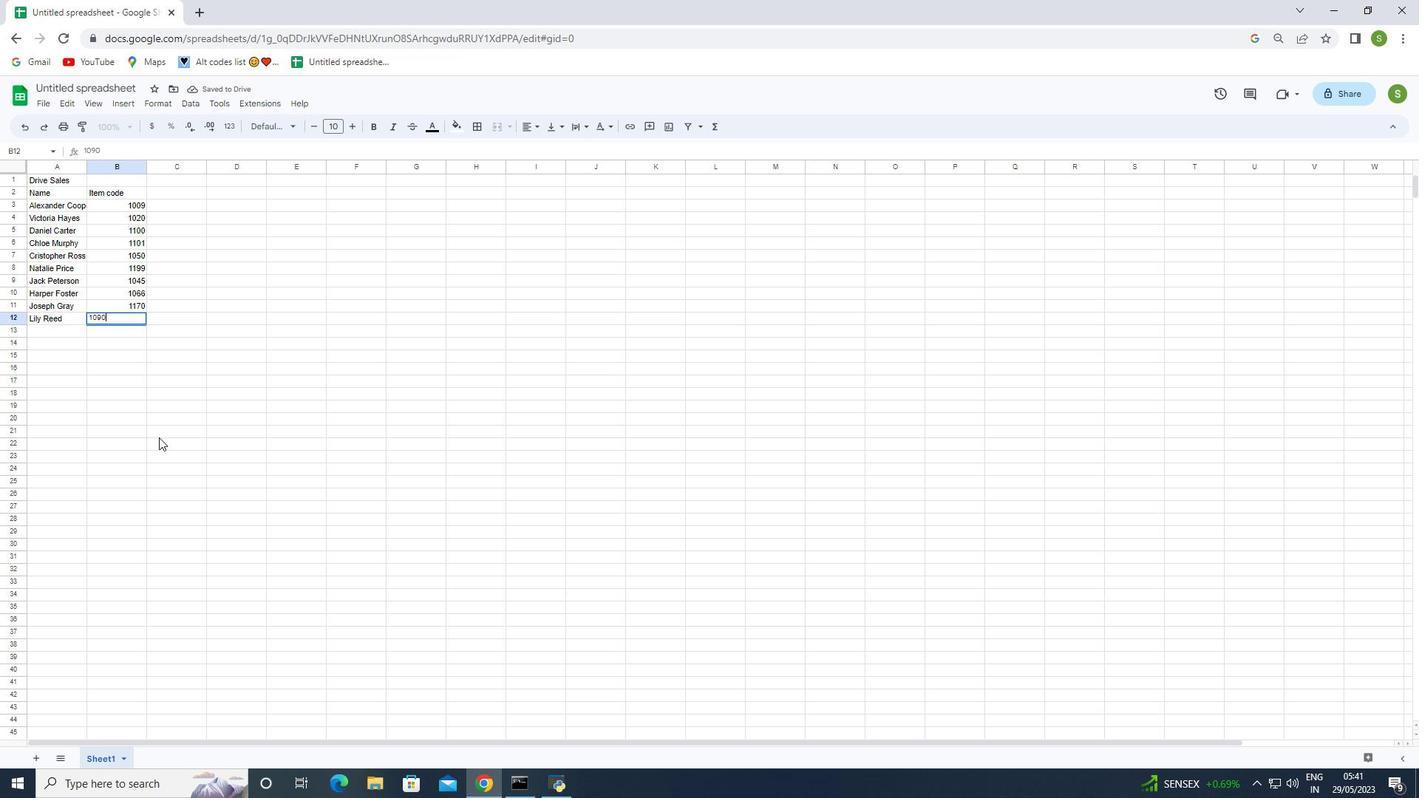 
Action: Mouse pressed left at (150, 418)
Screenshot: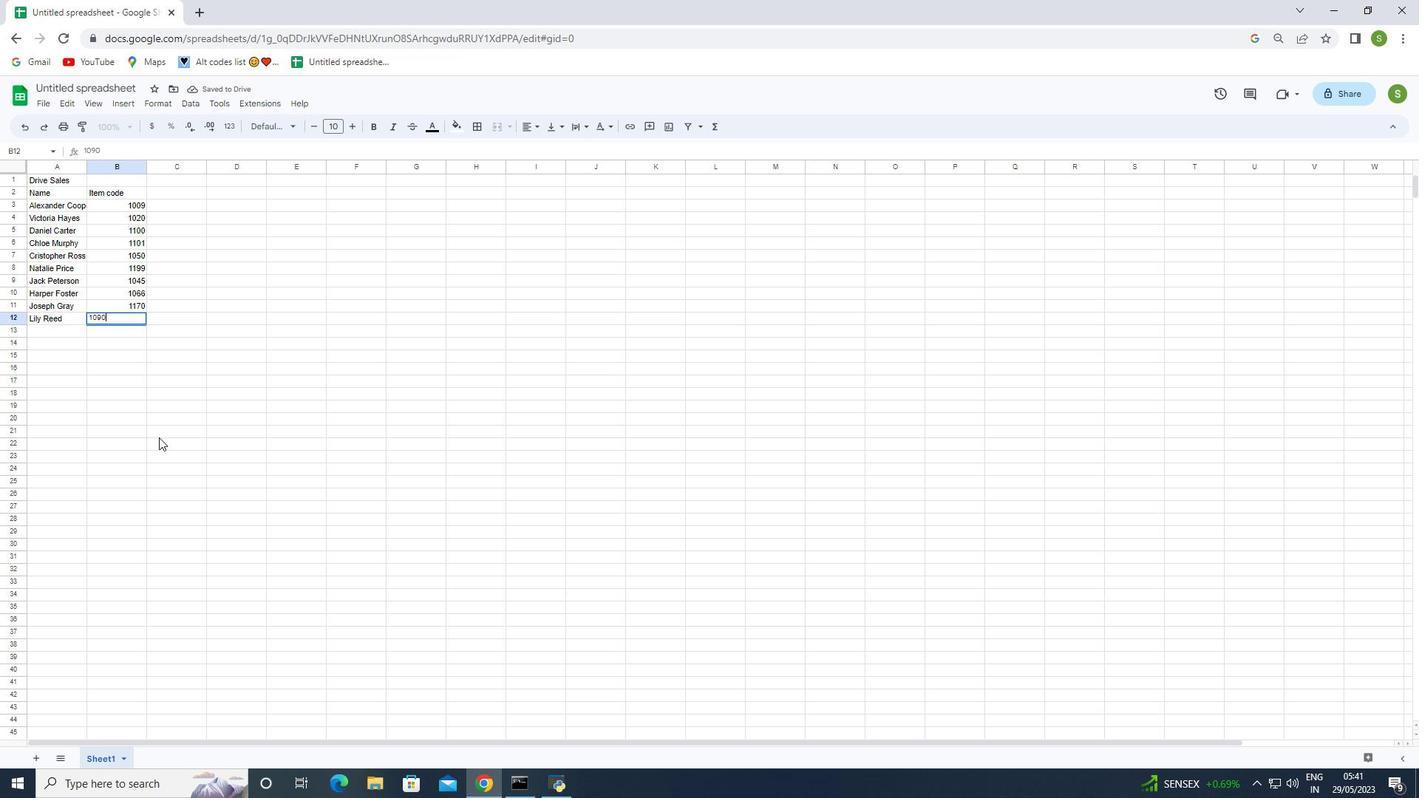 
Action: Mouse moved to (165, 192)
Screenshot: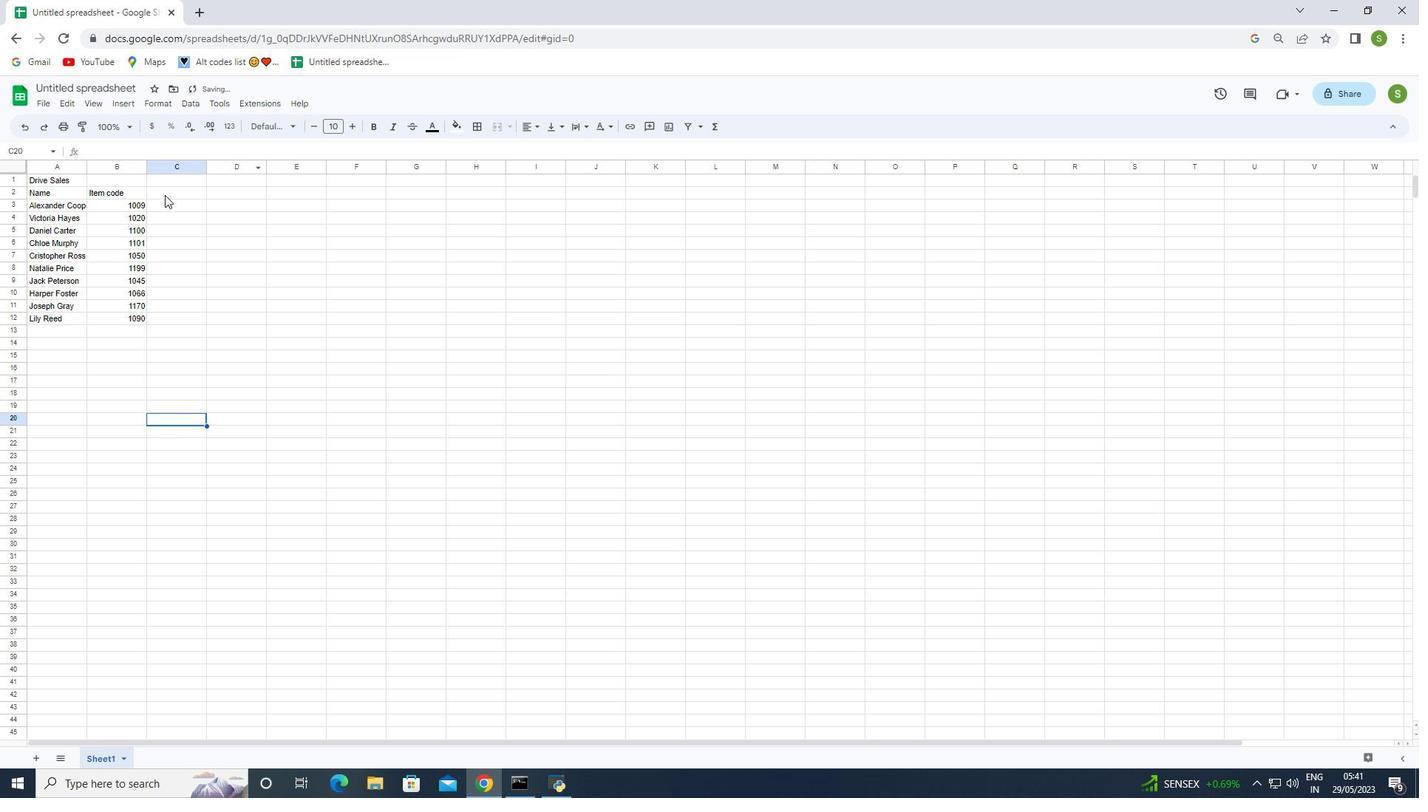 
Action: Mouse pressed left at (165, 192)
Screenshot: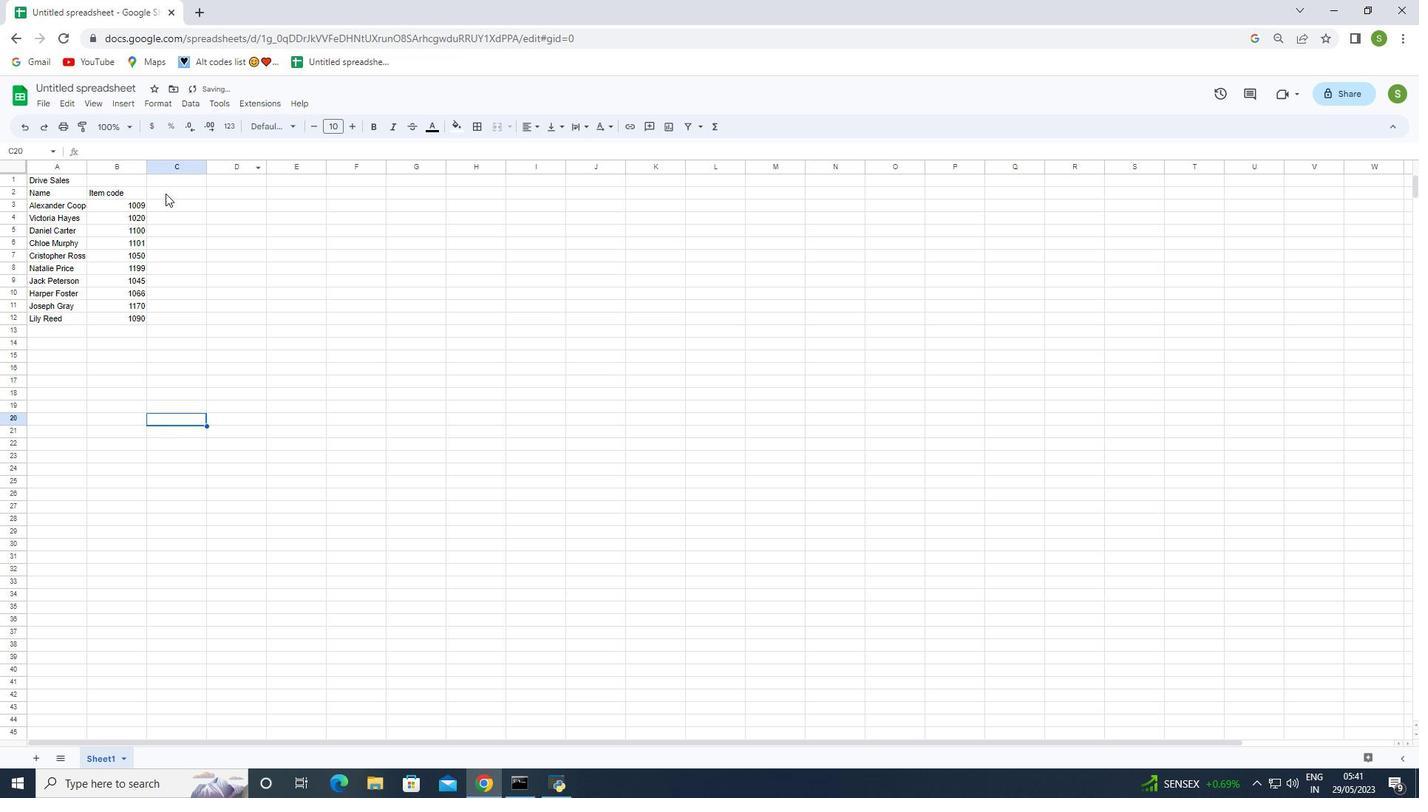 
Action: Mouse moved to (166, 192)
Screenshot: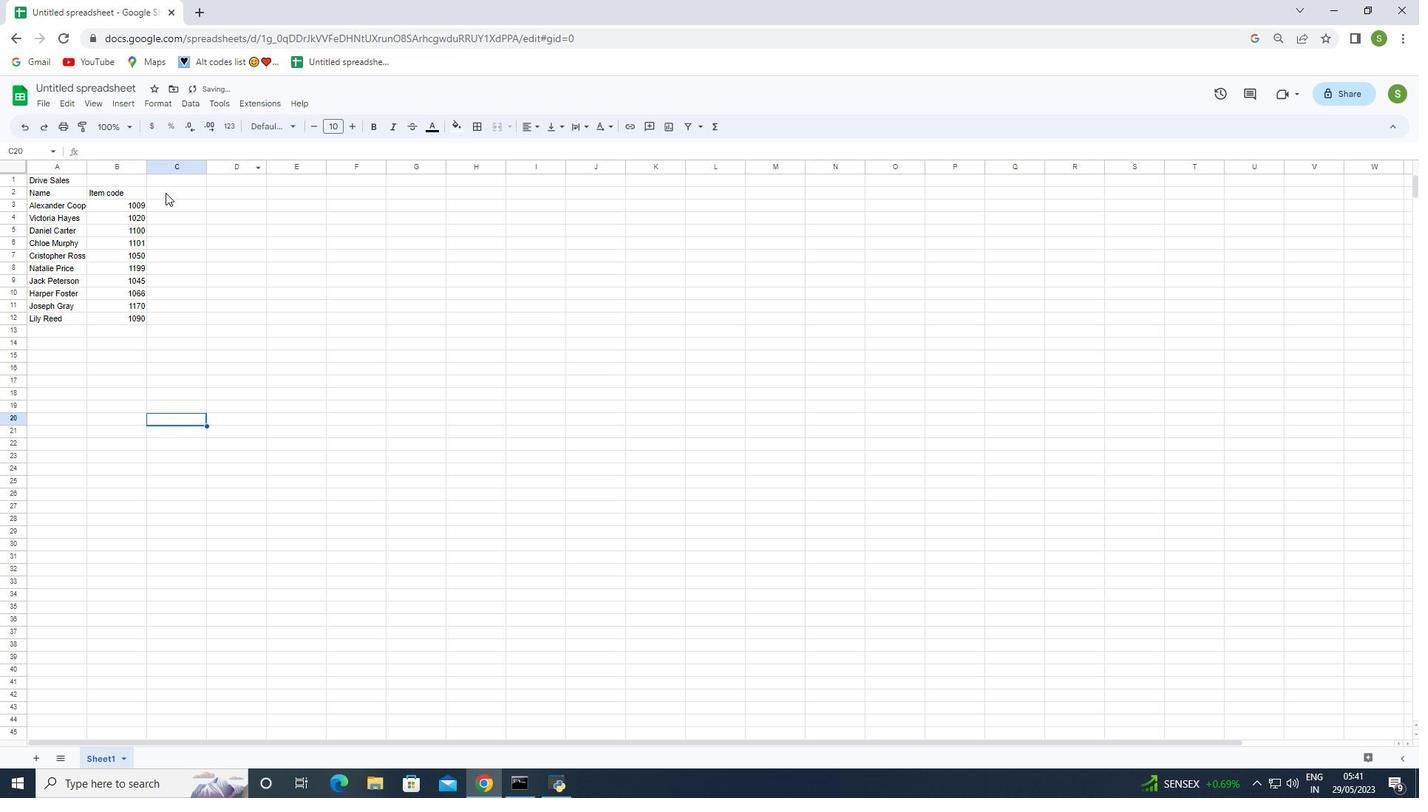 
Action: Key pressed <Key.shift>Products<Key.space>range
Screenshot: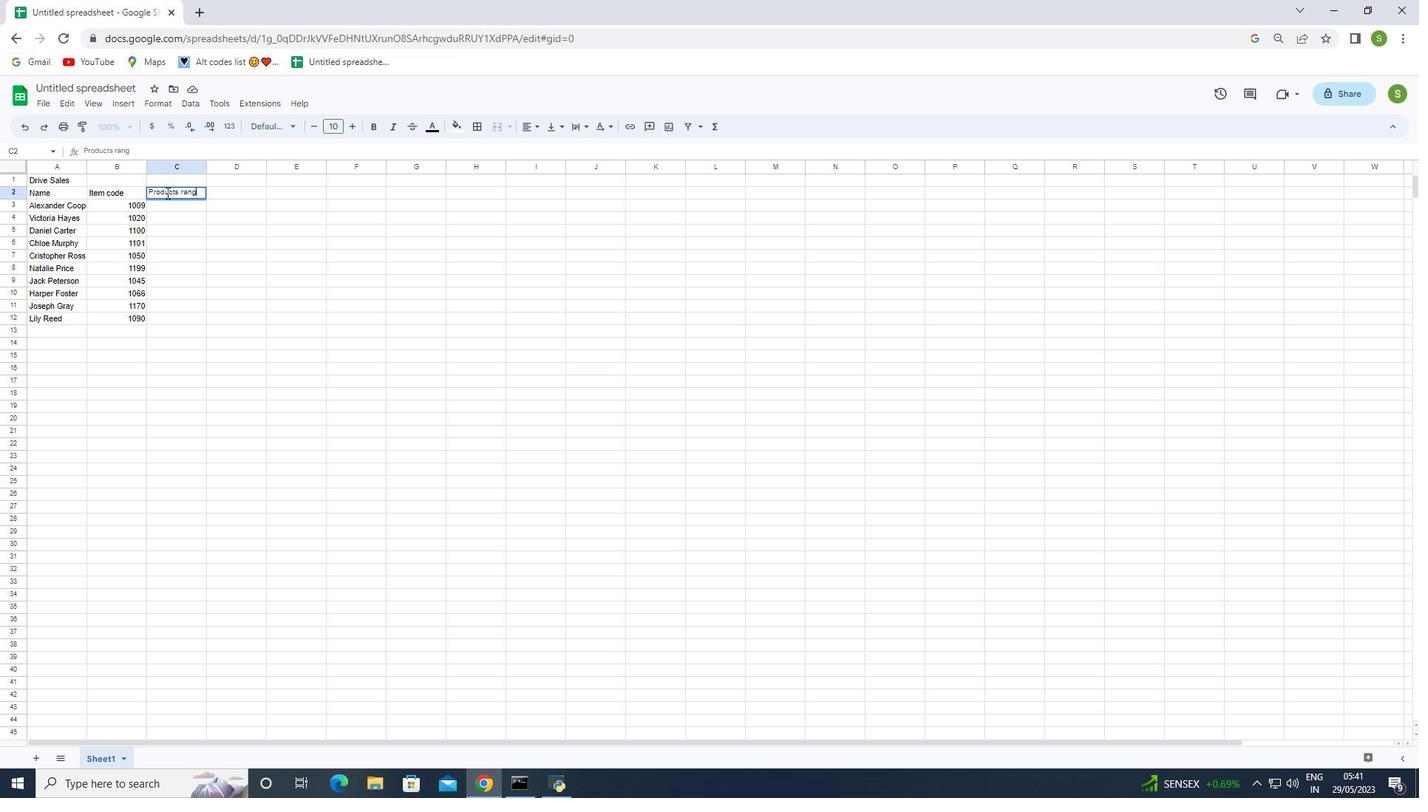 
Action: Mouse moved to (169, 227)
Screenshot: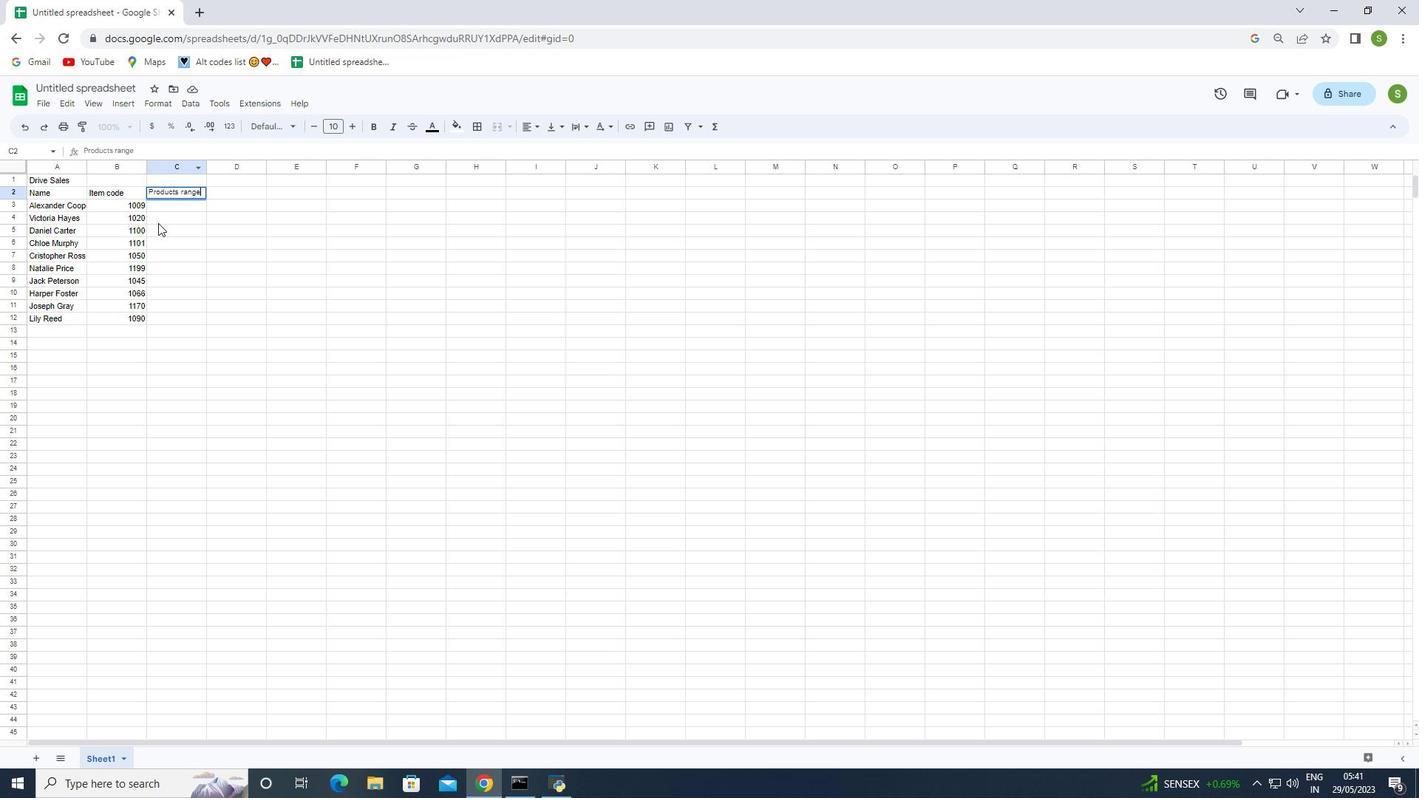 
Action: Mouse pressed left at (169, 227)
Screenshot: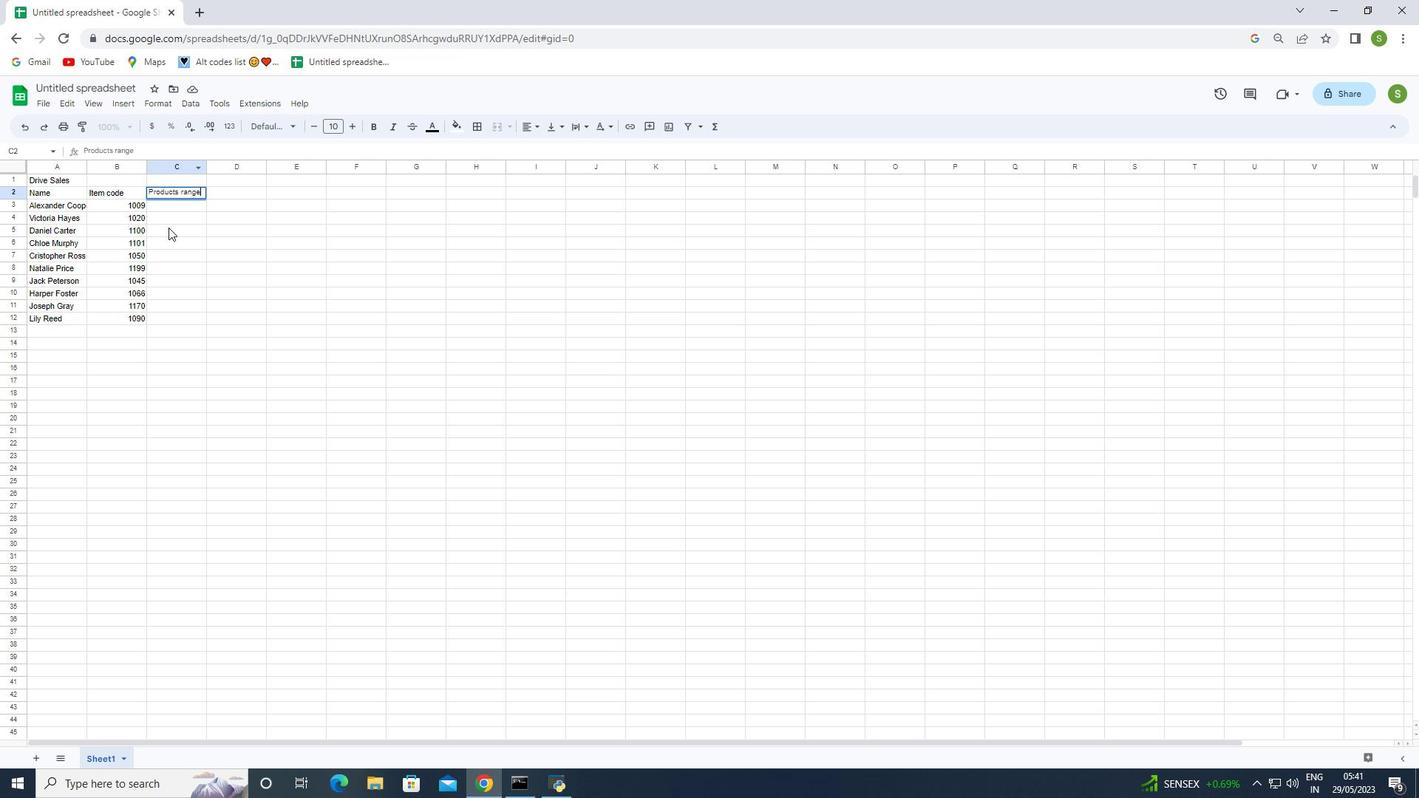 
Action: Mouse moved to (172, 206)
Screenshot: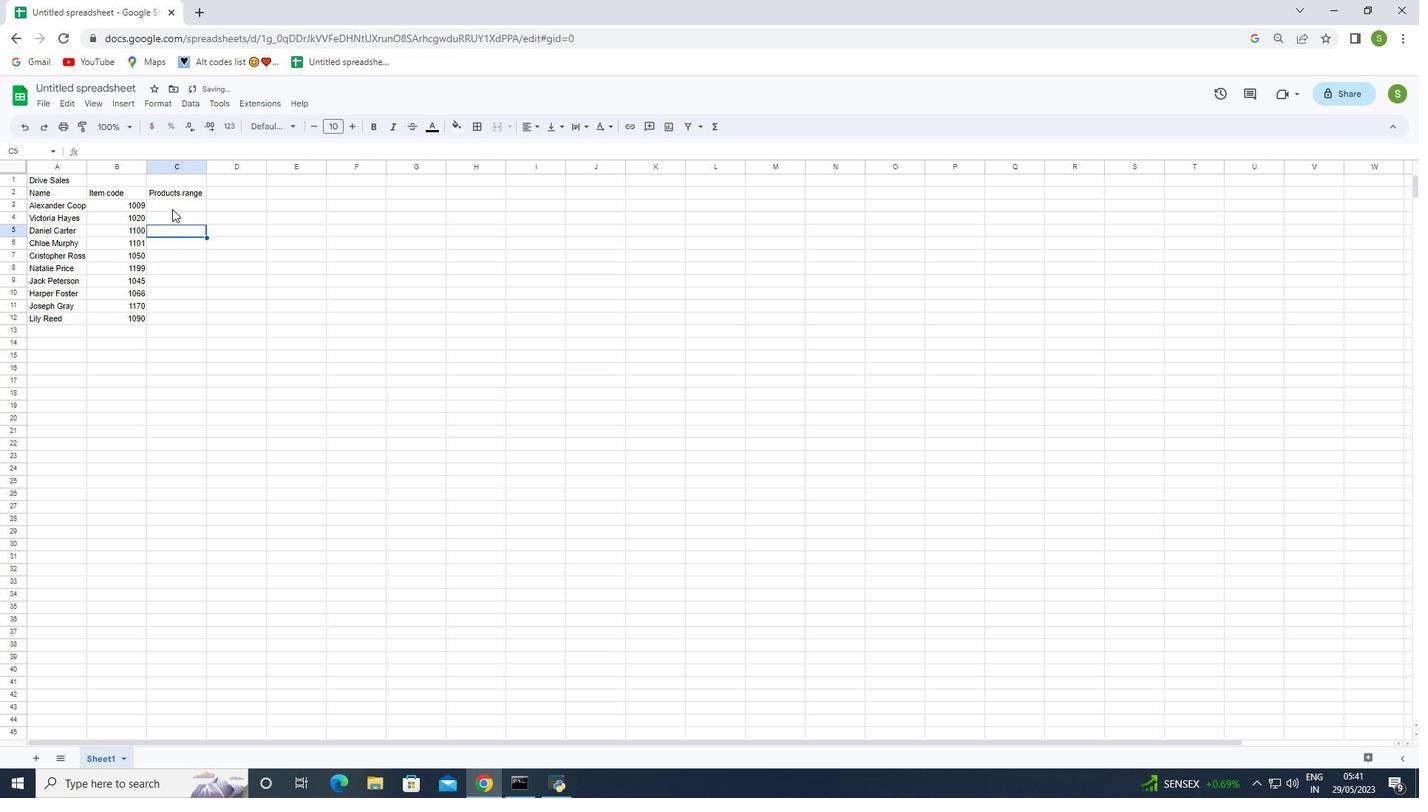 
Action: Mouse pressed left at (172, 206)
Screenshot: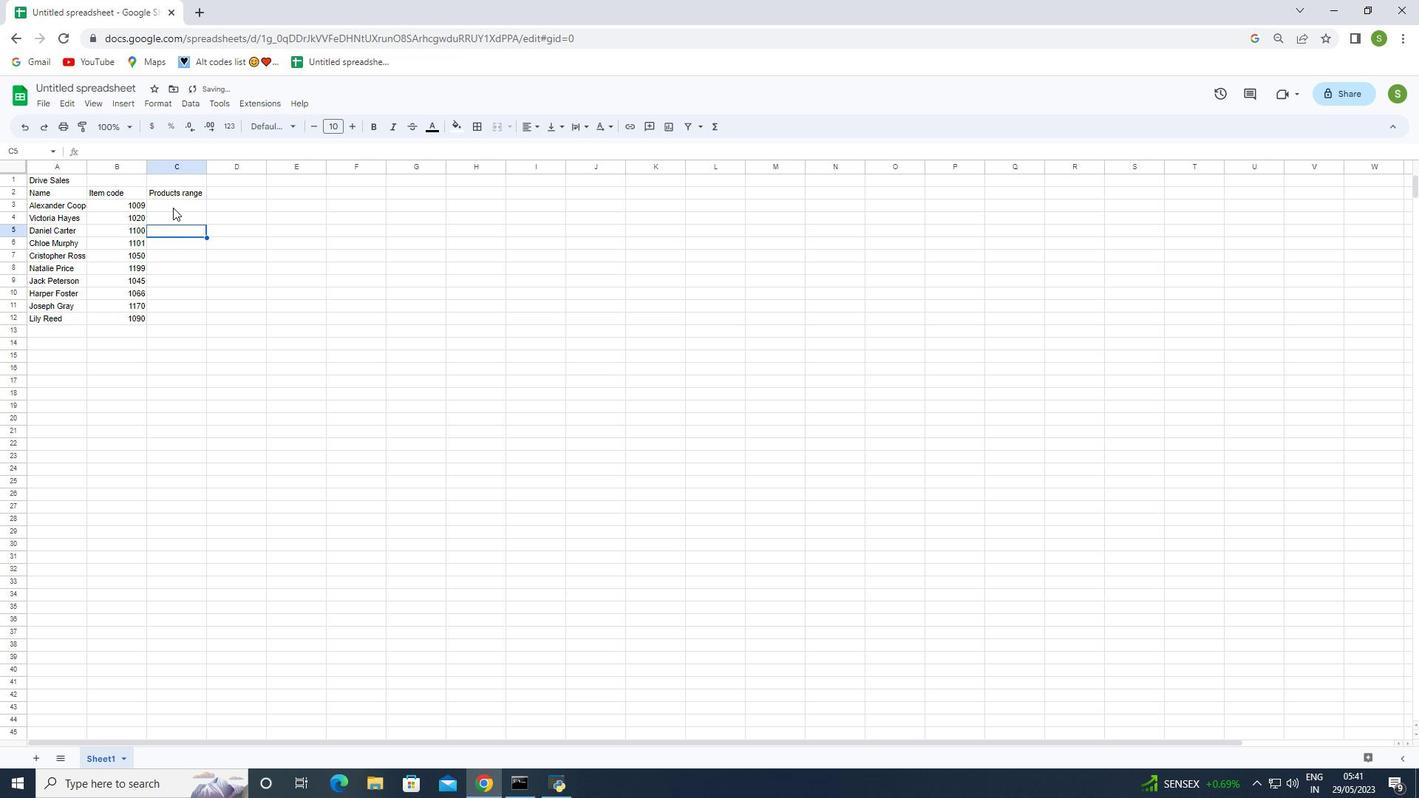 
Action: Key pressed 1050<Key.enter>2000<Key.enter>4000<Key.enter>4500<Key.enter>3000<Key.enter>2500<Key.enter>5<Key.backspace>4800<Key.enter>3800<Key.enter>2800<Key.enter>1100<Key.enter>
Screenshot: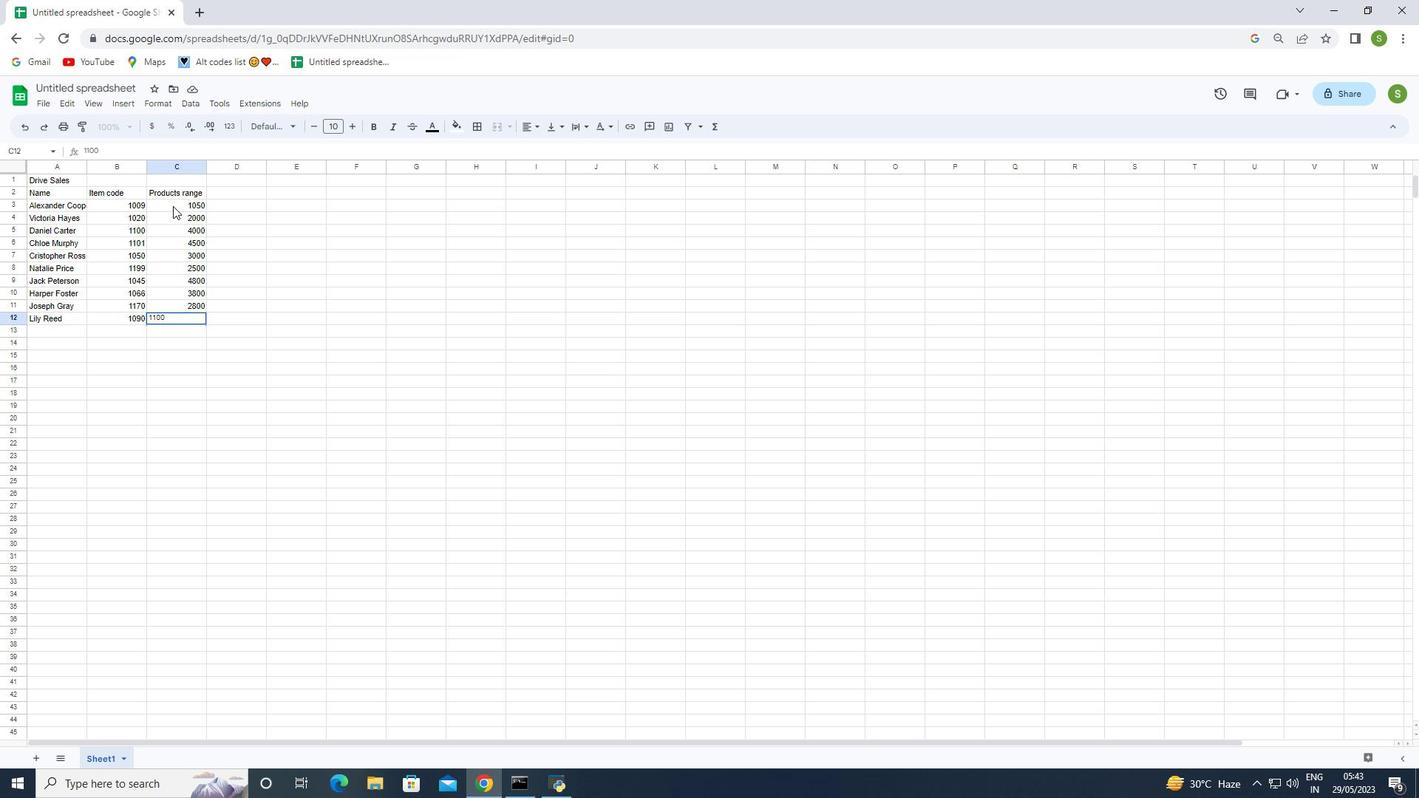 
Action: Mouse moved to (233, 183)
Screenshot: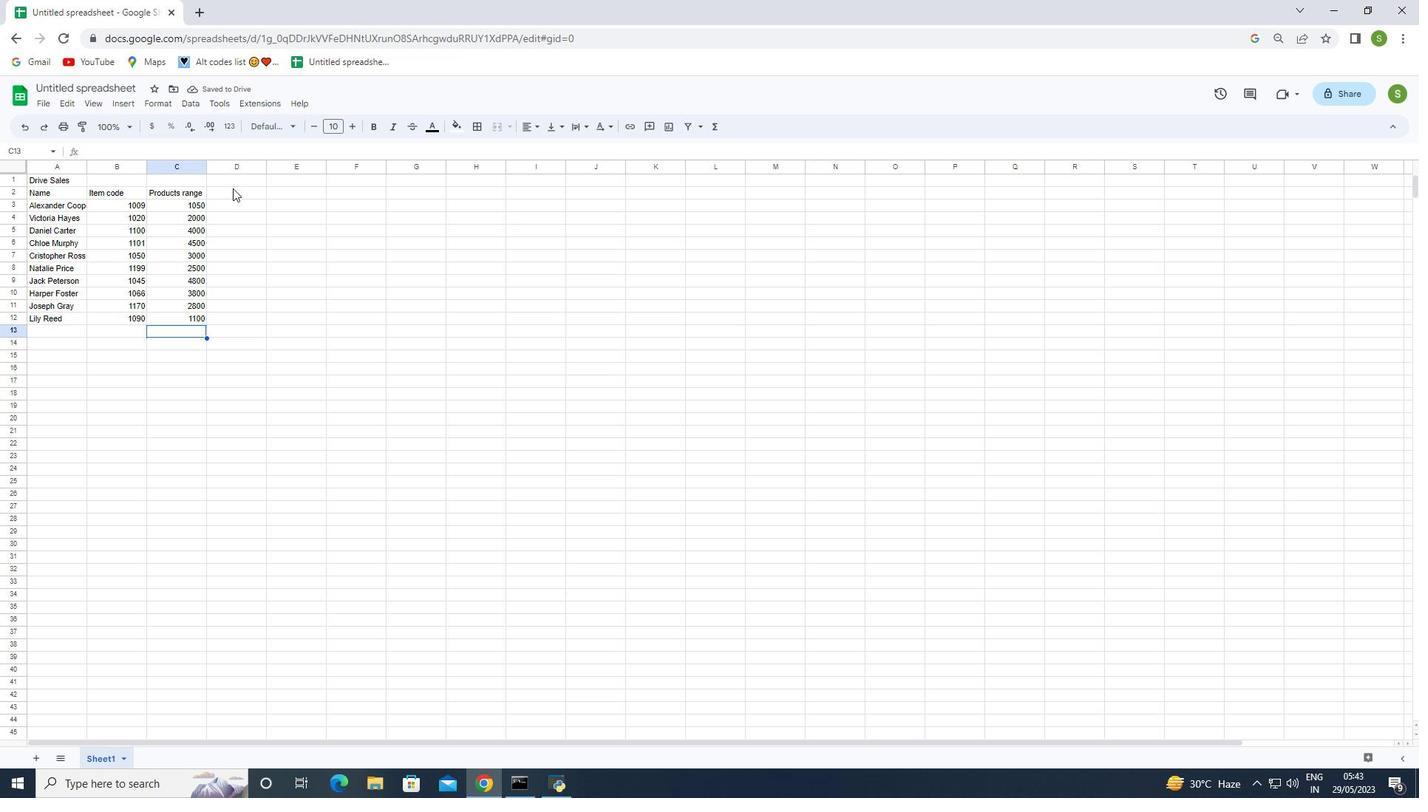 
Action: Mouse pressed left at (233, 183)
Screenshot: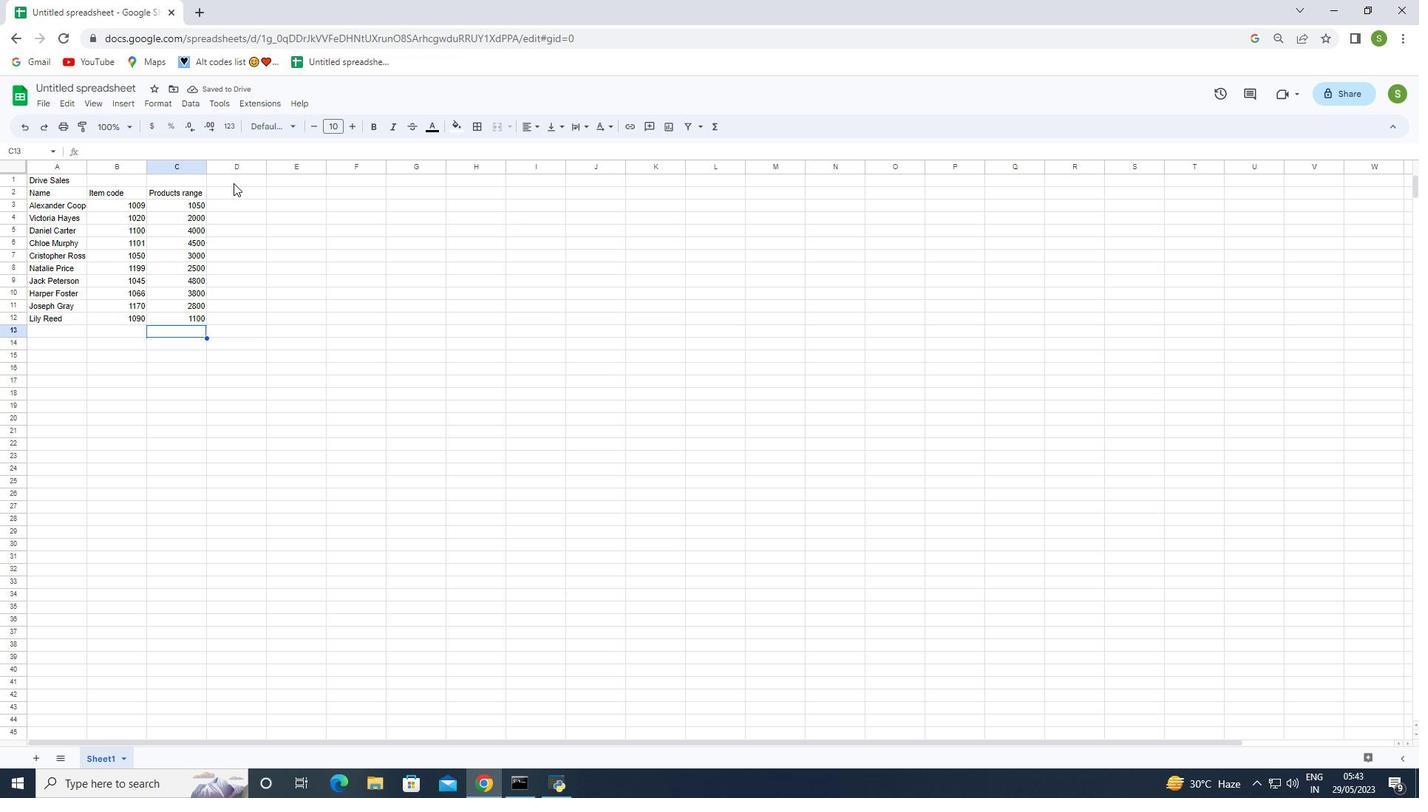 
Action: Mouse moved to (233, 191)
Screenshot: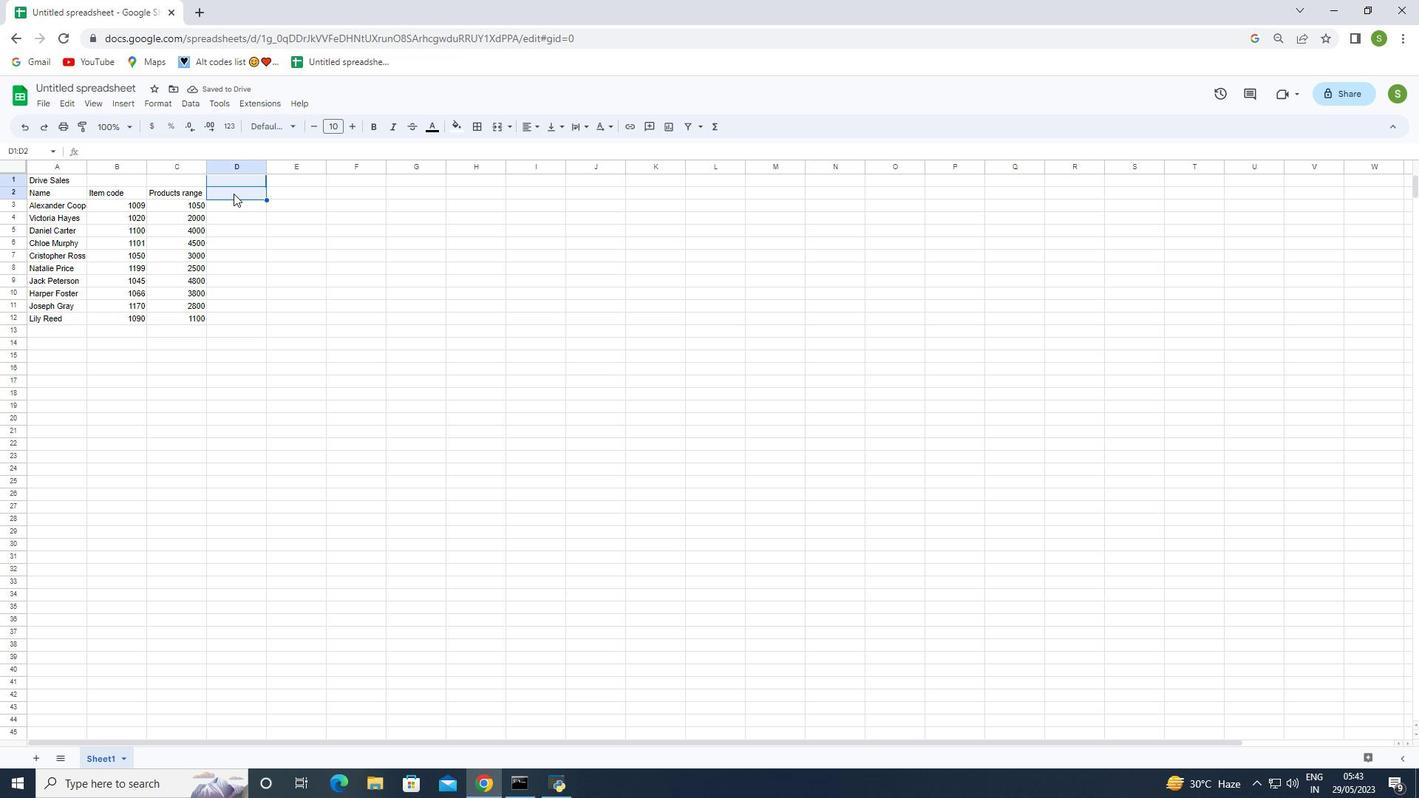 
Action: Mouse pressed left at (233, 191)
Screenshot: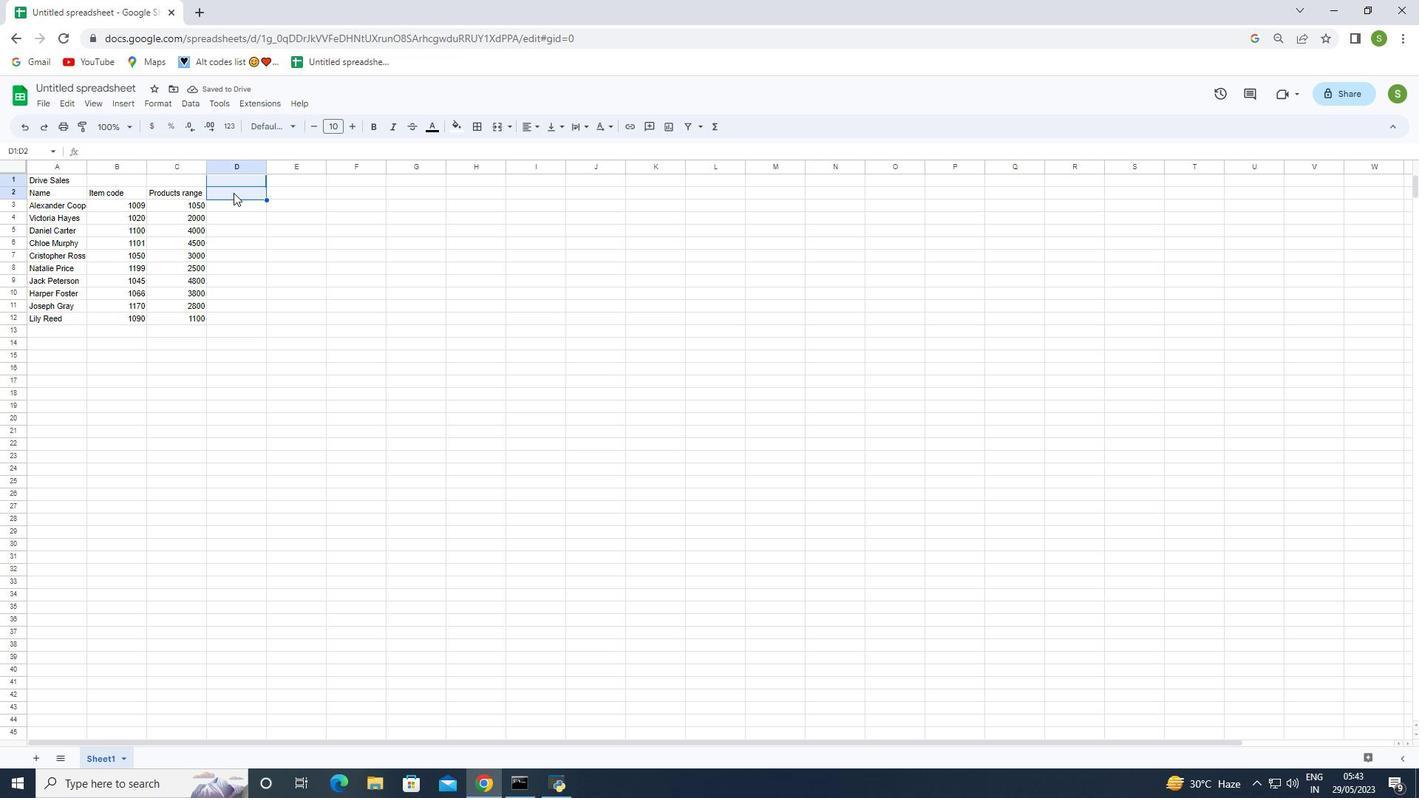 
Action: Mouse moved to (239, 198)
Screenshot: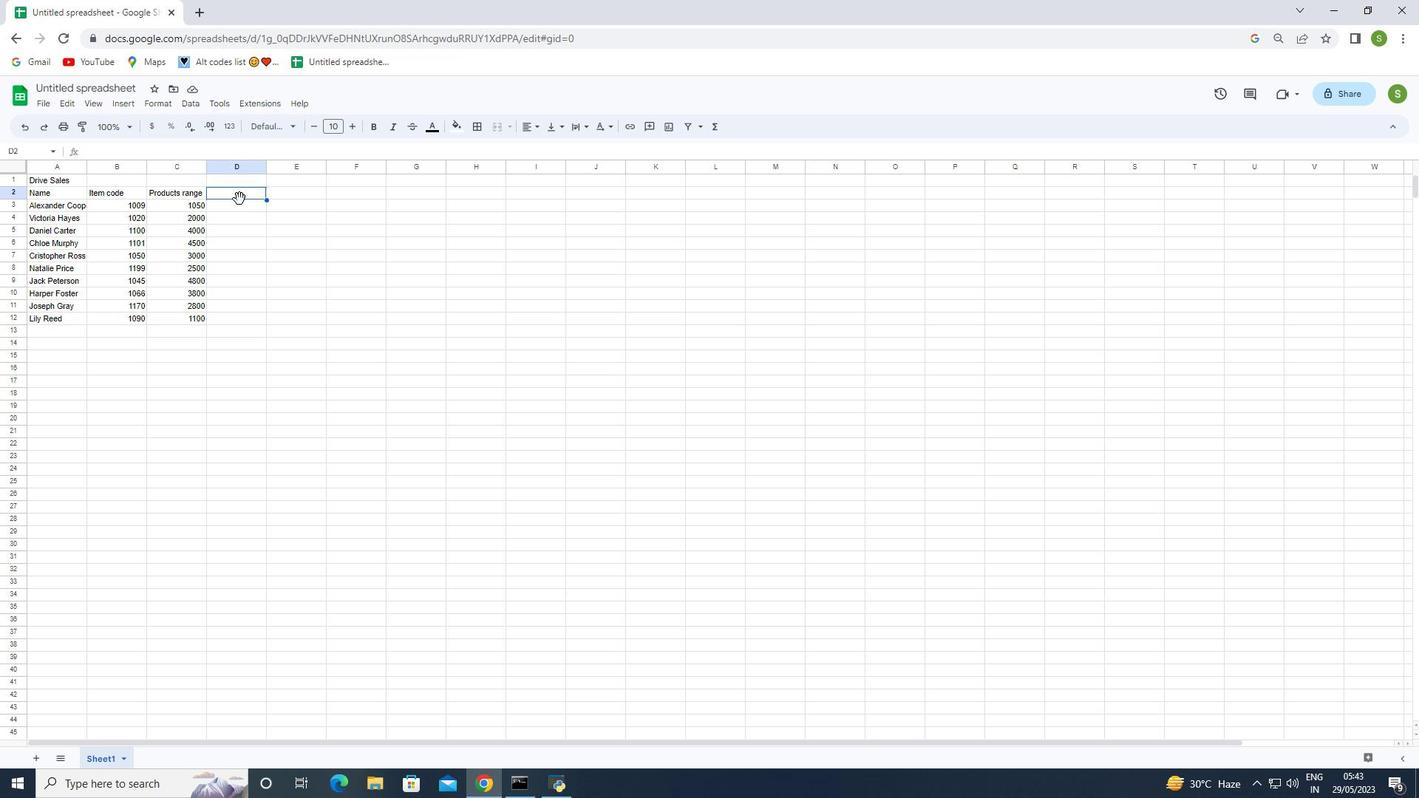 
Action: Key pressed <Key.shift><Key.shift><Key.shift><Key.shift><Key.shift><Key.shift><Key.shift><Key.shift><Key.shift><Key.shift><Key.shift><Key.shift><Key.shift><Key.shift><Key.shift><Key.shift><Key.shift><Key.shift><Key.shift>Products<Key.enter><Key.shift>Kenn<Key.backspace><Key.backspace>en<Key.space><Key.shift>Shoe<Key.enter><Key.shift>Lacoste<Key.space><Key.shift>Shoe<Key.enter><Key.shift>Merrell<Key.space><Key.shift>Shoe<Key.enter><Key.shift><Key.shift><Key.shift><Key.shift><Key.shift><Key.shift>Mizuno<Key.space><Key.shift>Shoe<Key.enter><Key.shift>Onitsuka<Key.space><Key.shift>Tiger<Key.space><Key.shift>Shoe<Key.enter><Key.shift>Salomon<Key.space><Key.shift>Shoe<Key.enter><Key.shift>Sanuk<Key.space><Key.shift>Shoe<Key.enter><Key.shift>Saucony<Key.space><Key.shift>Shoe<Key.enter><Key.shift>Sperry<Key.space><Key.shift>Shoe<Key.enter><Key.shift>Si<Key.backspace>uperga<Key.enter>
Screenshot: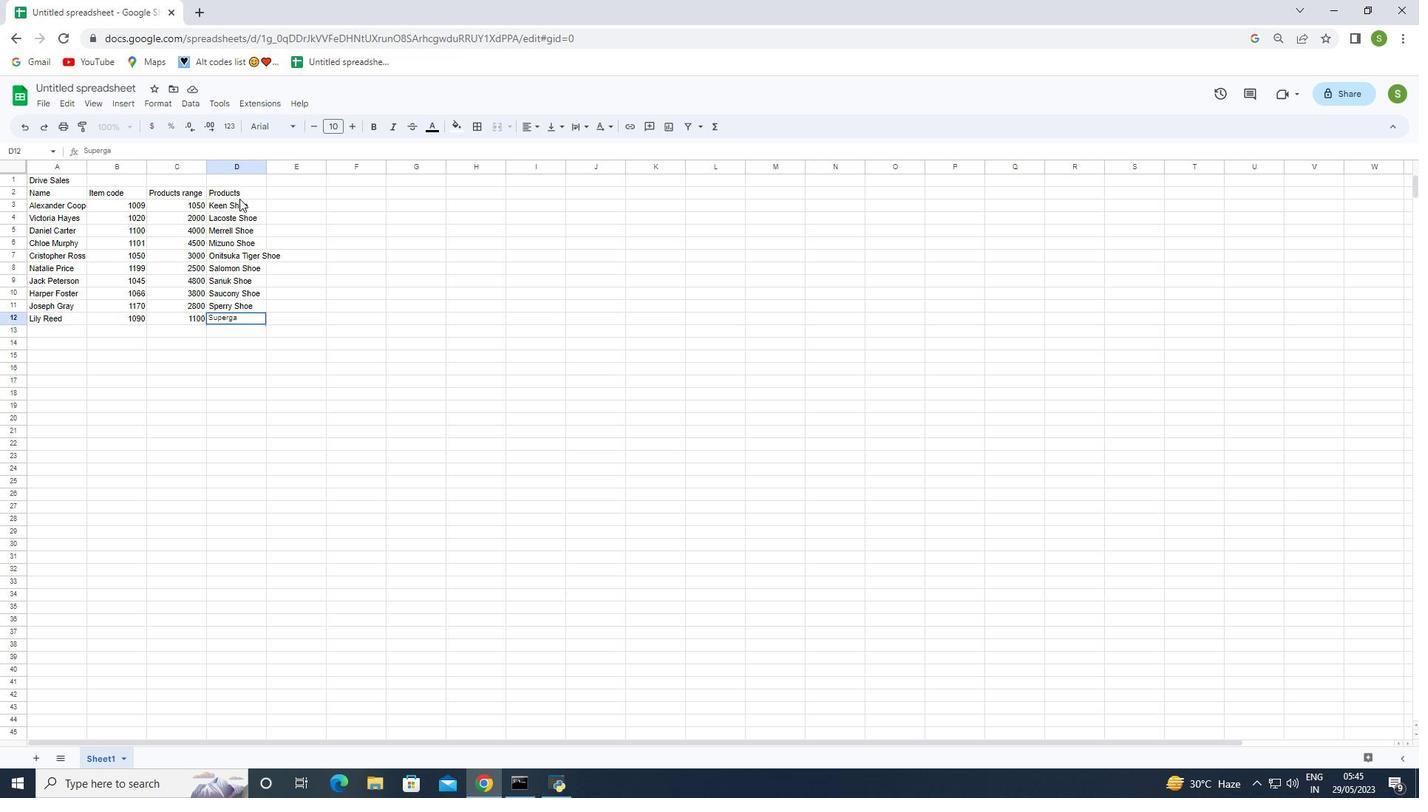 
Action: Mouse moved to (245, 318)
Screenshot: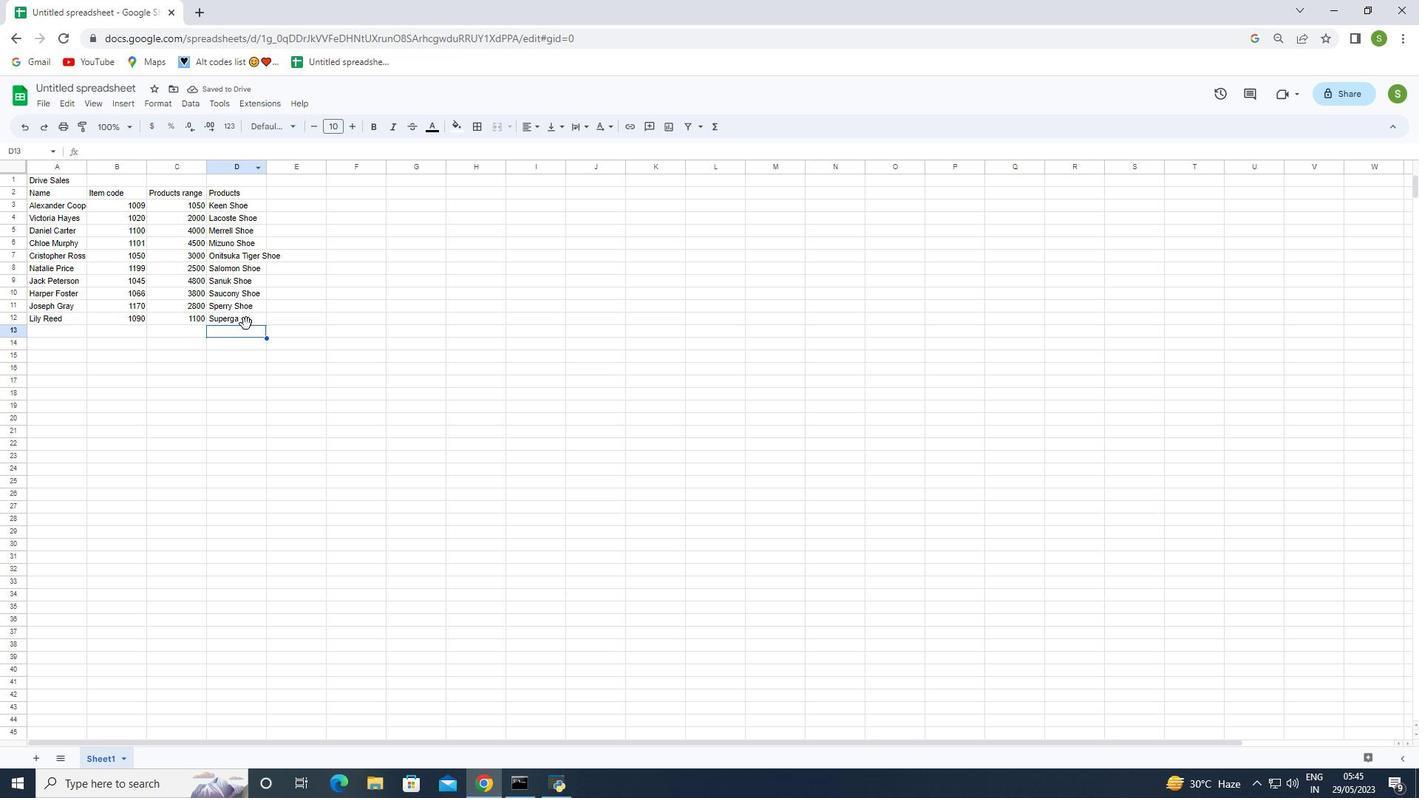
Action: Mouse pressed left at (245, 318)
Screenshot: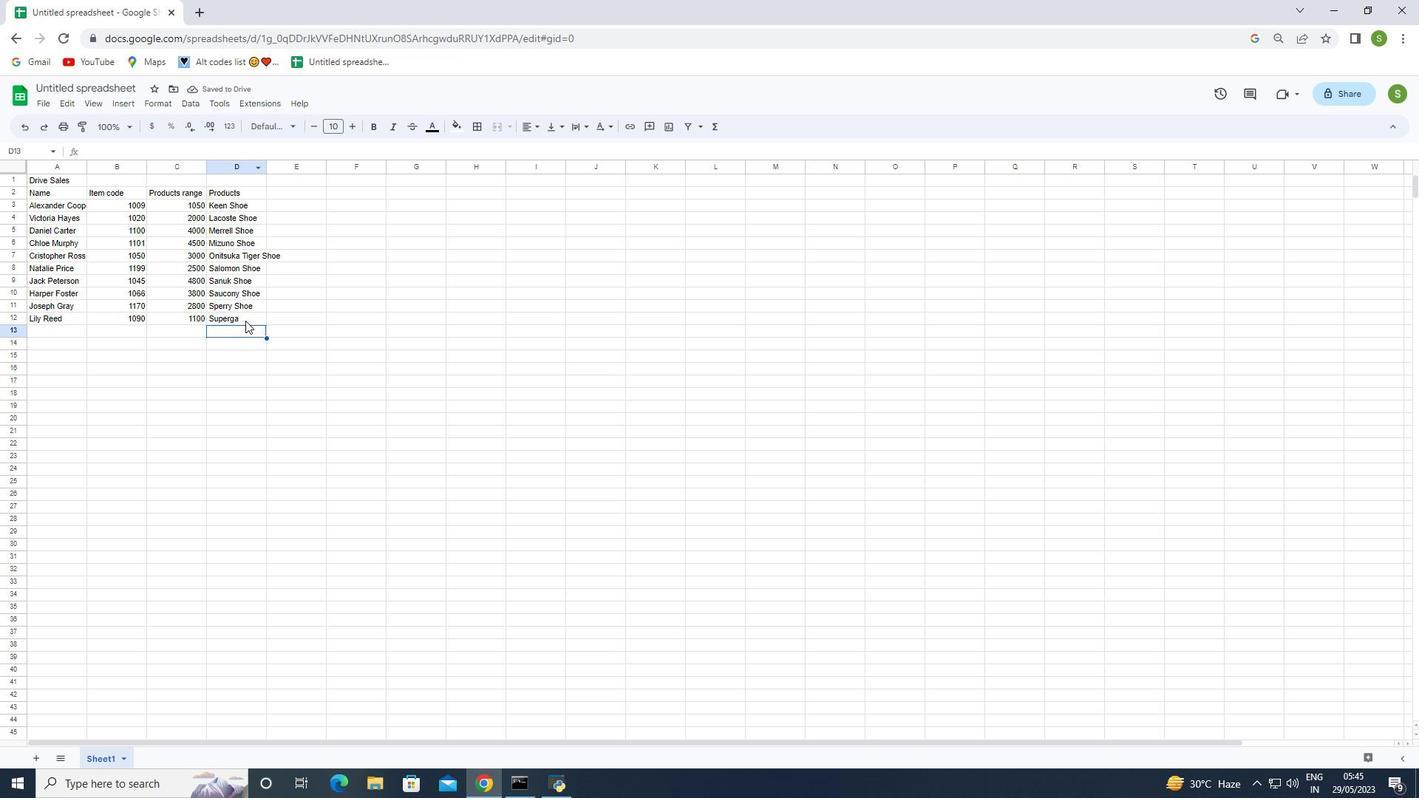
Action: Mouse pressed left at (245, 318)
Screenshot: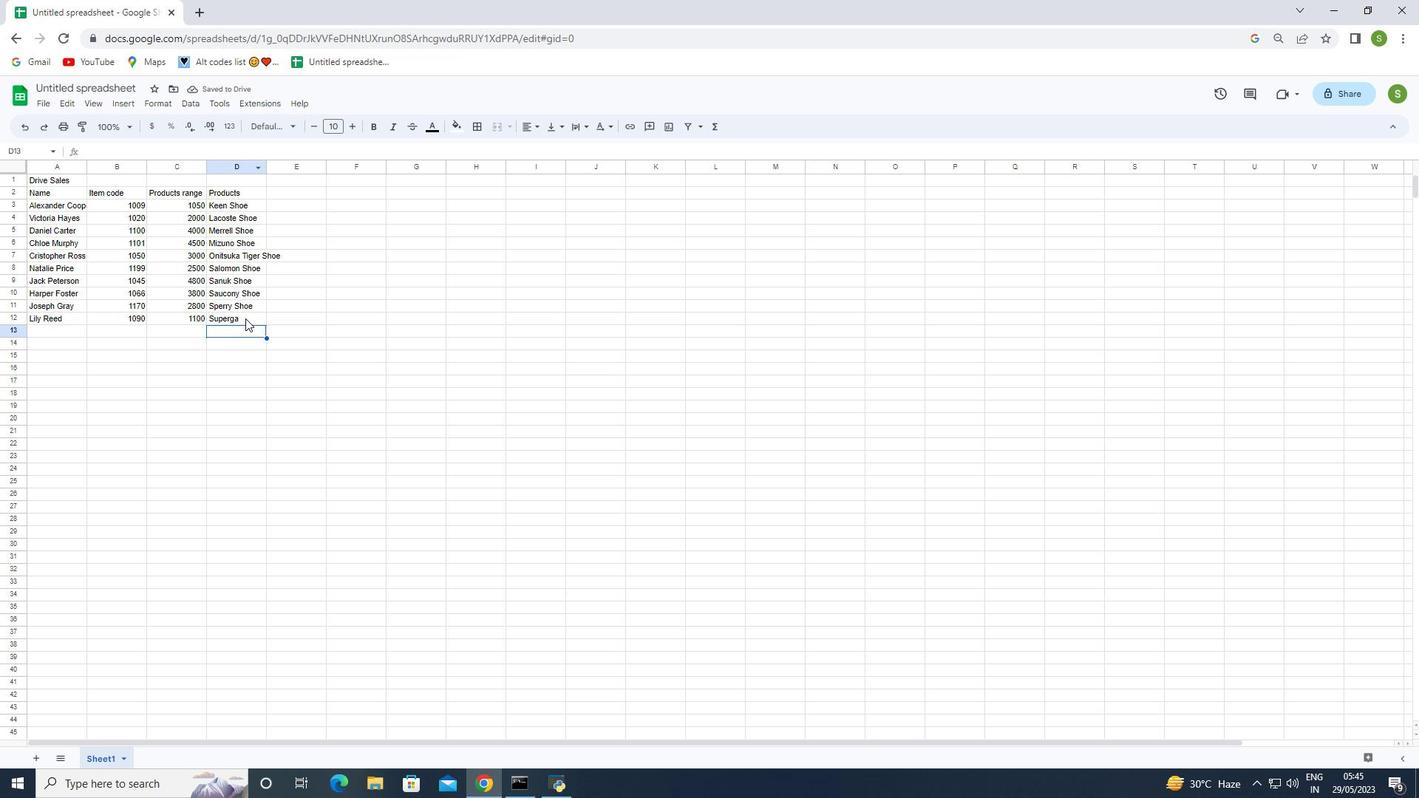 
Action: Mouse pressed left at (245, 318)
Screenshot: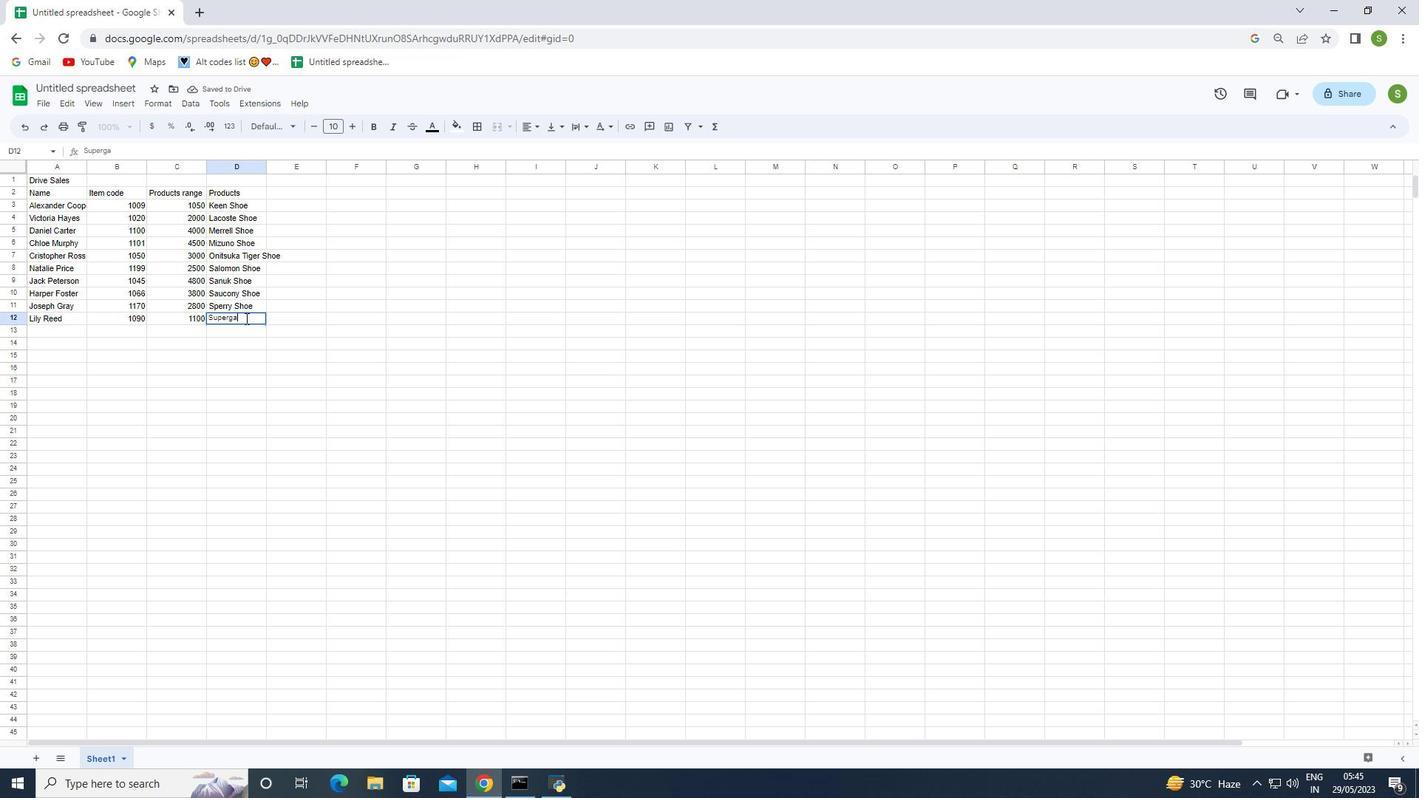 
Action: Mouse pressed left at (245, 318)
Screenshot: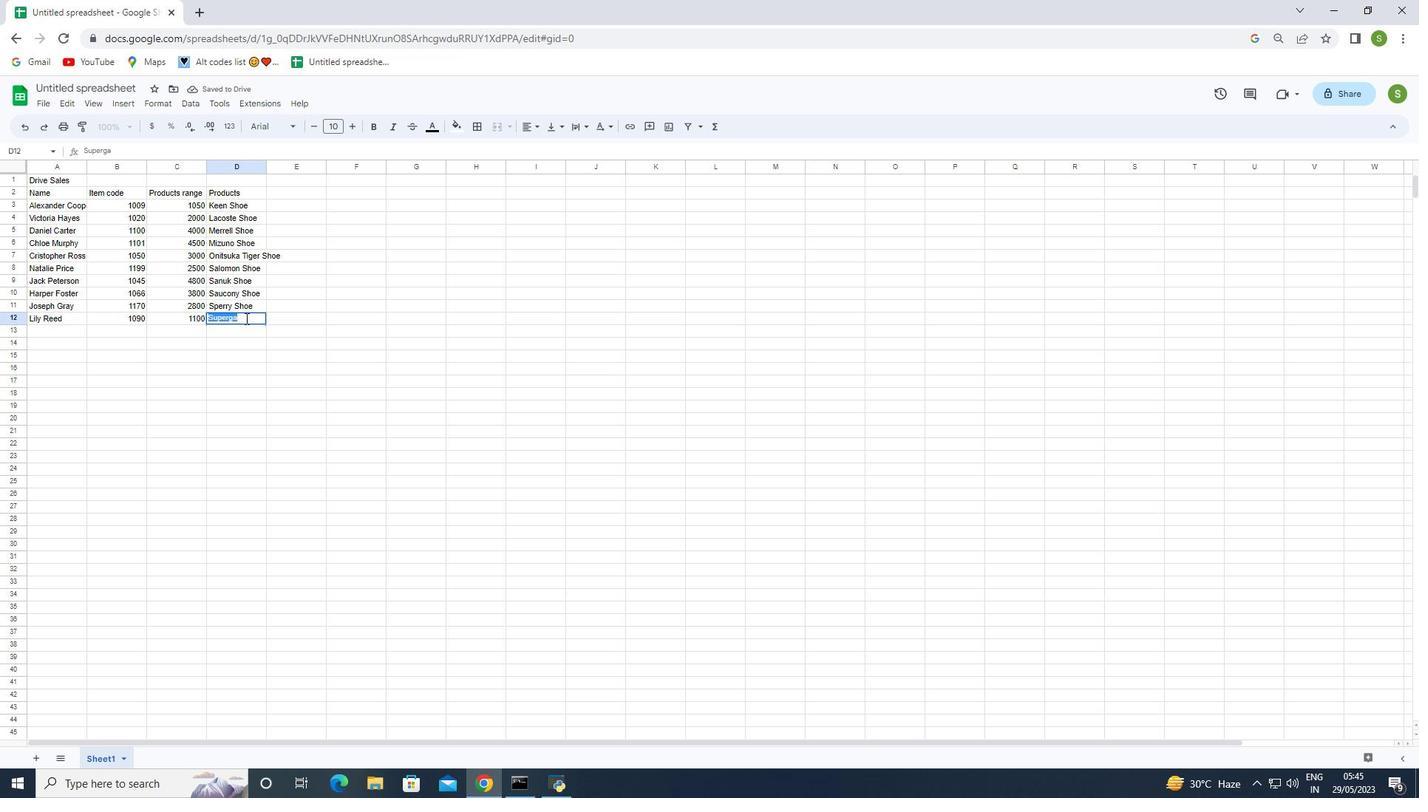 
Action: Key pressed <Key.space><Key.shift>Shoe<Key.enter><Key.shift><Key.shift><Key.shift><Key.shift><Key.shift><Key.shift><Key.shift><Key.shift><Key.shift><Key.shift><Key.shift><Key.shift><Key.shift><Key.shift><Key.shift>
Screenshot: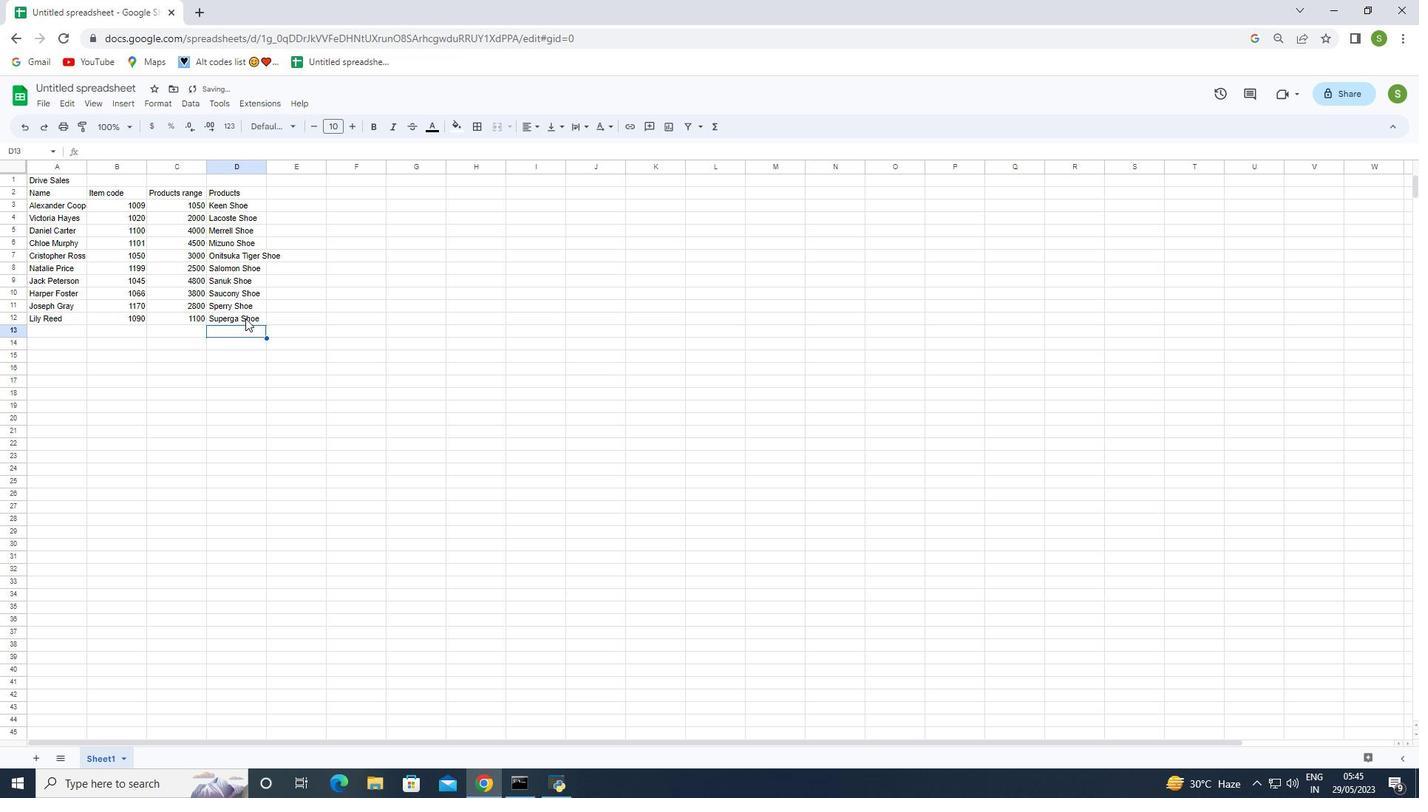 
Action: Mouse moved to (281, 192)
Screenshot: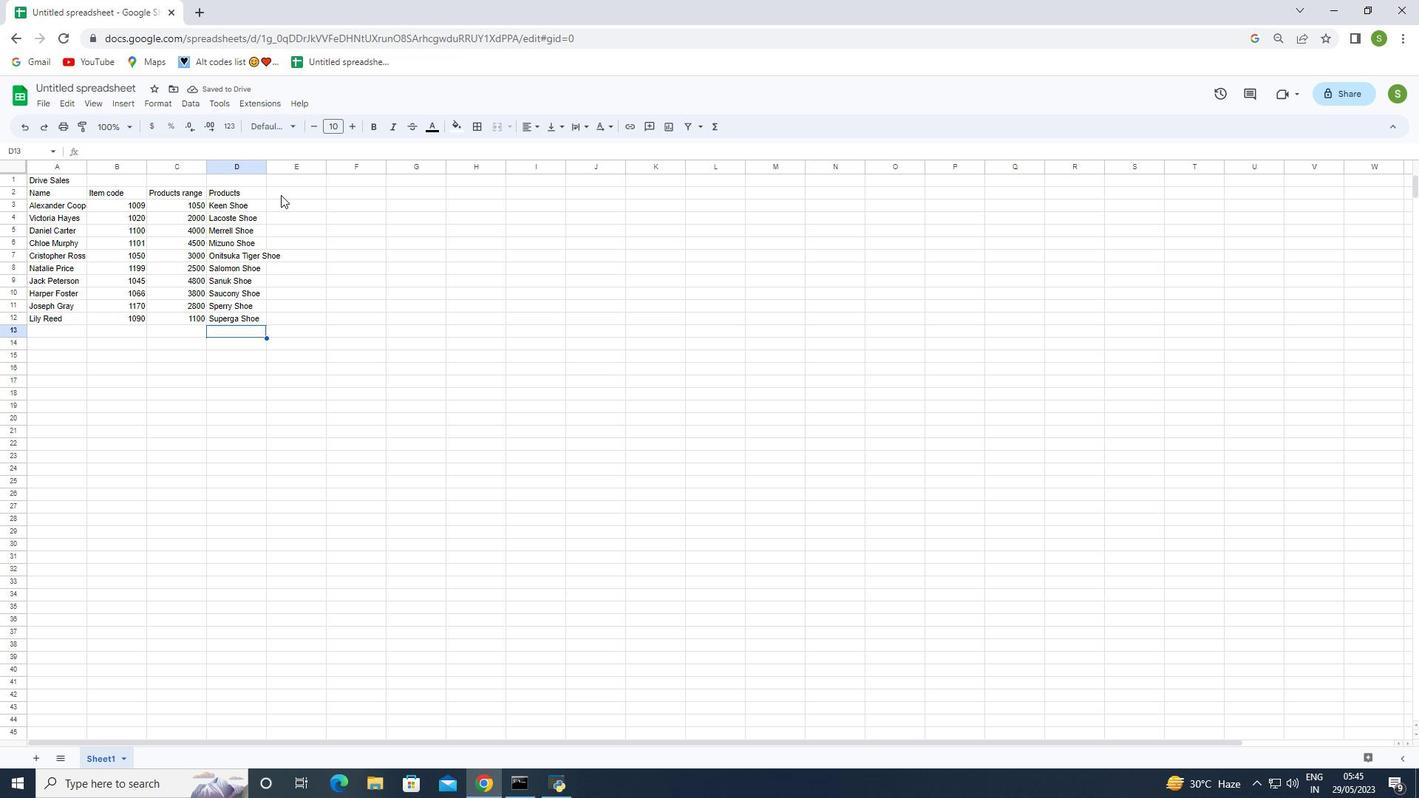 
Action: Mouse pressed left at (281, 192)
Screenshot: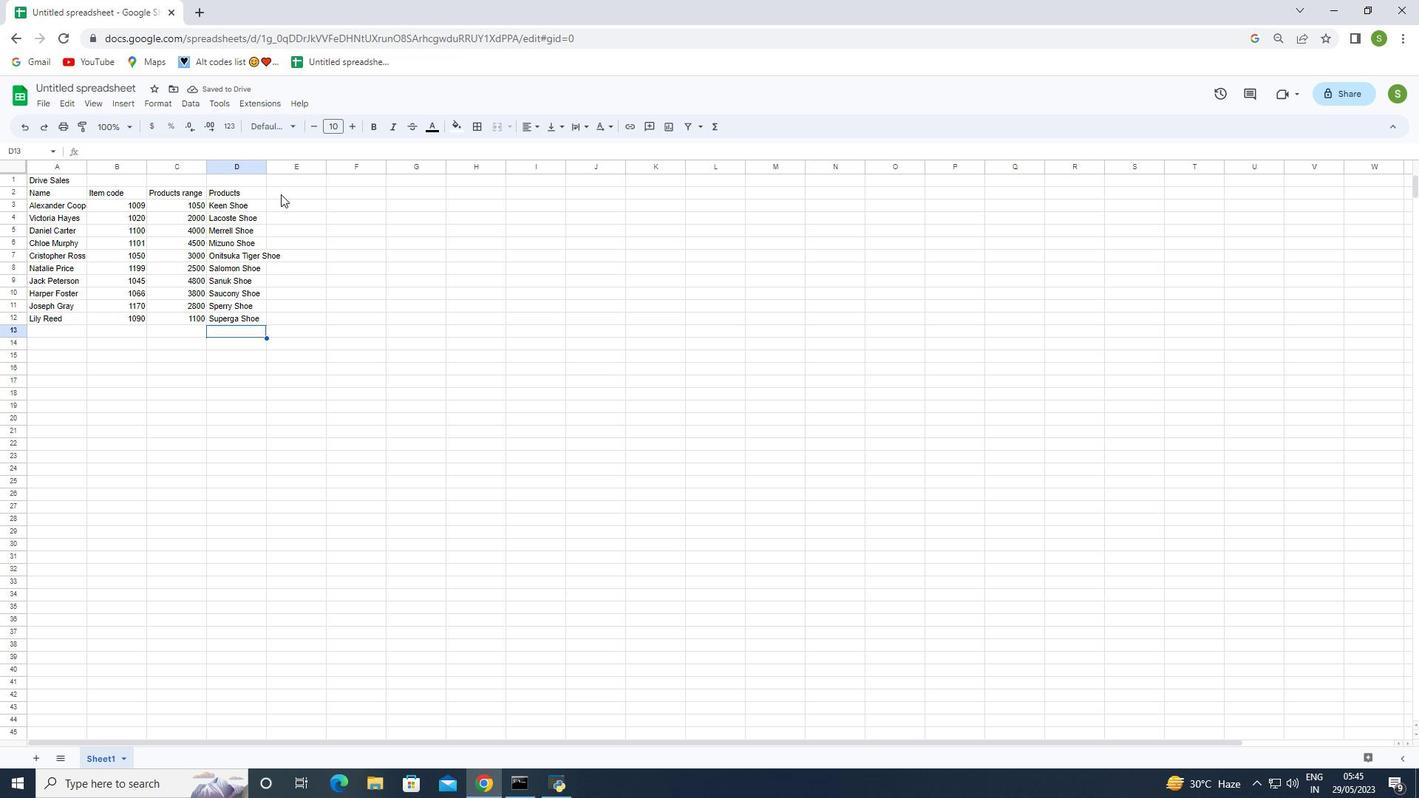 
Action: Mouse moved to (280, 192)
Screenshot: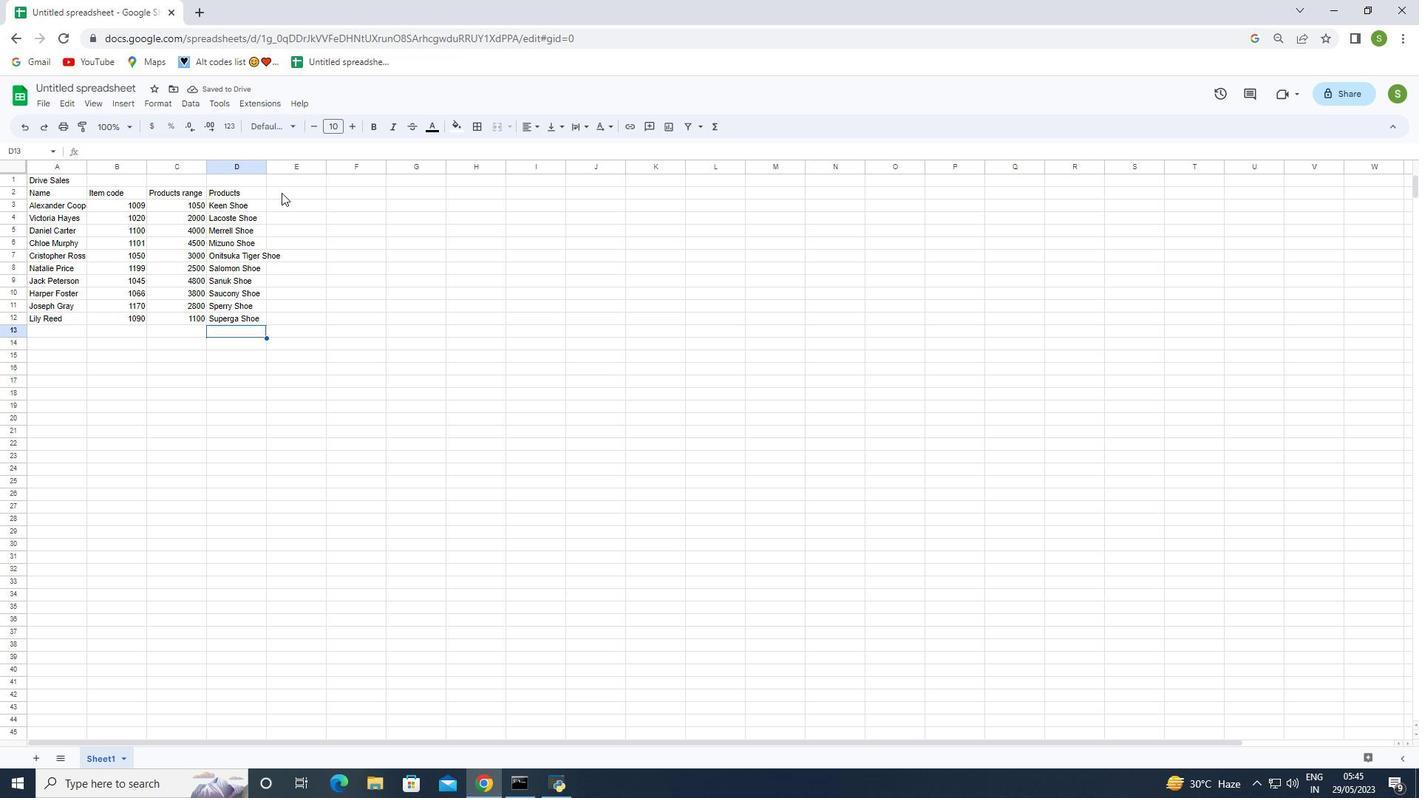 
Action: Key pressed <Key.shift>Q<Key.backspace><Key.shift><Key.shift><Key.shift><Key.shift><Key.shift><Key.shift><Key.shift><Key.shift><Key.shift><Key.shift><Key.shift><Key.shift><Key.shift><Key.shift><Key.shift><Key.shift><Key.shift><Key.shift><Key.shift><Key.shift><Key.shift>Quantity
Screenshot: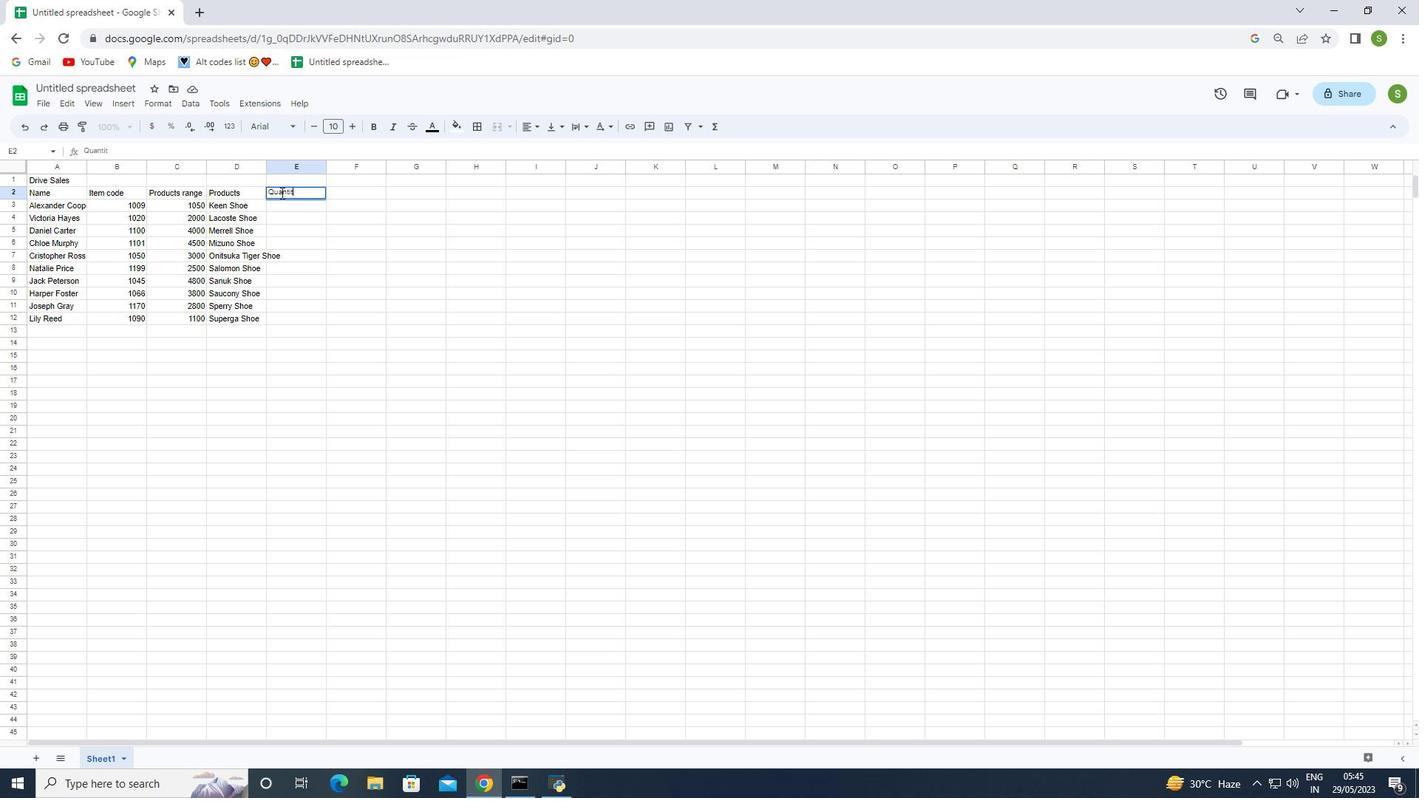 
Action: Mouse moved to (279, 206)
Screenshot: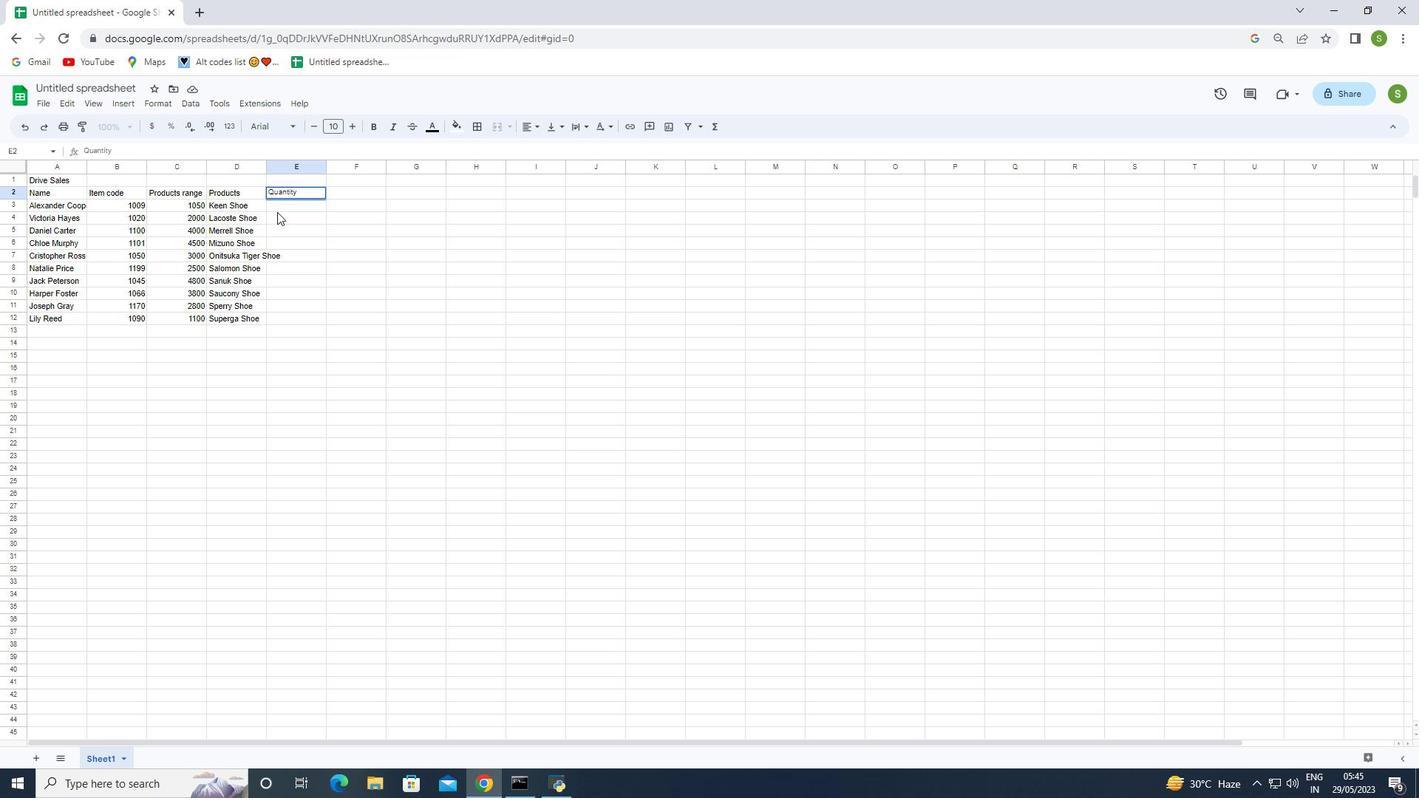 
Action: Mouse pressed left at (279, 206)
Screenshot: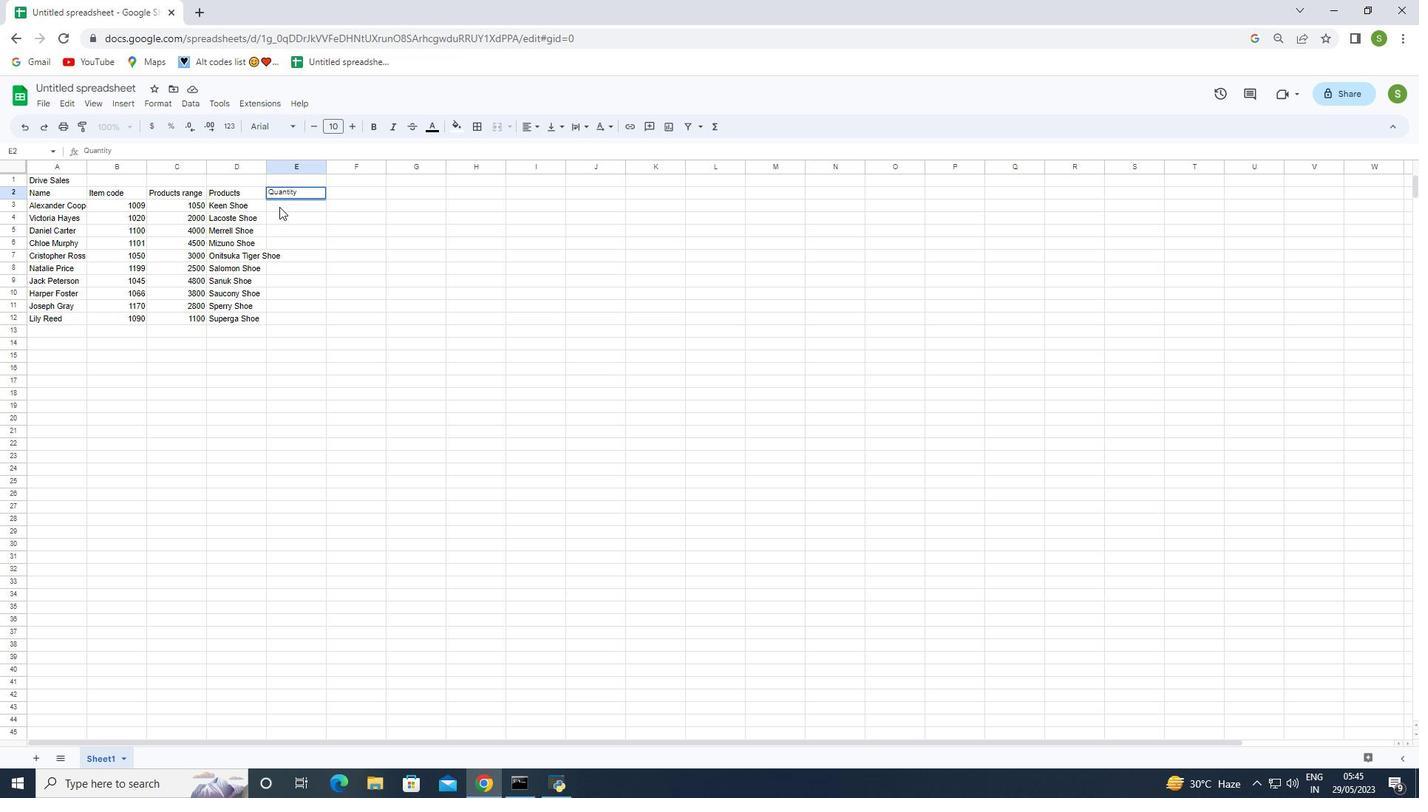 
Action: Key pressed 3
Screenshot: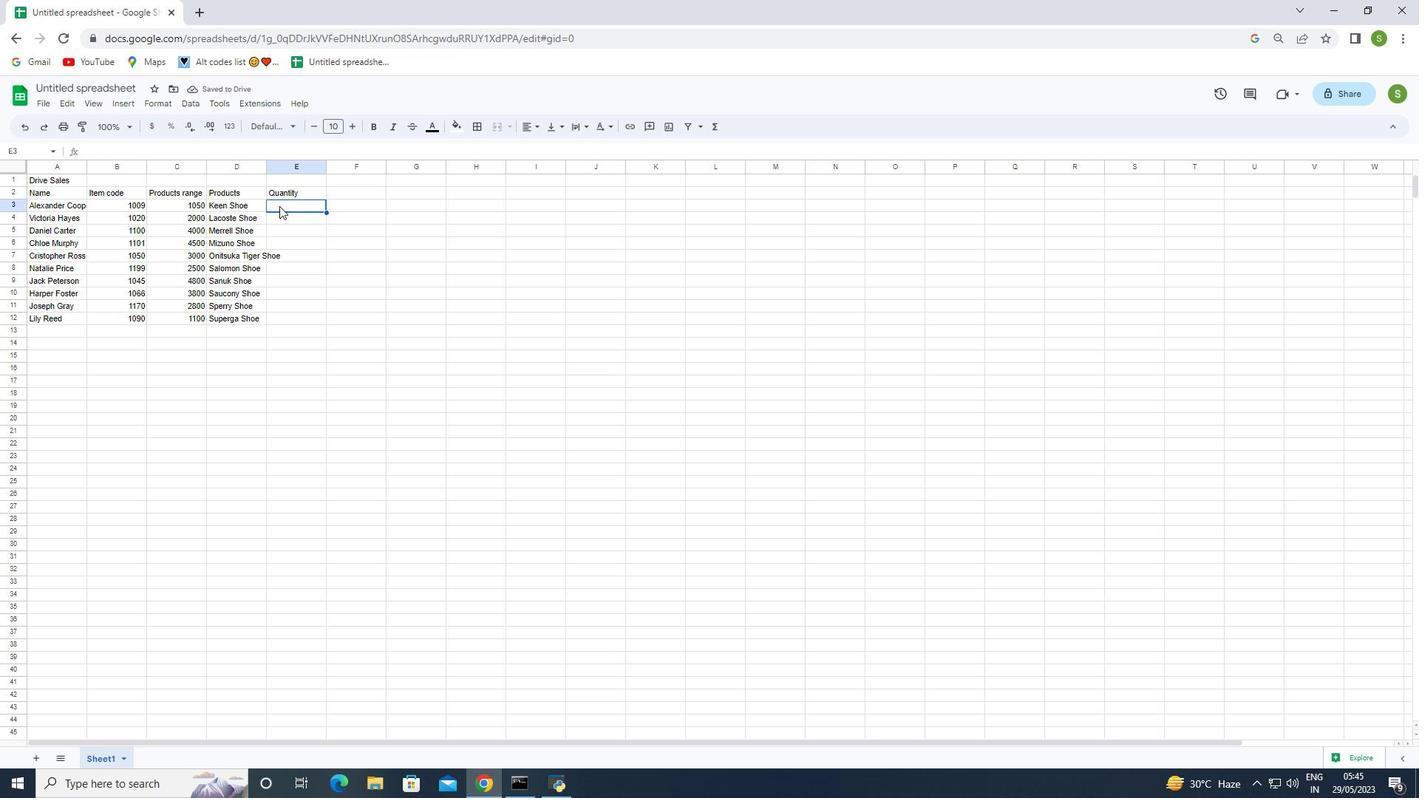 
Action: Mouse moved to (286, 209)
Screenshot: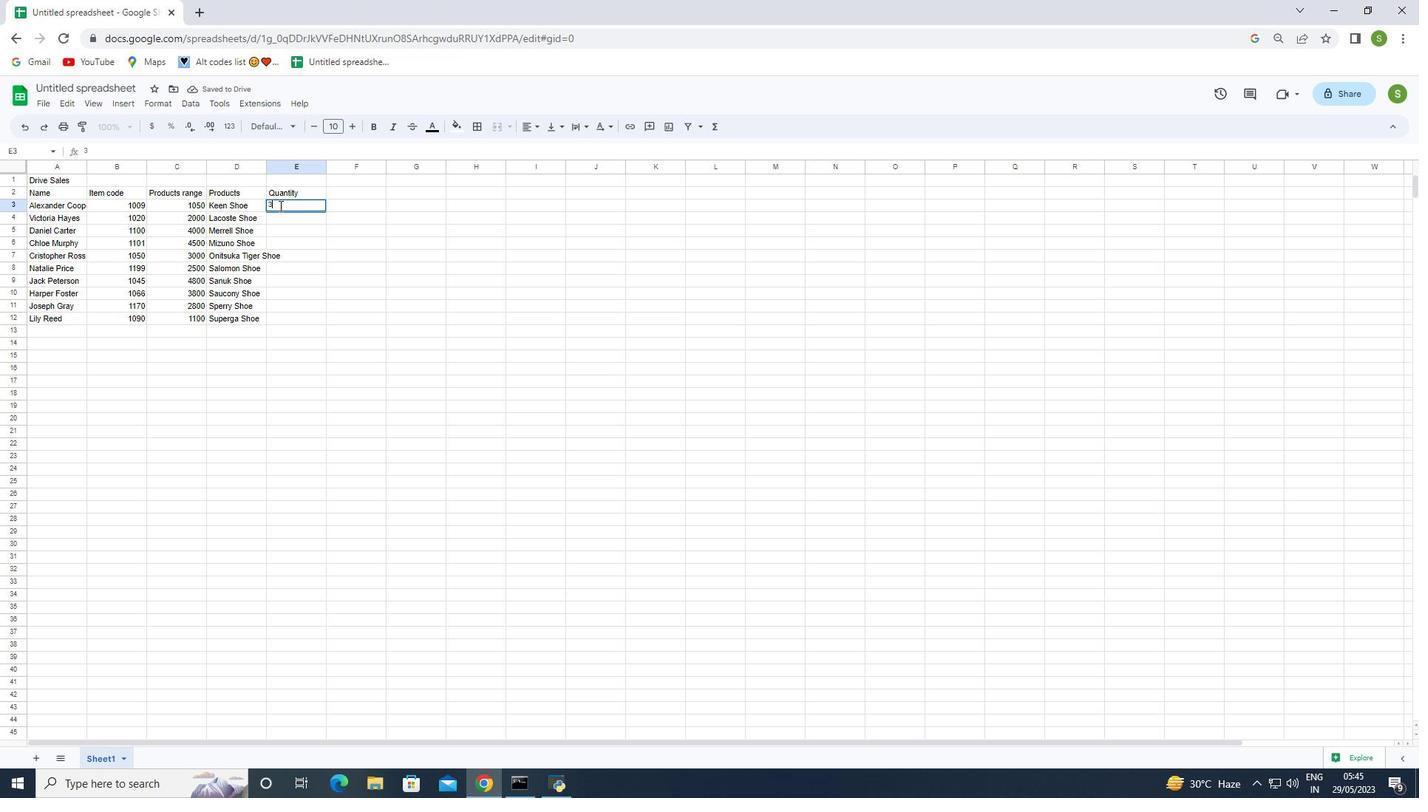 
Action: Key pressed <Key.enter>10<Key.enter>6<Key.enter>8<Key.enter>5<Key.enter>
Screenshot: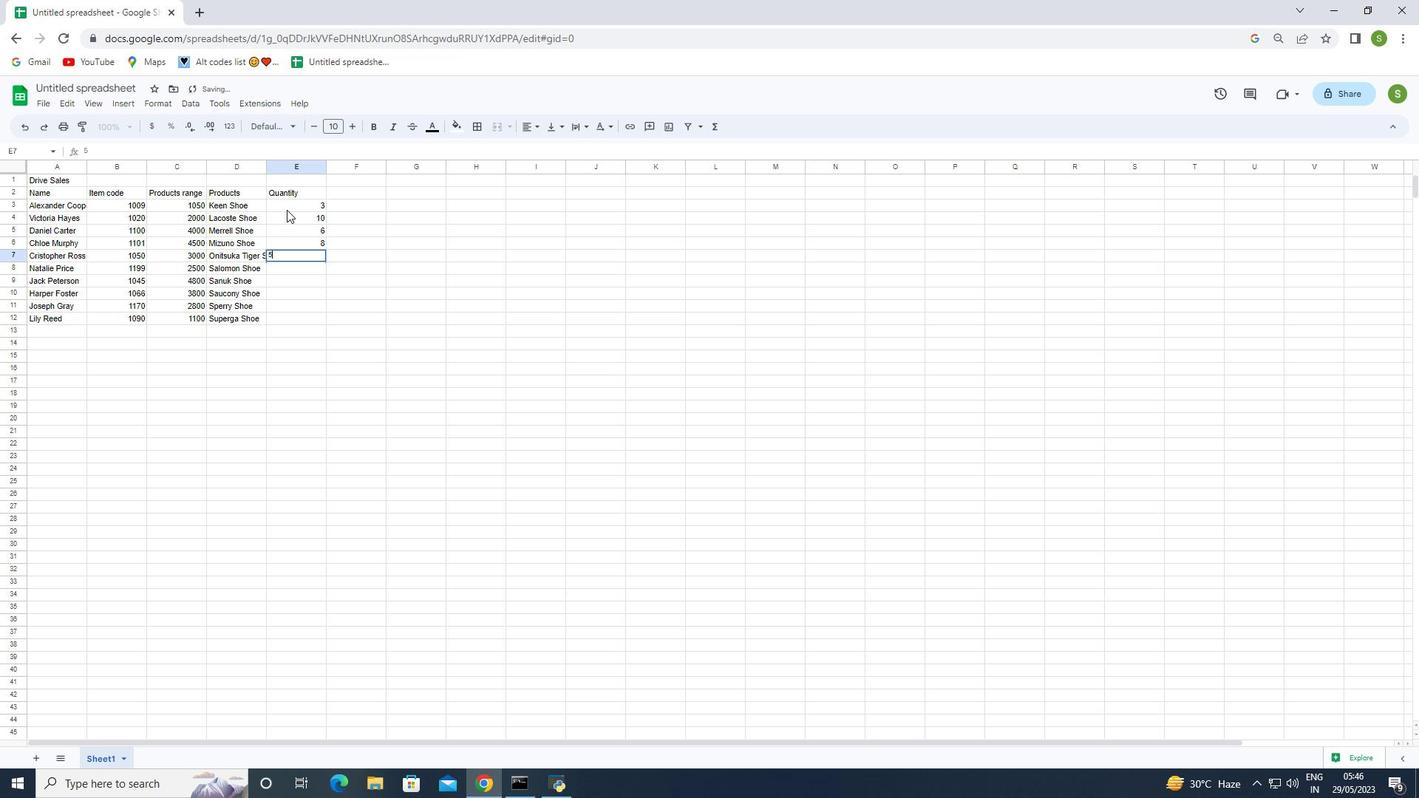 
Action: Mouse moved to (311, 273)
Screenshot: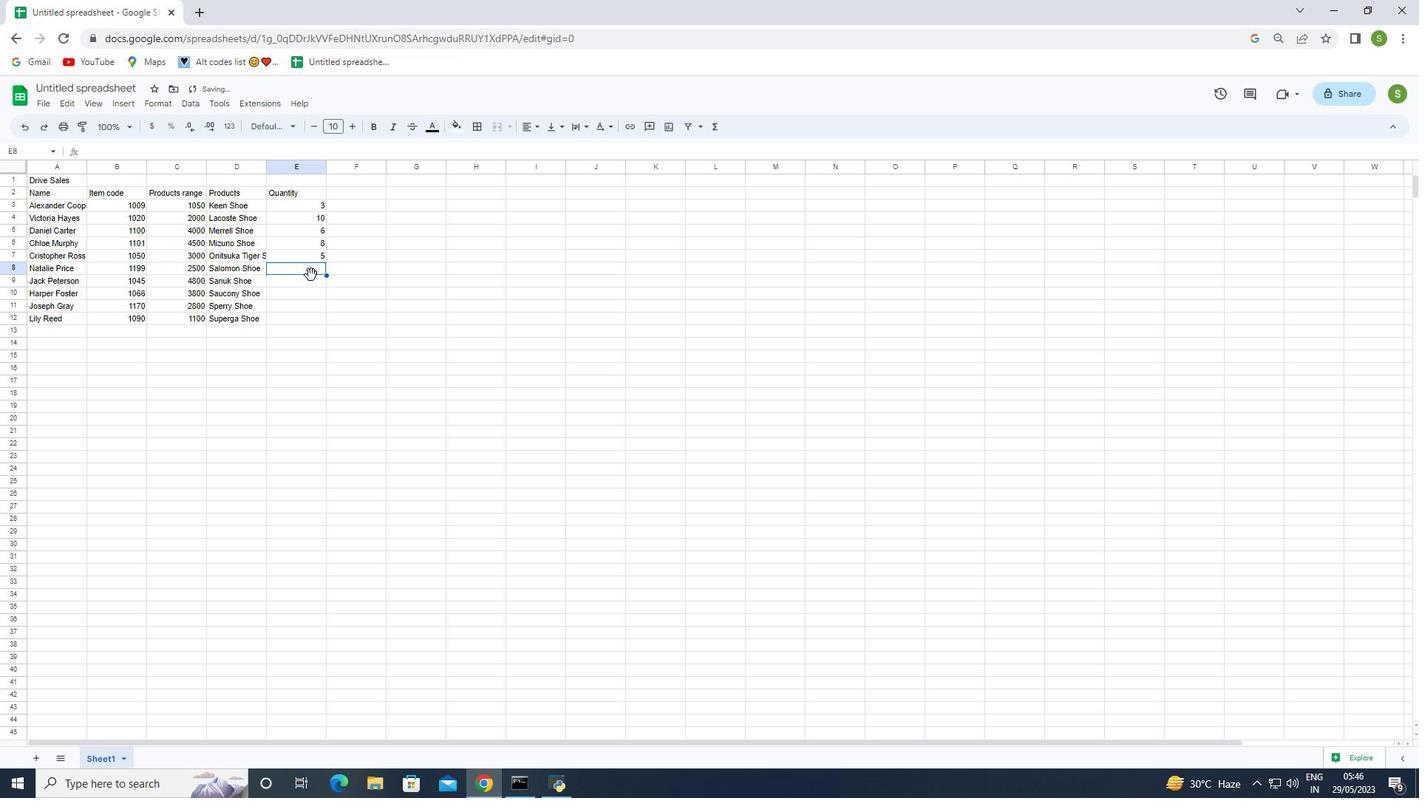 
Action: Key pressed 9<Key.enter>6<Key.enter>9<Key.enter>4<Key.enter>6<Key.enter>
Screenshot: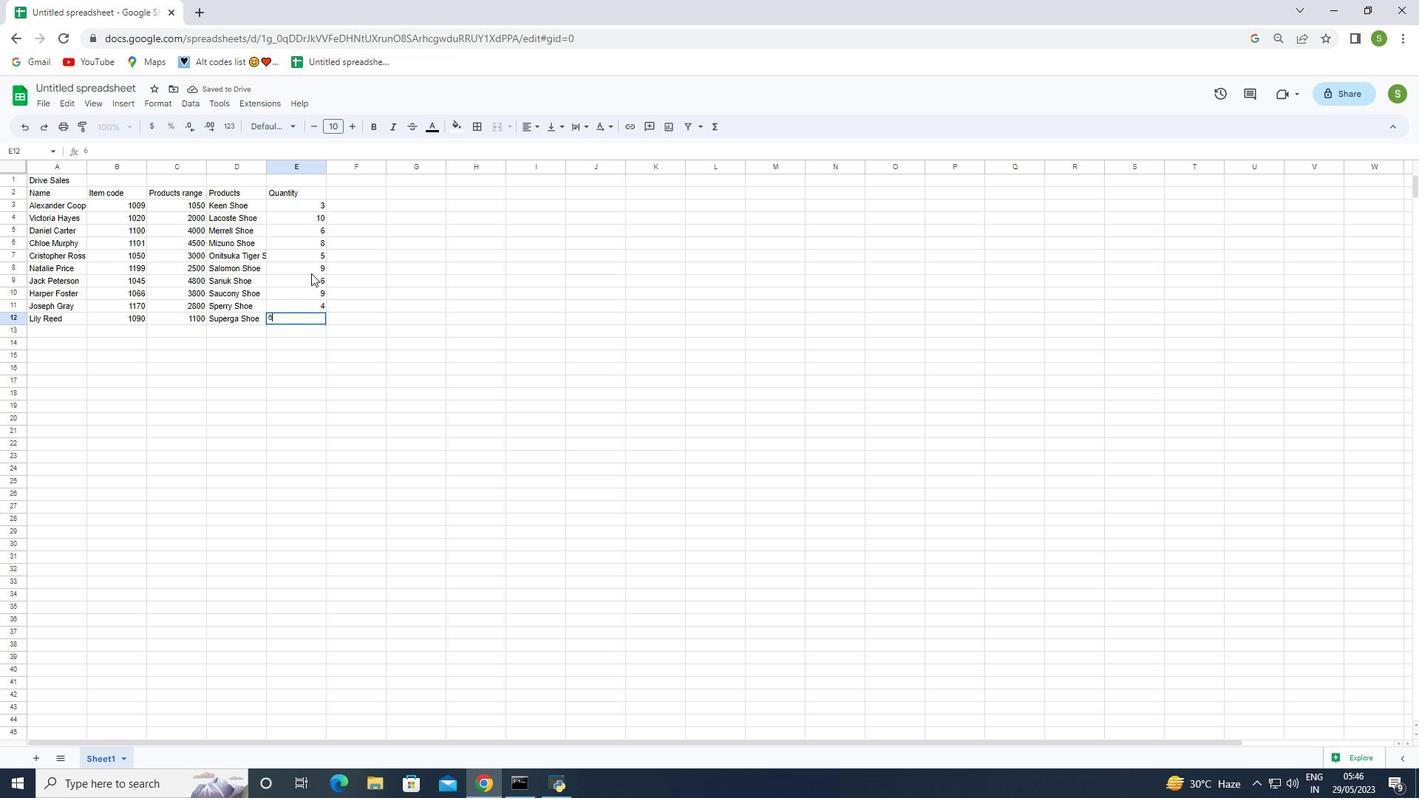 
Action: Mouse moved to (348, 189)
Screenshot: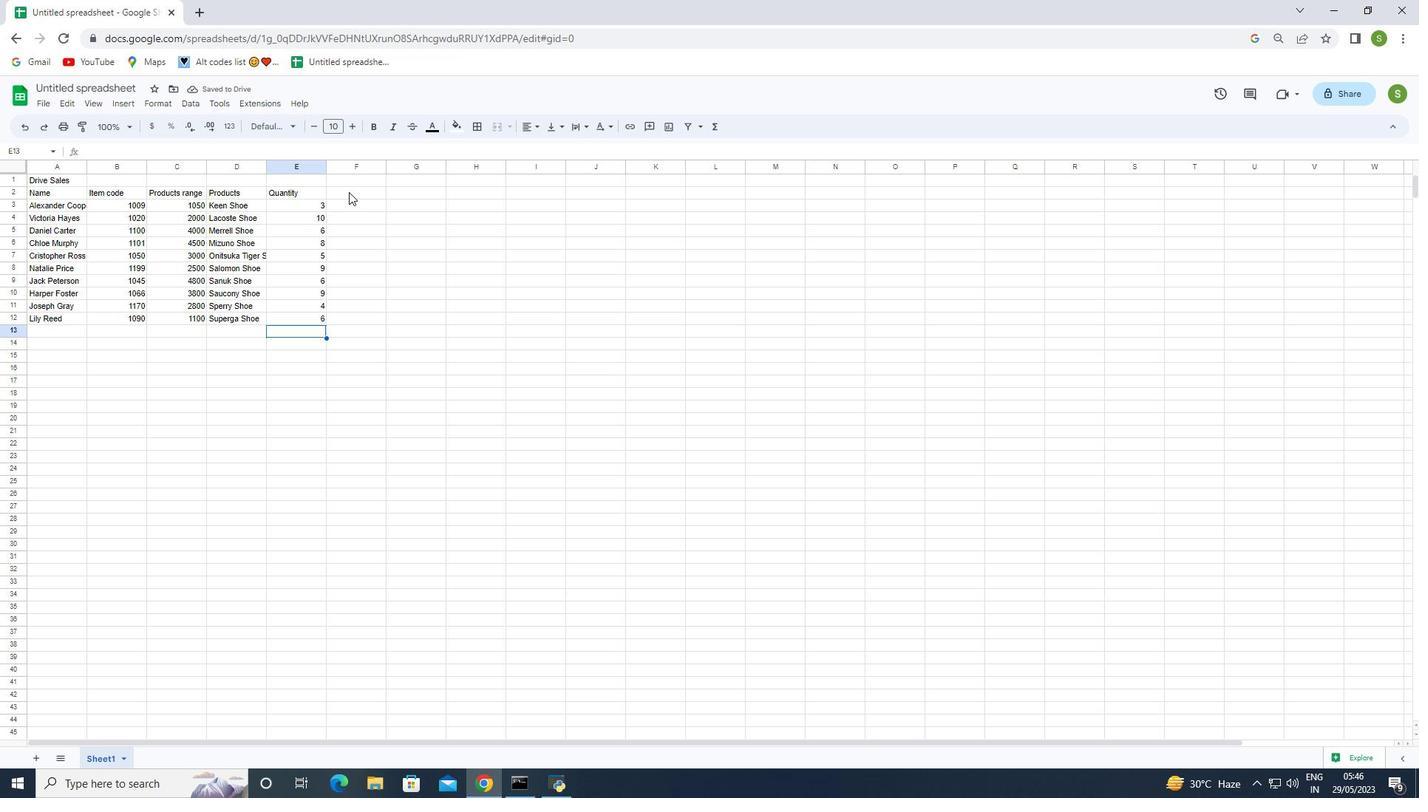 
Action: Mouse pressed left at (348, 189)
Screenshot: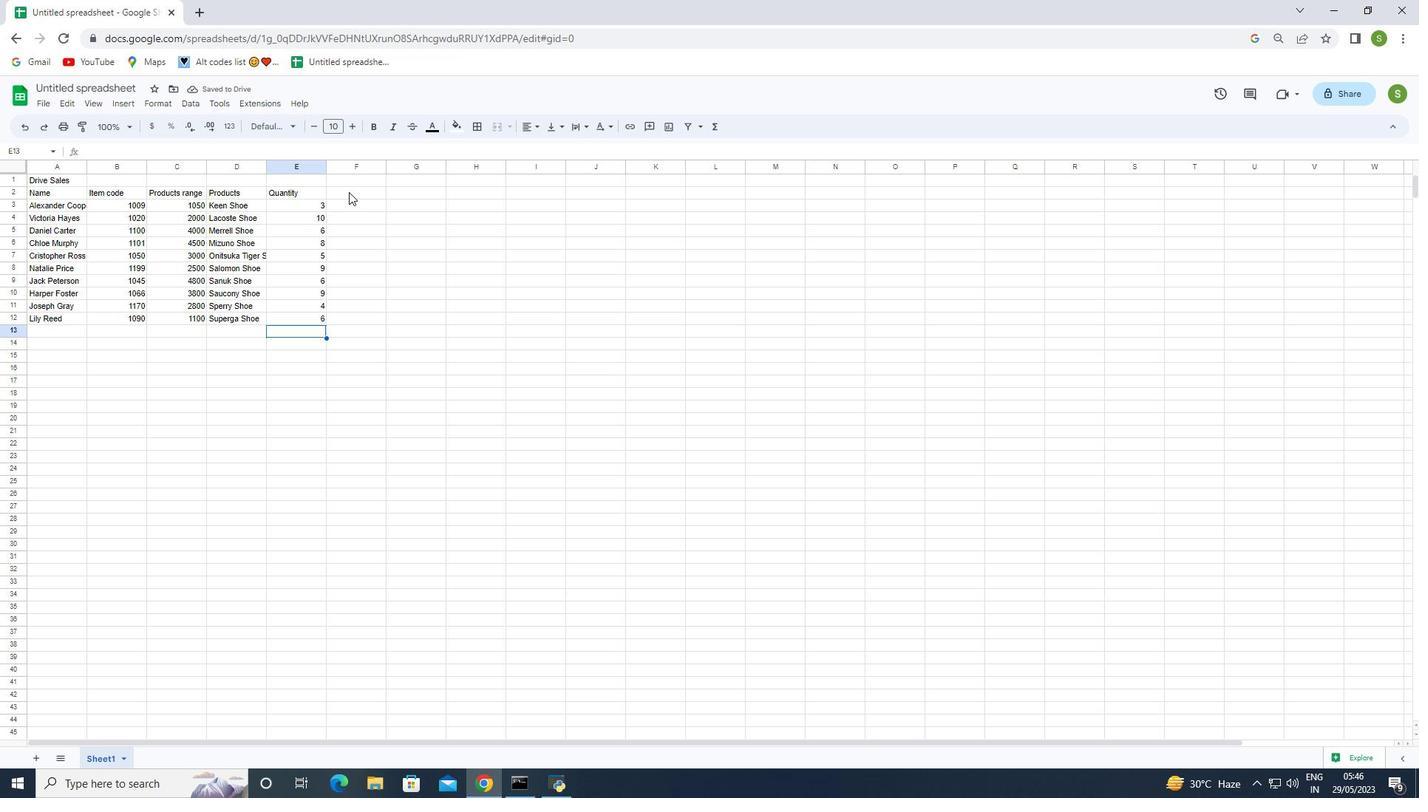 
Action: Key pressed <Key.shift>Commission
Screenshot: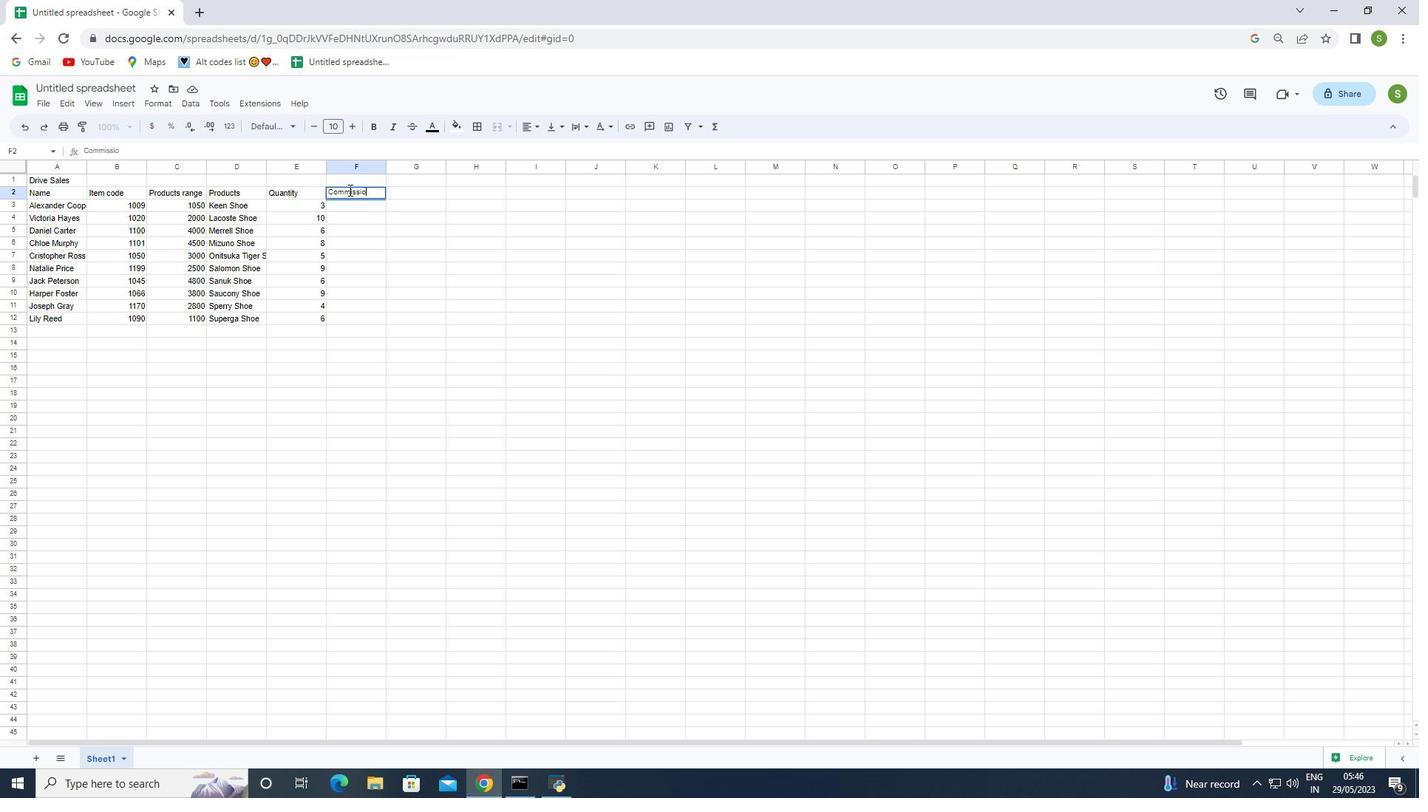 
Action: Mouse moved to (382, 266)
Screenshot: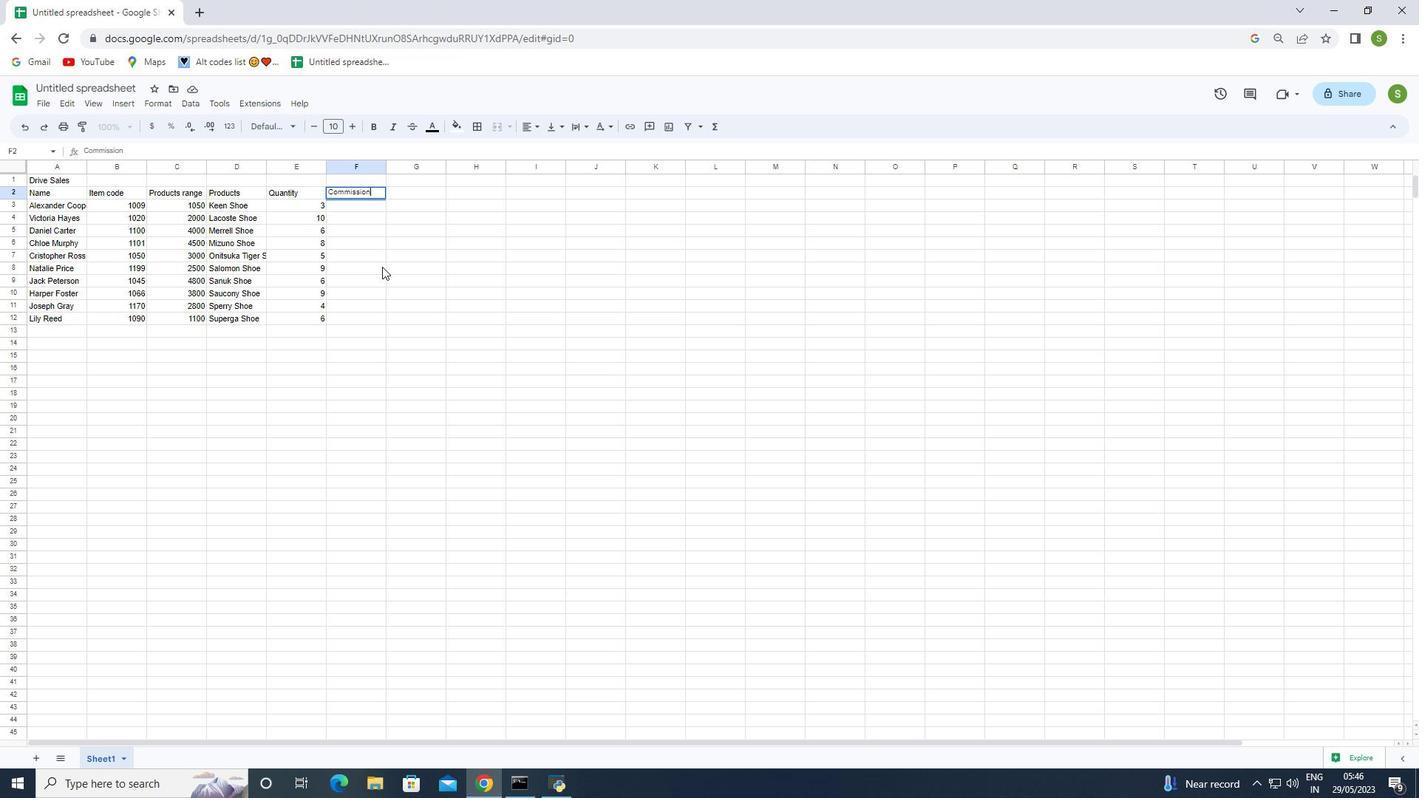 
Action: Mouse pressed left at (382, 266)
Screenshot: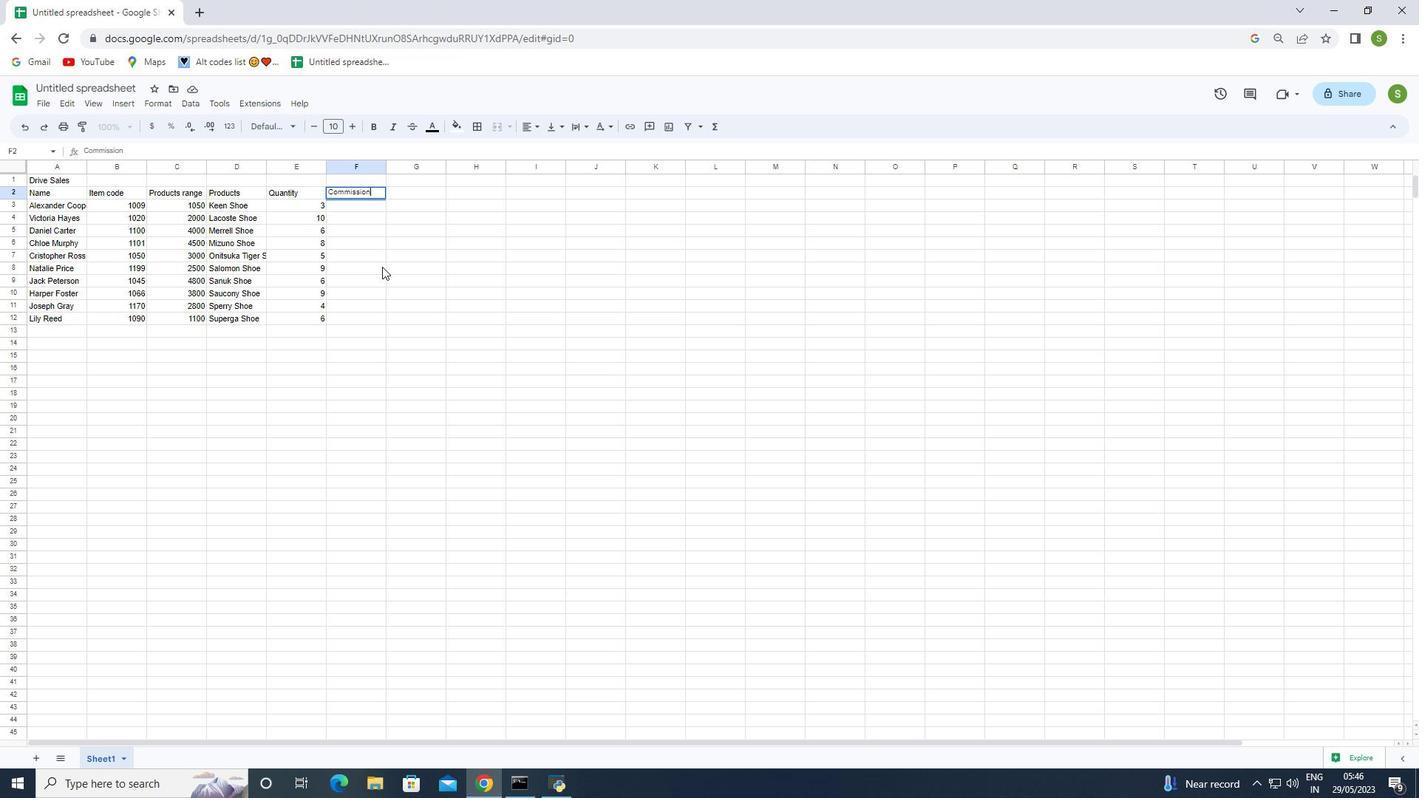 
Action: Mouse moved to (349, 201)
Screenshot: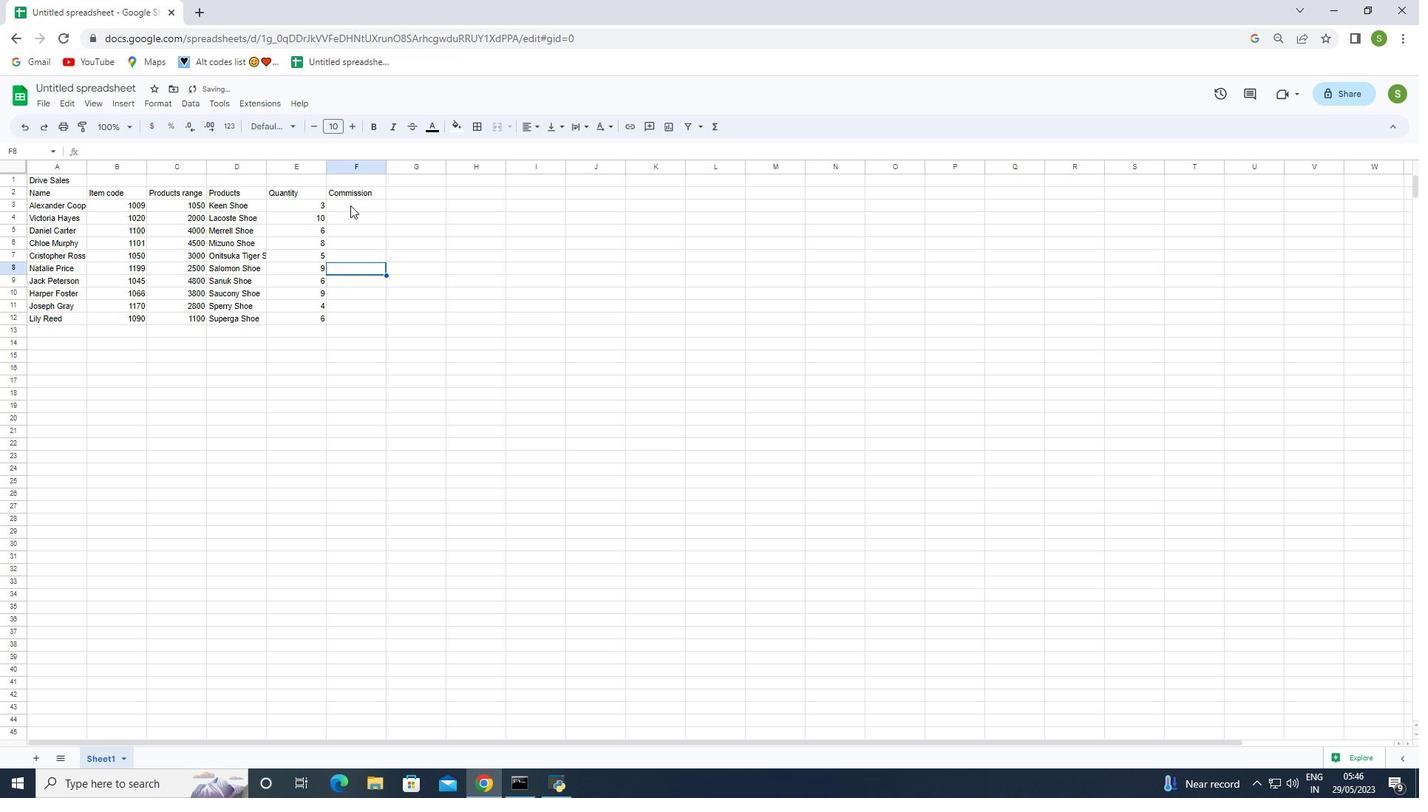 
Action: Mouse pressed left at (349, 201)
Screenshot: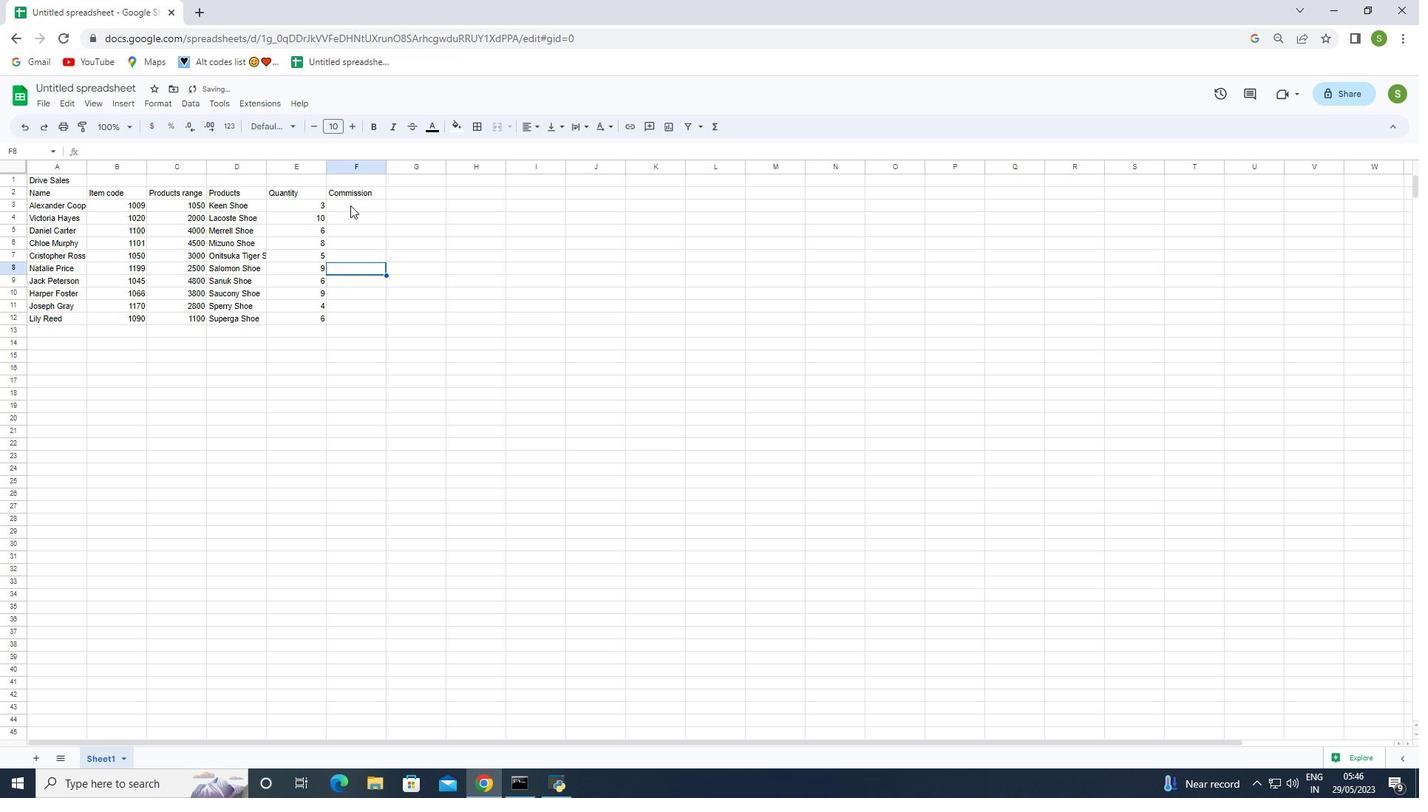 
Action: Mouse moved to (366, 225)
Screenshot: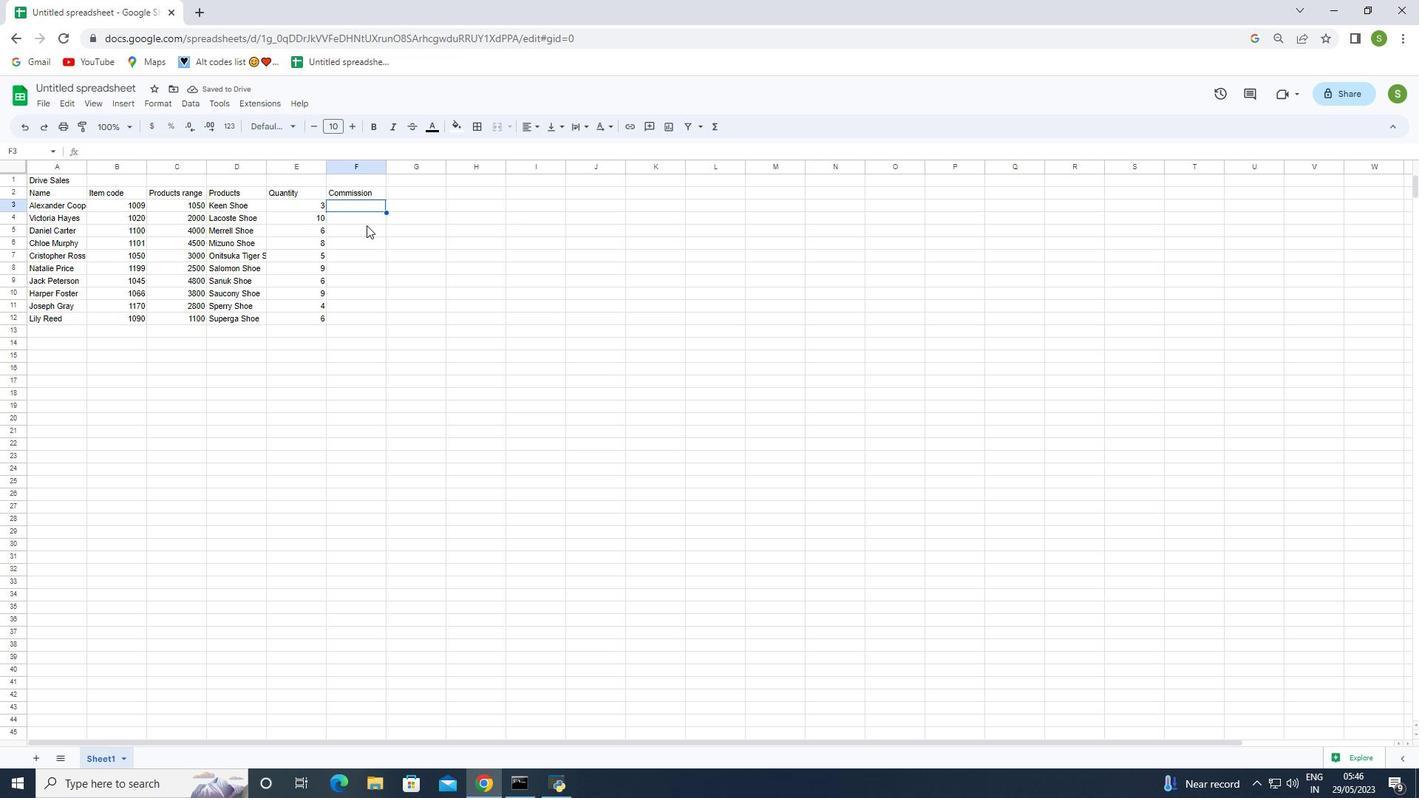 
Action: Key pressed =
Screenshot: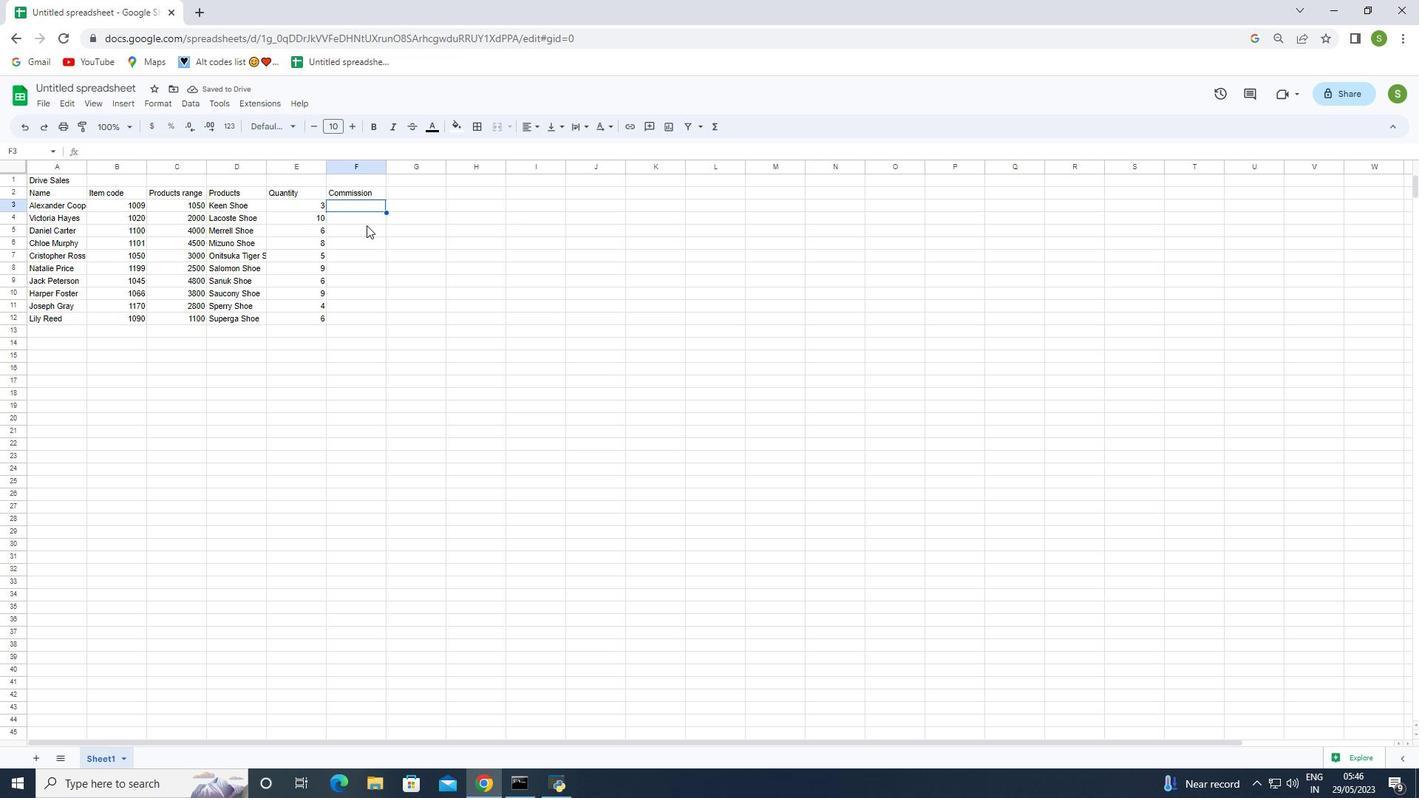 
Action: Mouse moved to (359, 189)
Screenshot: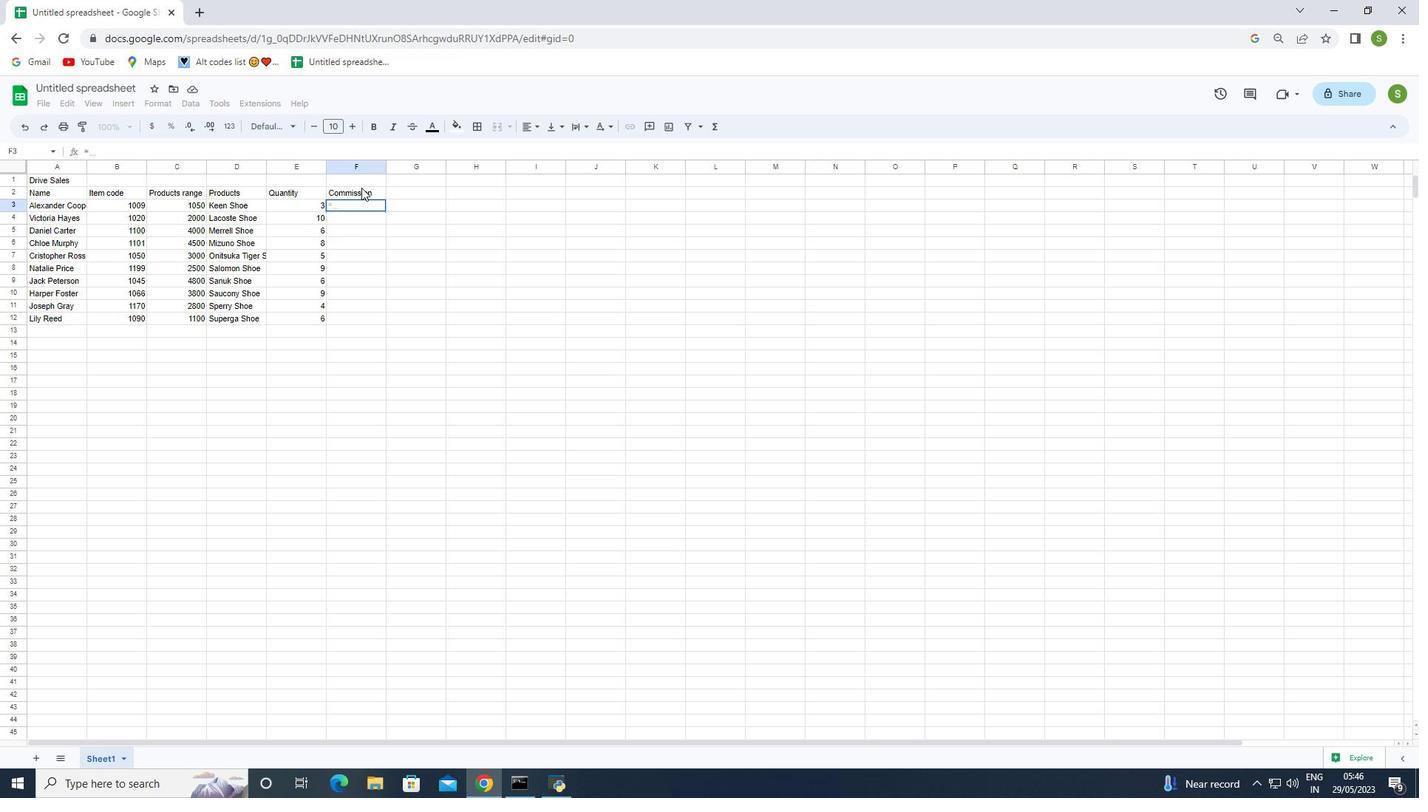 
Action: Mouse pressed left at (359, 189)
Screenshot: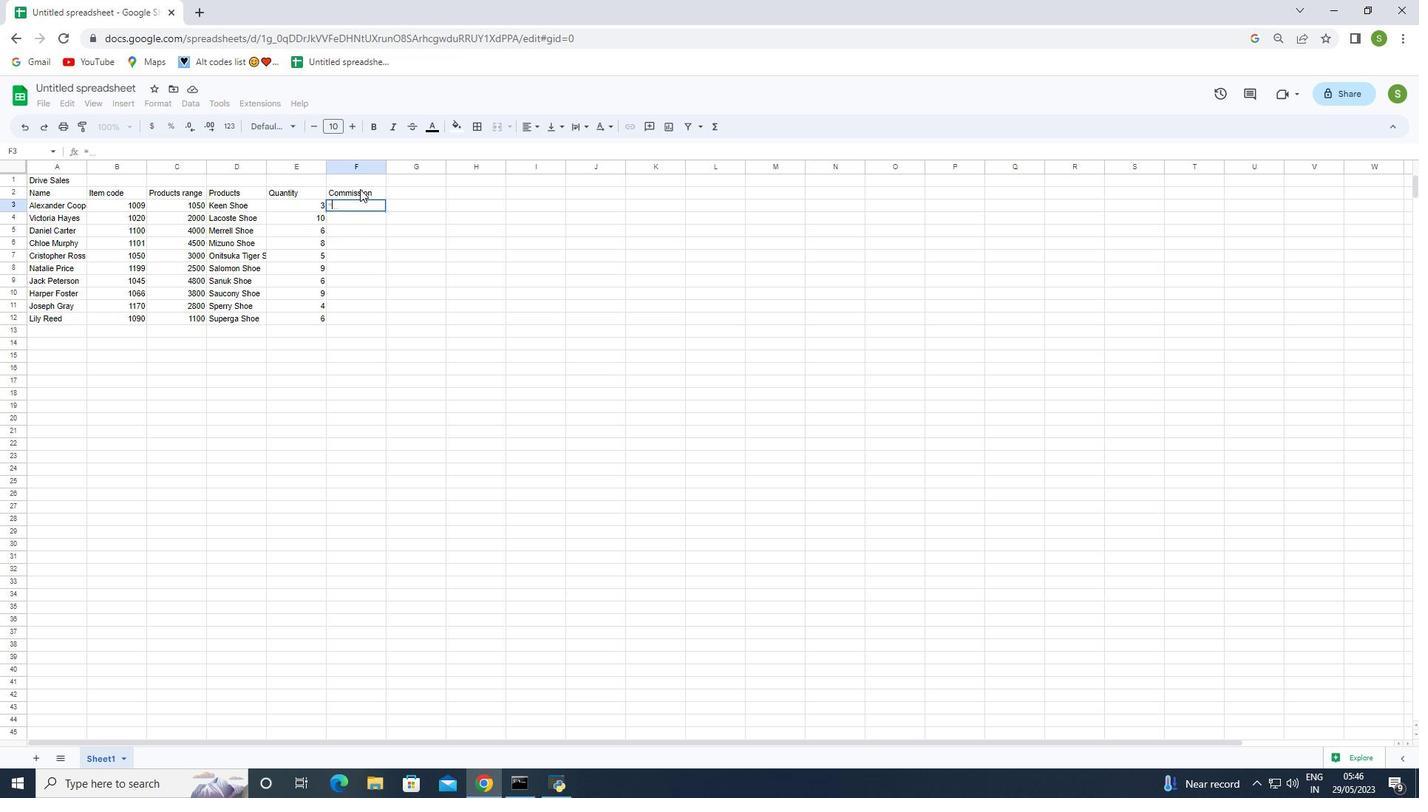 
Action: Mouse moved to (364, 369)
Screenshot: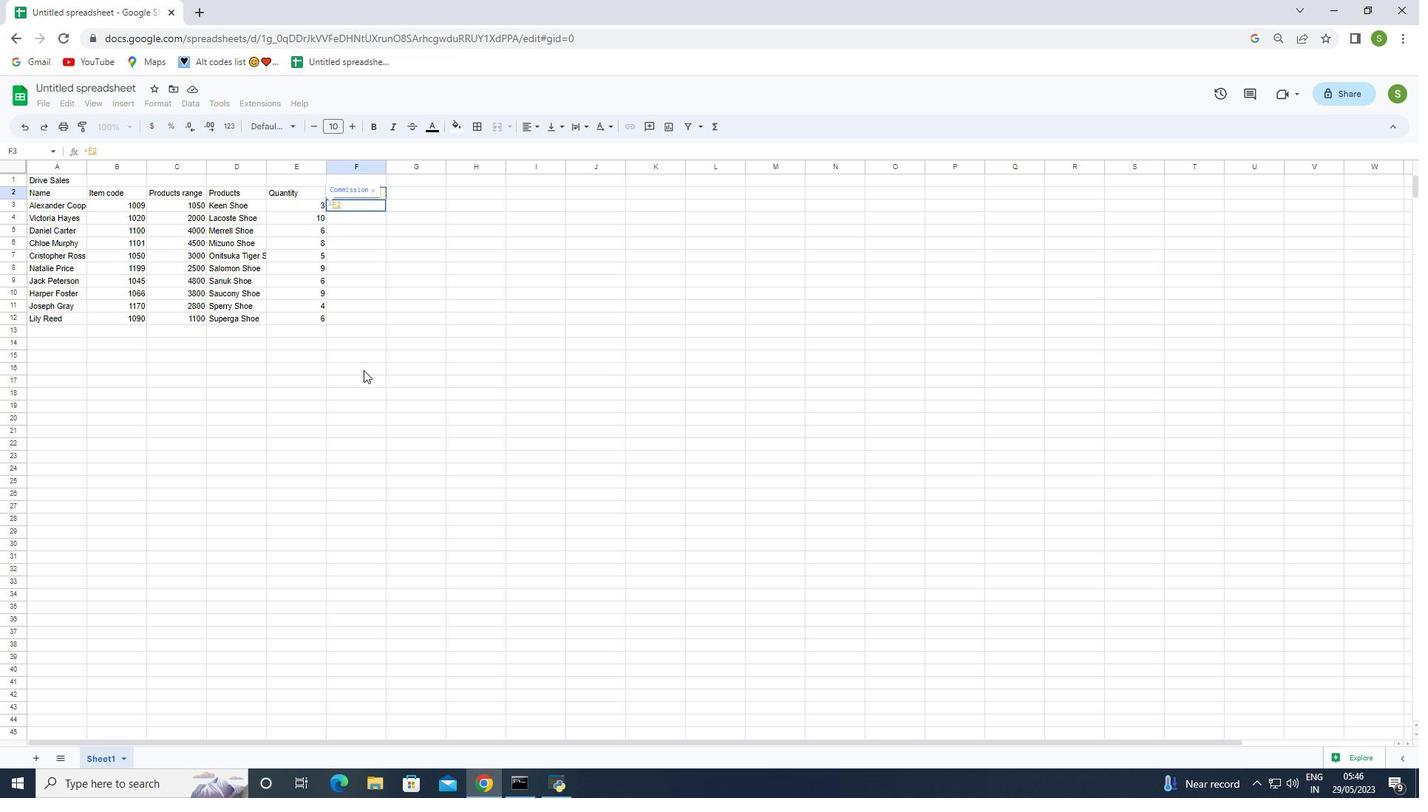 
Action: Key pressed <Key.esc>
Screenshot: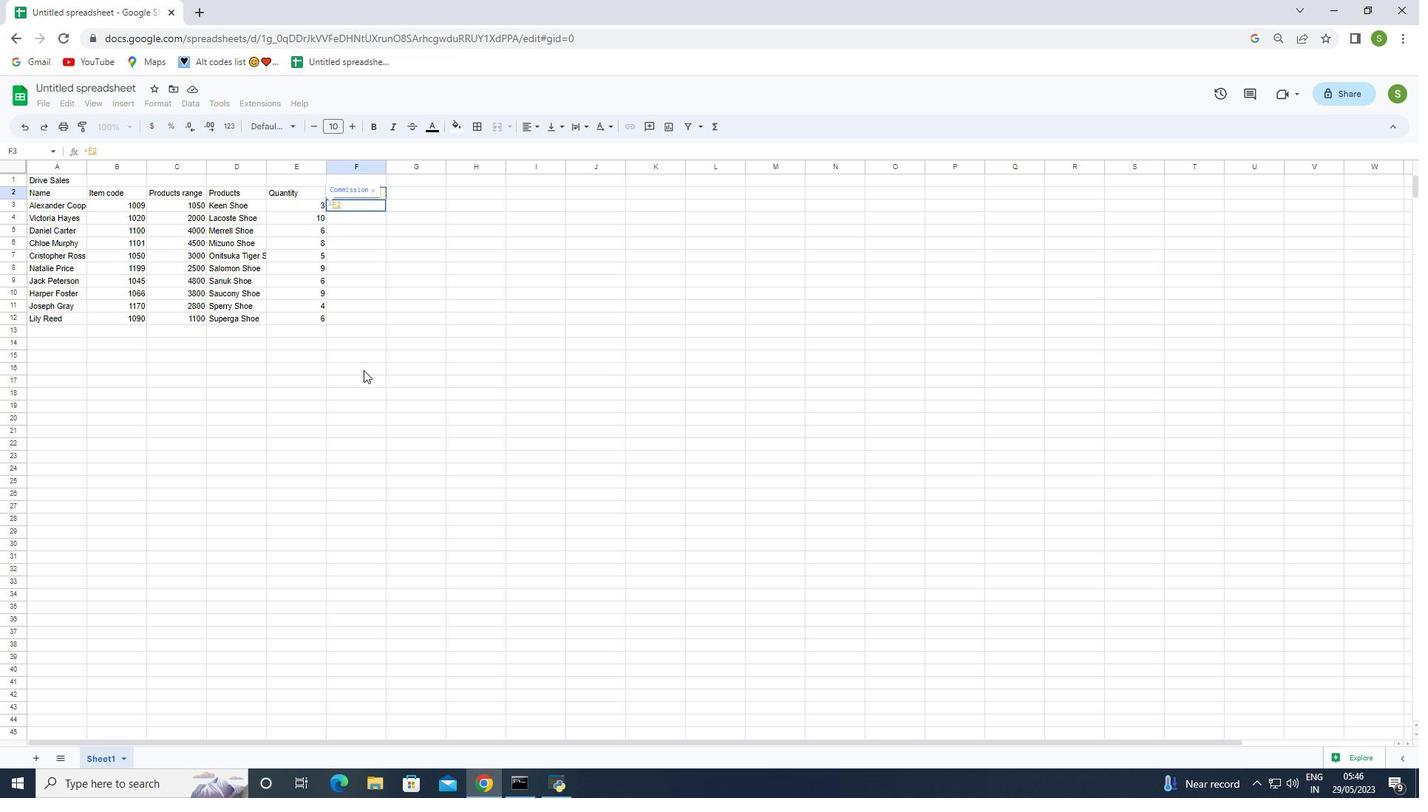 
Action: Mouse moved to (370, 398)
Screenshot: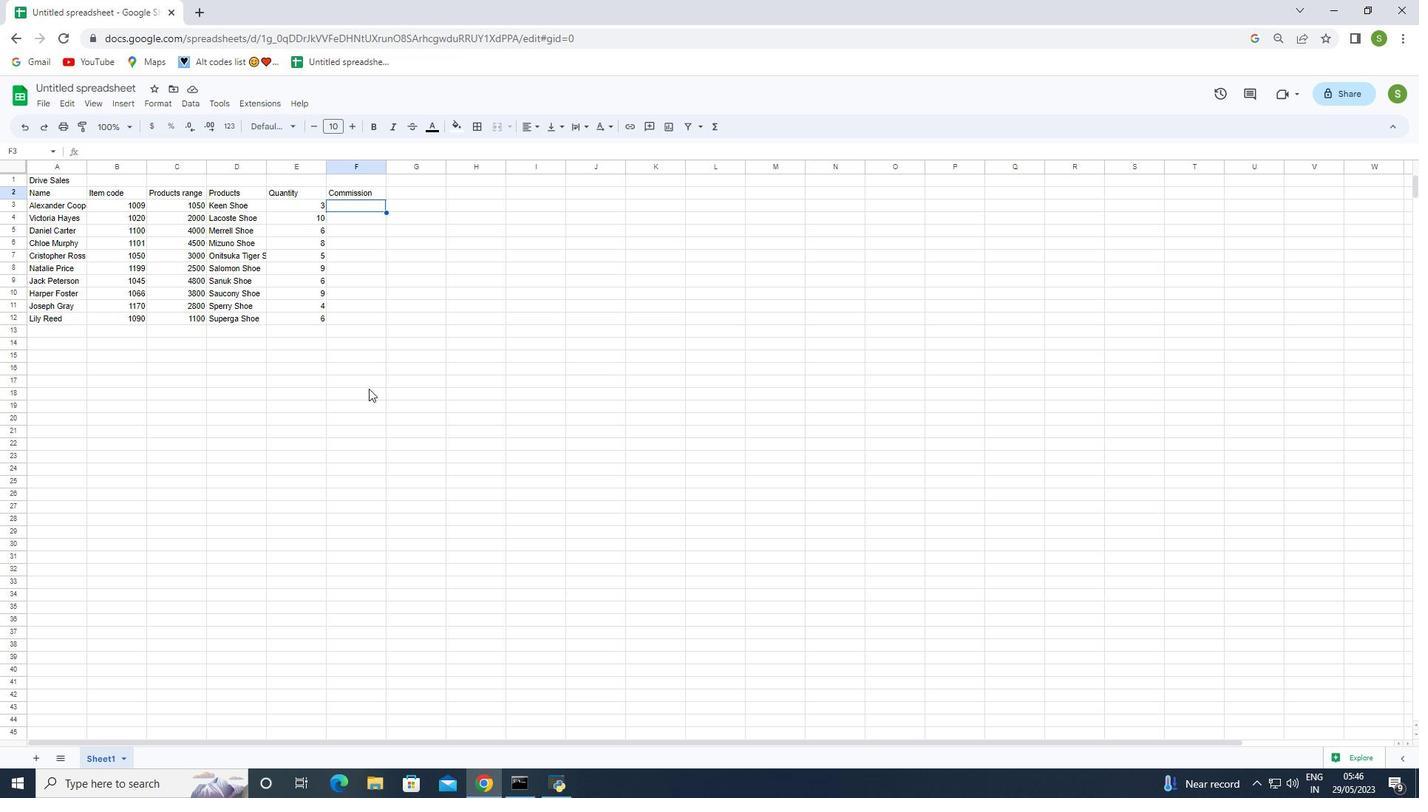 
Action: Mouse pressed left at (370, 398)
Screenshot: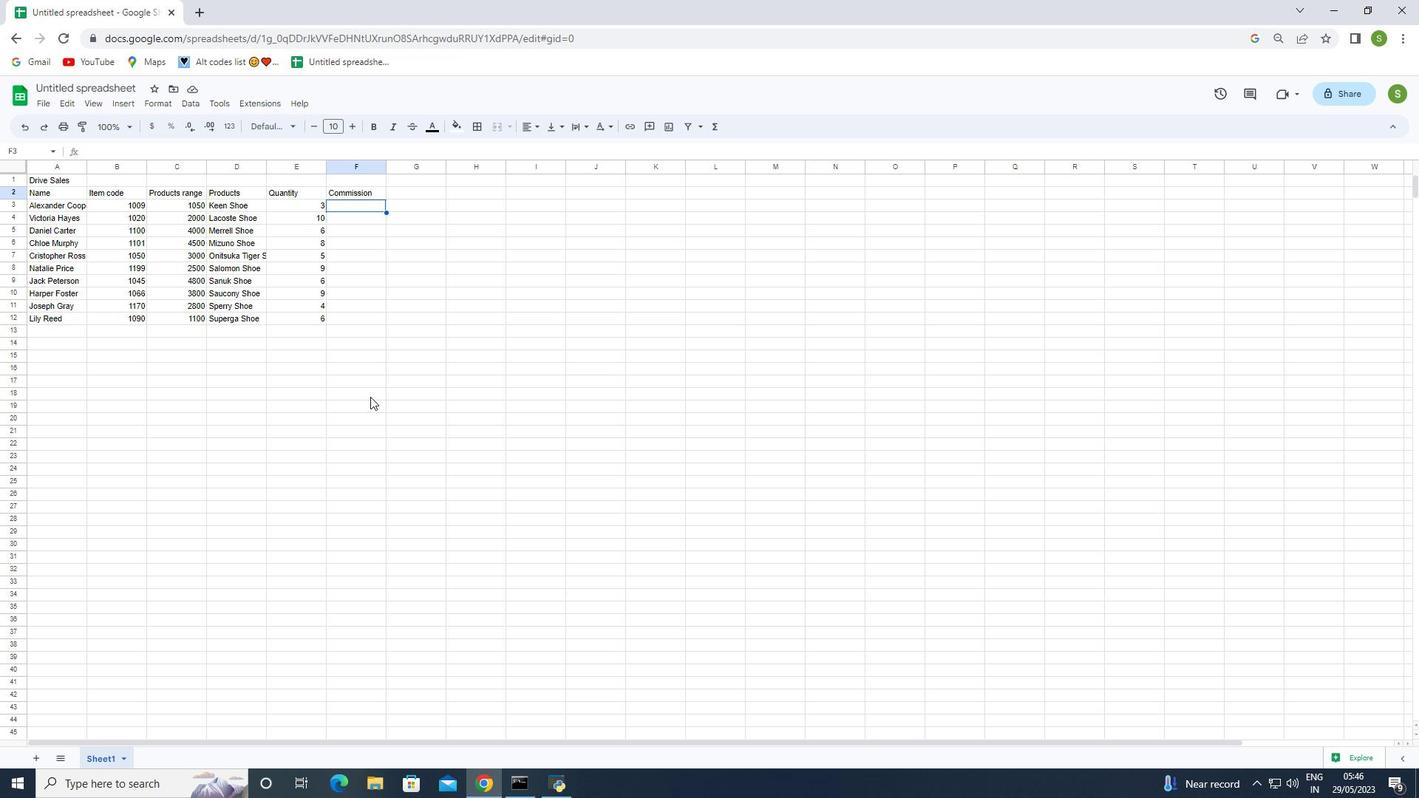 
Action: Mouse moved to (356, 187)
Screenshot: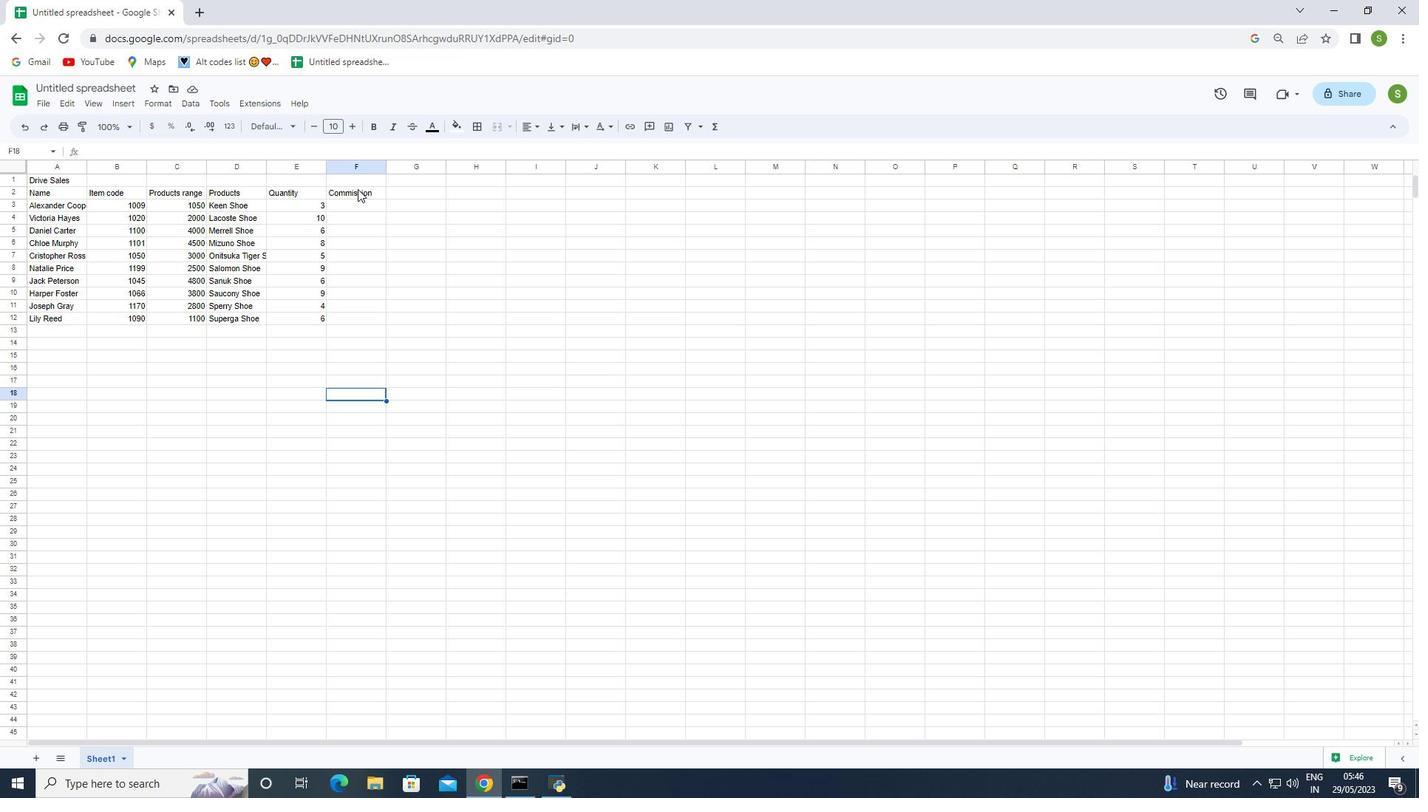 
Action: Mouse pressed left at (356, 187)
Screenshot: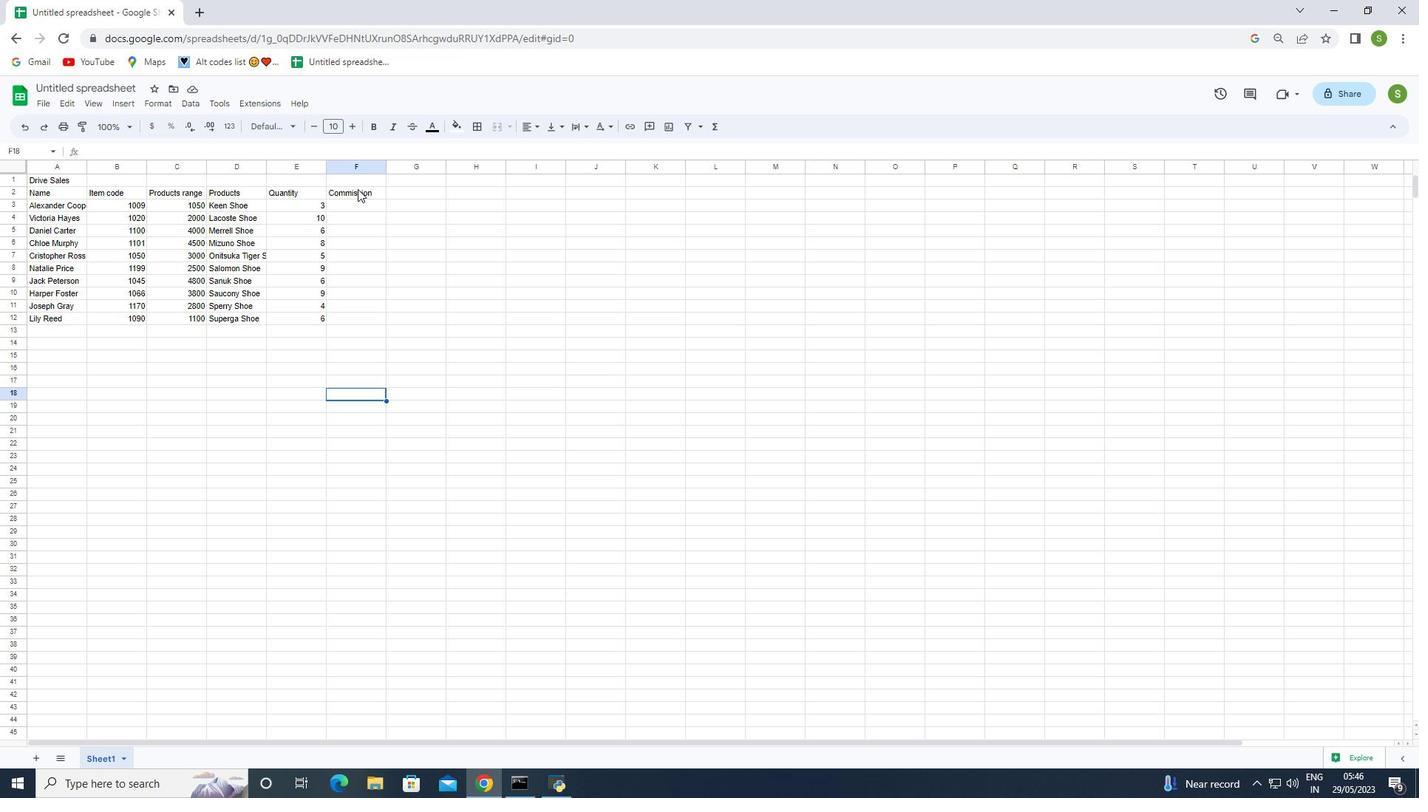 
Action: Mouse moved to (355, 192)
Screenshot: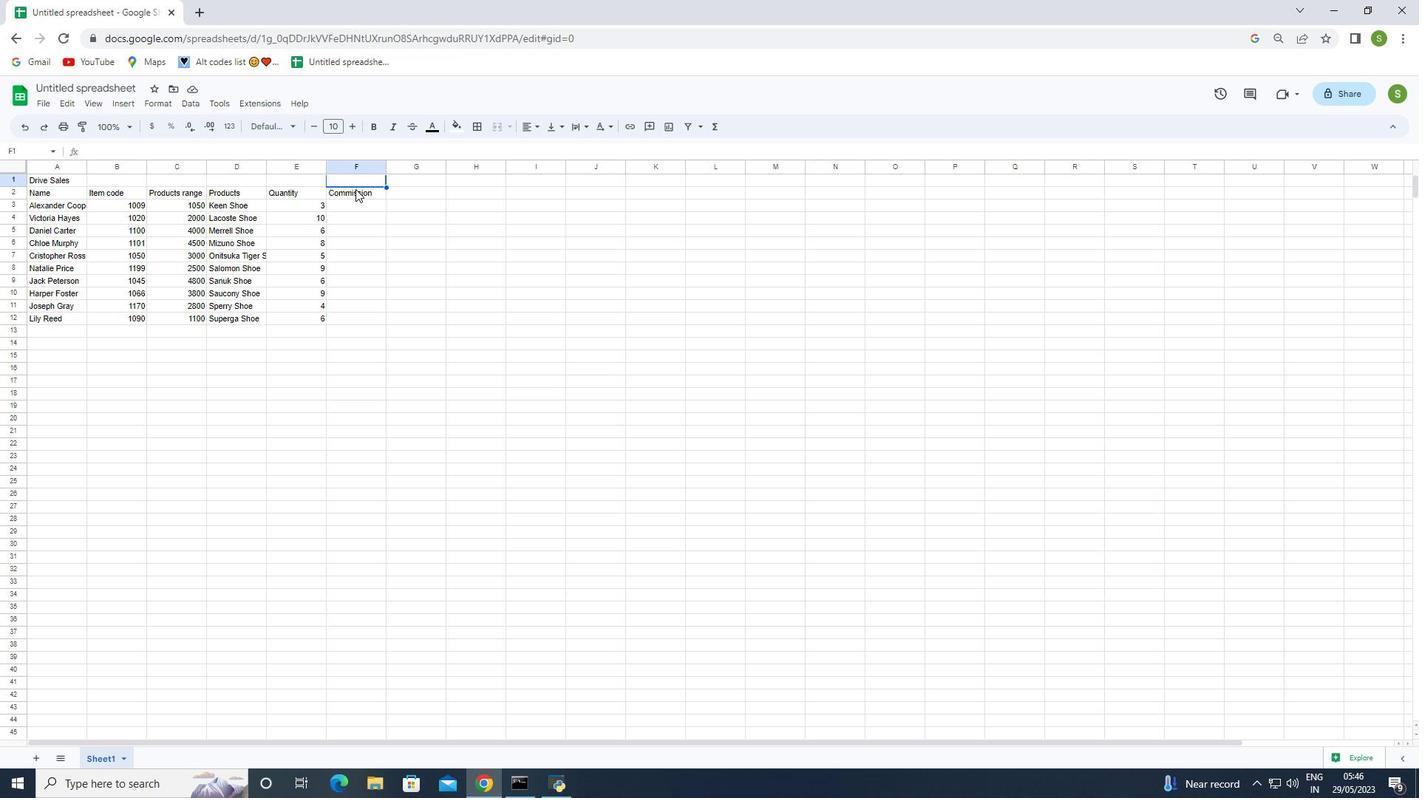 
Action: Mouse pressed left at (355, 192)
Screenshot: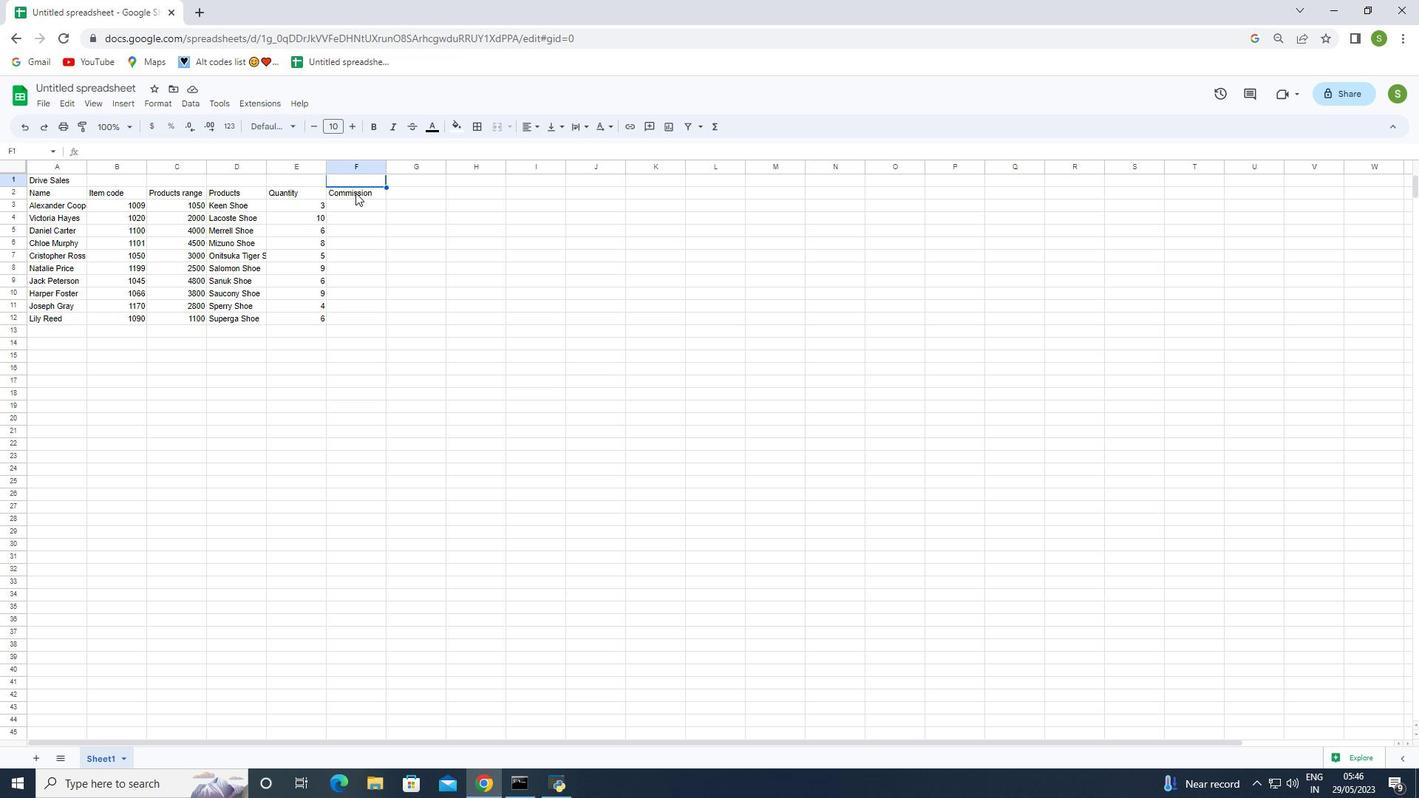 
Action: Key pressed <Key.backspace><Key.shift>Amount
Screenshot: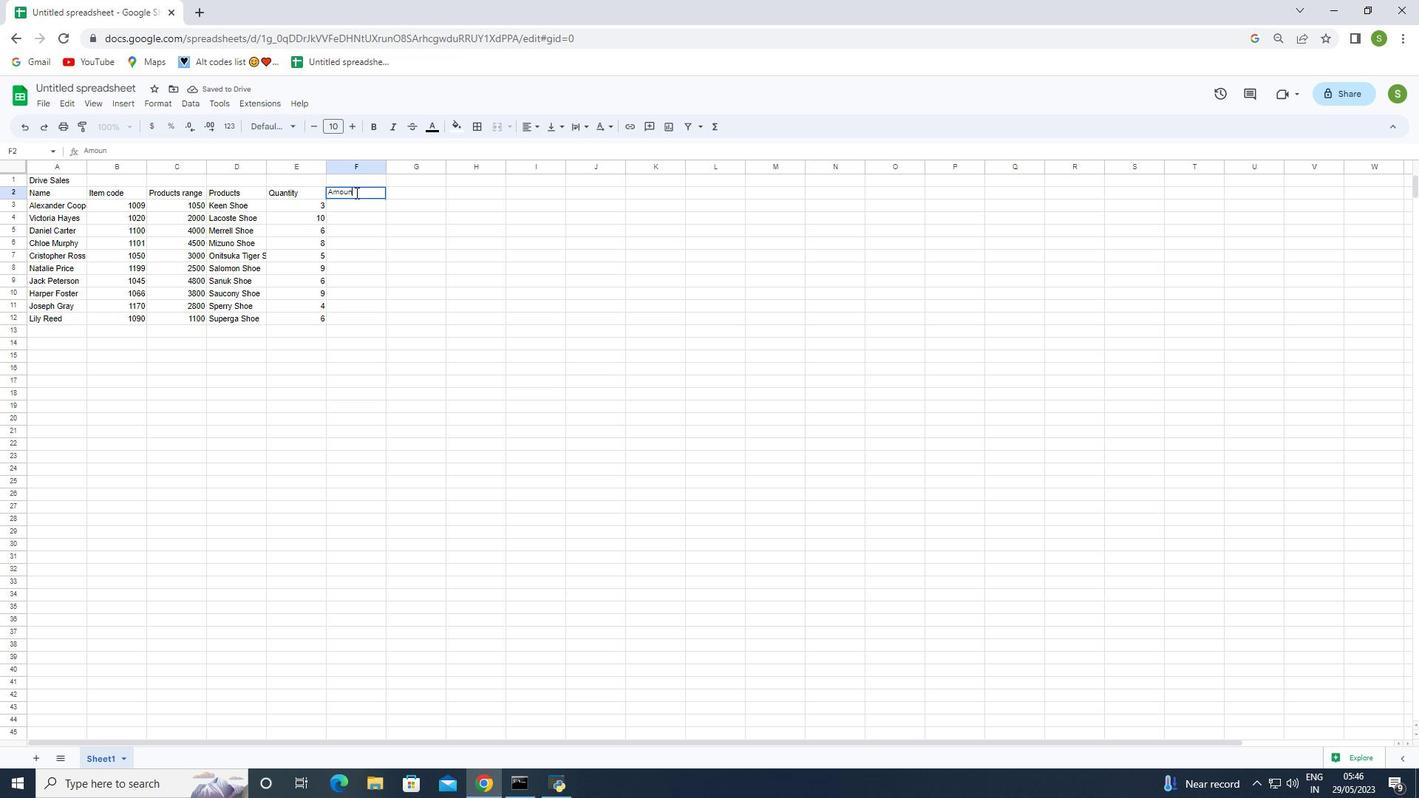 
Action: Mouse moved to (372, 233)
Screenshot: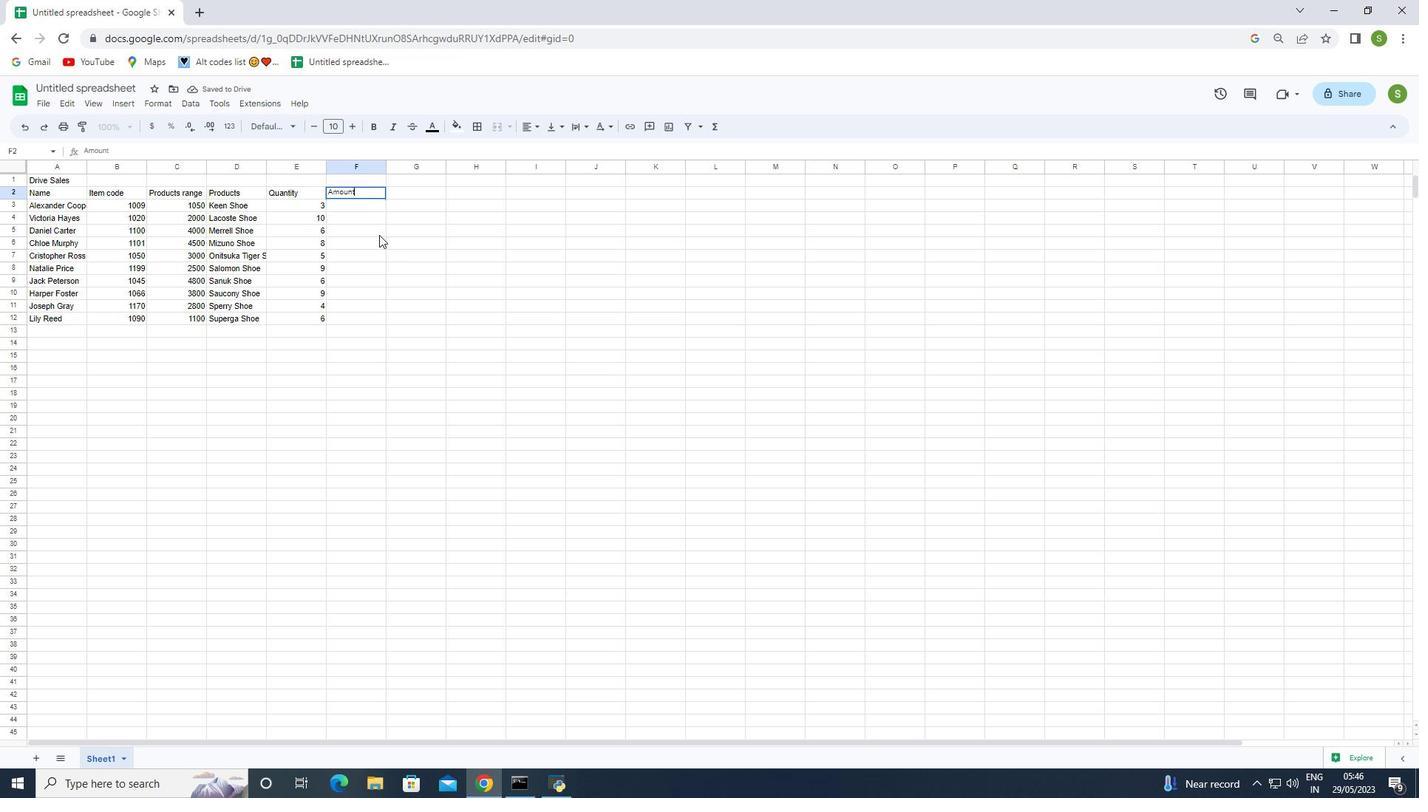
Action: Mouse pressed left at (372, 233)
Screenshot: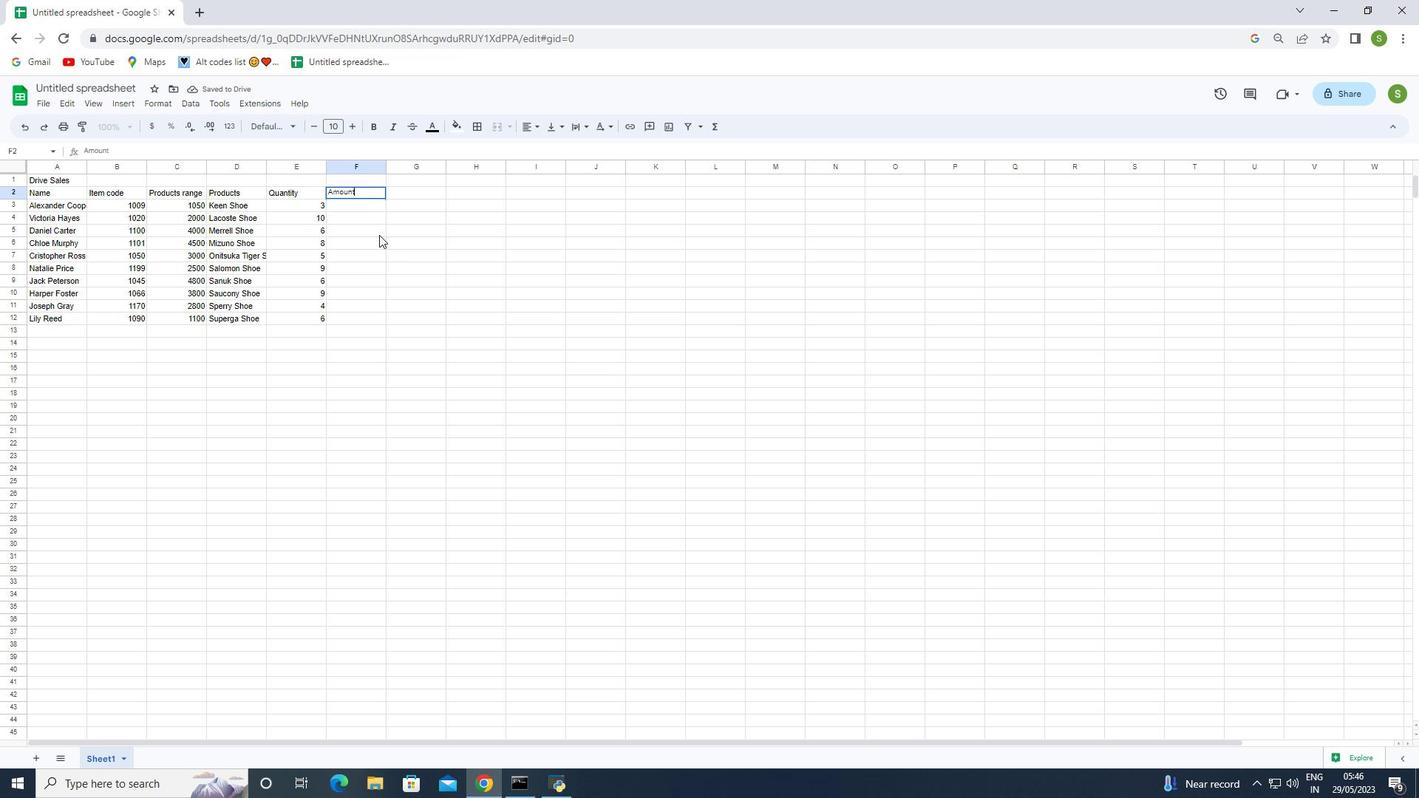 
Action: Mouse moved to (352, 204)
Screenshot: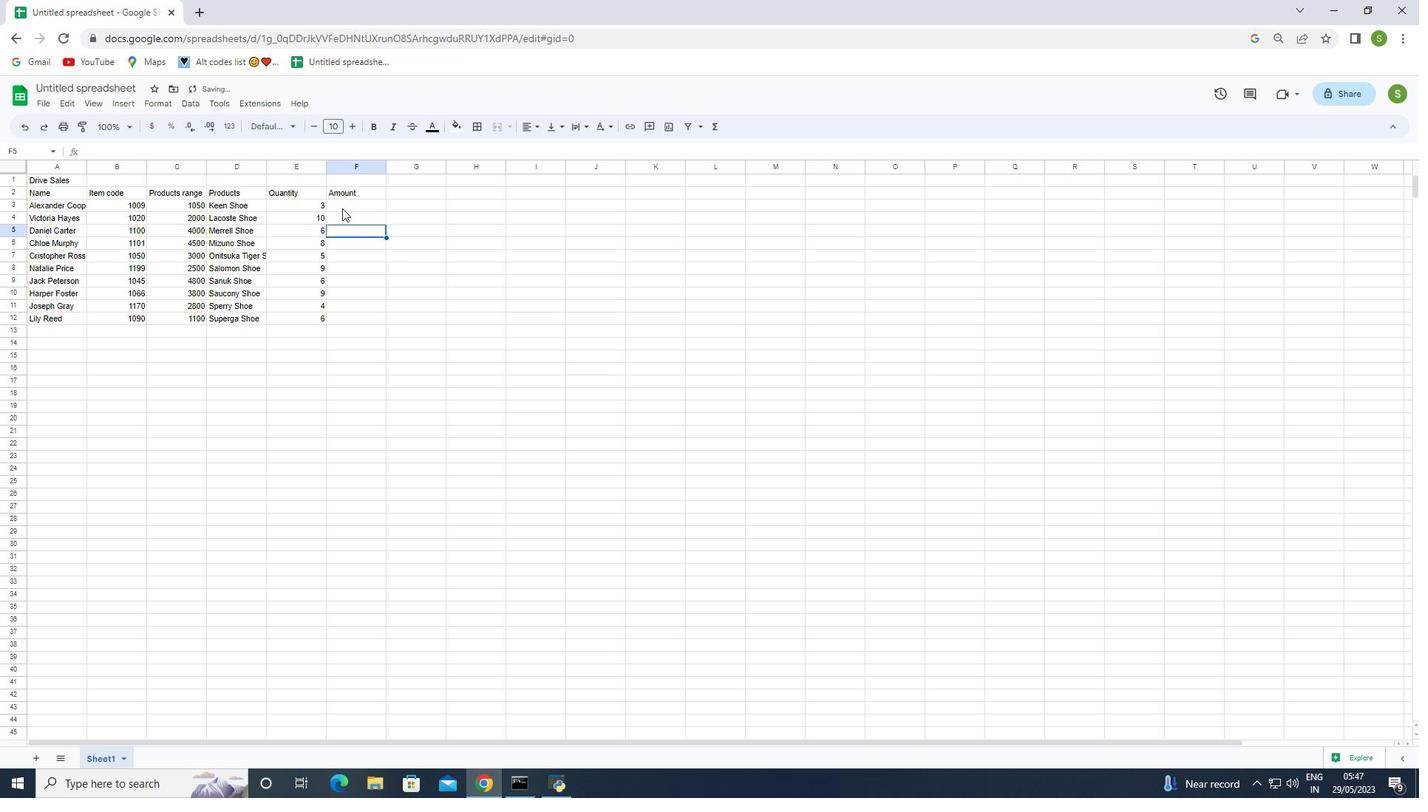 
Action: Mouse pressed left at (352, 204)
Screenshot: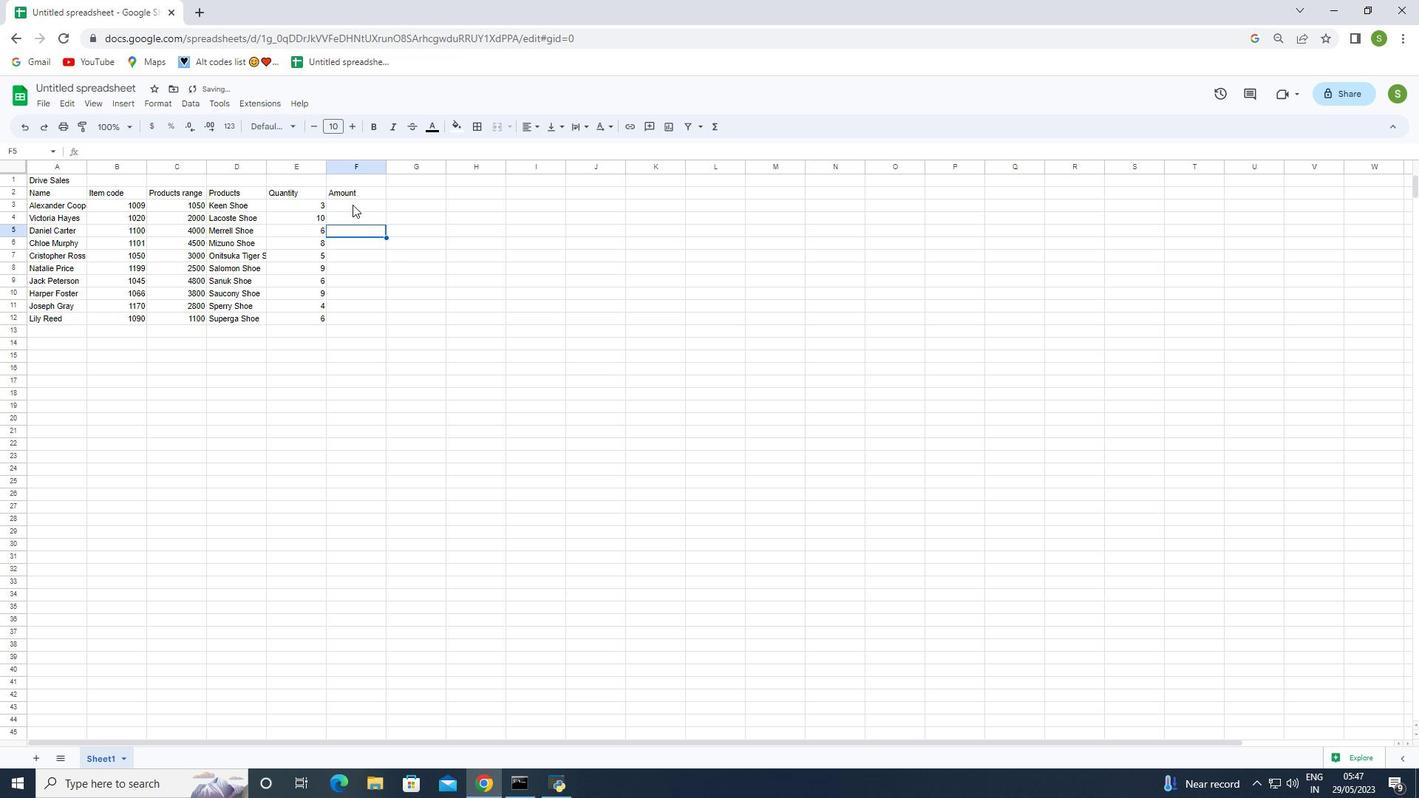 
Action: Key pressed =
Screenshot: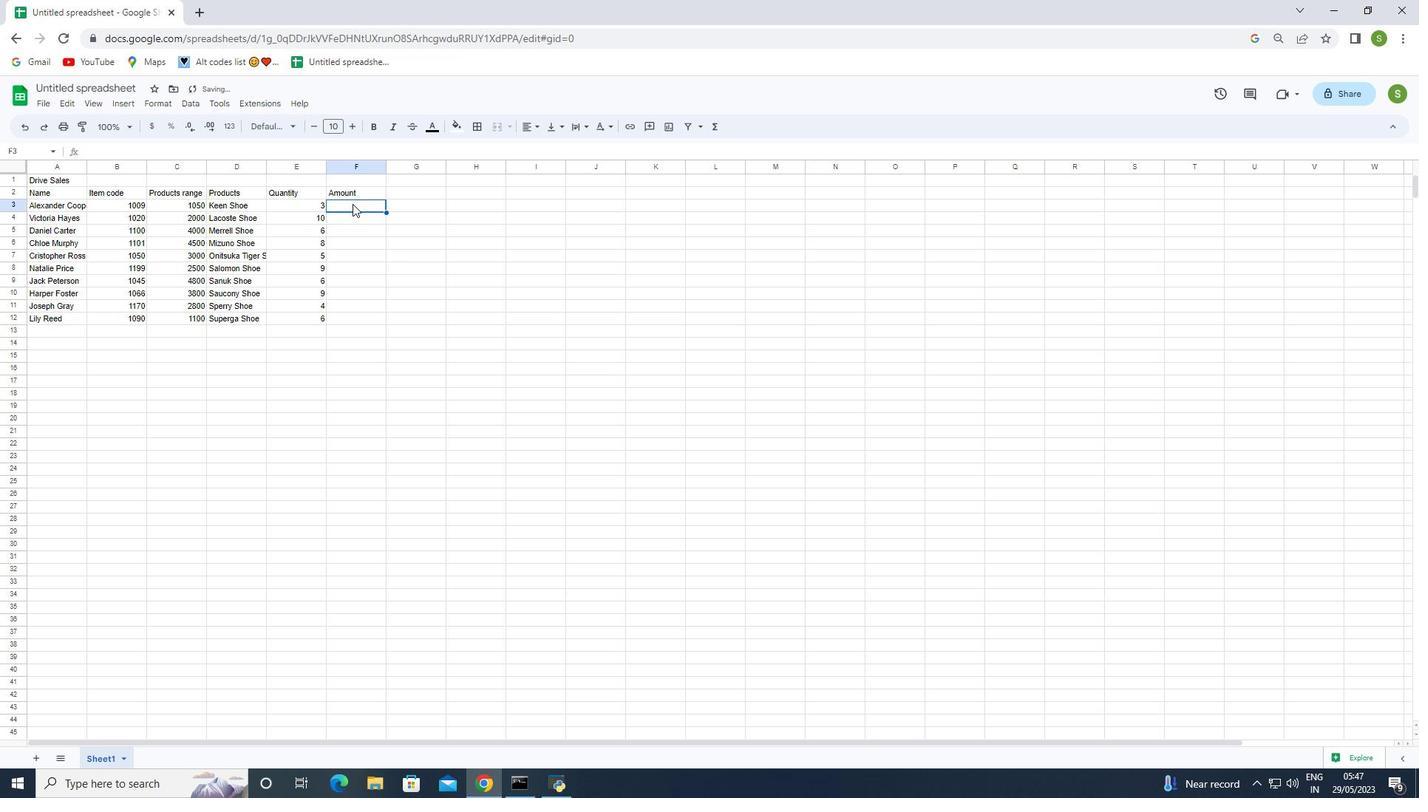 
Action: Mouse moved to (194, 207)
Screenshot: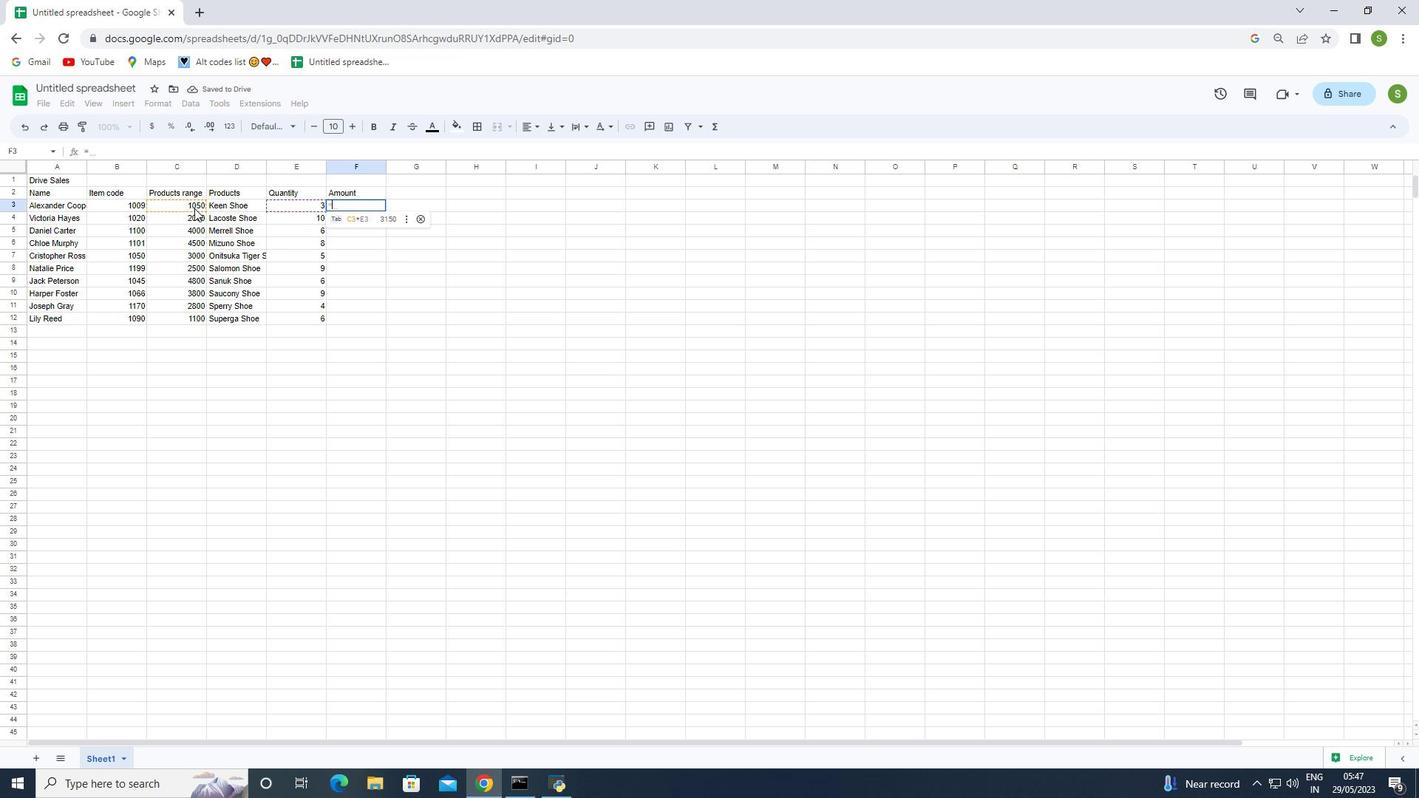 
Action: Mouse pressed left at (194, 207)
Screenshot: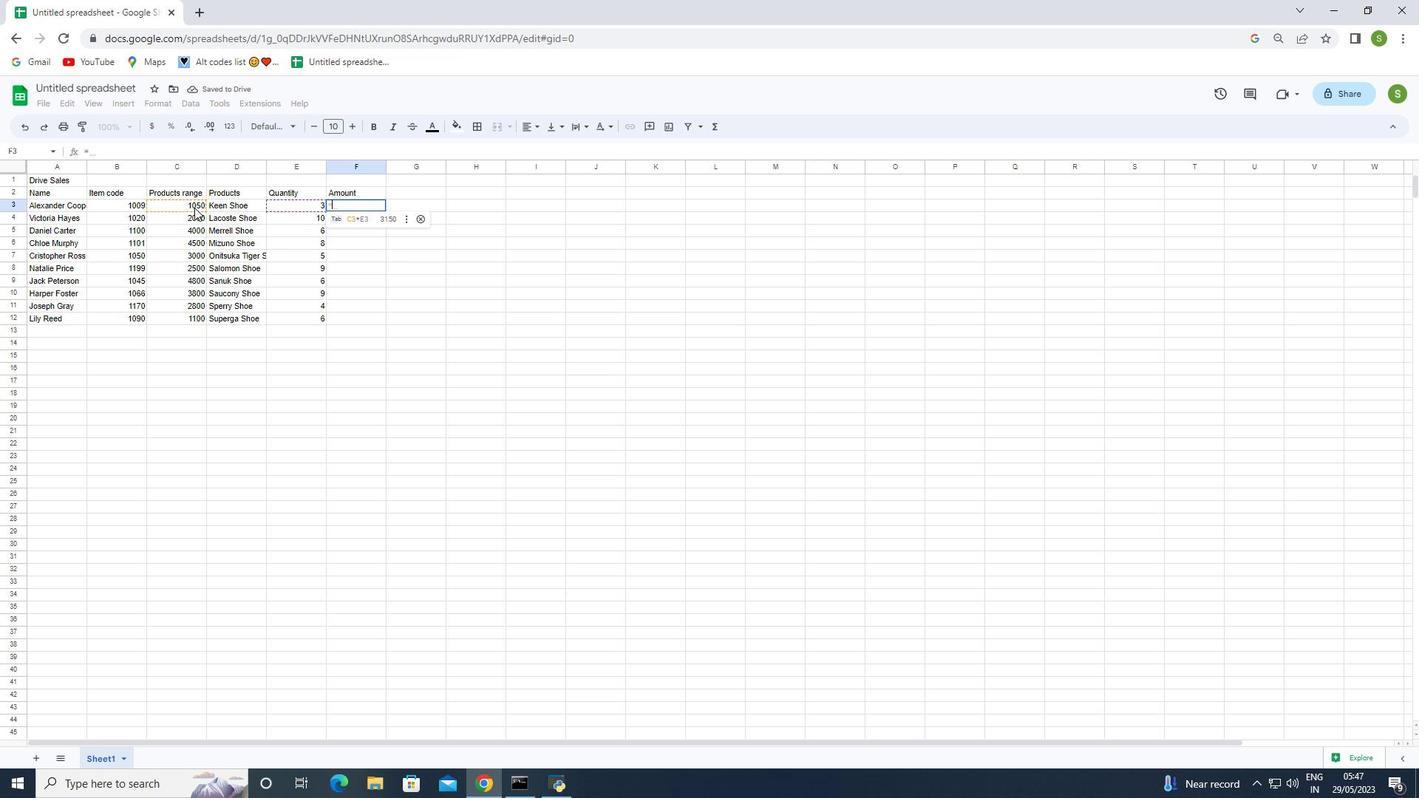 
Action: Key pressed *
Screenshot: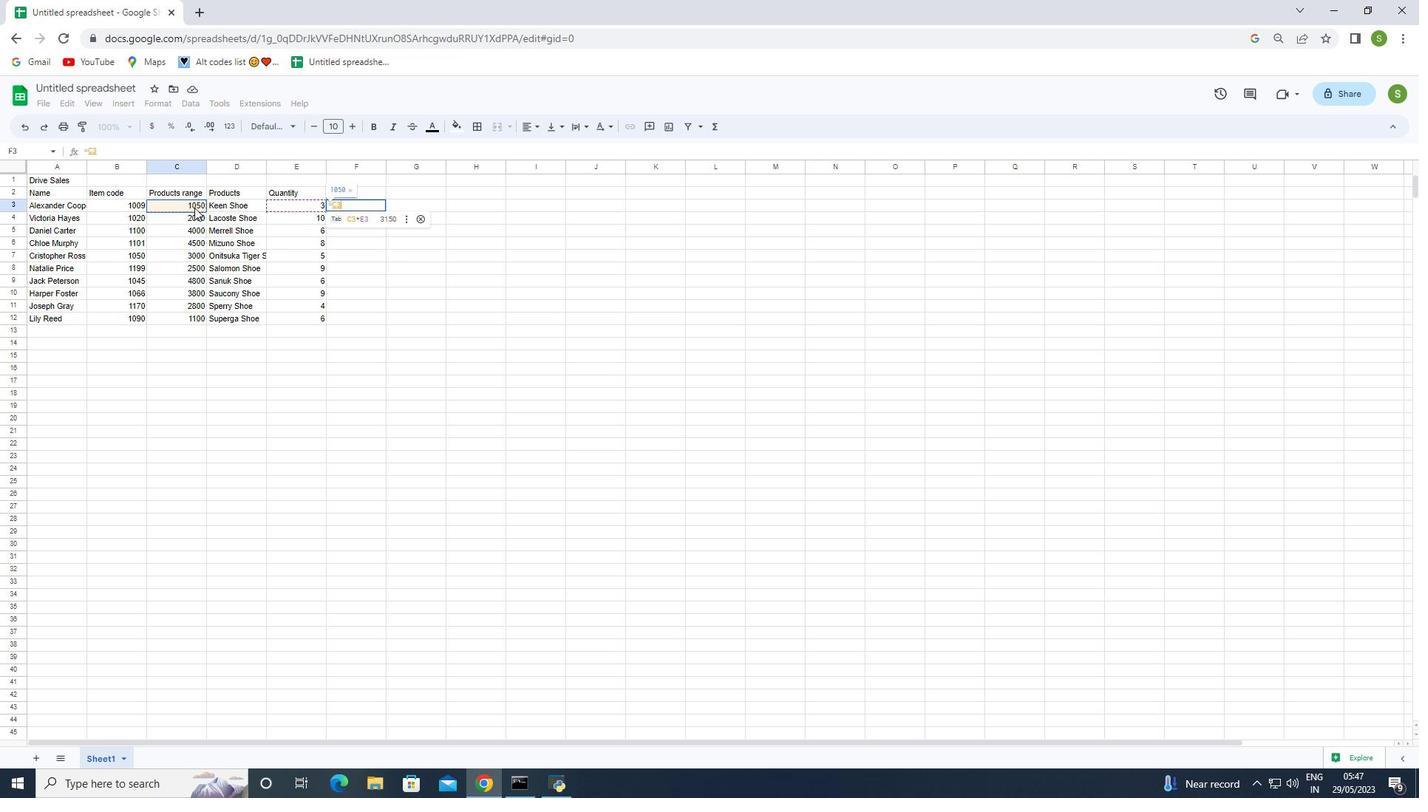 
Action: Mouse moved to (301, 205)
Screenshot: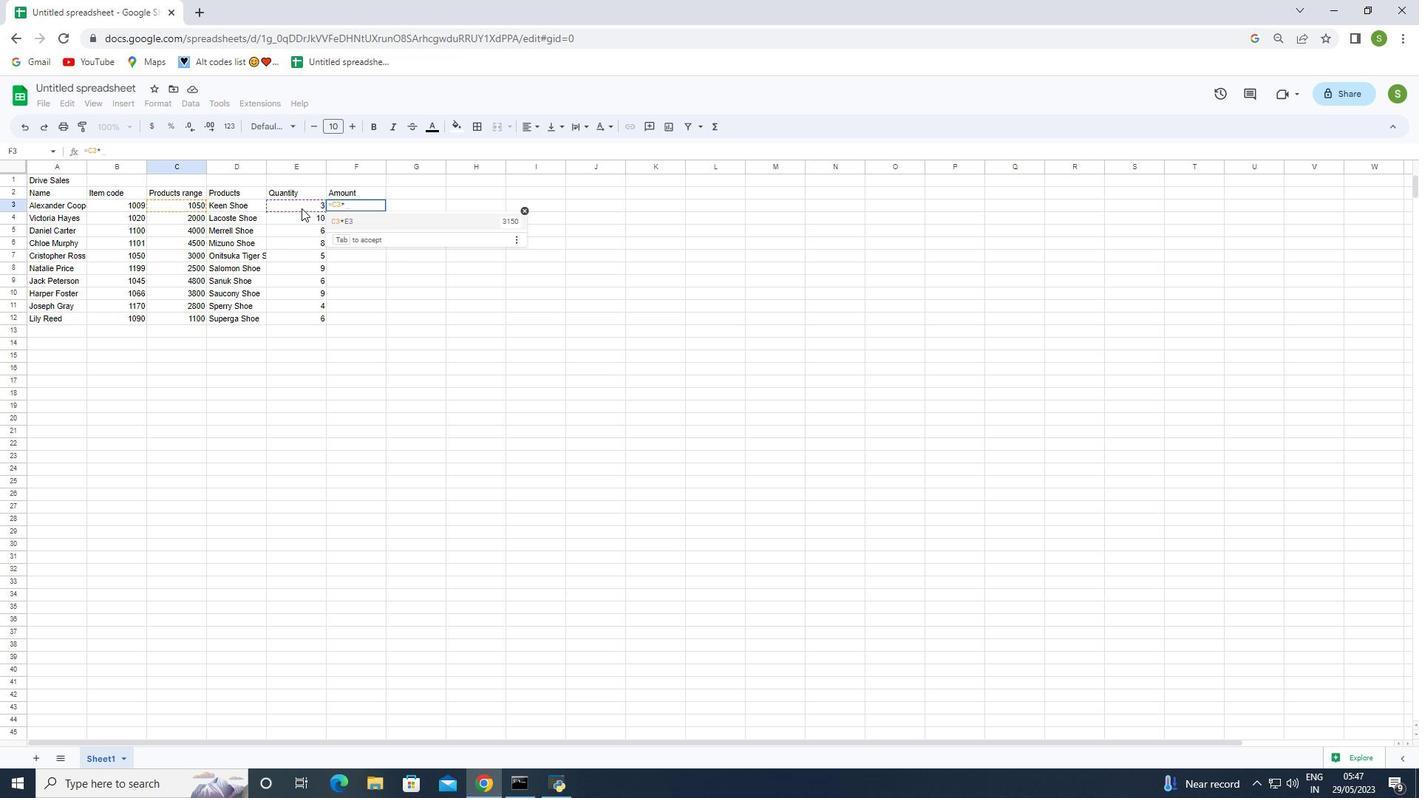 
Action: Mouse pressed left at (301, 205)
Screenshot: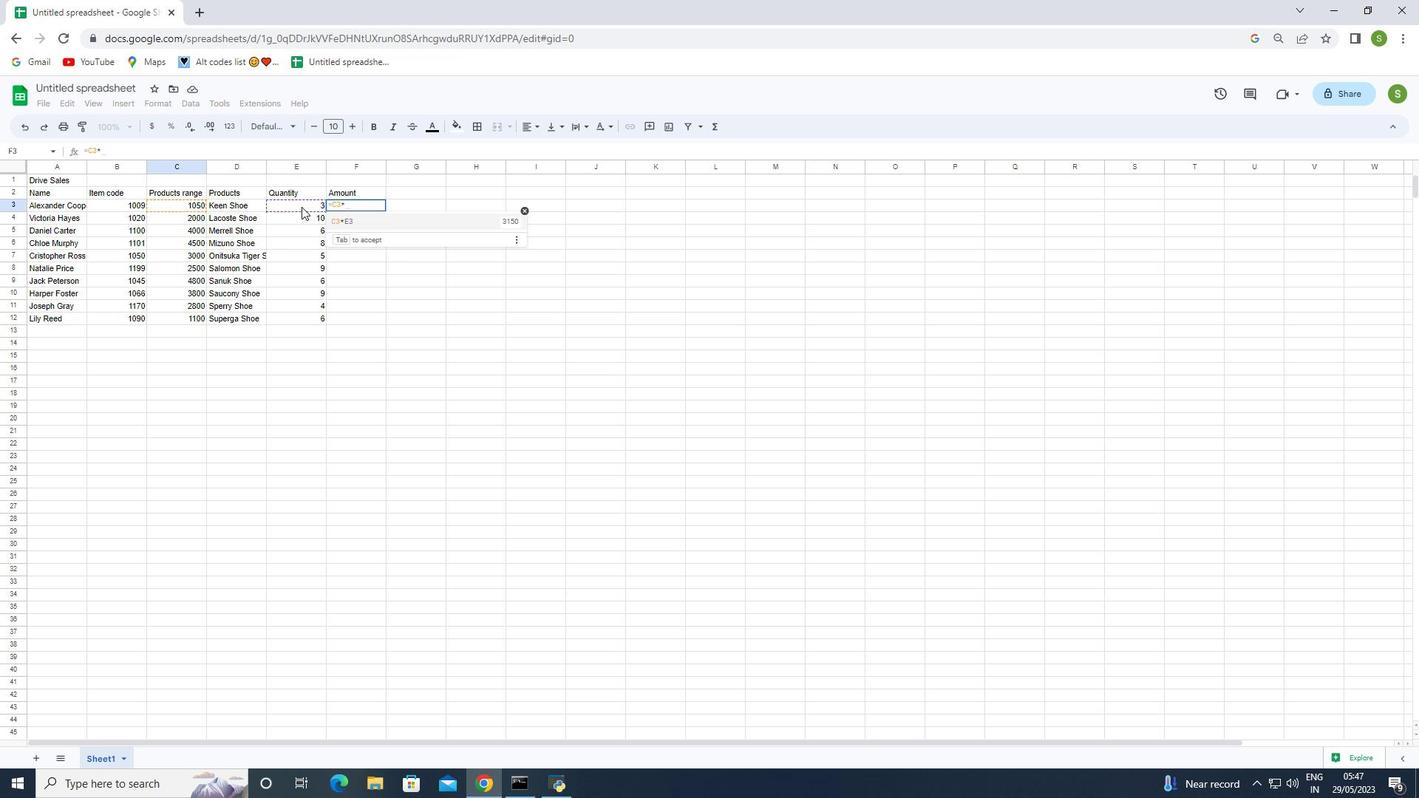 
Action: Mouse moved to (297, 209)
Screenshot: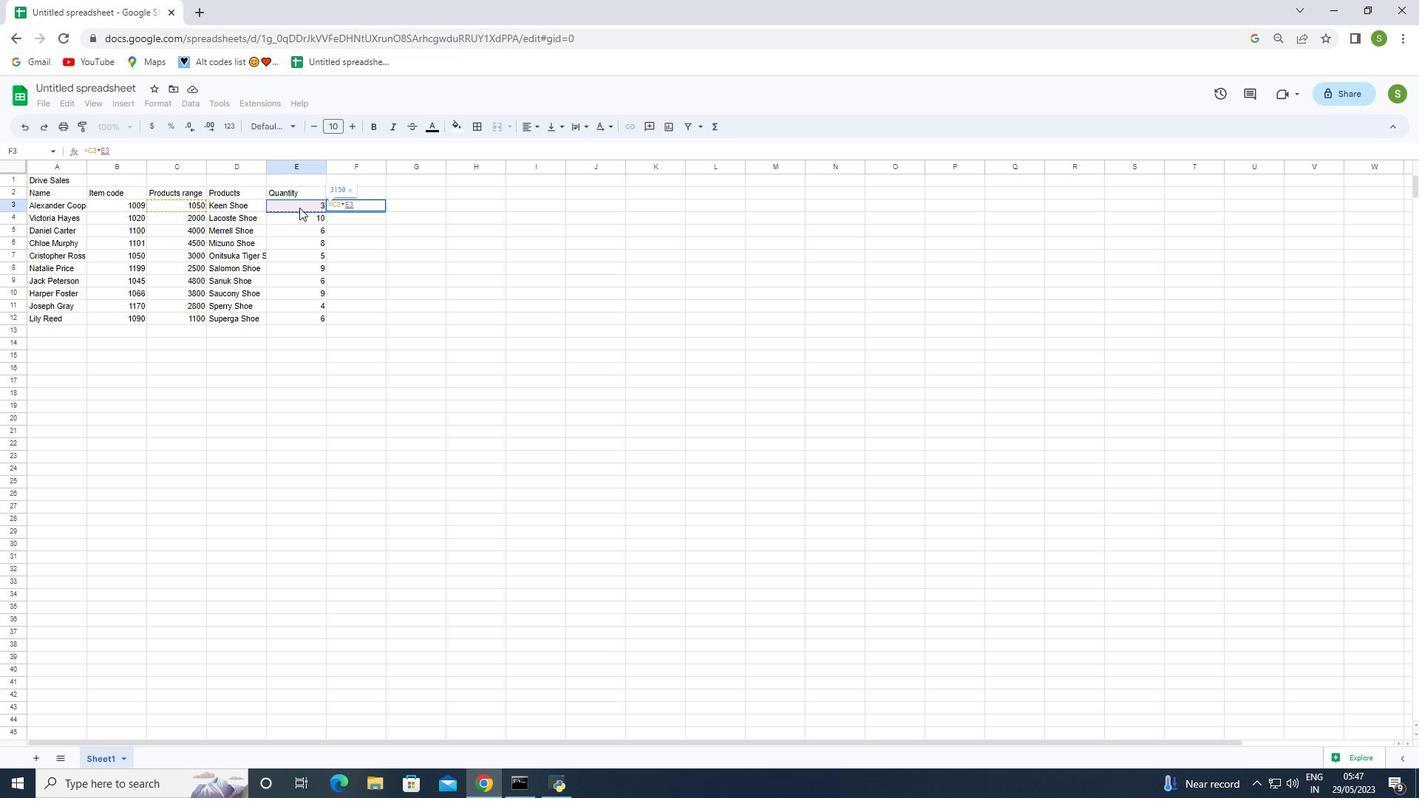
Action: Key pressed <Key.enter>
Screenshot: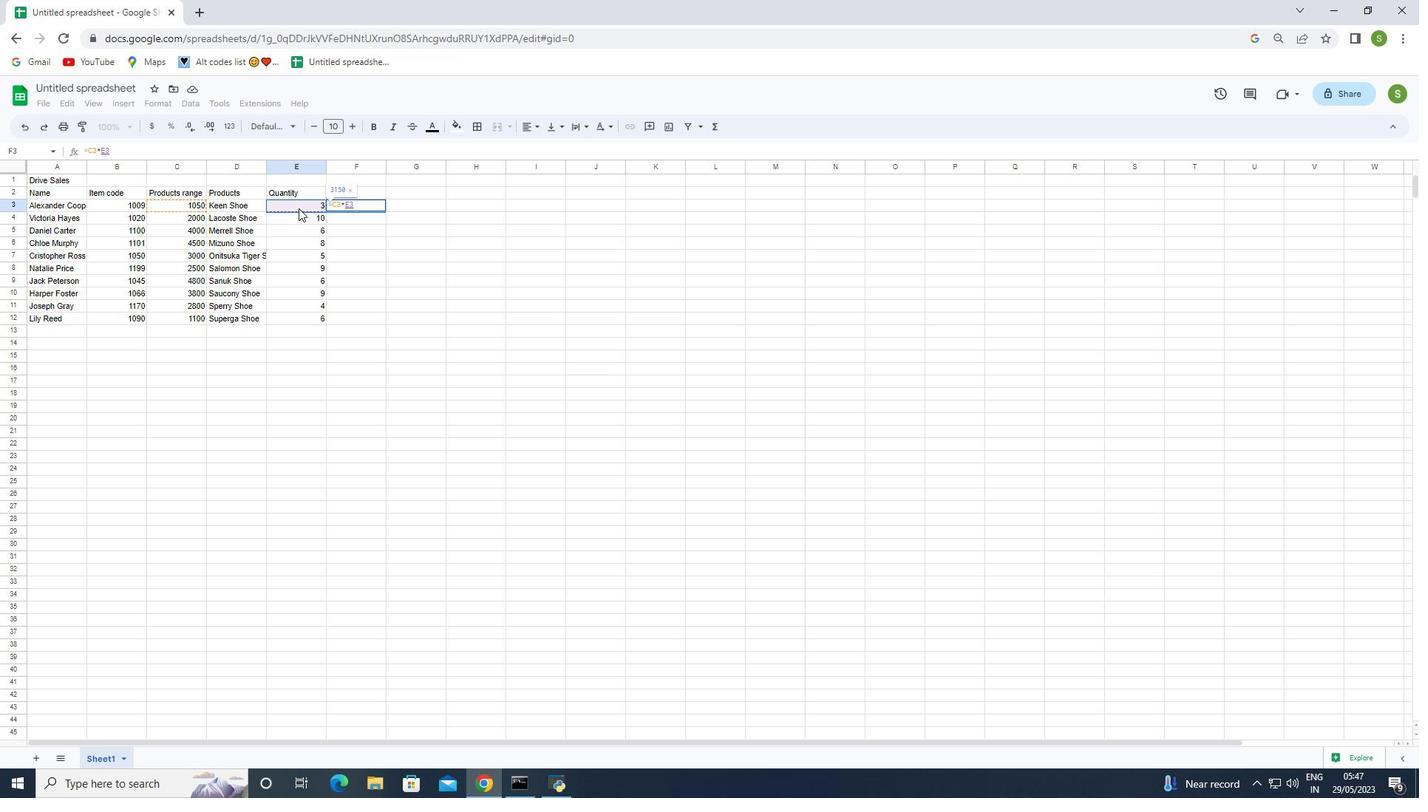 
Action: Mouse moved to (389, 339)
Screenshot: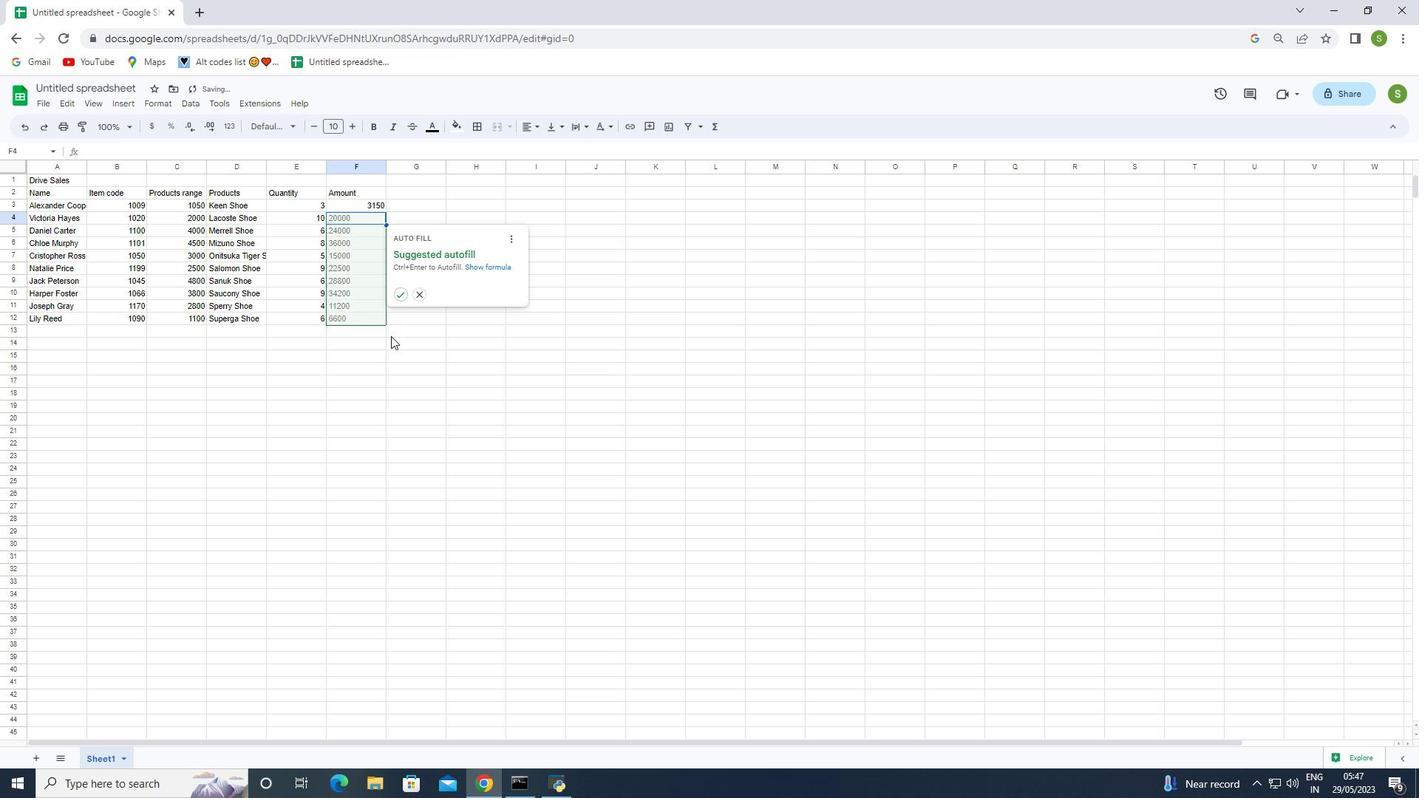 
Action: Mouse pressed left at (389, 339)
Screenshot: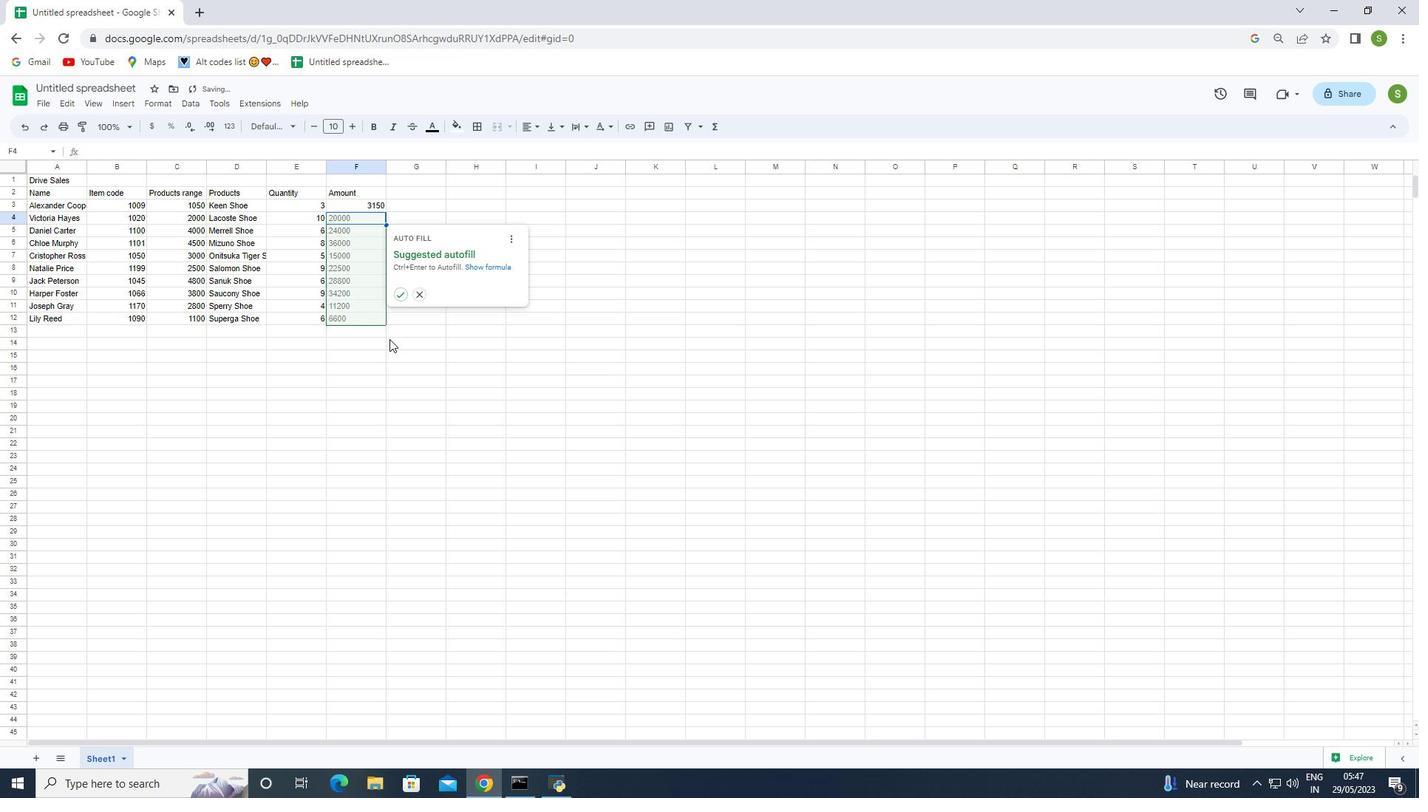 
Action: Mouse moved to (374, 201)
Screenshot: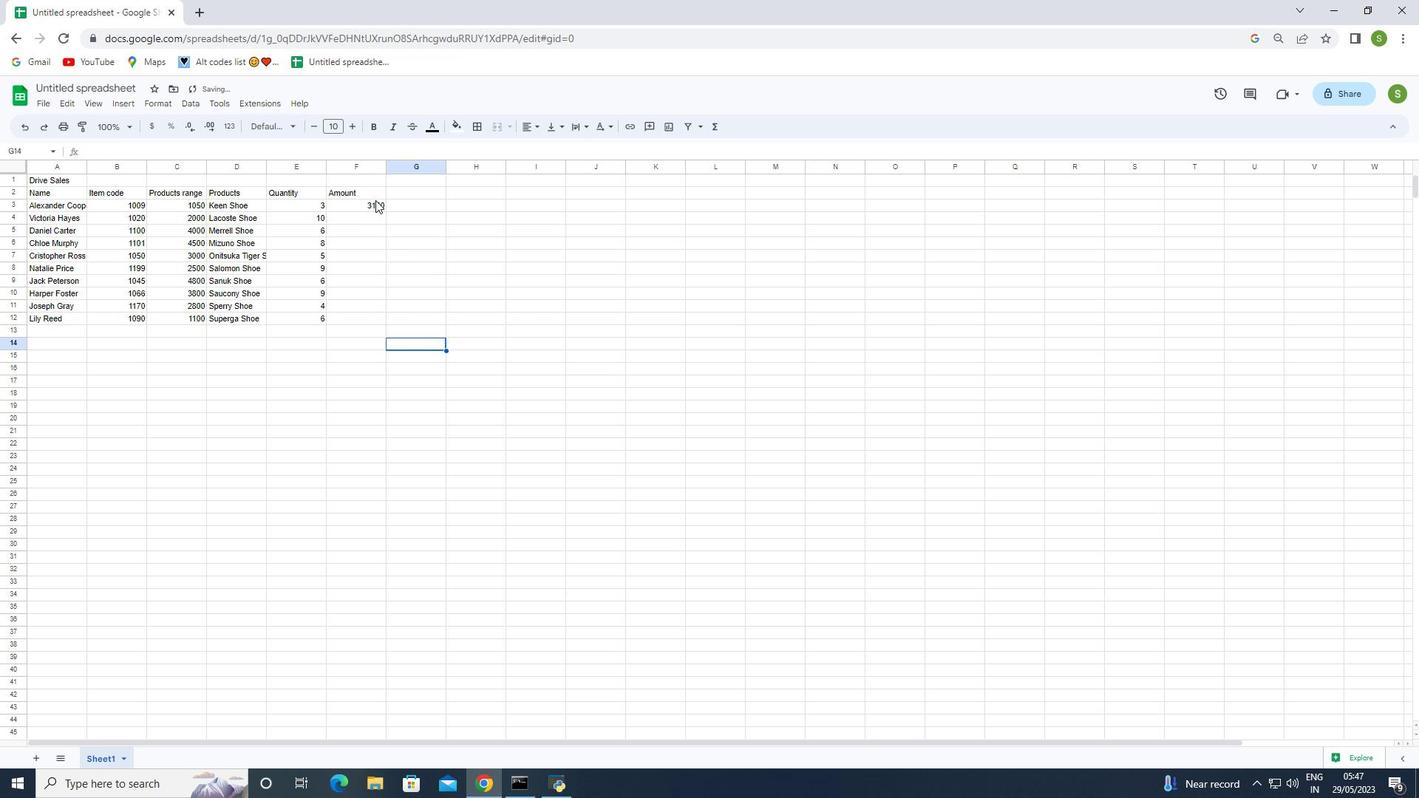 
Action: Mouse pressed left at (374, 201)
Screenshot: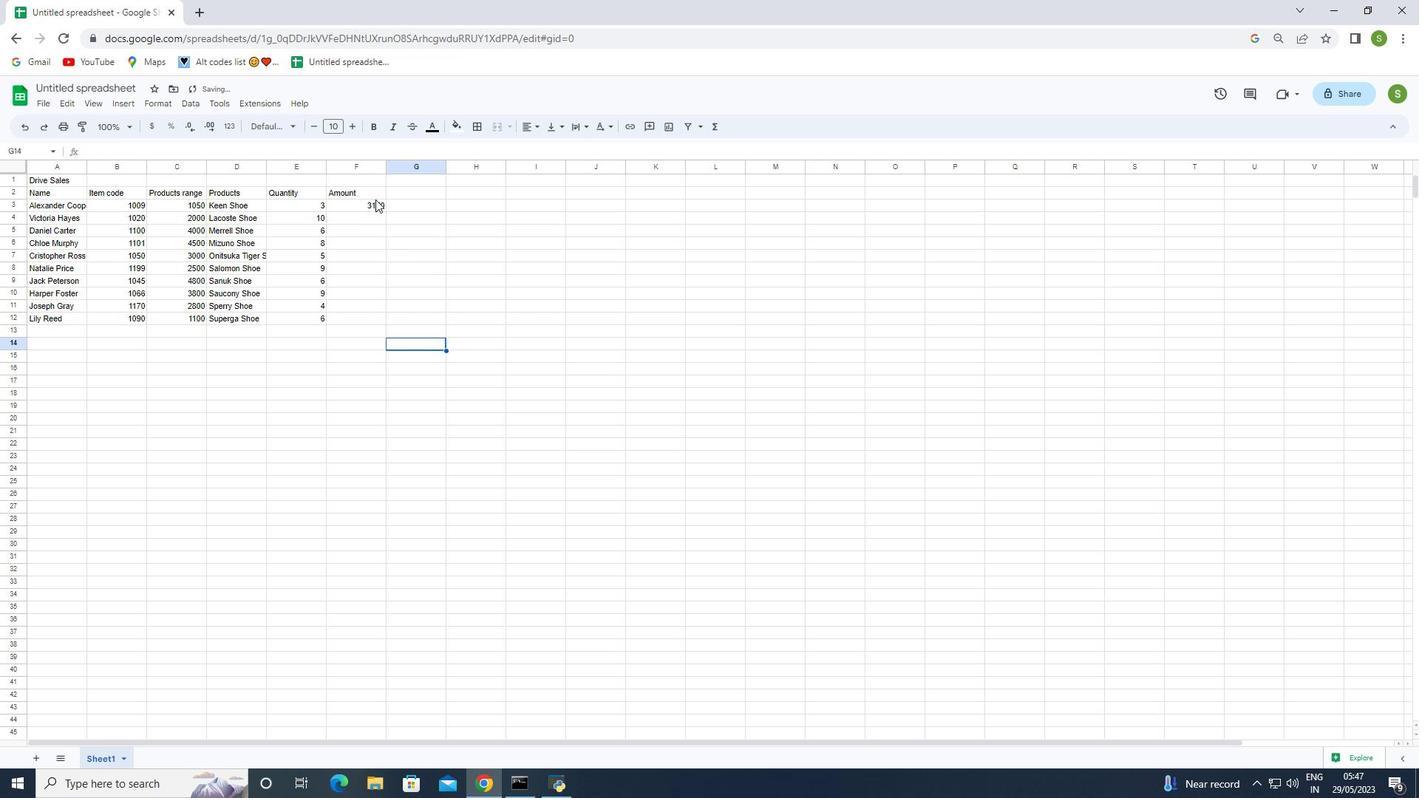 
Action: Mouse moved to (386, 213)
Screenshot: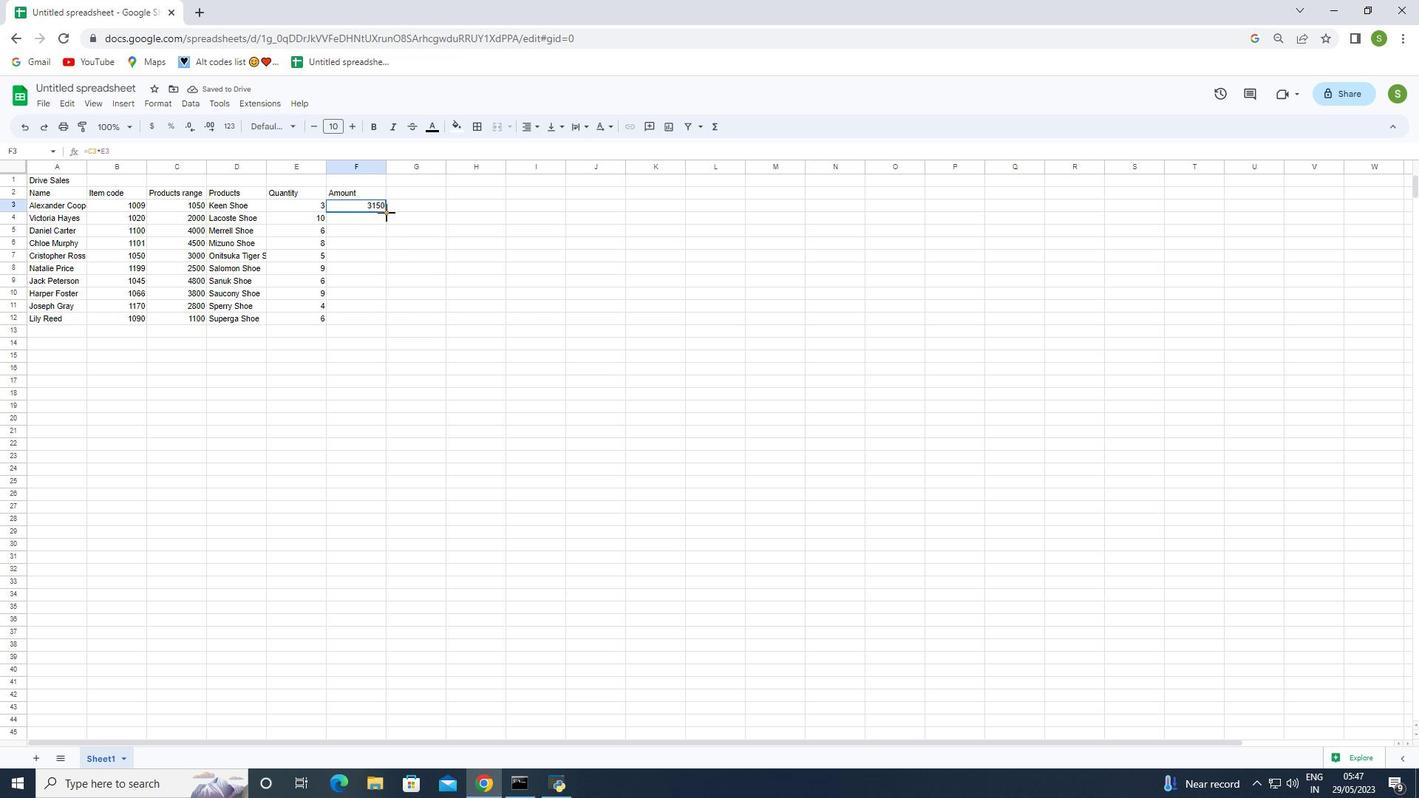 
Action: Mouse pressed left at (386, 213)
Screenshot: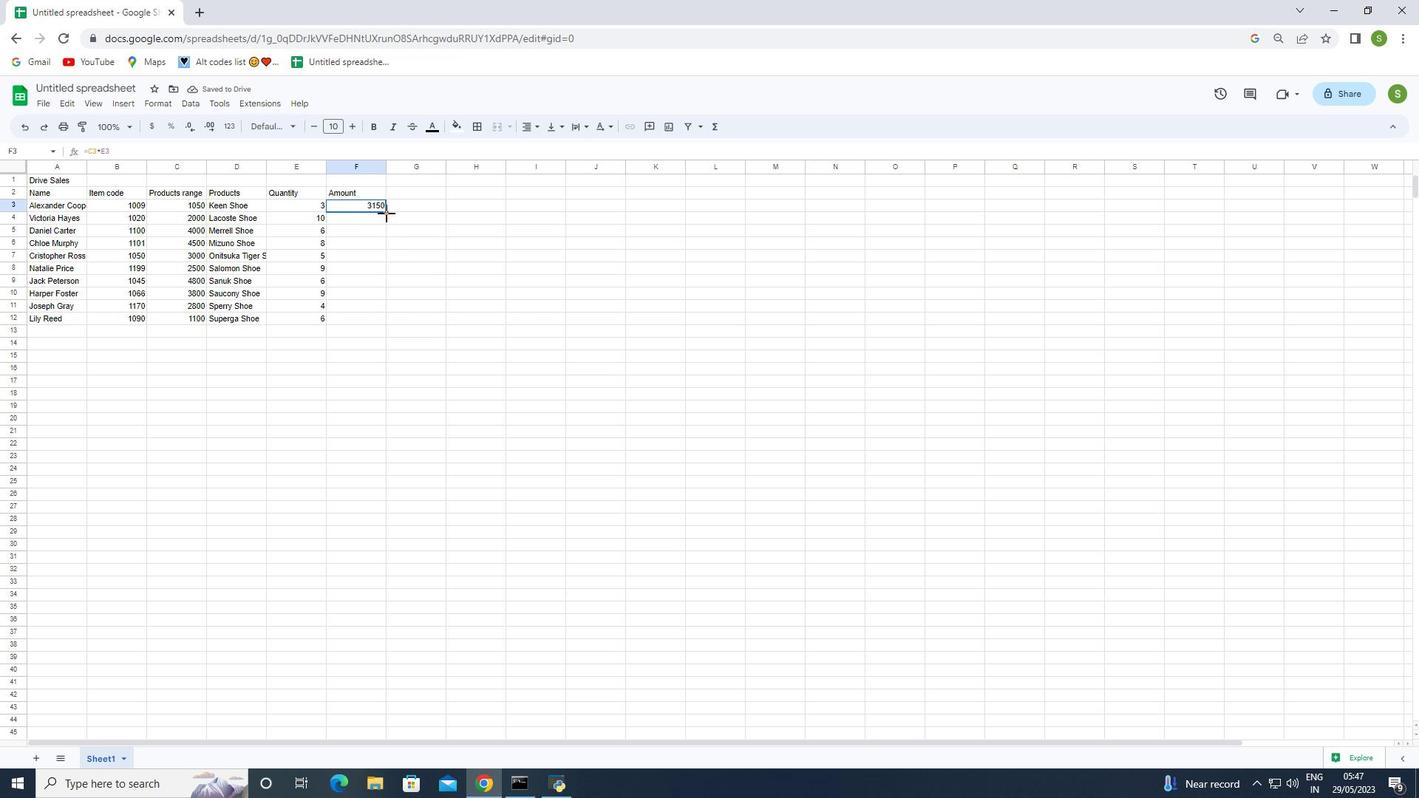 
Action: Mouse moved to (410, 194)
Screenshot: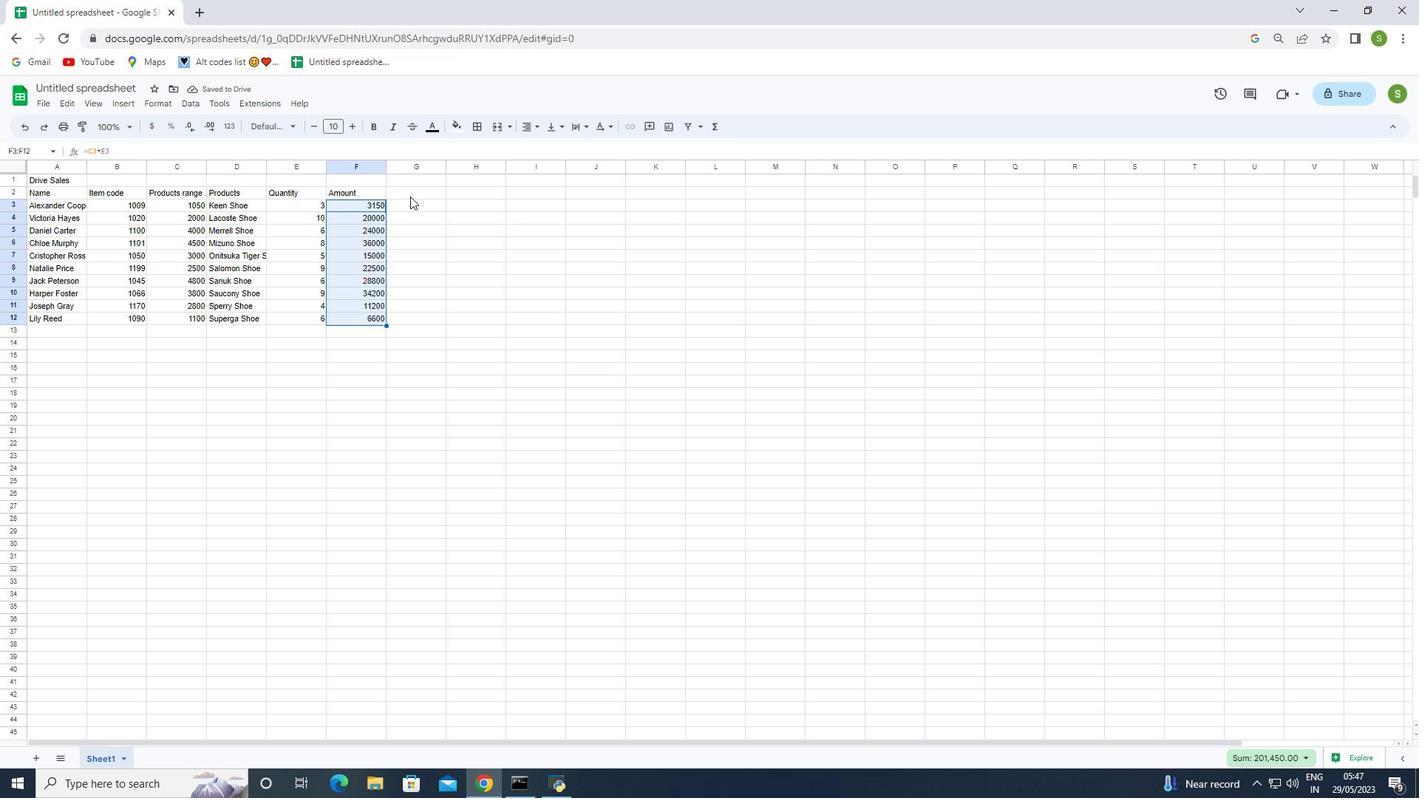 
Action: Mouse pressed left at (410, 194)
Screenshot: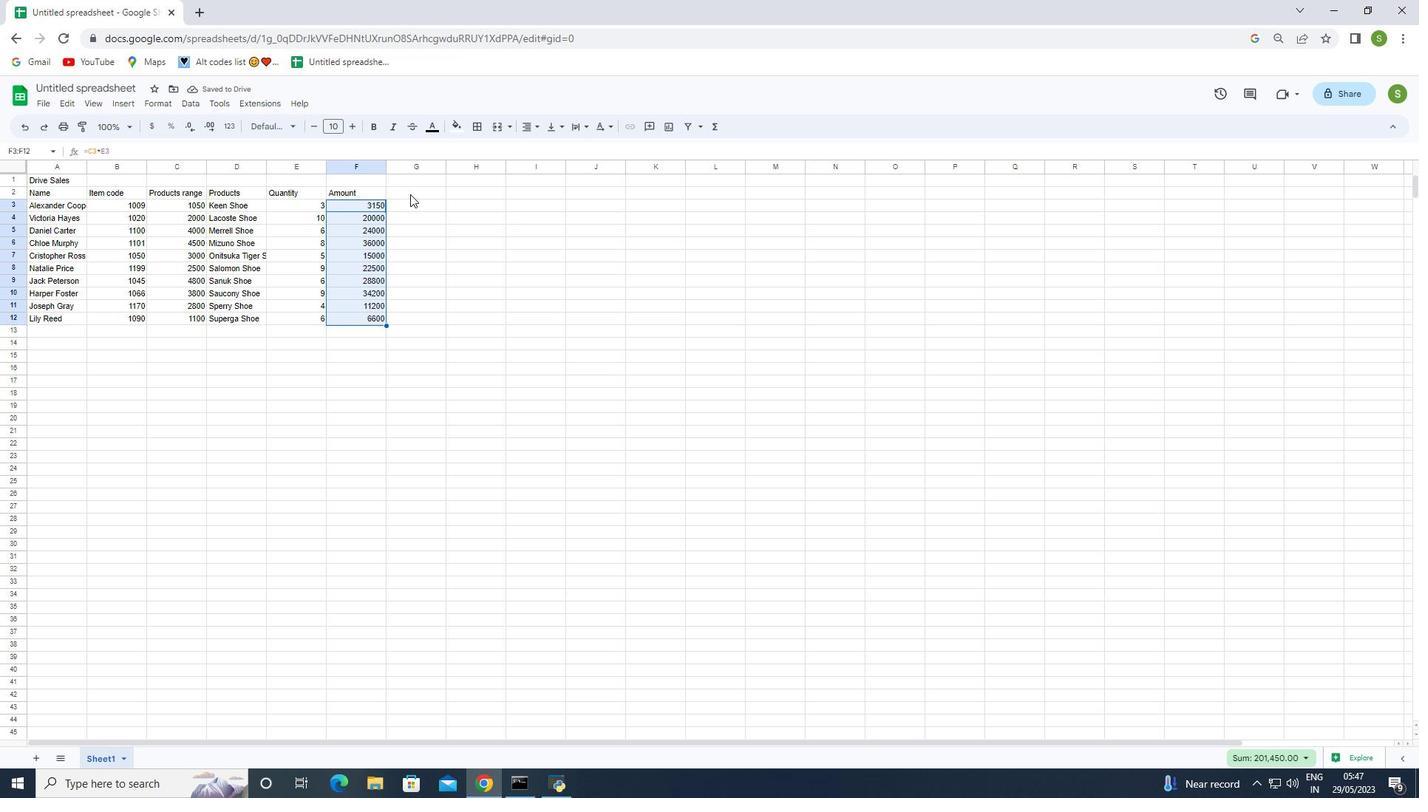 
Action: Key pressed <Key.shift>Commission<Key.enter>=
Screenshot: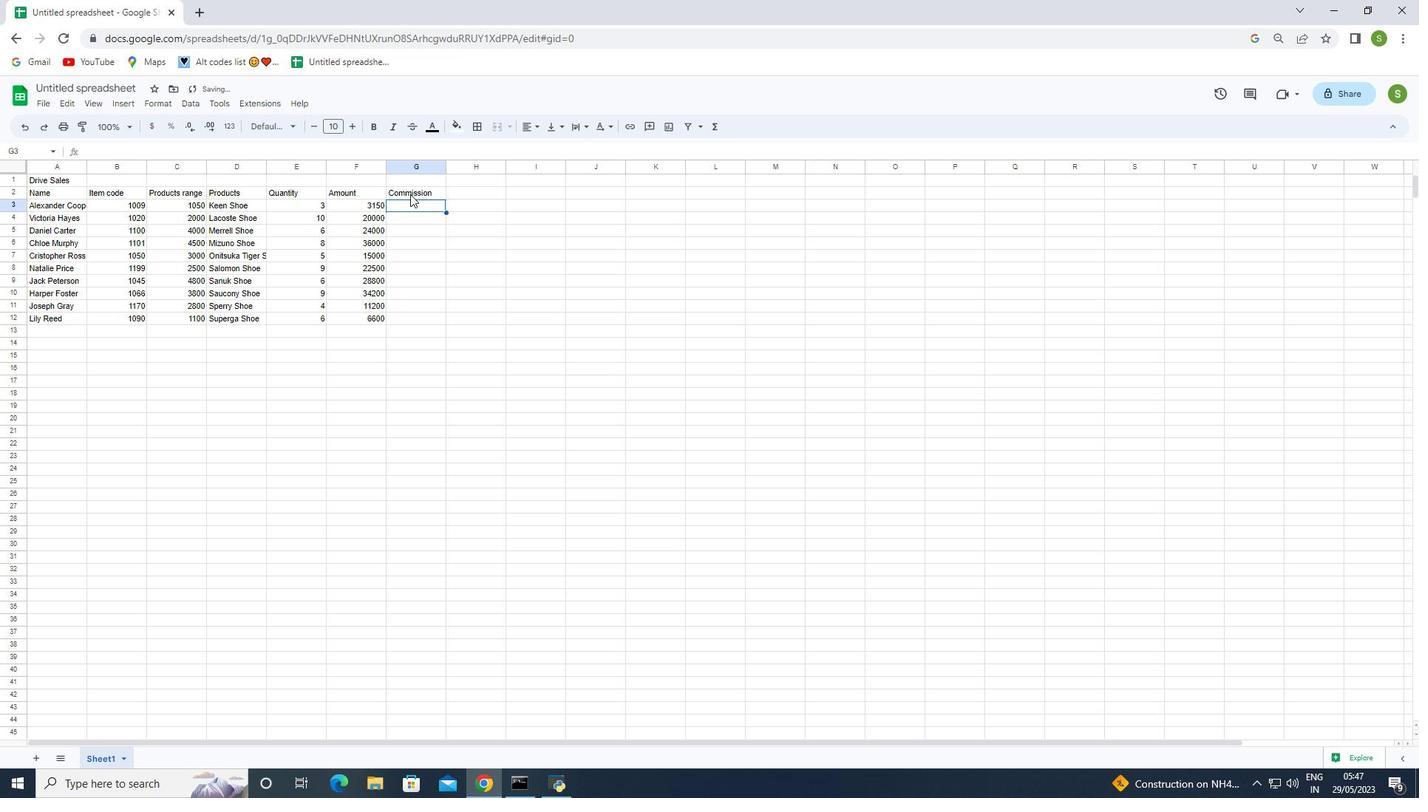 
Action: Mouse moved to (371, 207)
Screenshot: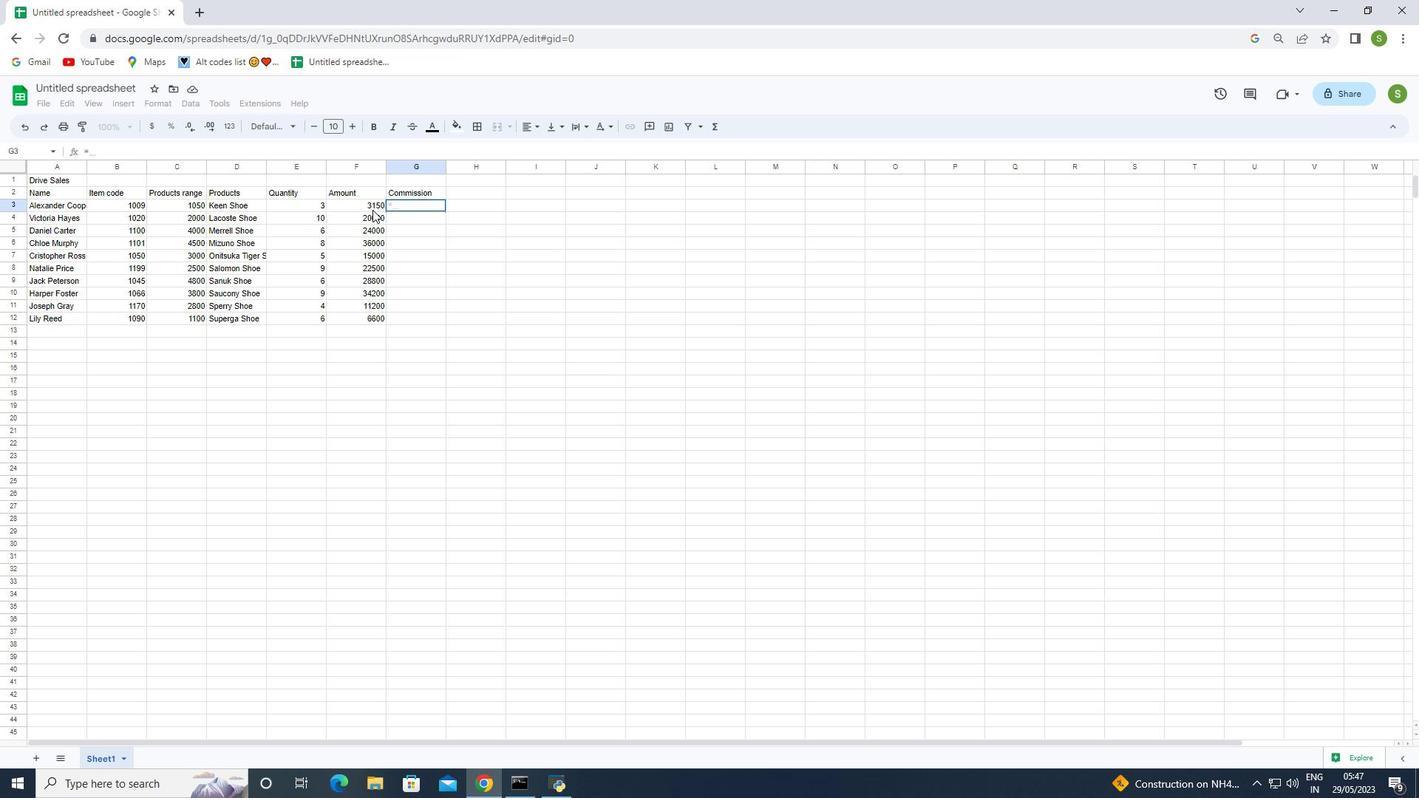 
Action: Mouse pressed left at (371, 207)
Screenshot: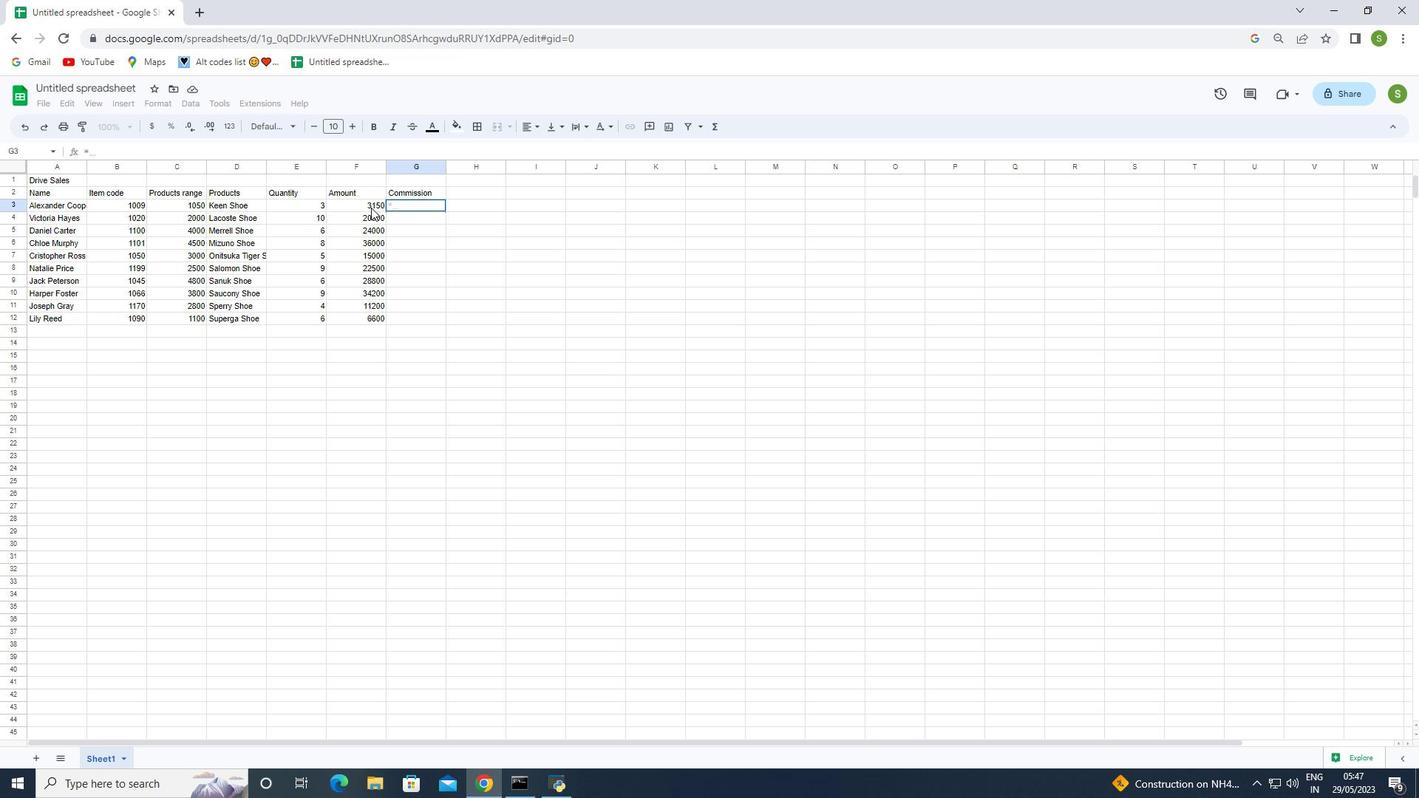 
Action: Mouse moved to (370, 207)
Screenshot: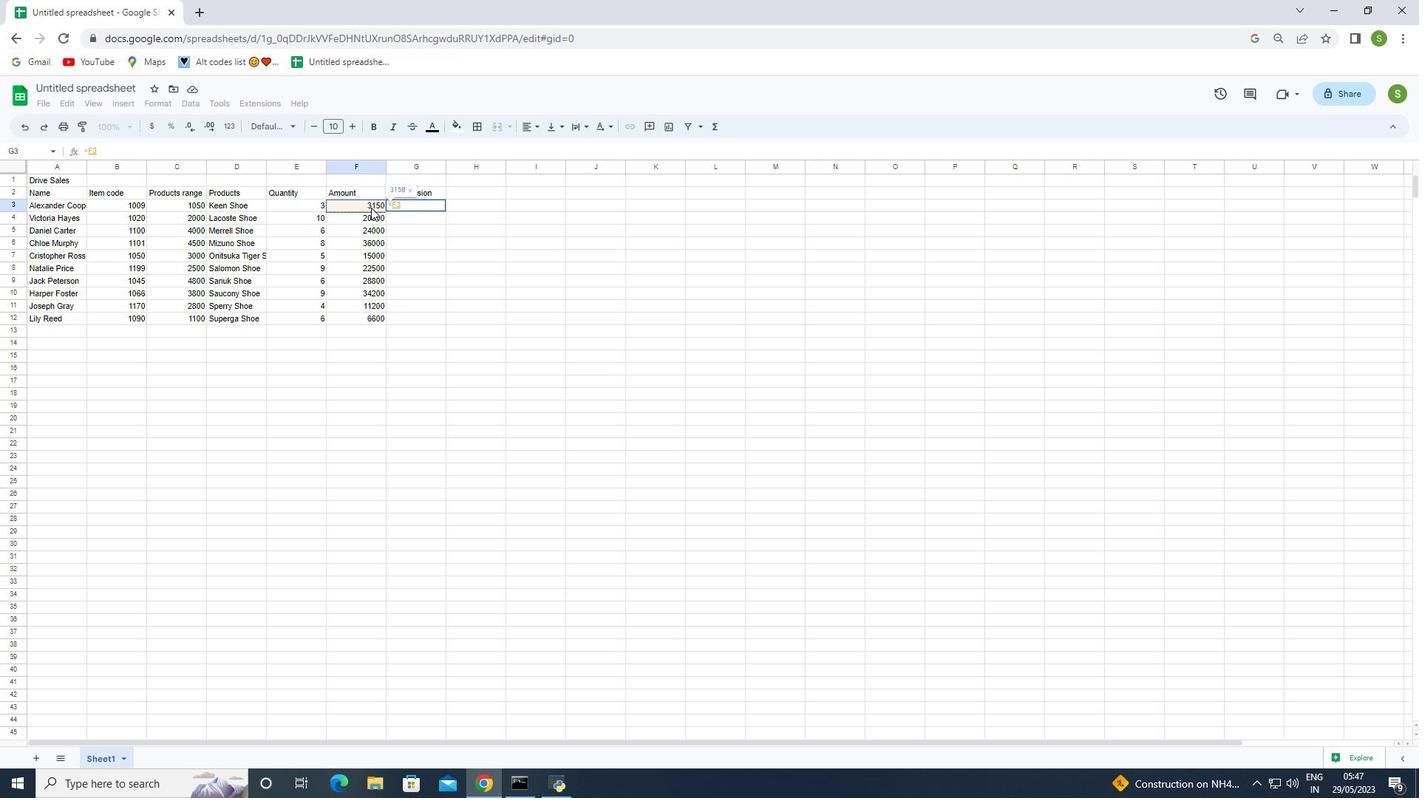 
Action: Key pressed *1<Key.shift><Key.shift><Key.shift><Key.shift><Key.shift><Key.shift><Key.shift><Key.shift><Key.shift><Key.shift><Key.shift><Key.shift><Key.shift><Key.shift><Key.shift><Key.shift><Key.shift><Key.shift><Key.shift><Key.shift><Key.shift><Key.shift><Key.shift><Key.shift>%
Screenshot: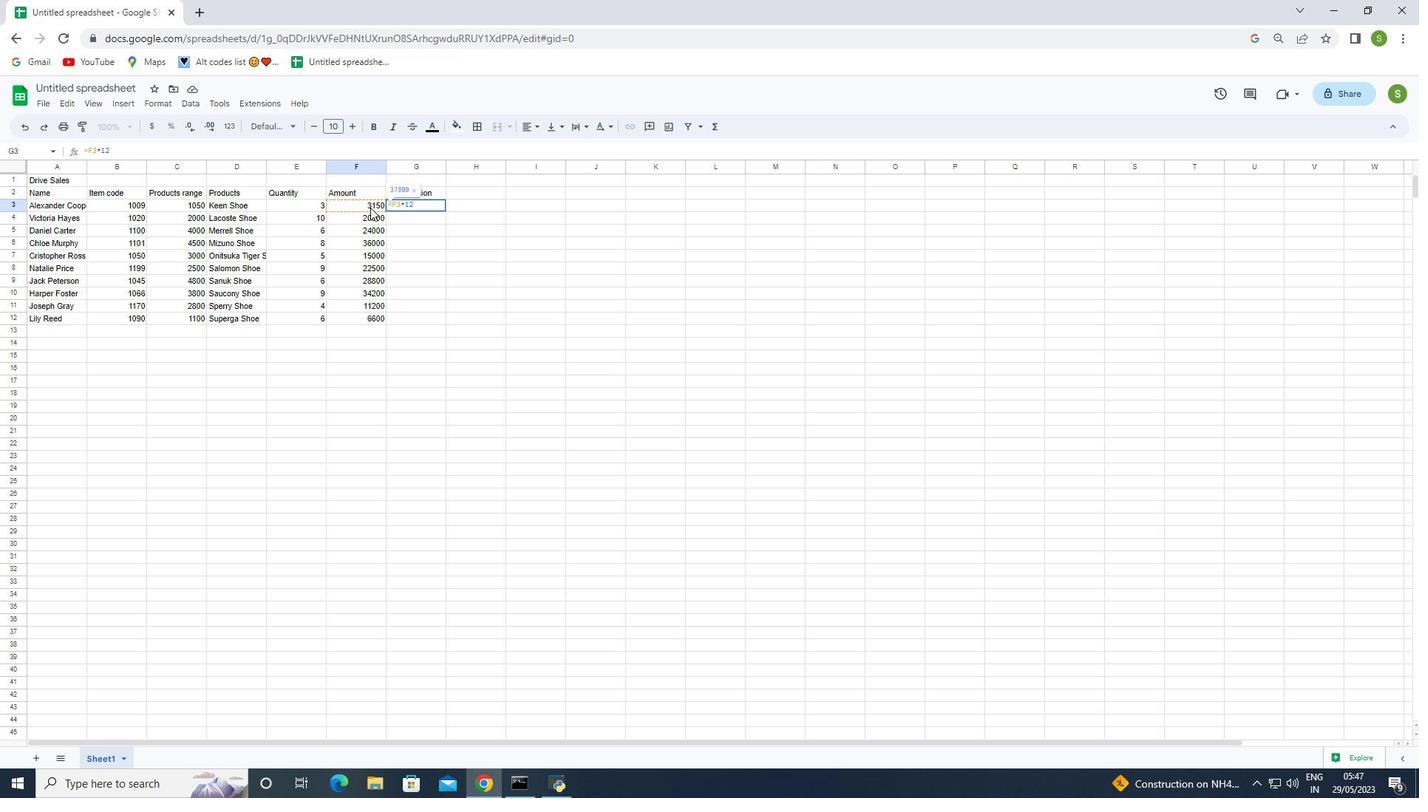 
Action: Mouse moved to (406, 247)
Screenshot: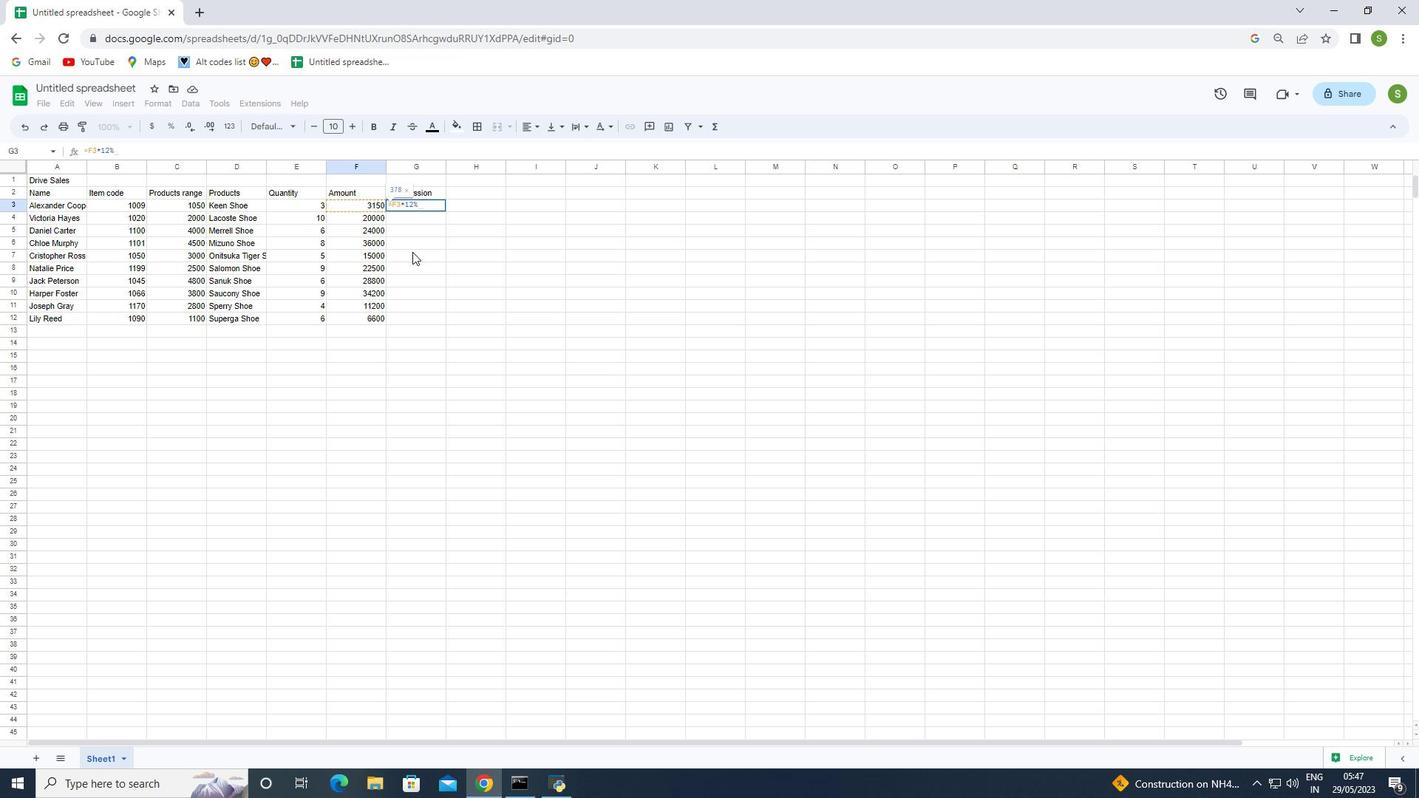
Action: Key pressed <Key.enter>
Screenshot: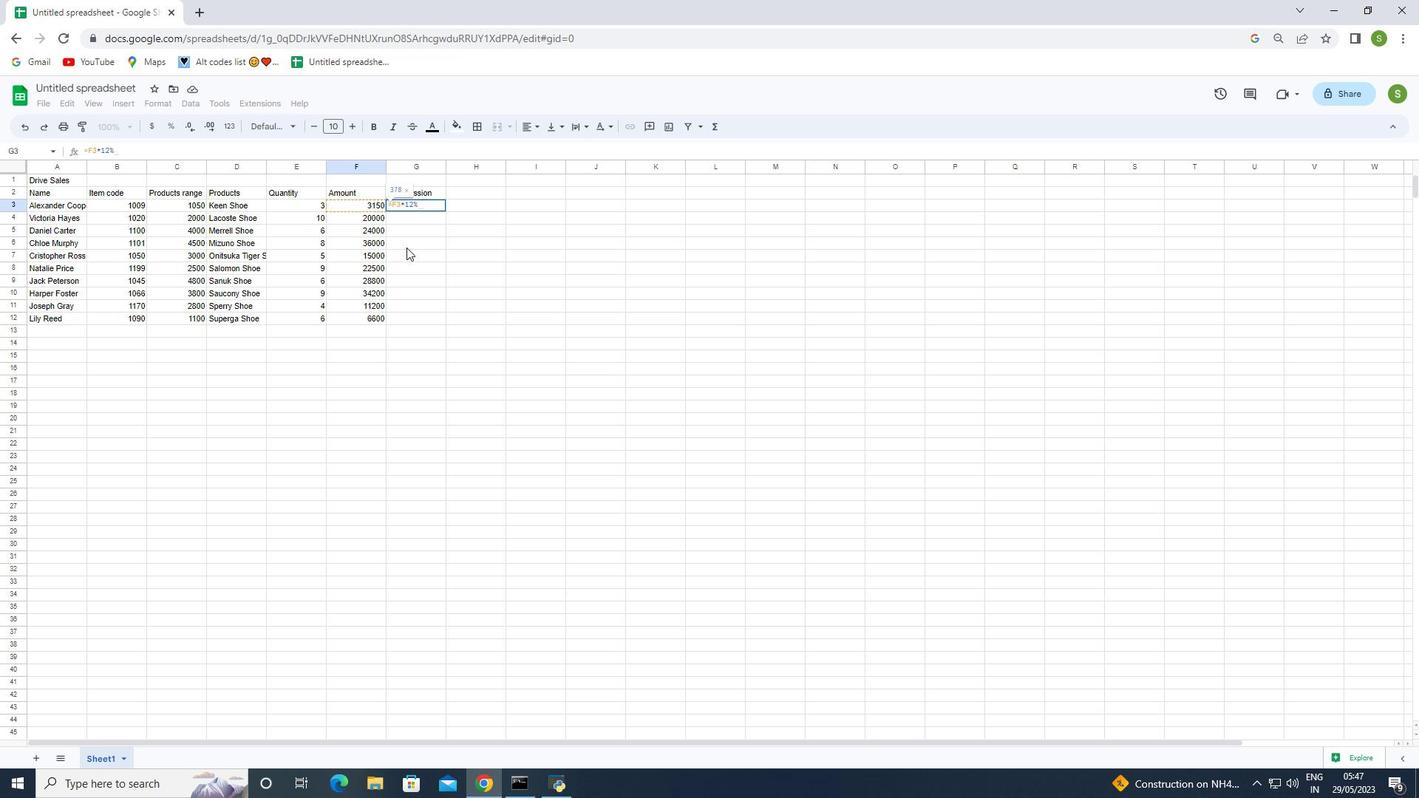 
Action: Mouse moved to (405, 410)
Screenshot: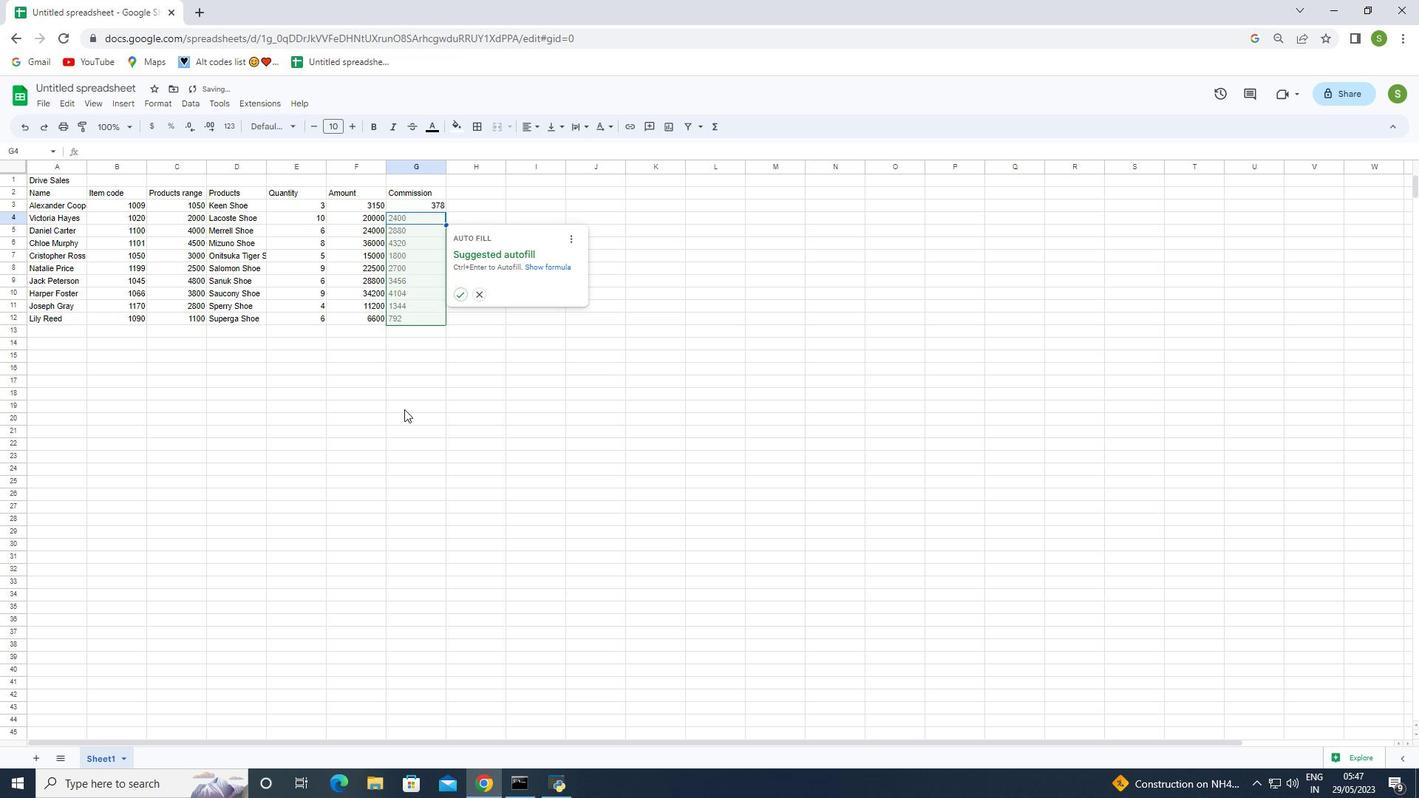 
Action: Mouse pressed left at (405, 410)
Screenshot: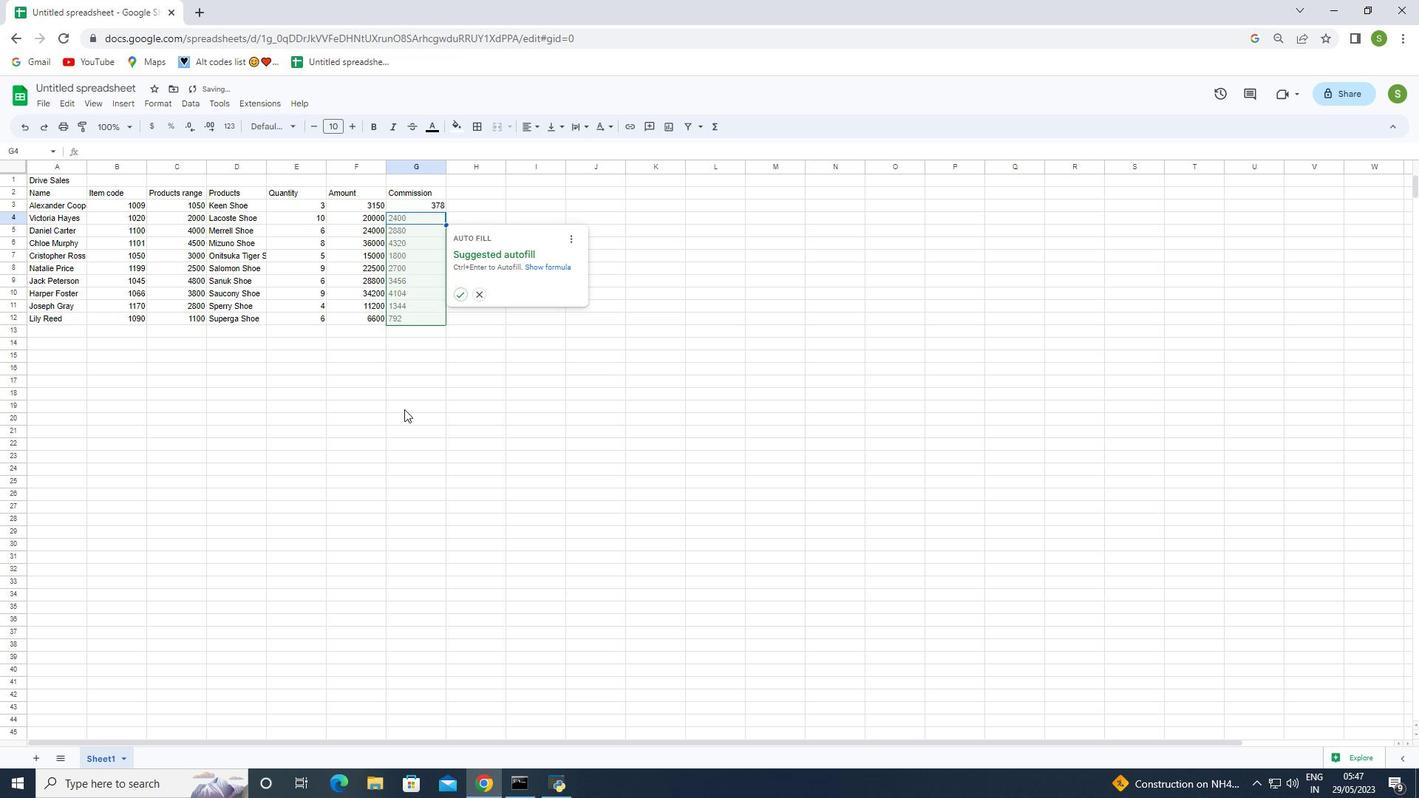 
Action: Mouse moved to (437, 201)
Screenshot: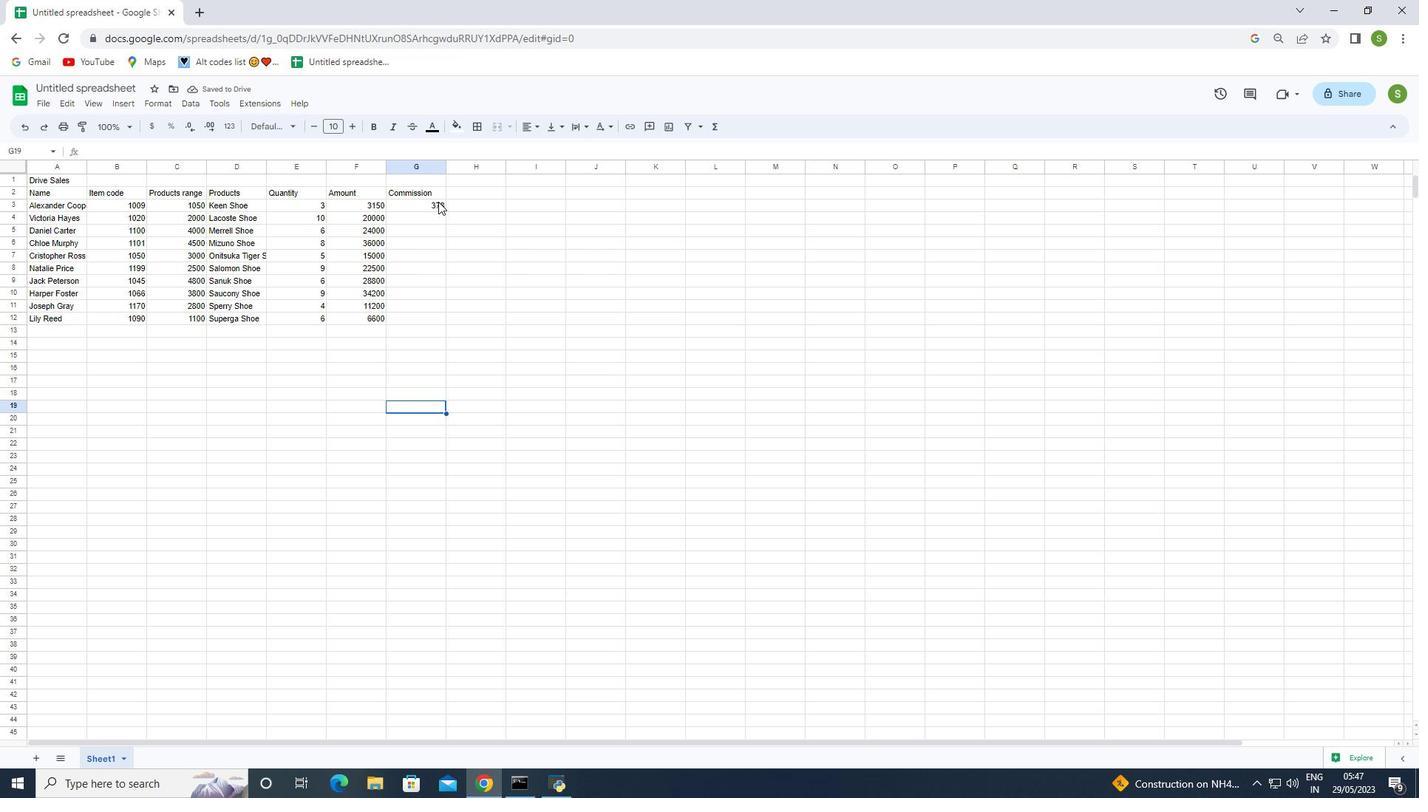 
Action: Mouse pressed left at (437, 201)
Screenshot: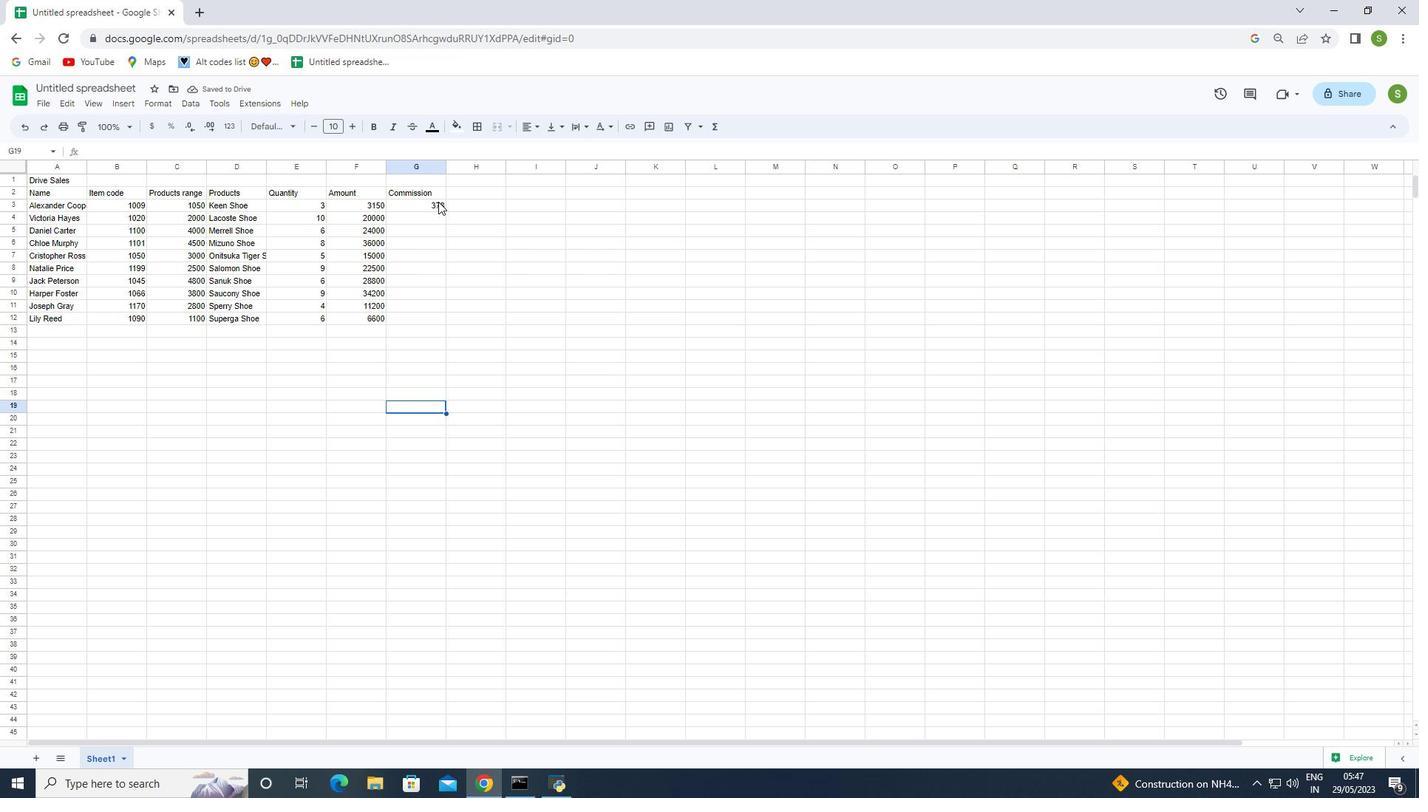 
Action: Mouse moved to (446, 212)
Screenshot: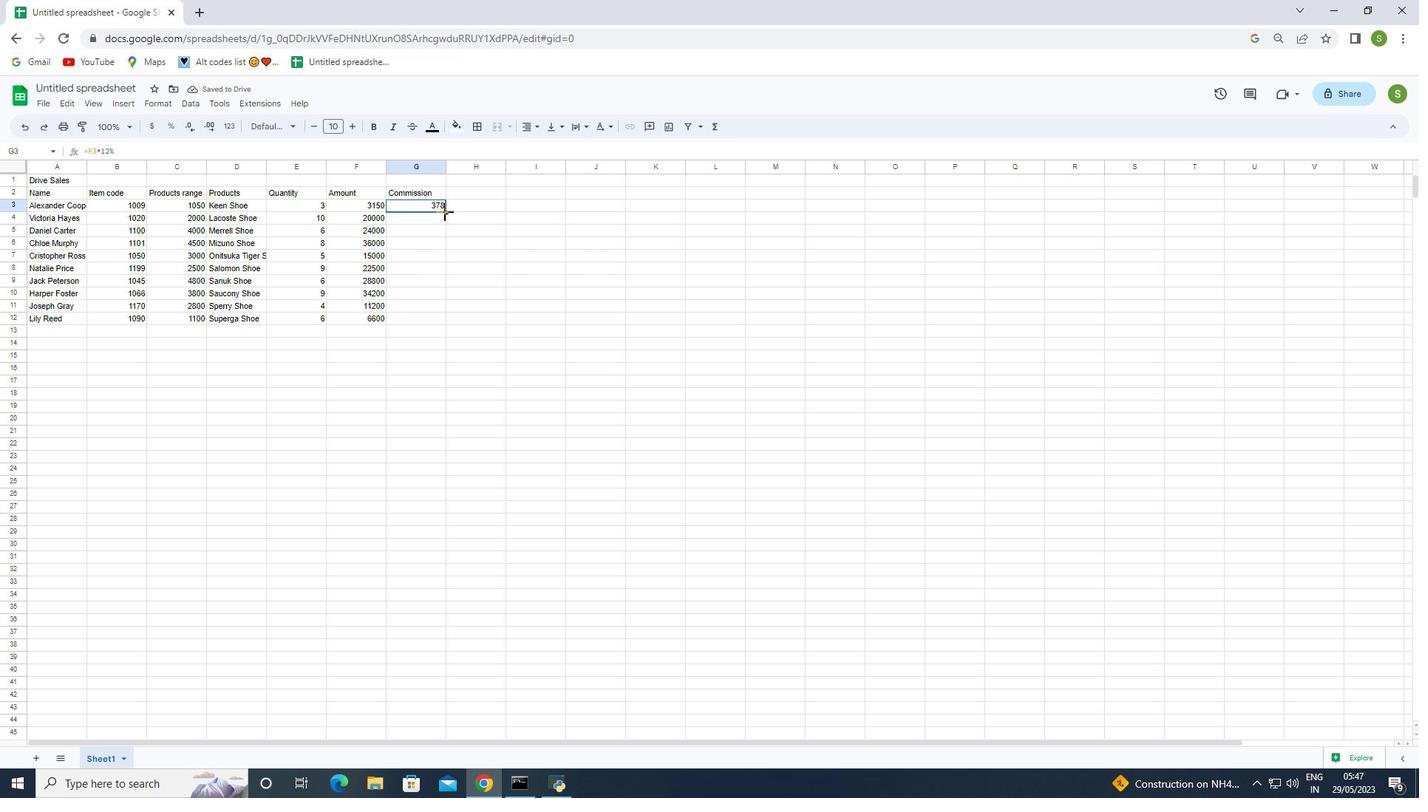 
Action: Mouse pressed left at (446, 212)
Screenshot: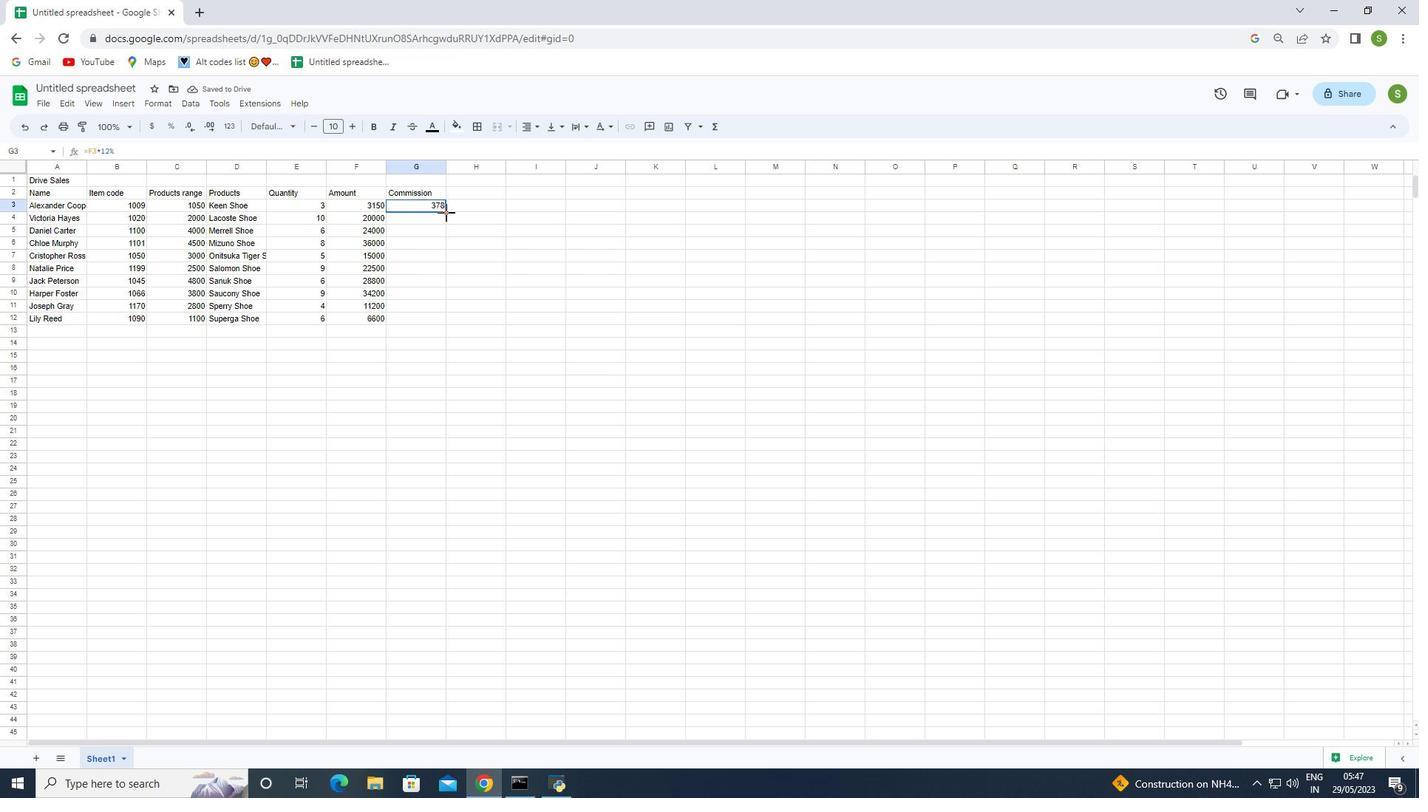 
Action: Mouse moved to (476, 331)
Screenshot: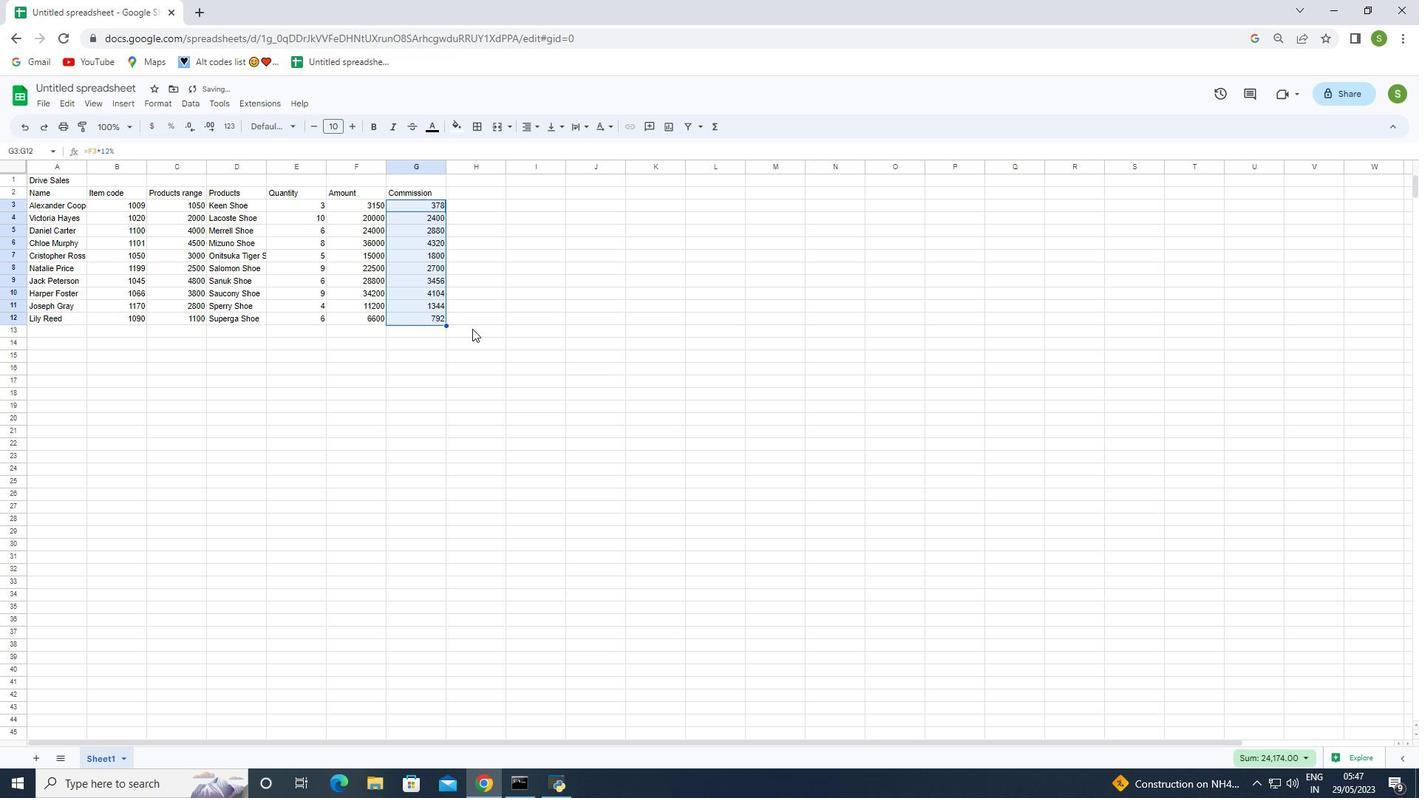 
Action: Mouse pressed left at (476, 331)
Screenshot: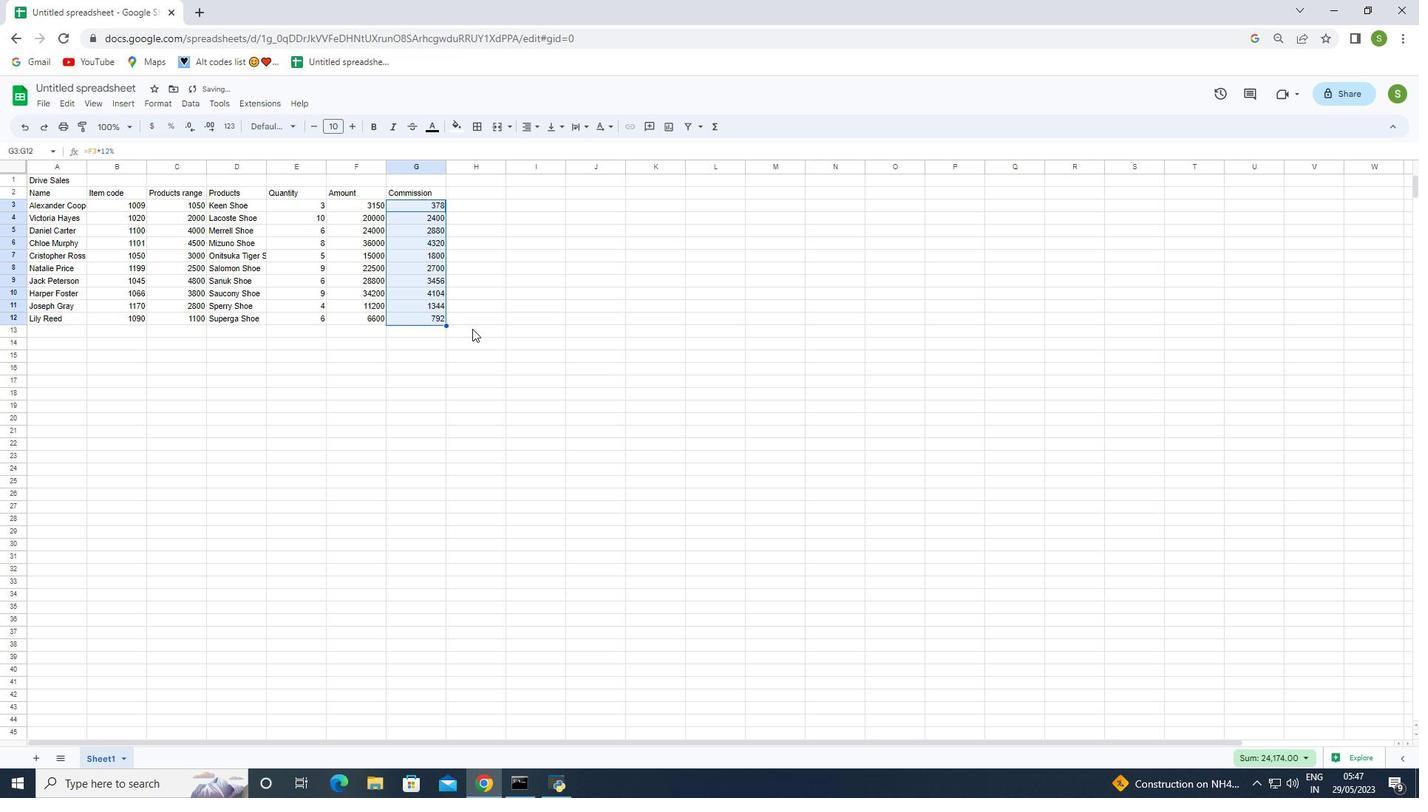 
Action: Mouse moved to (463, 191)
Screenshot: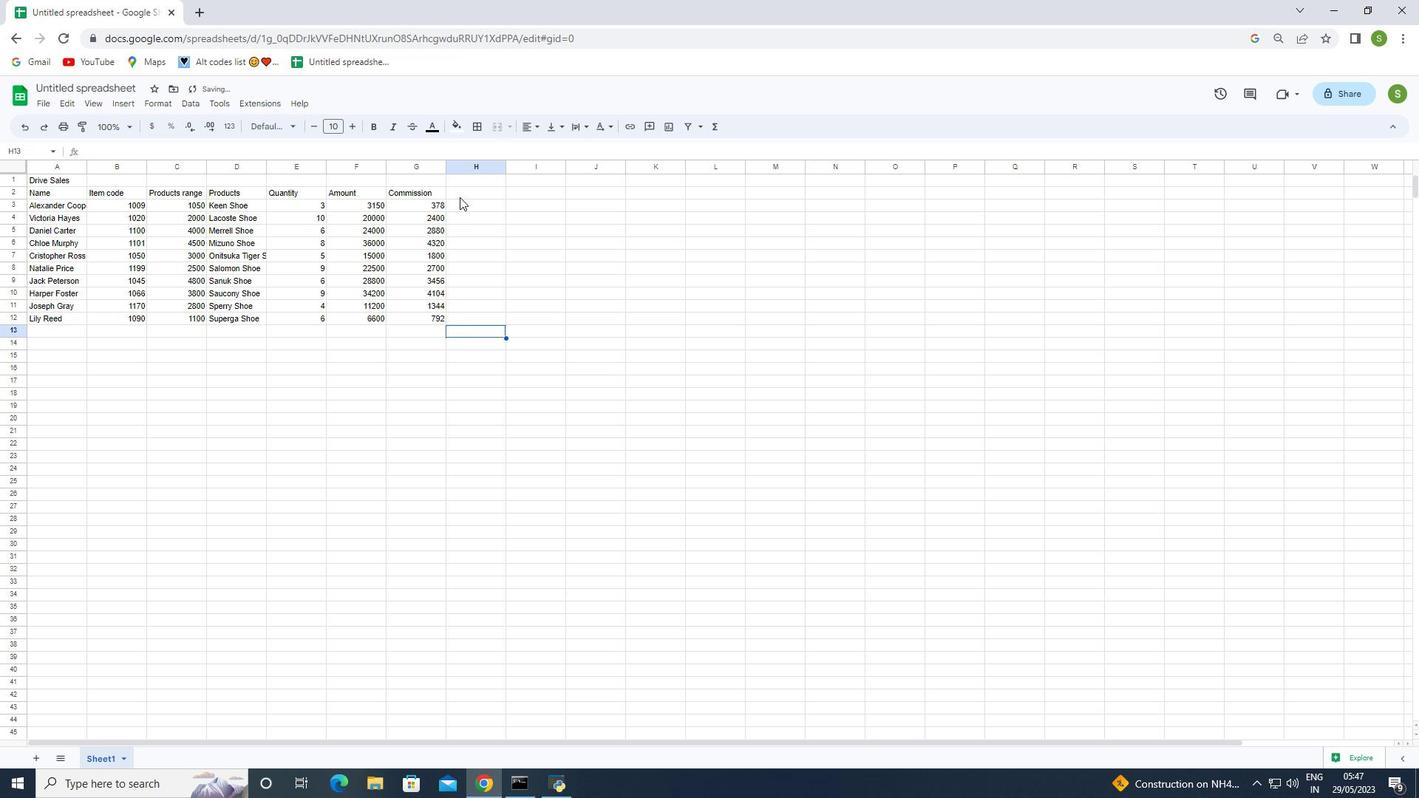 
Action: Mouse pressed left at (463, 191)
Screenshot: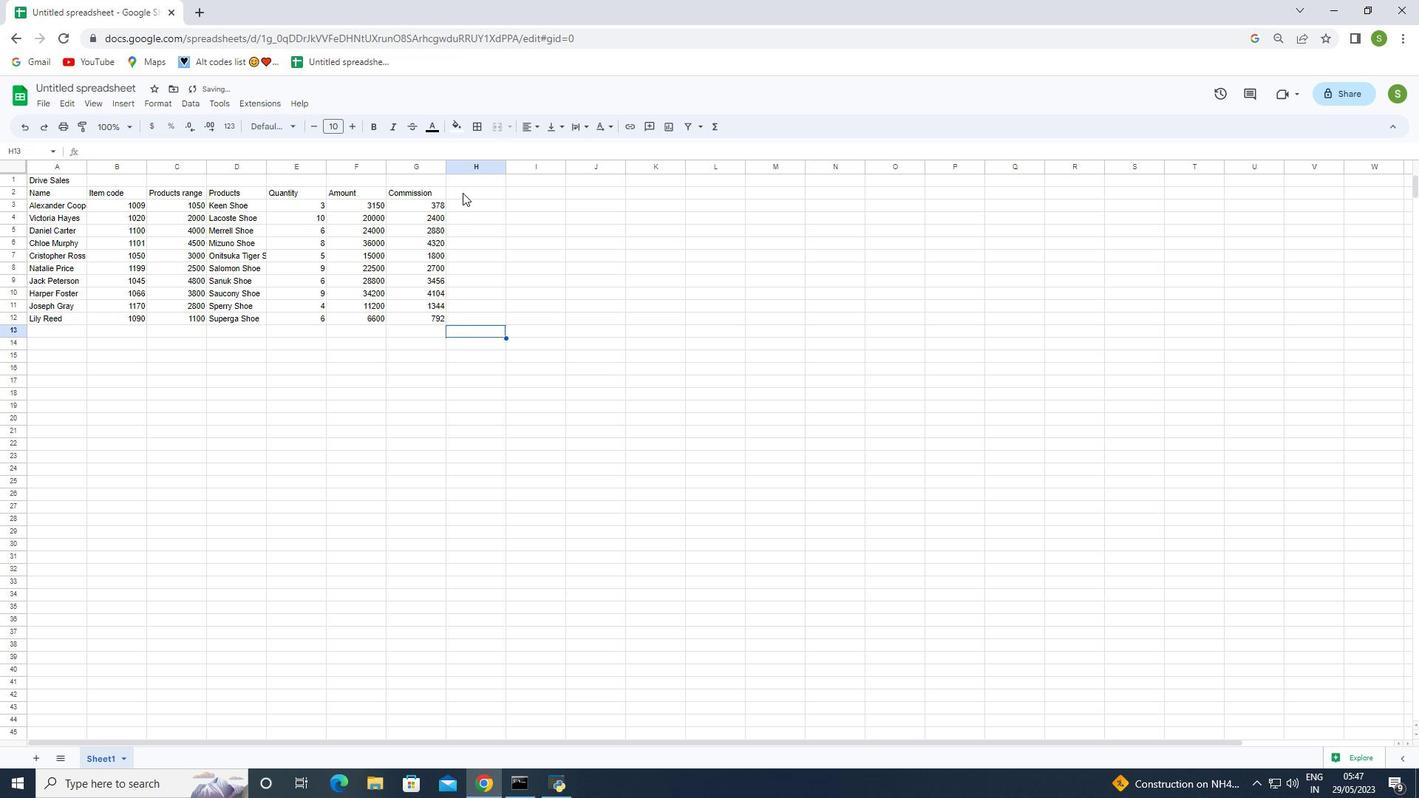 
Action: Mouse moved to (464, 191)
Screenshot: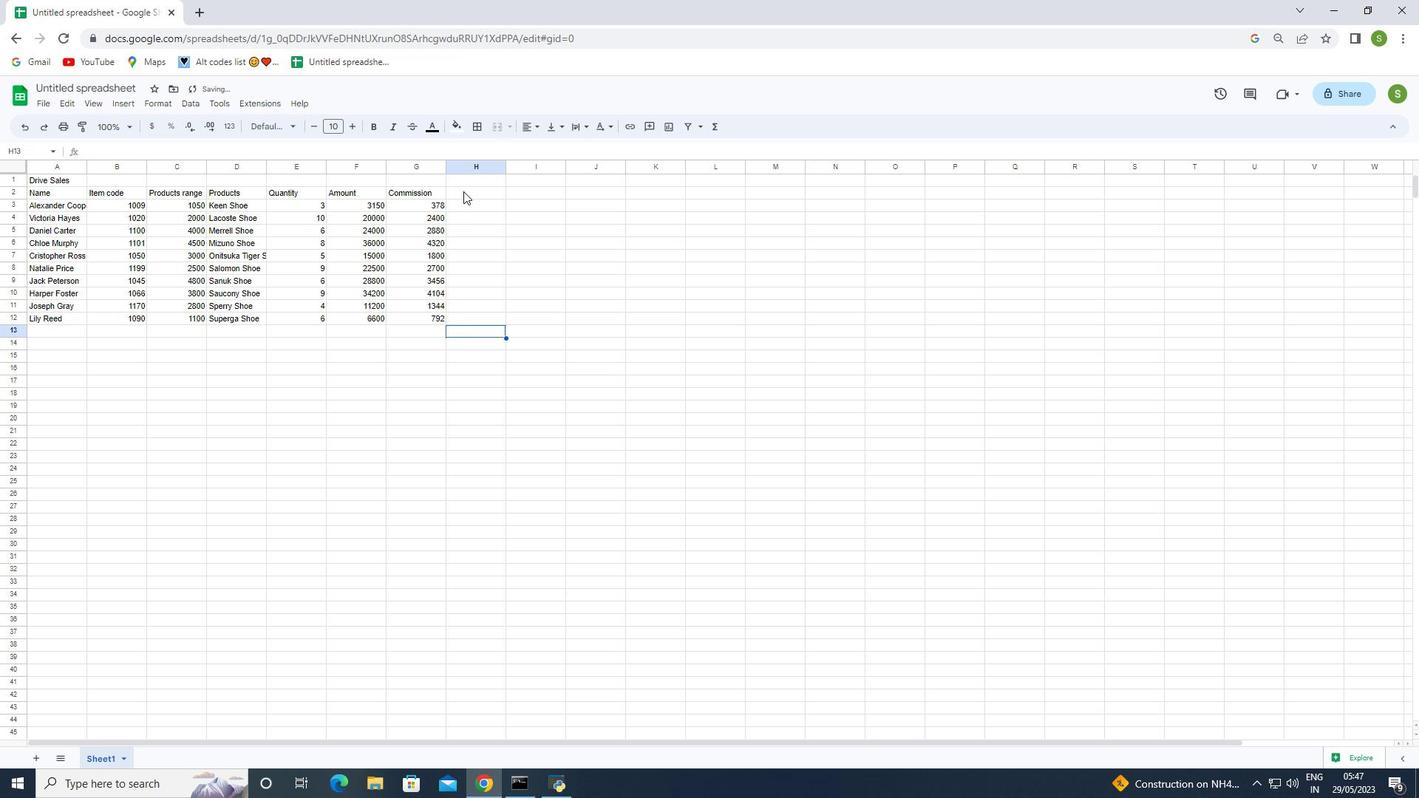 
Action: Key pressed <Key.shift>Total<Key.space><Key.shift><Key.shift><Key.shift><Key.shift><Key.shift><Key.shift><Key.shift><Key.shift><Key.shift><Key.shift><Key.shift><Key.shift><Key.shift><Key.shift><Key.shift><Key.shift><Key.shift><Key.shift><Key.shift><Key.shift><Key.shift><Key.shift><Key.shift><Key.shift><Key.shift><Key.shift><Key.shift><Key.shift><Key.shift><Key.shift><Key.shift><Key.shift><Key.shift><Key.shift><Key.shift><Key.shift><Key.shift><Key.shift><Key.shift><Key.shift><Key.shift><Key.shift><Key.shift><Key.shift><Key.shift><Key.shift><Key.shift><Key.shift><Key.shift><Key.shift><Key.shift><Key.shift><Key.shift><Key.shift><Key.shift><Key.shift><Key.shift><Key.shift><Key.shift><Key.shift><Key.shift><Key.shift><Key.shift><Key.shift><Key.shift><Key.shift><Key.shift><Key.shift><Key.shift><Key.shift><Key.shift><Key.shift><Key.shift><Key.shift><Key.shift><Key.shift><Key.shift><Key.shift><Key.shift><Key.shift><Key.shift><Key.shift><Key.shift><Key.shift><Key.shift><Key.shift><Key.shift><Key.shift><Key.shift><Key.shift><Key.shift><Key.shift><Key.shift><Key.shift>
Screenshot: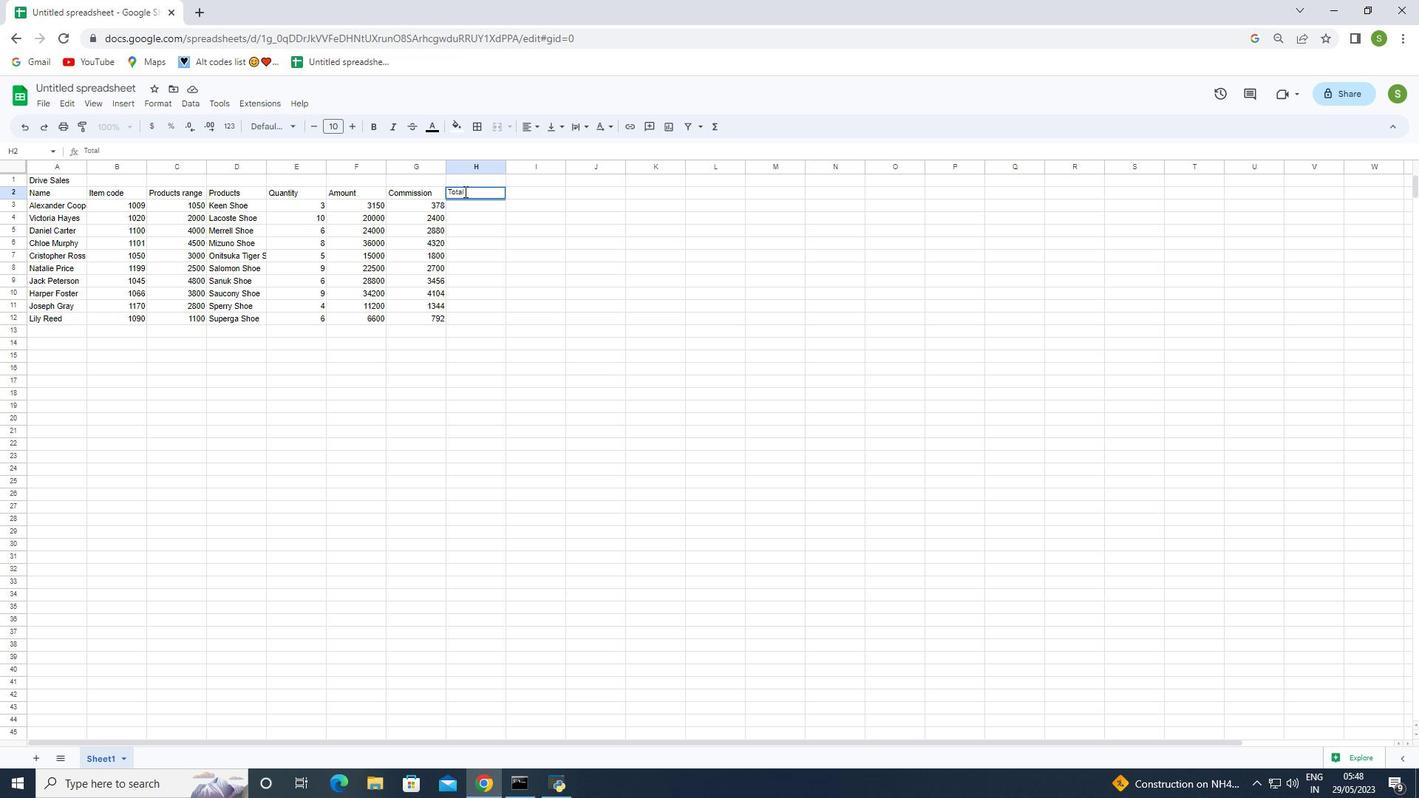 
Action: Mouse moved to (476, 285)
Screenshot: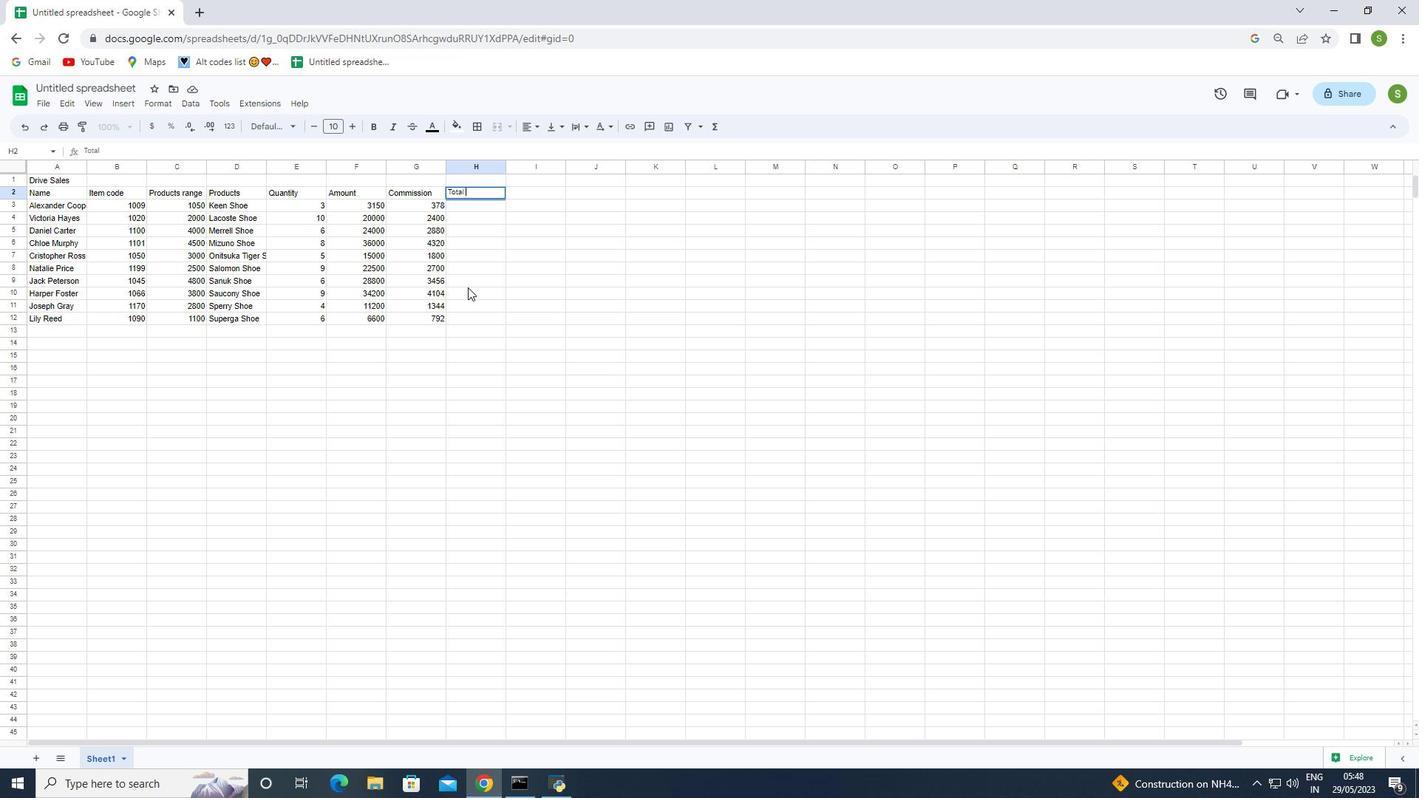
Action: Mouse pressed left at (476, 285)
Screenshot: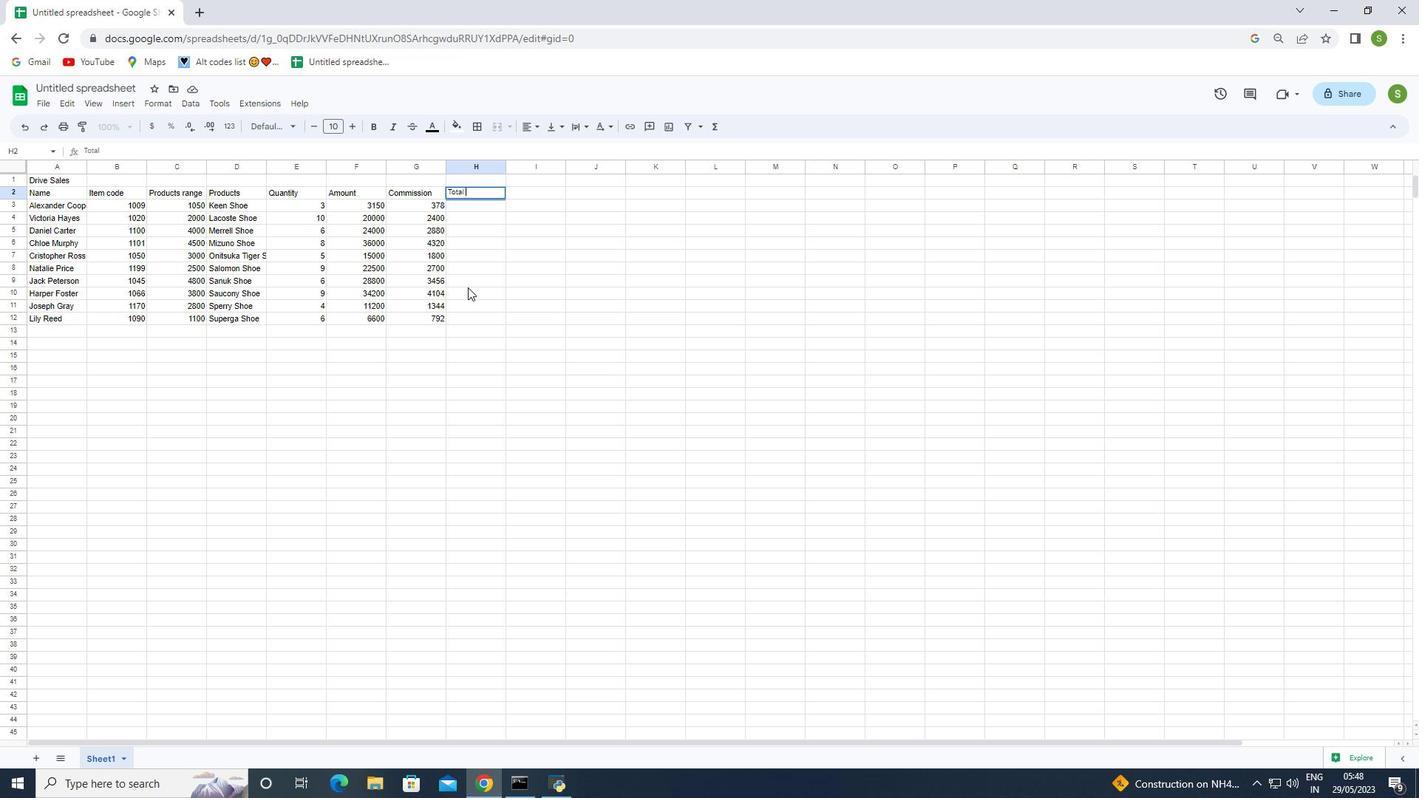 
Action: Mouse moved to (464, 205)
Screenshot: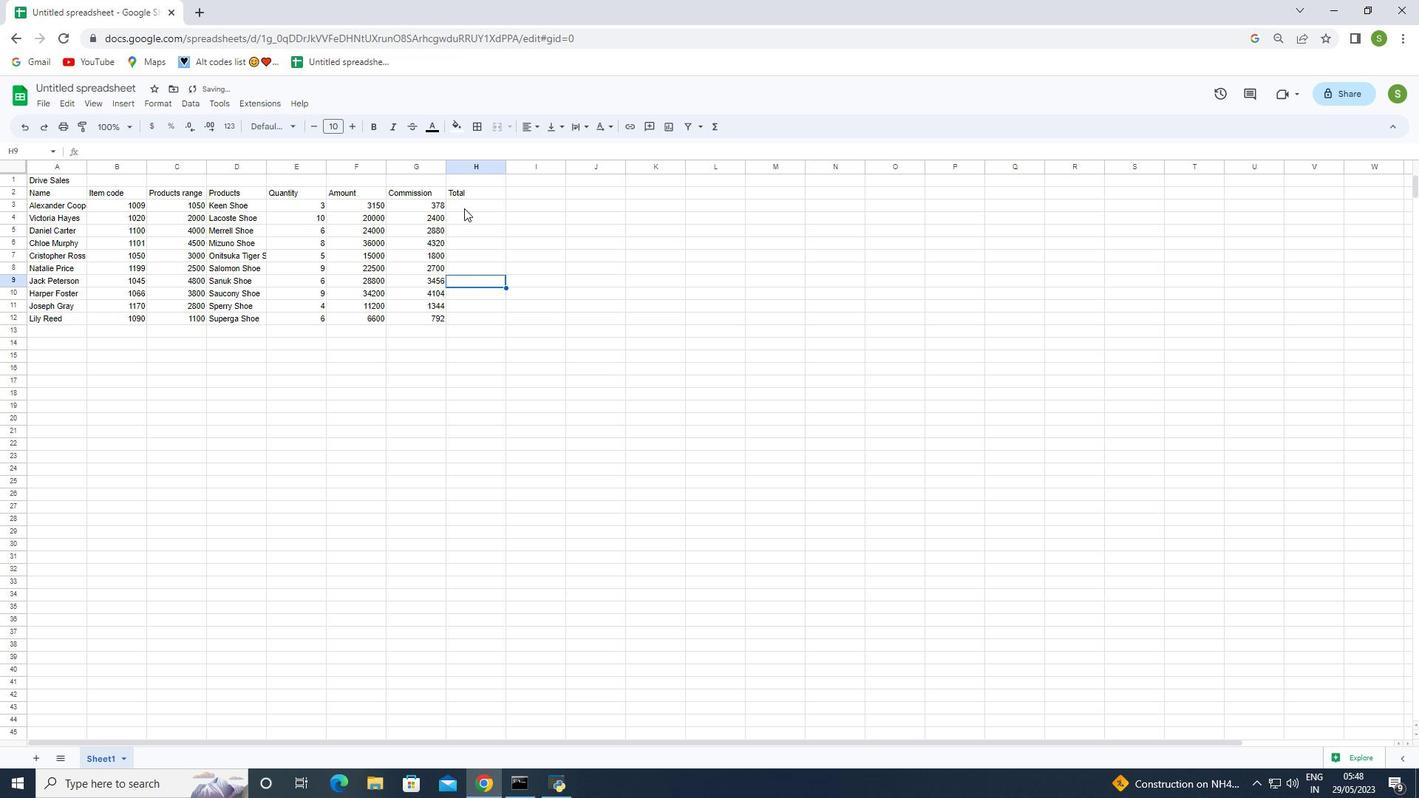 
Action: Mouse pressed left at (464, 205)
Screenshot: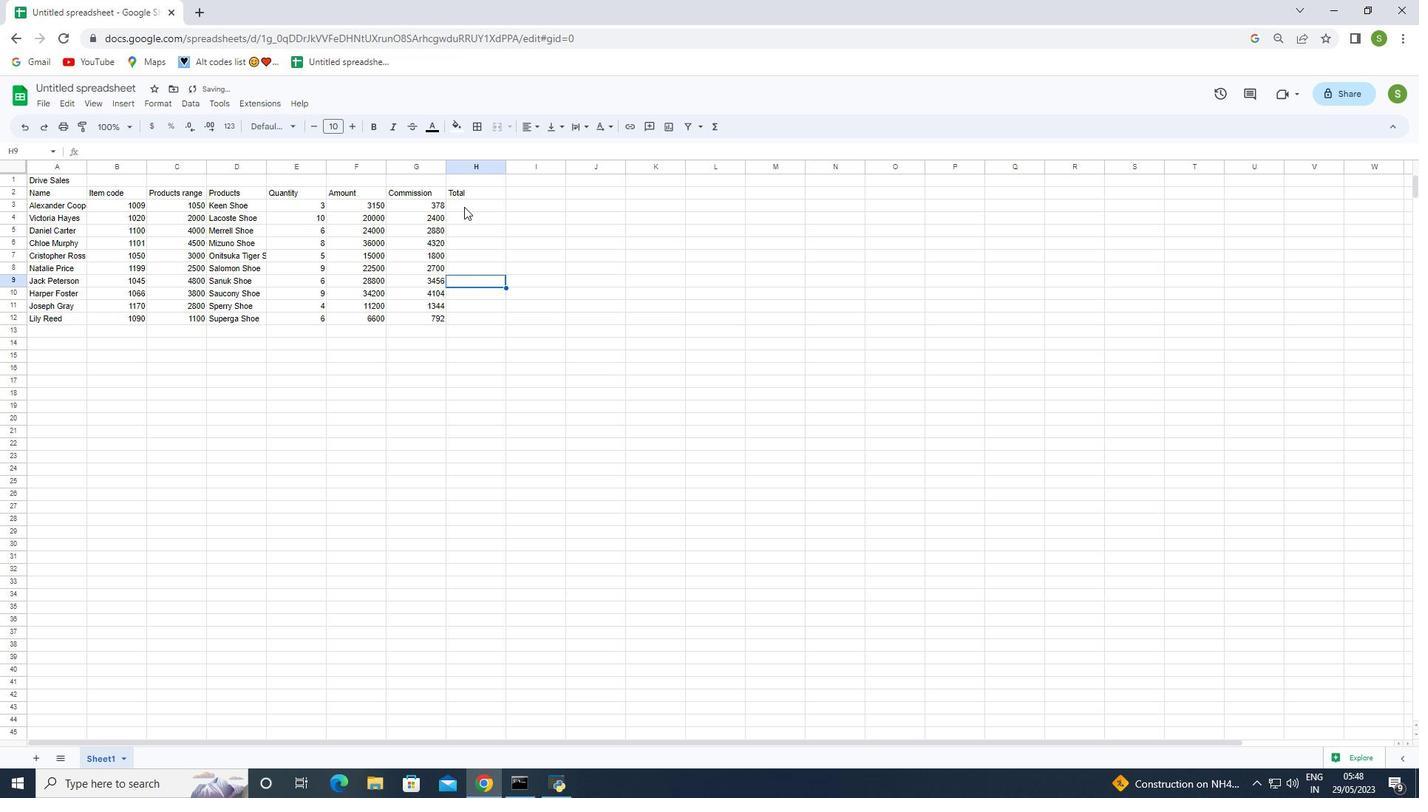 
Action: Key pressed =
Screenshot: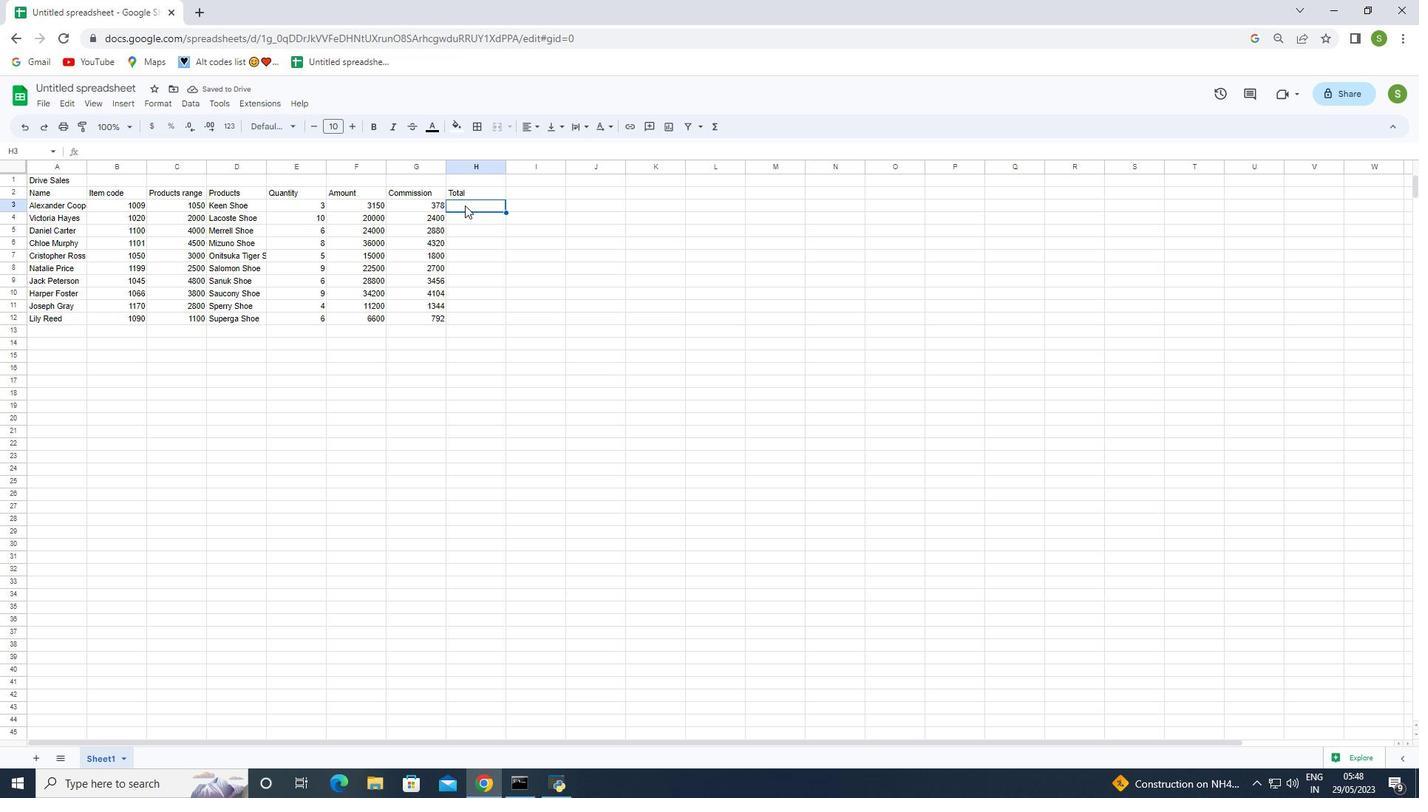 
Action: Mouse moved to (380, 204)
Screenshot: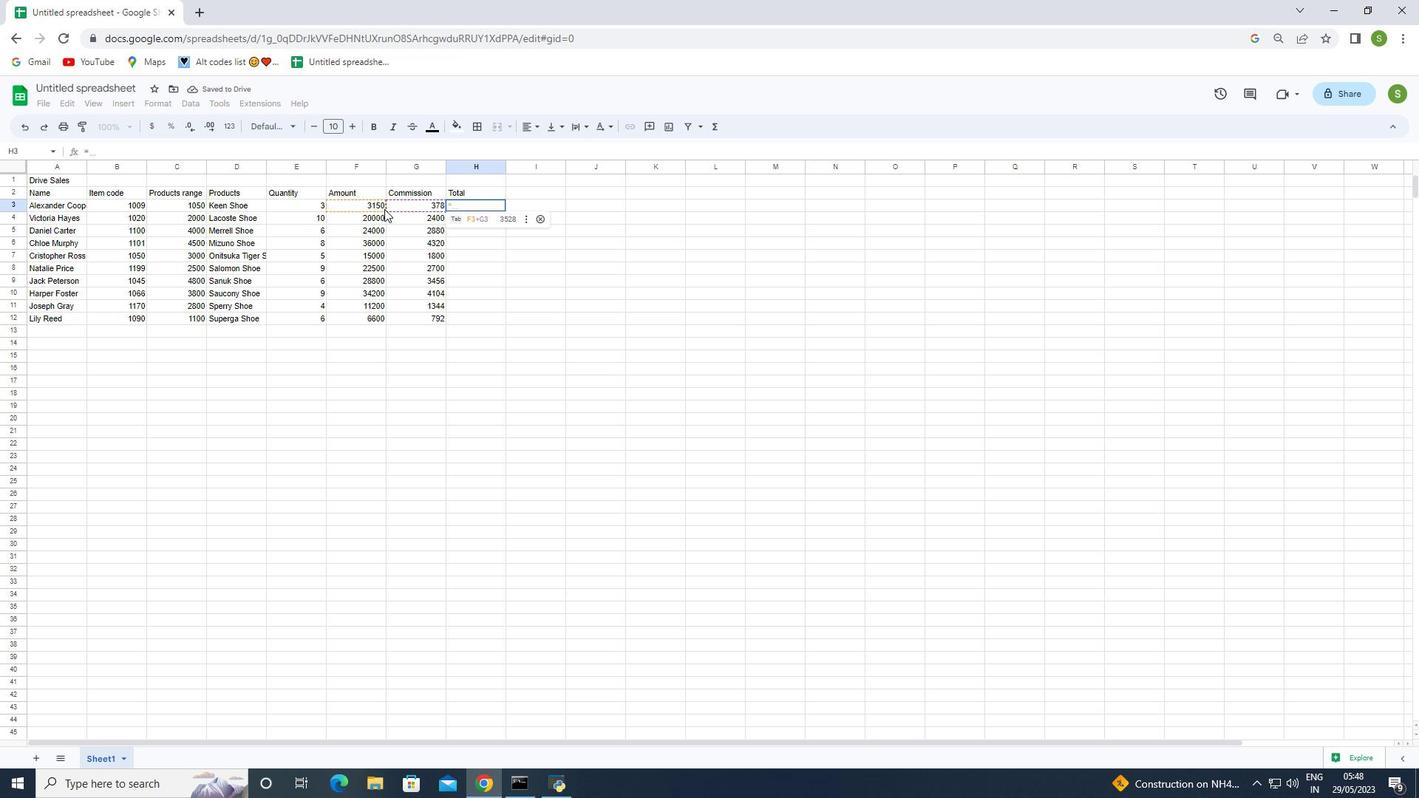 
Action: Mouse pressed left at (380, 204)
Screenshot: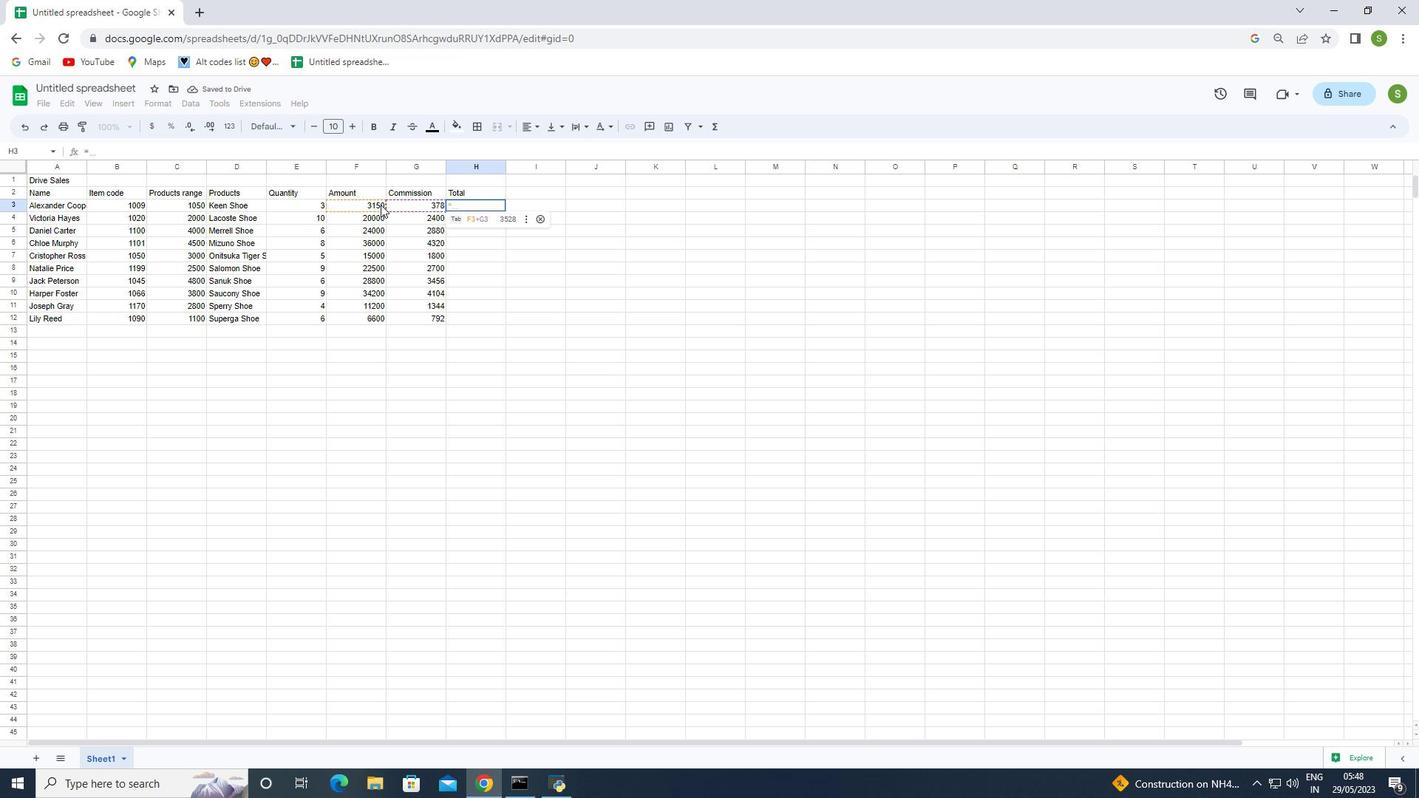 
Action: Key pressed +
Screenshot: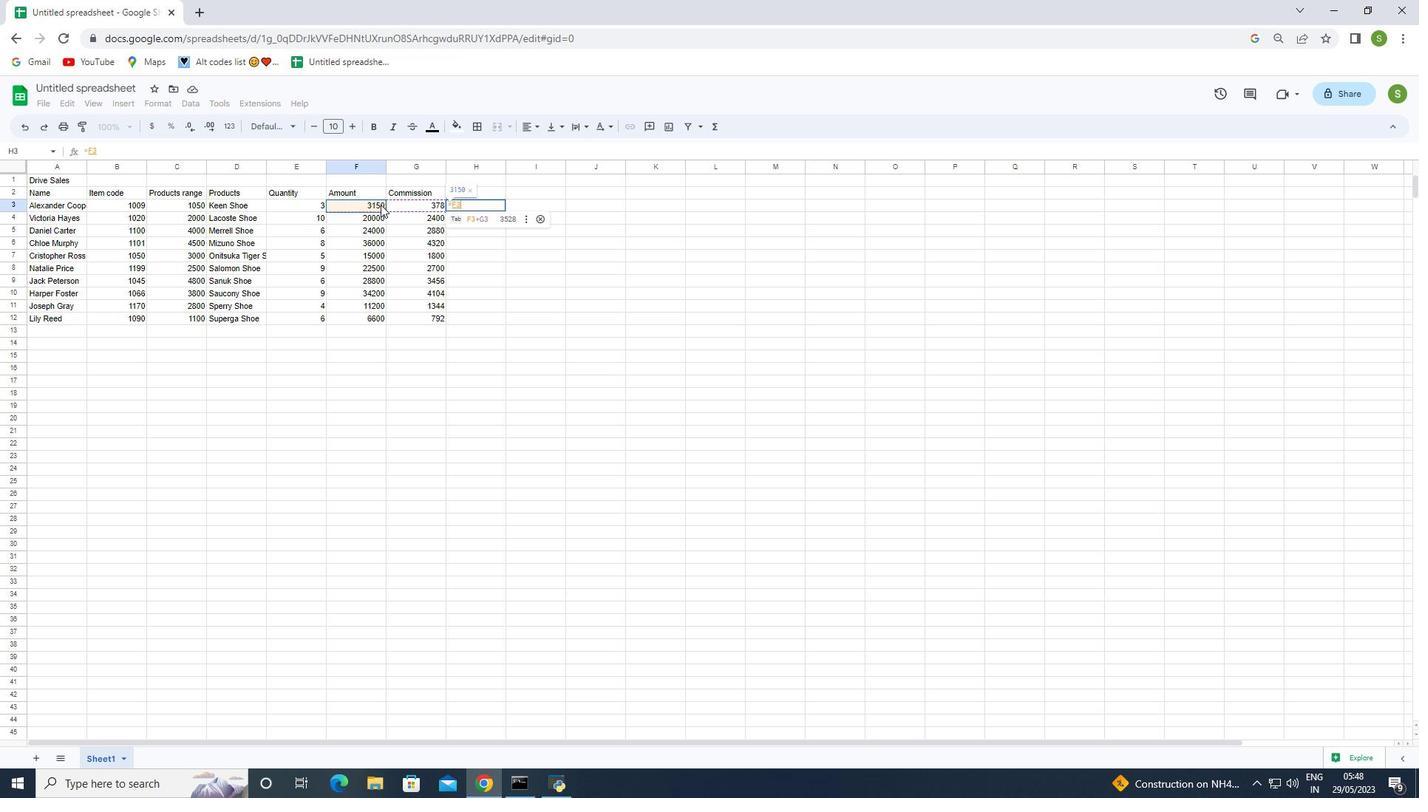 
Action: Mouse moved to (411, 204)
Screenshot: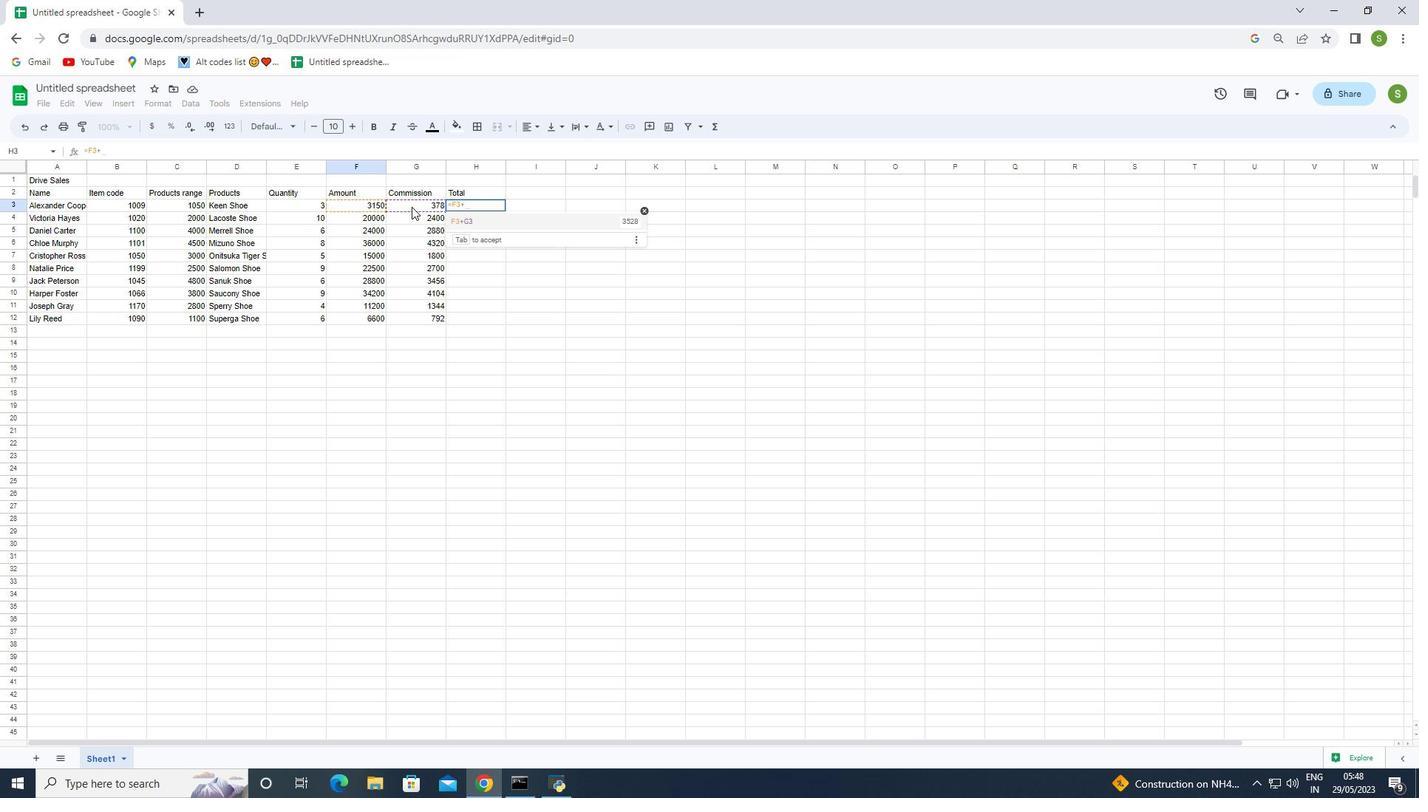 
Action: Mouse pressed left at (411, 204)
Screenshot: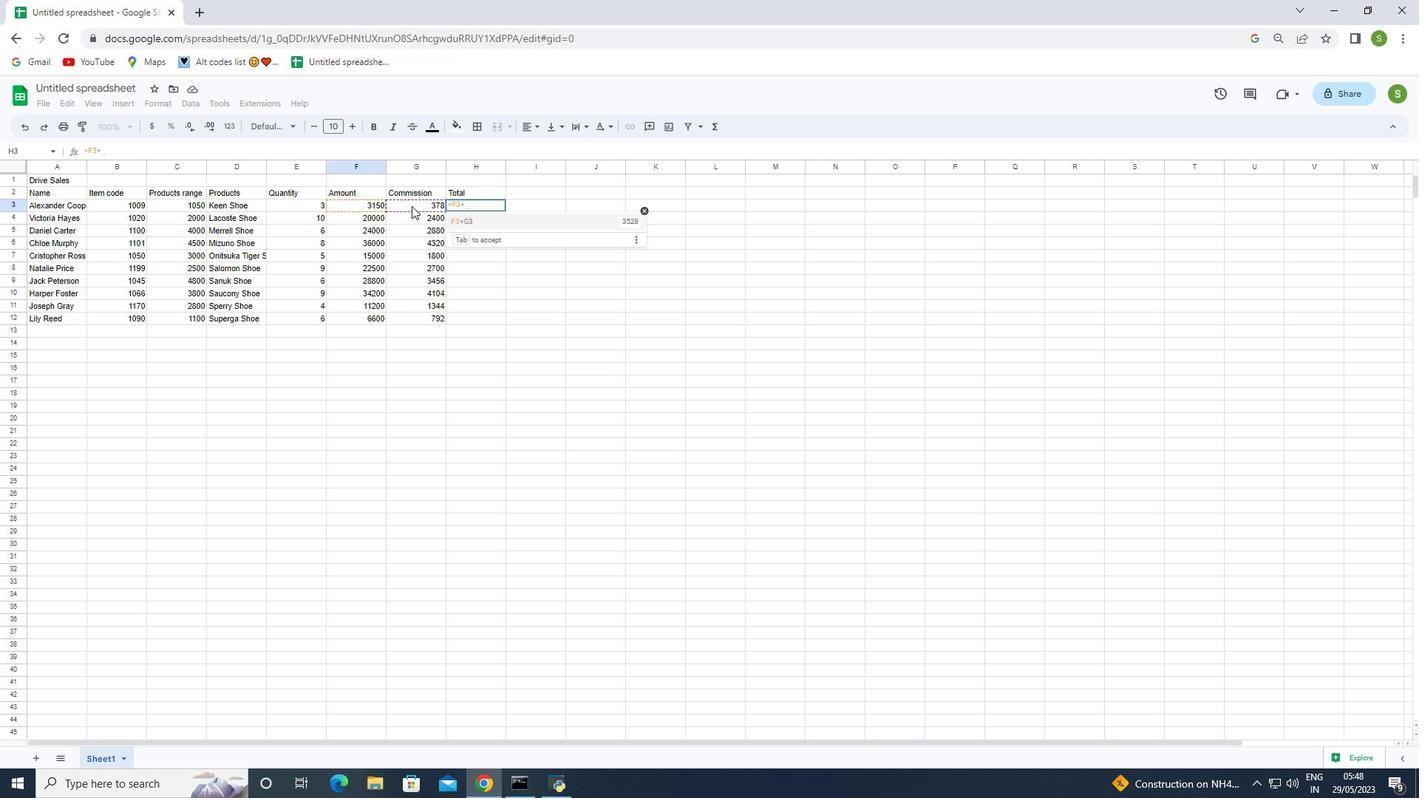 
Action: Mouse moved to (407, 206)
Screenshot: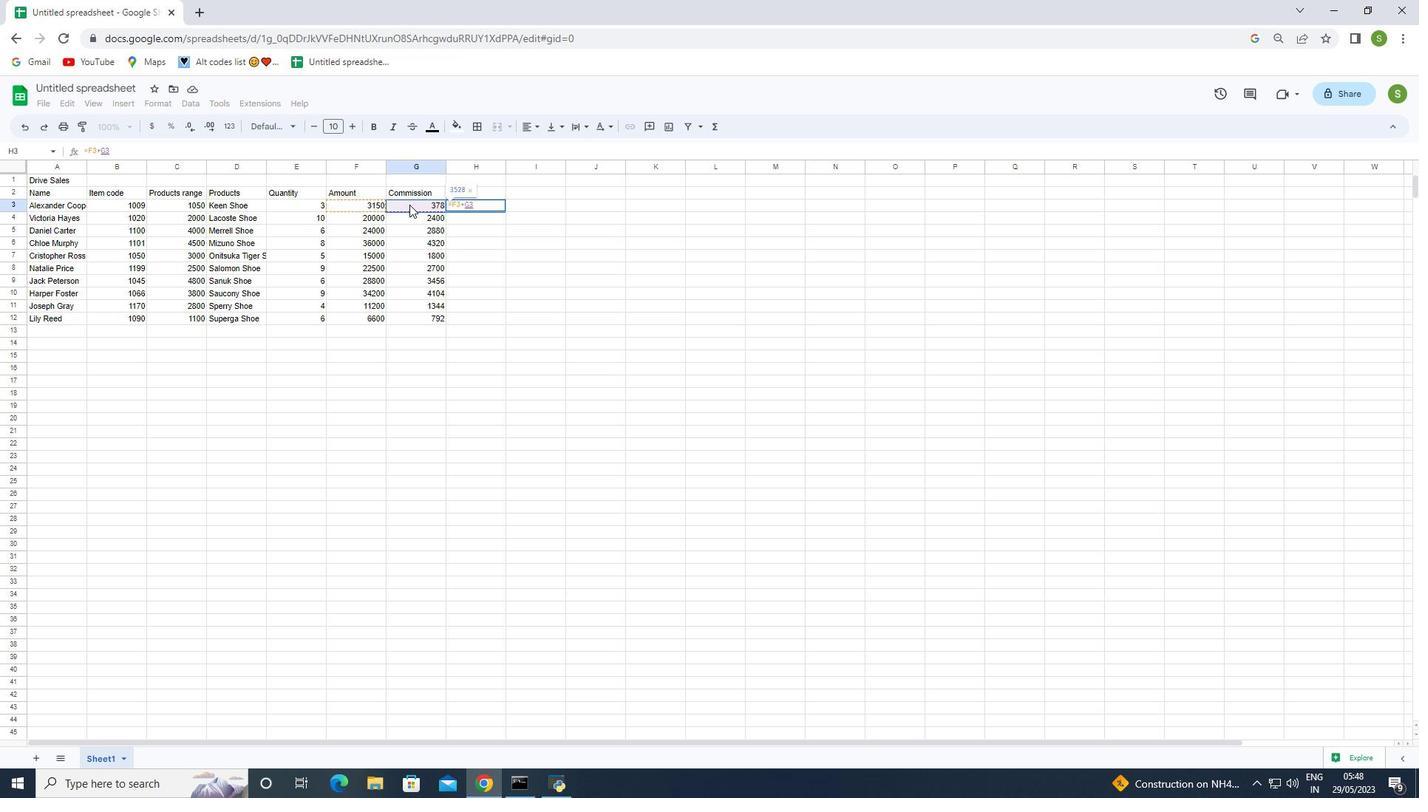 
Action: Key pressed <Key.enter>
Screenshot: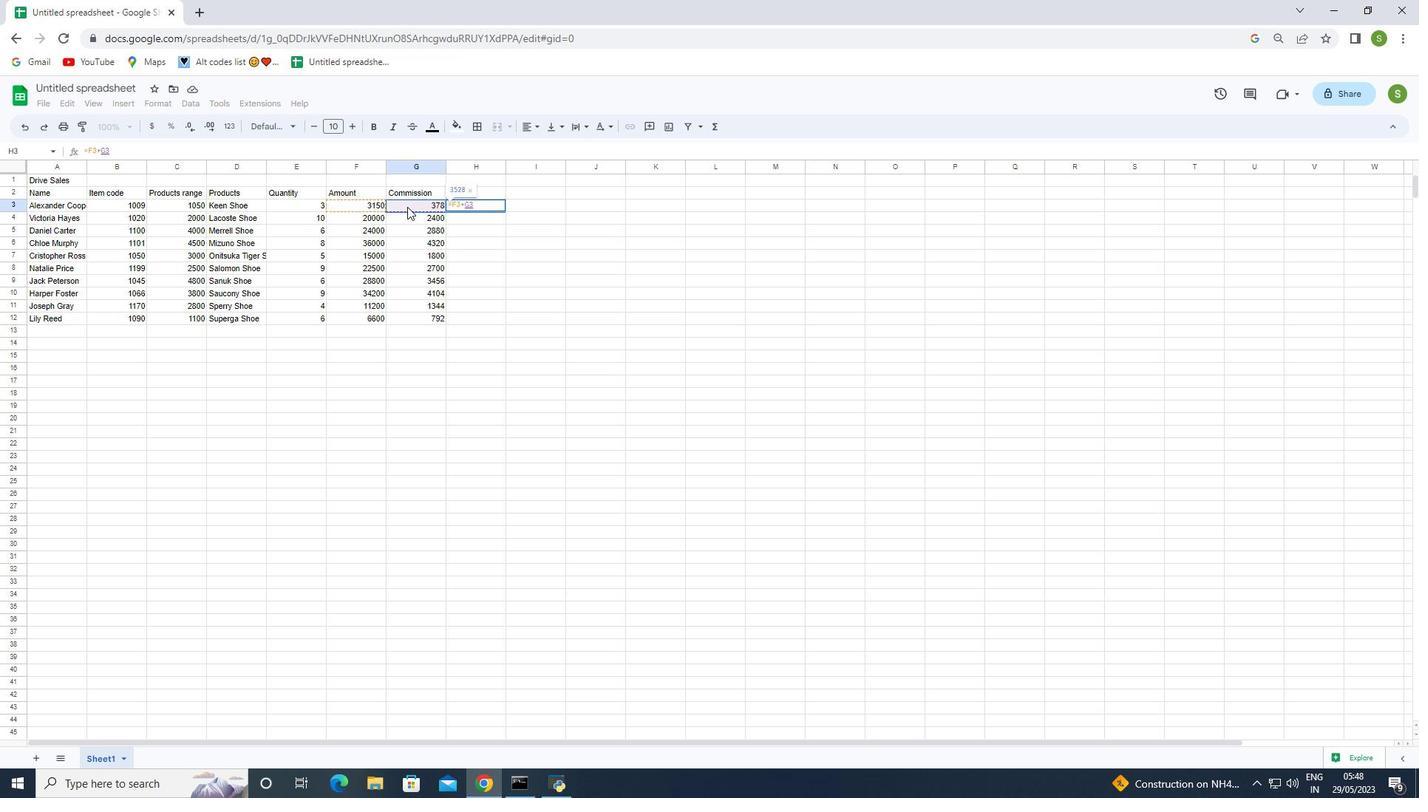 
Action: Mouse moved to (476, 376)
Screenshot: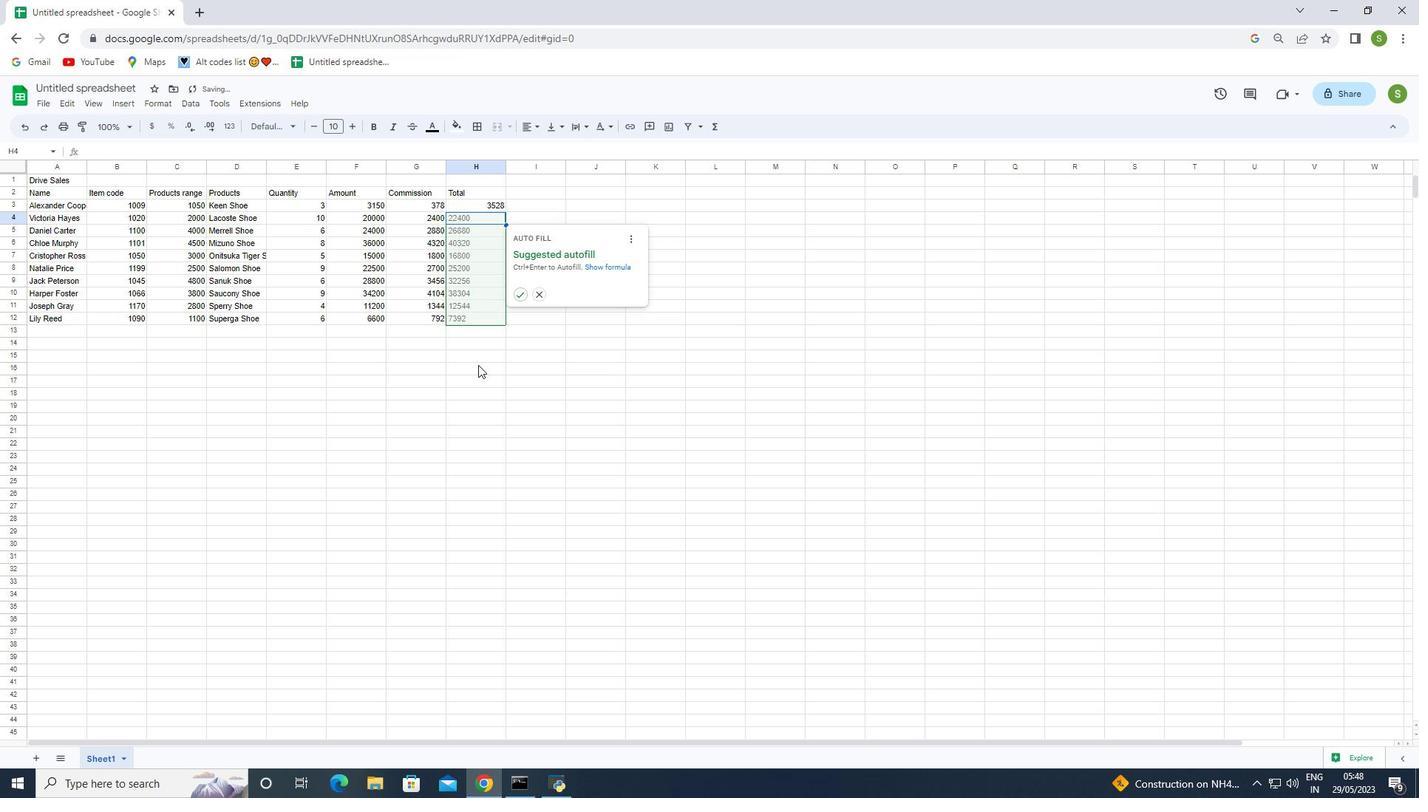 
Action: Mouse pressed left at (476, 376)
Screenshot: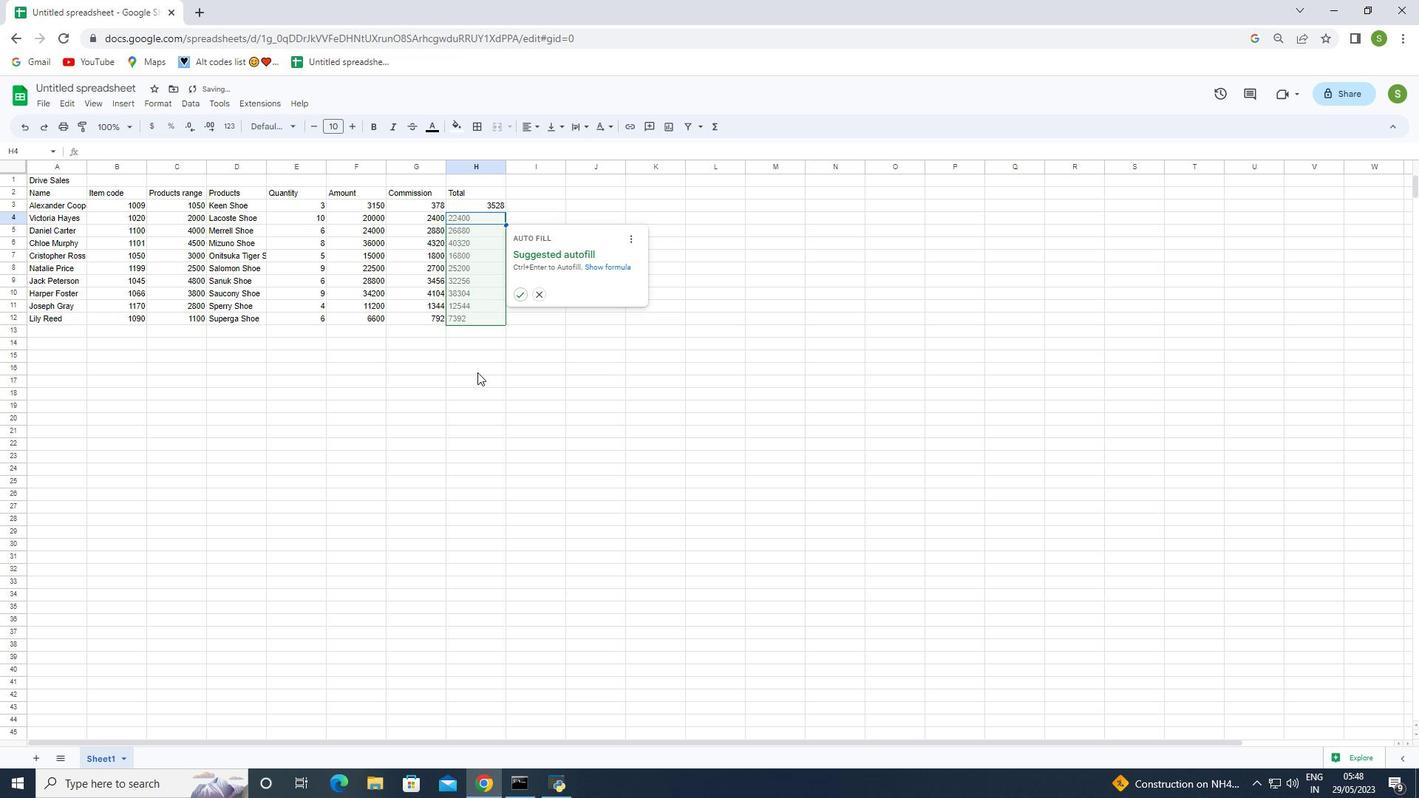 
Action: Mouse moved to (486, 209)
Screenshot: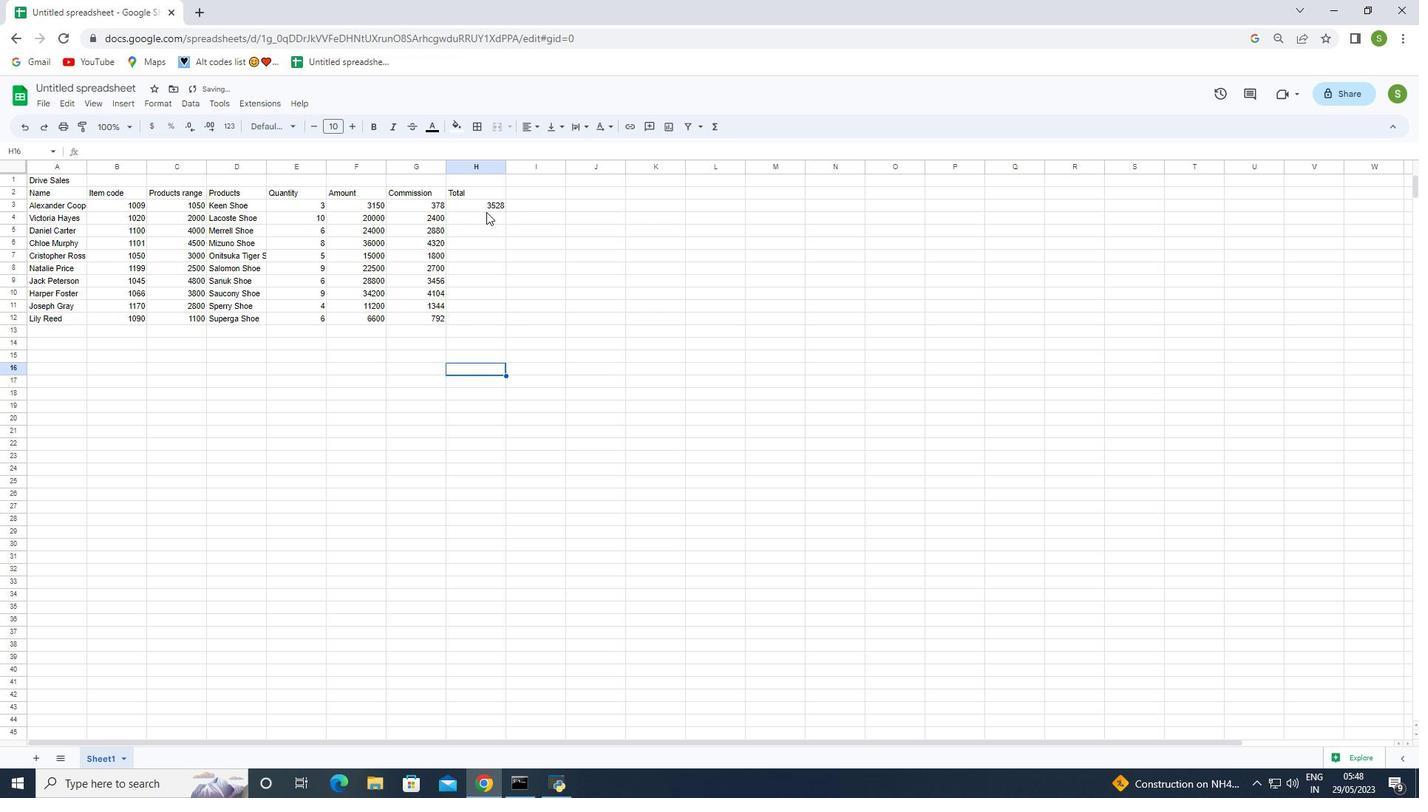
Action: Mouse pressed left at (486, 209)
Screenshot: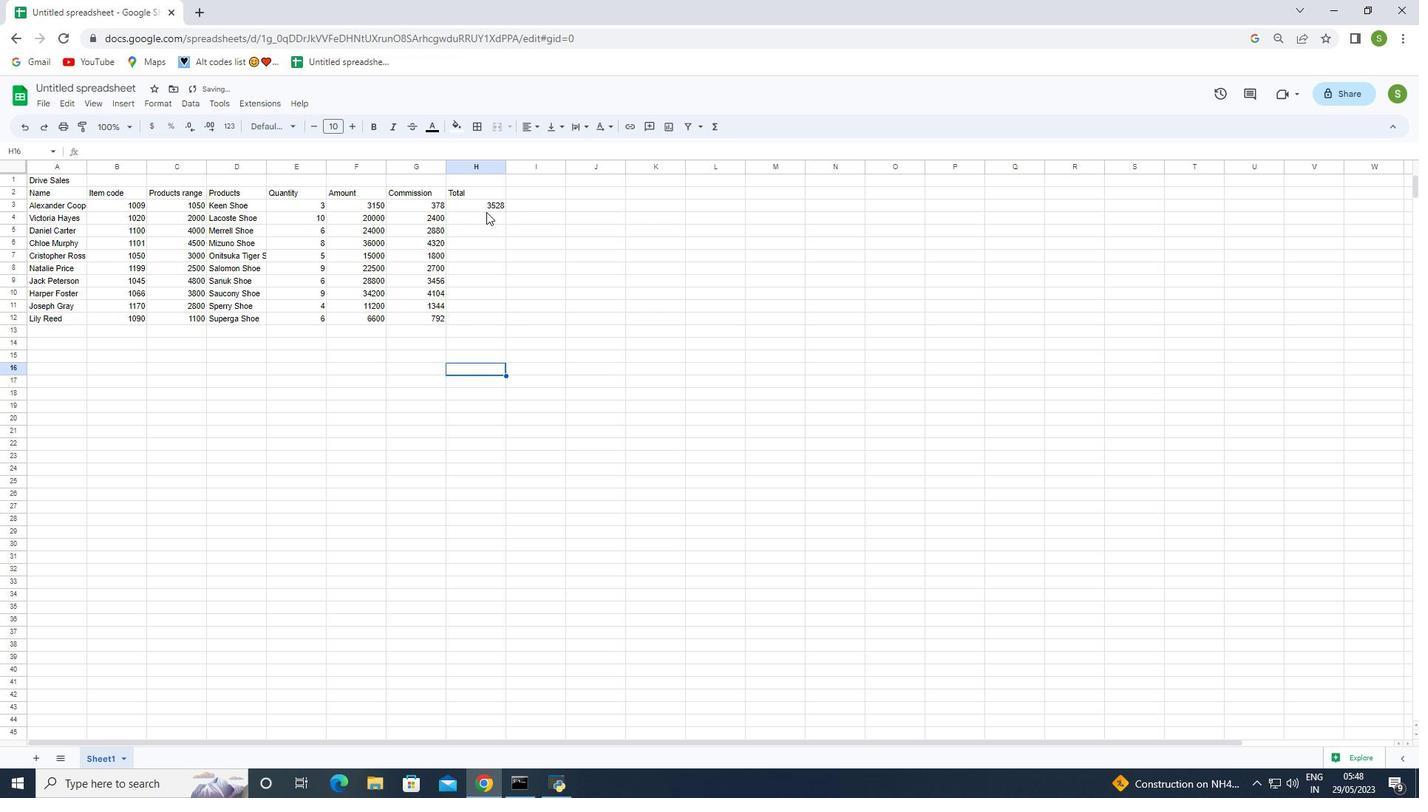 
Action: Mouse moved to (505, 212)
Screenshot: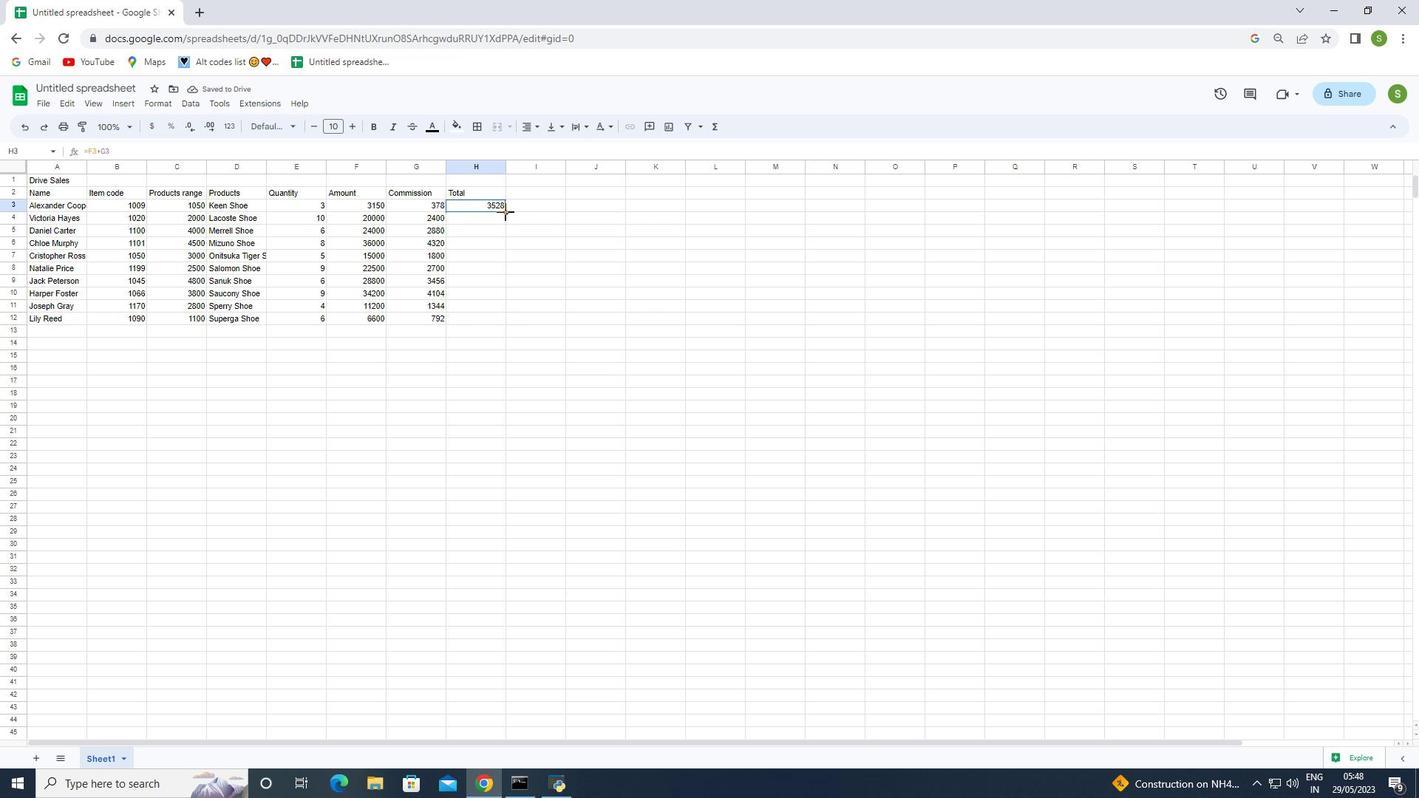 
Action: Mouse pressed left at (505, 212)
Screenshot: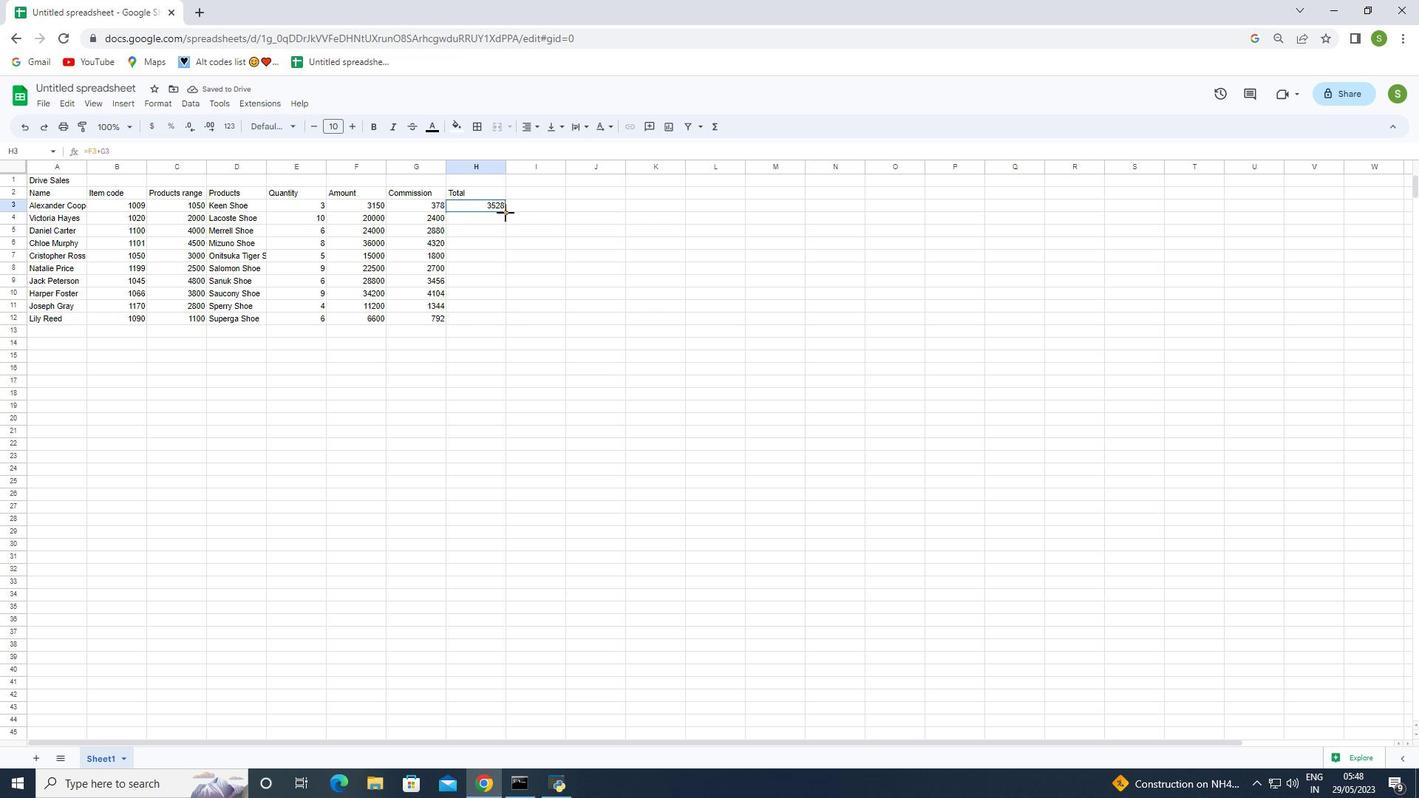 
Action: Mouse moved to (526, 374)
Screenshot: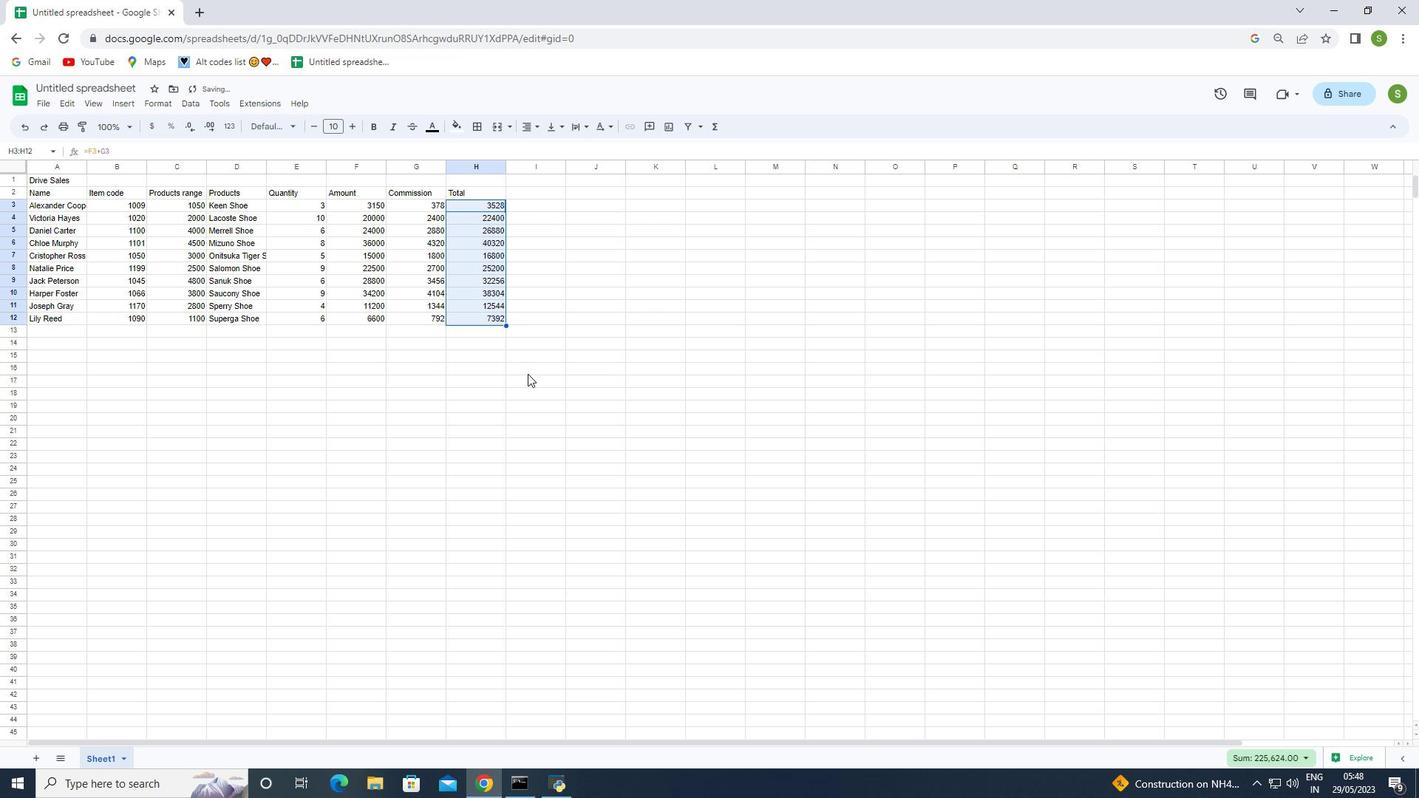 
Action: Mouse pressed left at (526, 374)
Screenshot: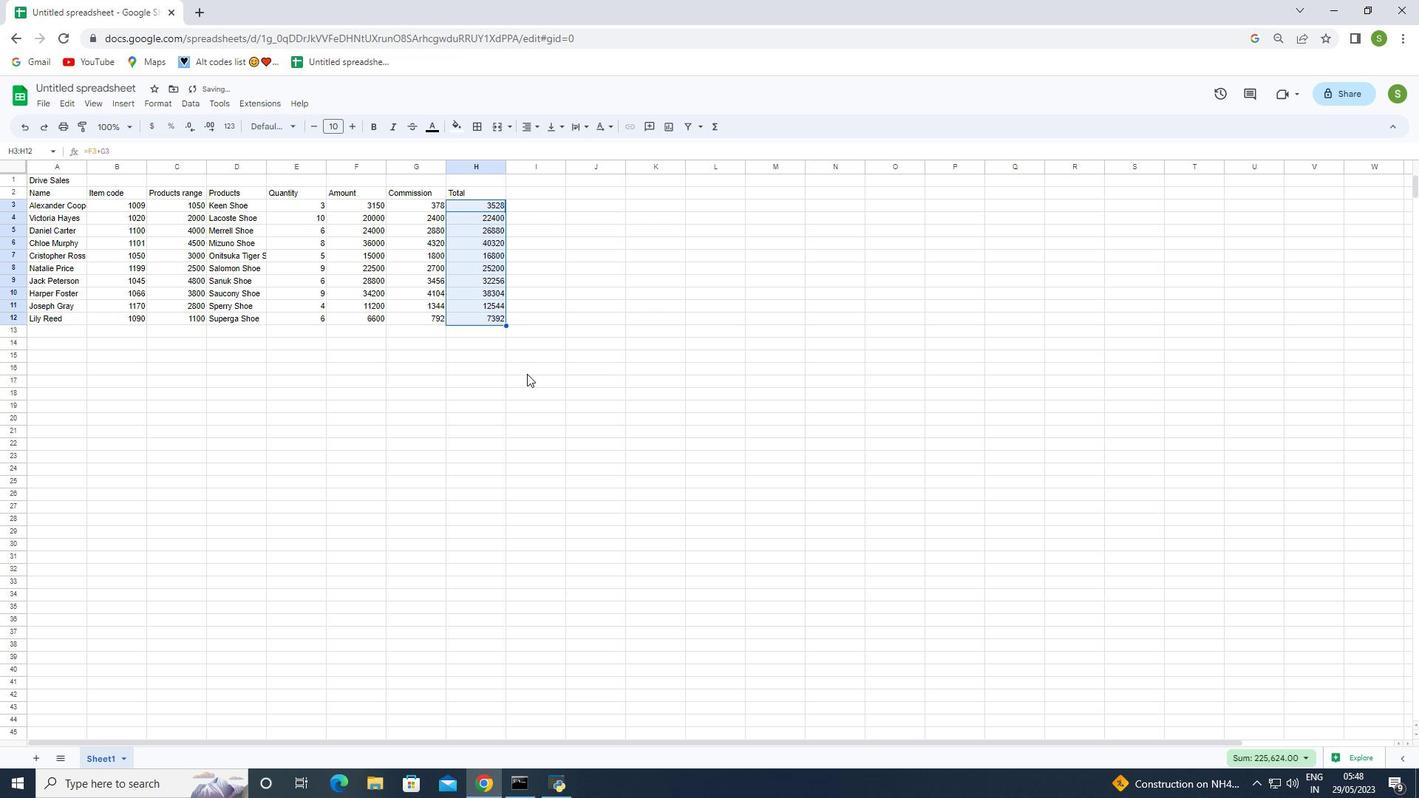 
Action: Mouse moved to (36, 102)
Screenshot: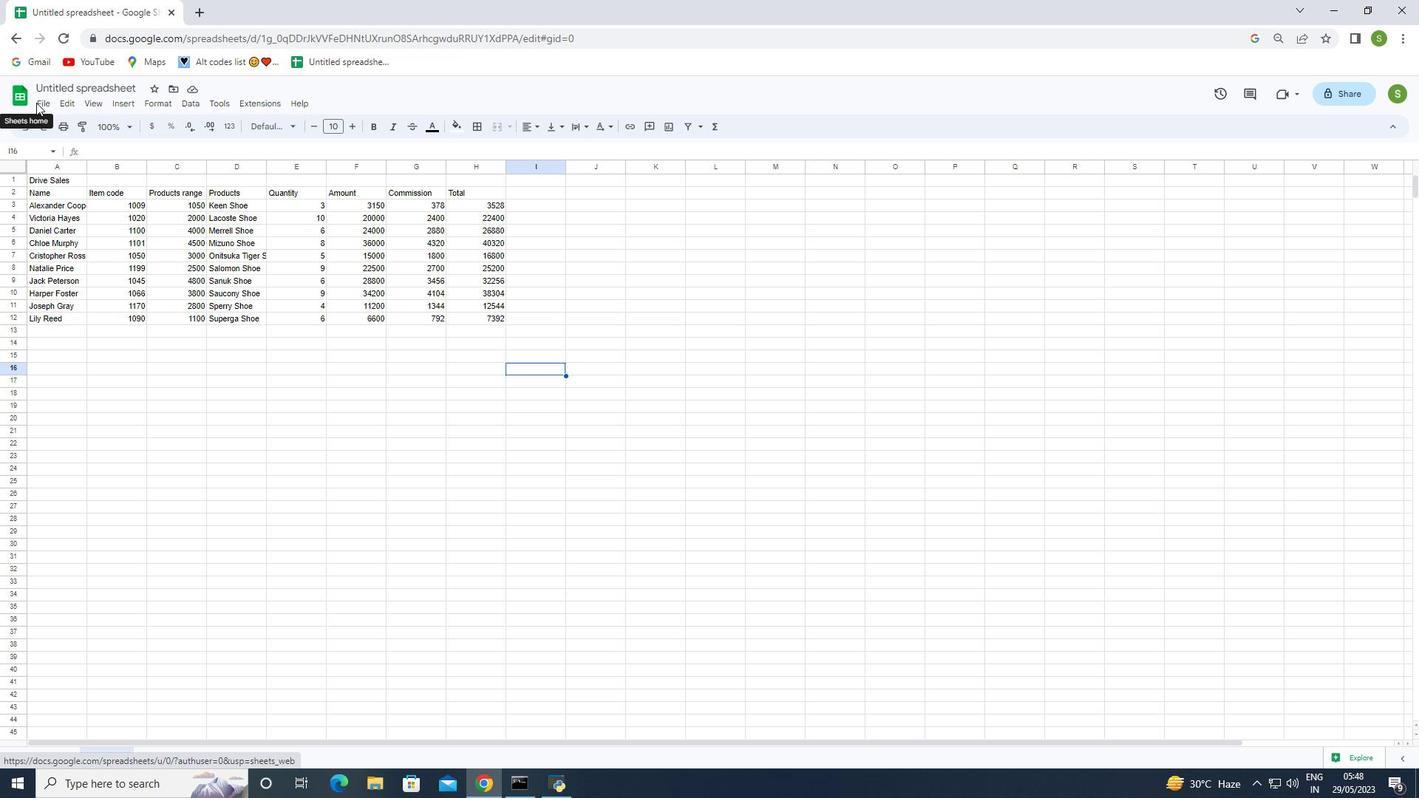 
Action: Mouse pressed left at (36, 102)
Screenshot: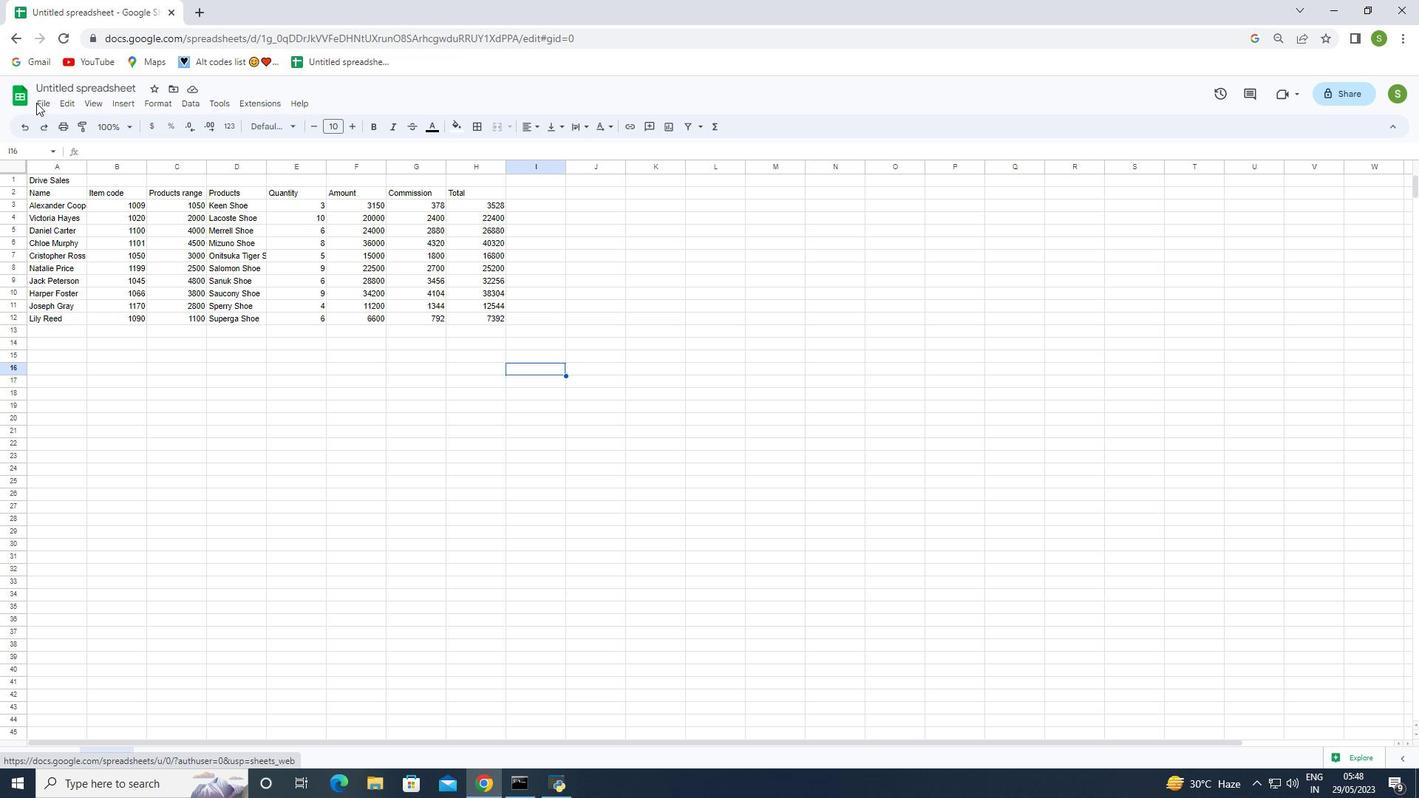 
Action: Mouse moved to (42, 105)
Screenshot: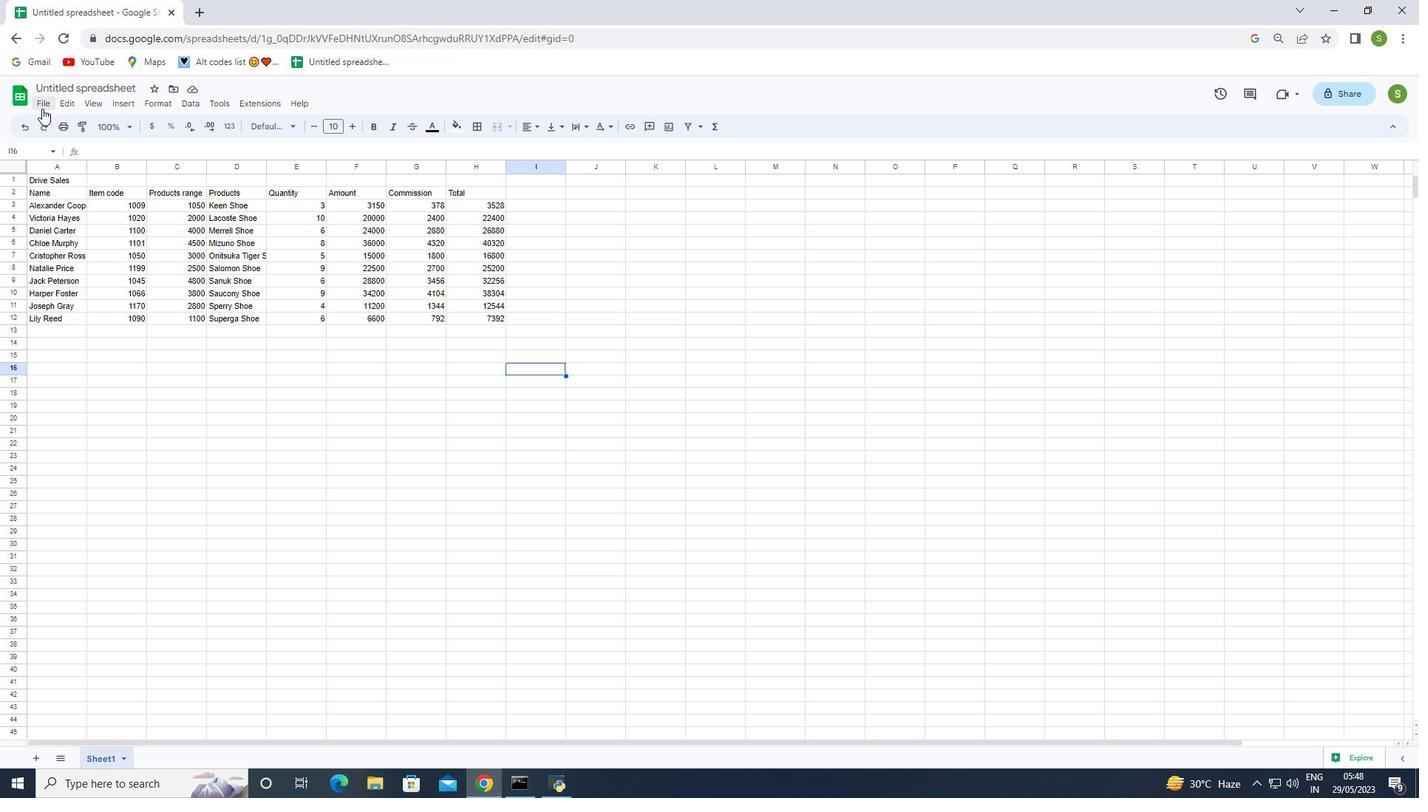 
Action: Mouse pressed left at (42, 105)
Screenshot: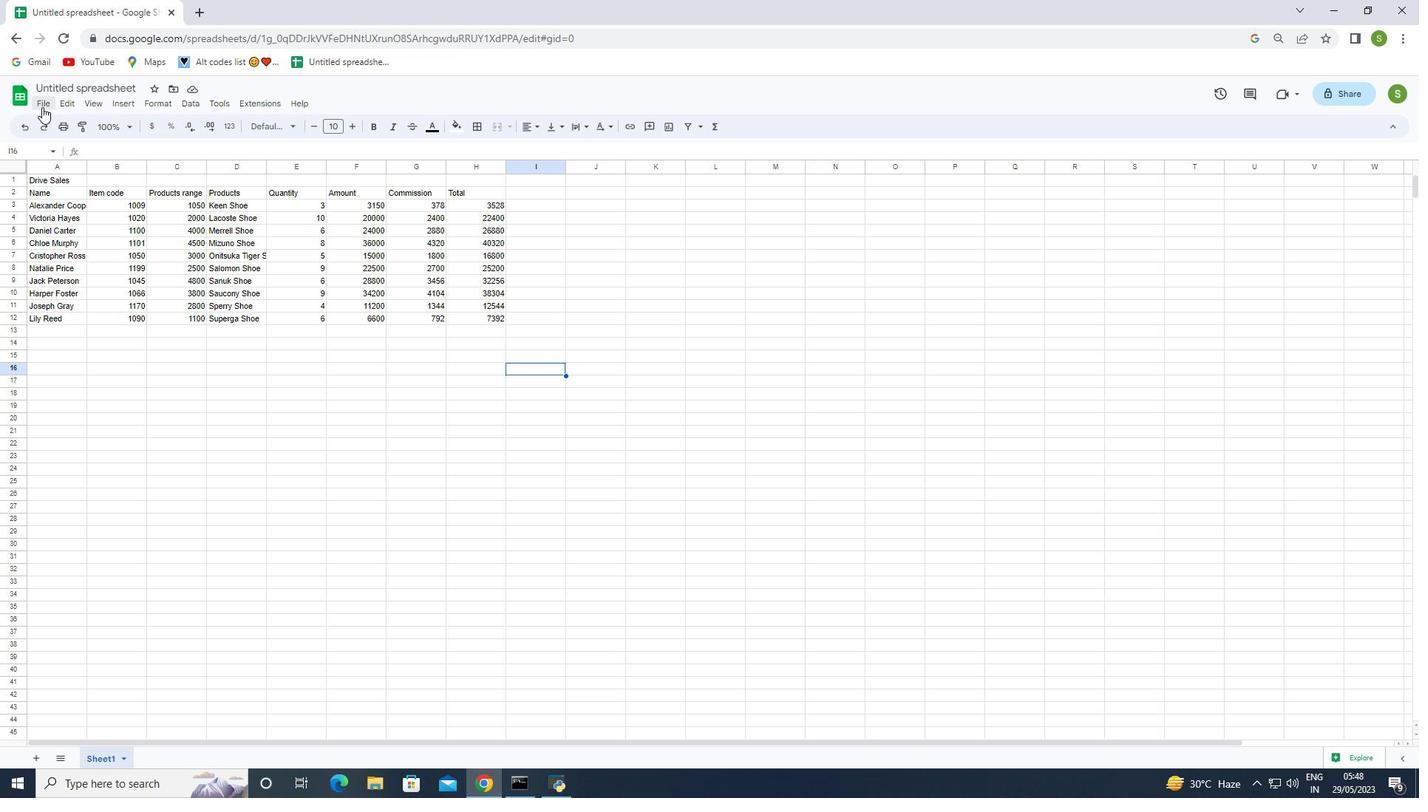 
Action: Mouse moved to (79, 277)
Screenshot: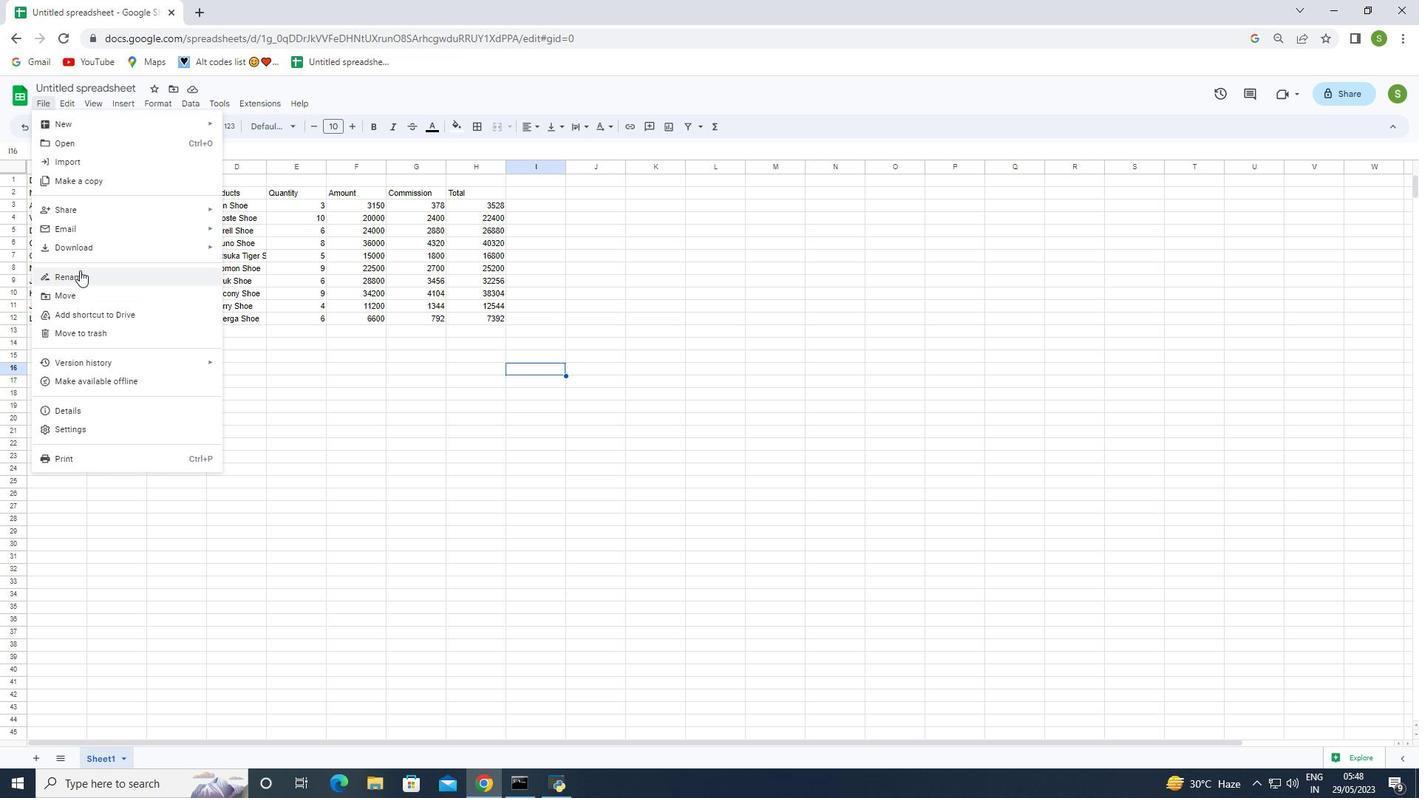 
Action: Mouse pressed left at (79, 277)
Screenshot: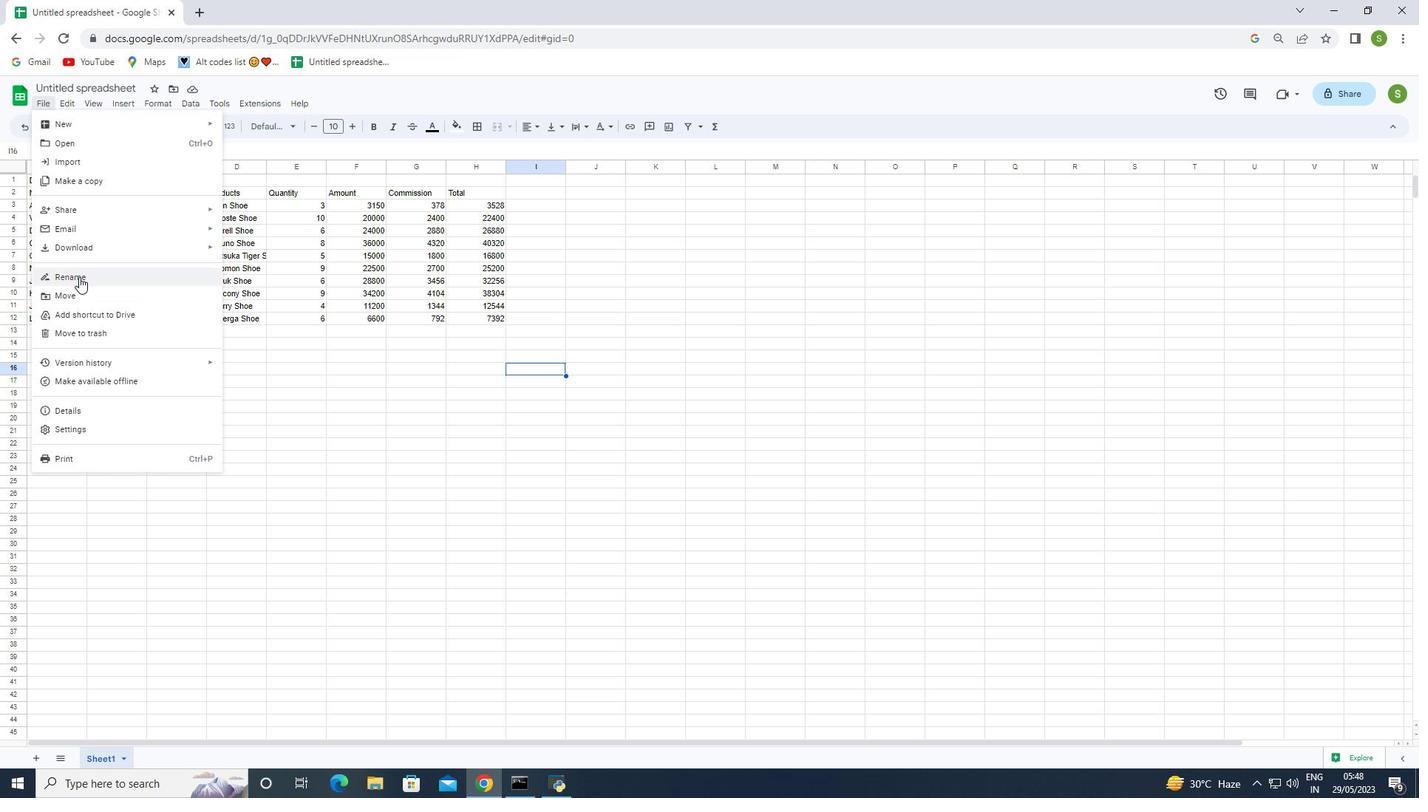 
Action: Mouse moved to (204, 425)
Screenshot: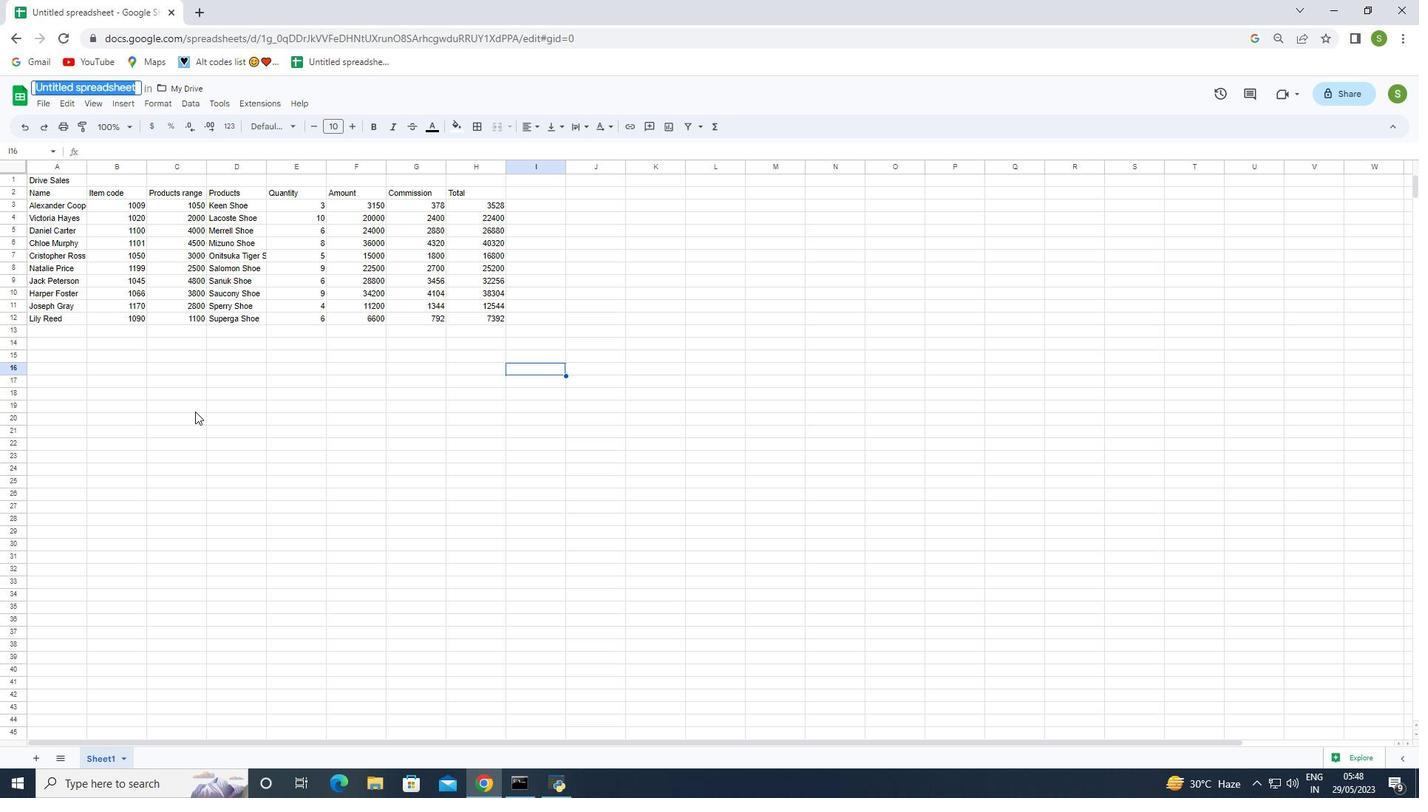 
Action: Key pressed <Key.backspace><Key.shift>Drive<Key.space><Key.shift>Sales<Key.space><Key.shift><Key.shift><Key.shift><Key.shift><Key.shift><Key.shift><Key.shift><Key.shift><Key.shift><Key.shift><Key.shift><Key.shift><Key.shift><Key.shift><Key.shift><Key.shift>Templetes<Key.space>book<Key.enter>
Screenshot: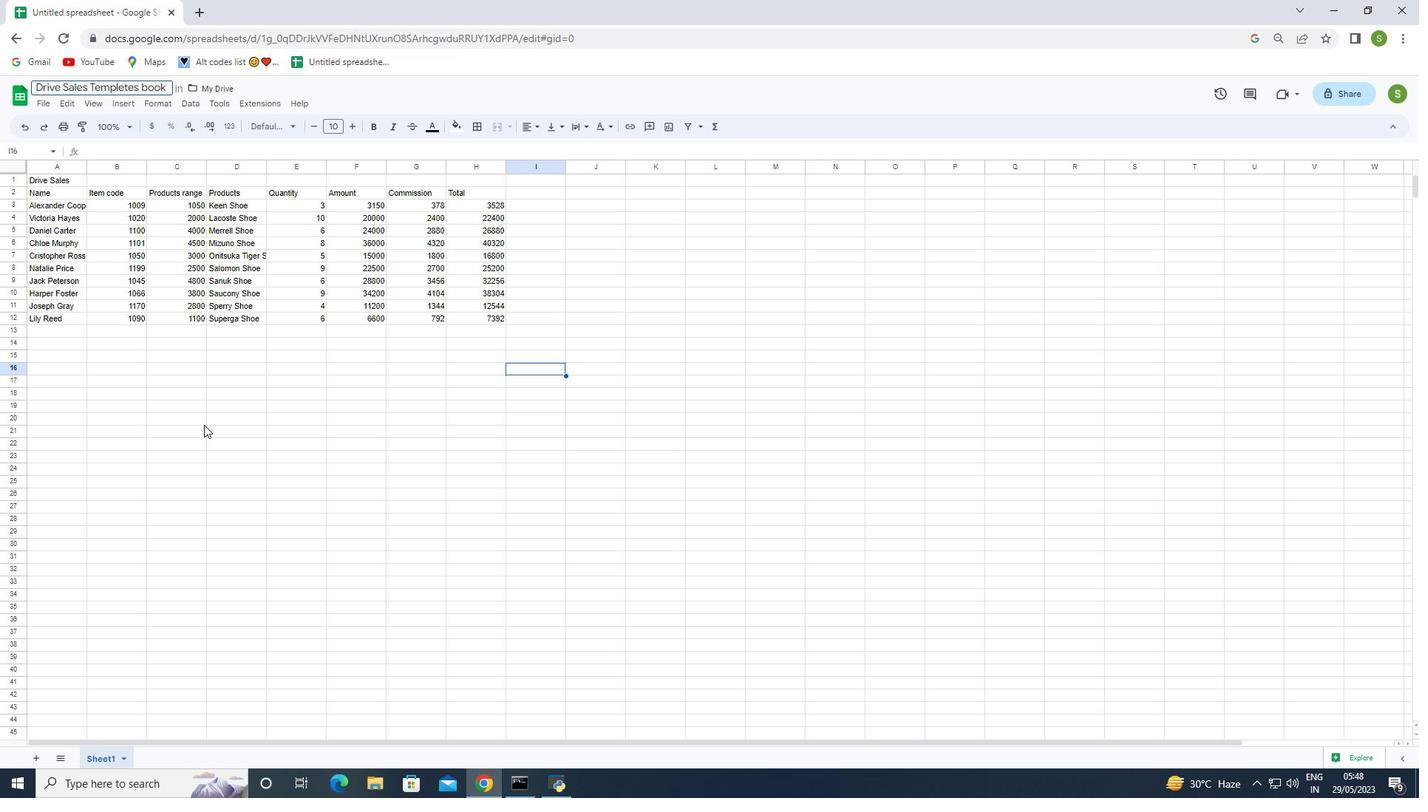 
Action: Mouse moved to (438, 470)
Screenshot: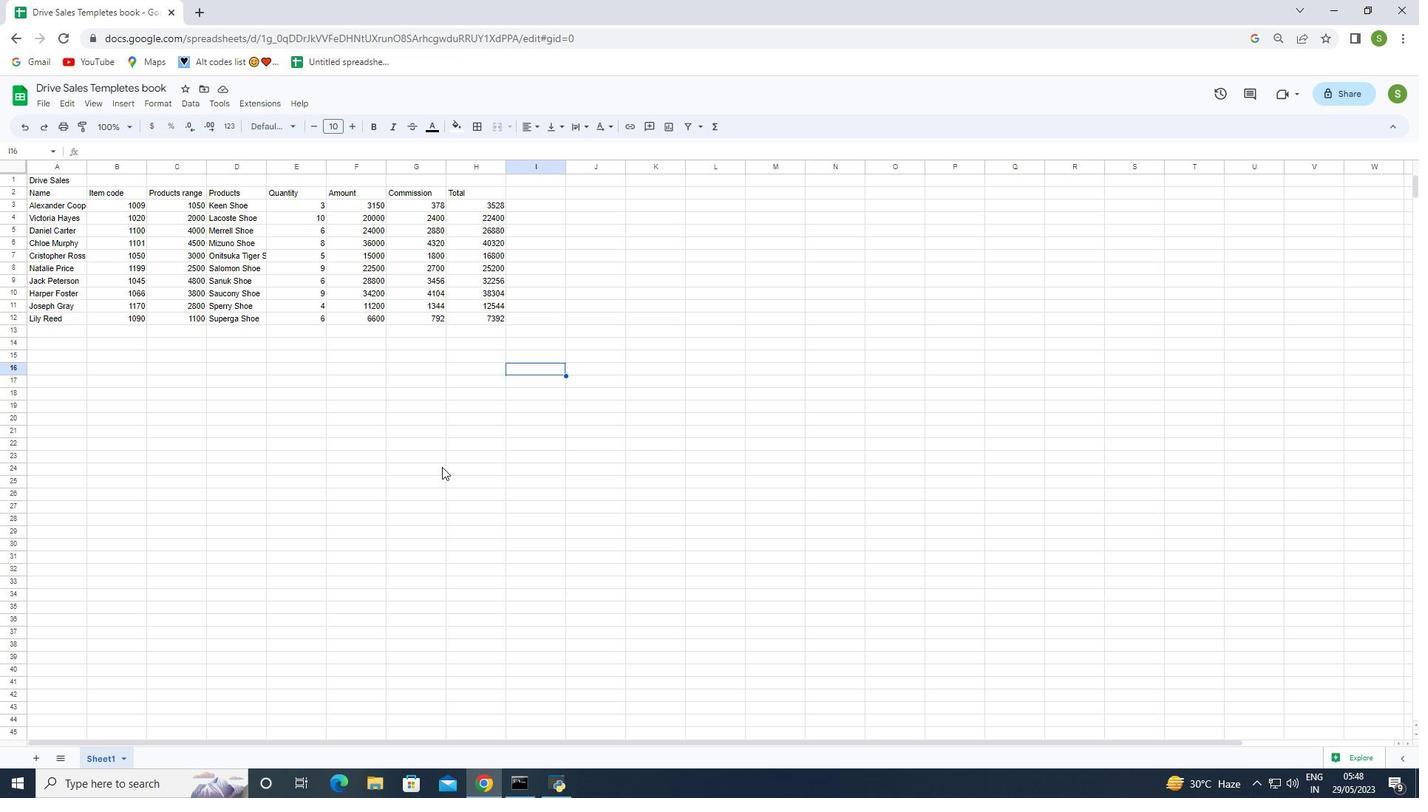 
